 Task: Search for 'best sellers products' on Amazon and explore the results.
Action: Mouse moved to (219, 56)
Screenshot: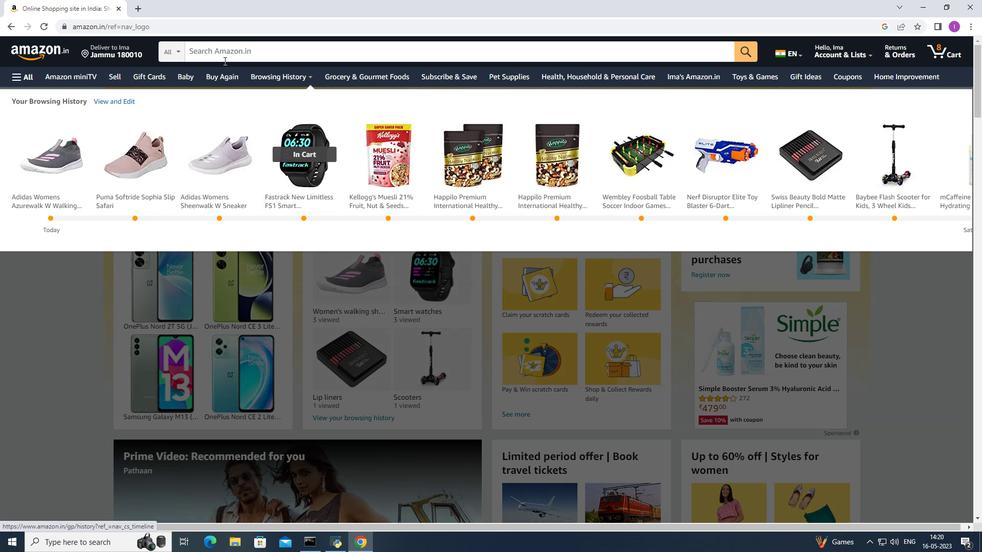 
Action: Mouse pressed left at (219, 56)
Screenshot: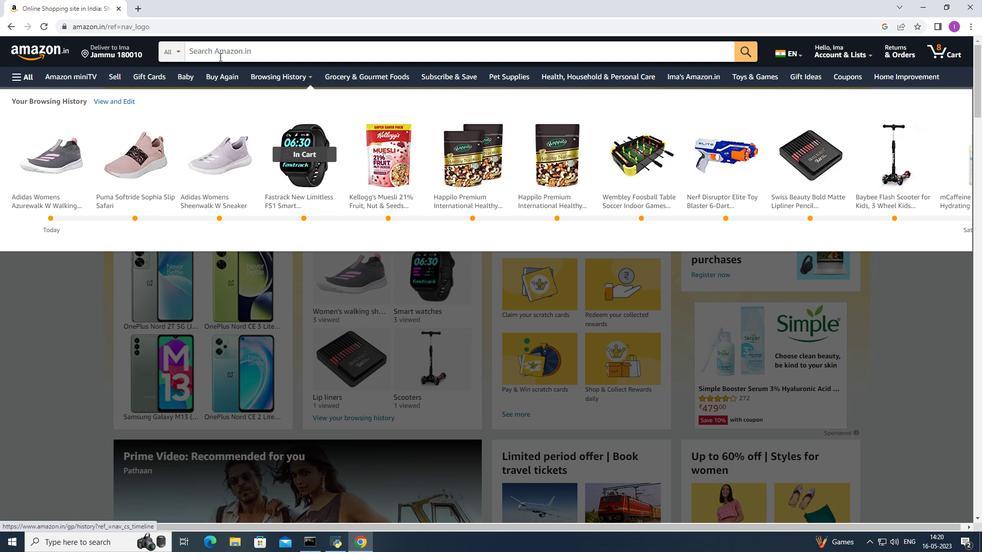 
Action: Mouse moved to (109, 104)
Screenshot: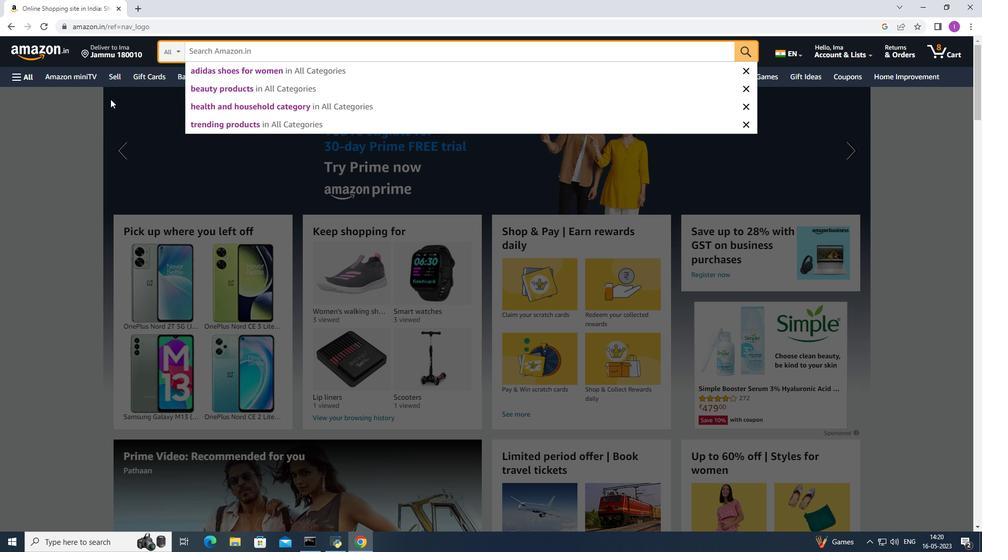 
Action: Mouse scrolled (109, 103) with delta (0, 0)
Screenshot: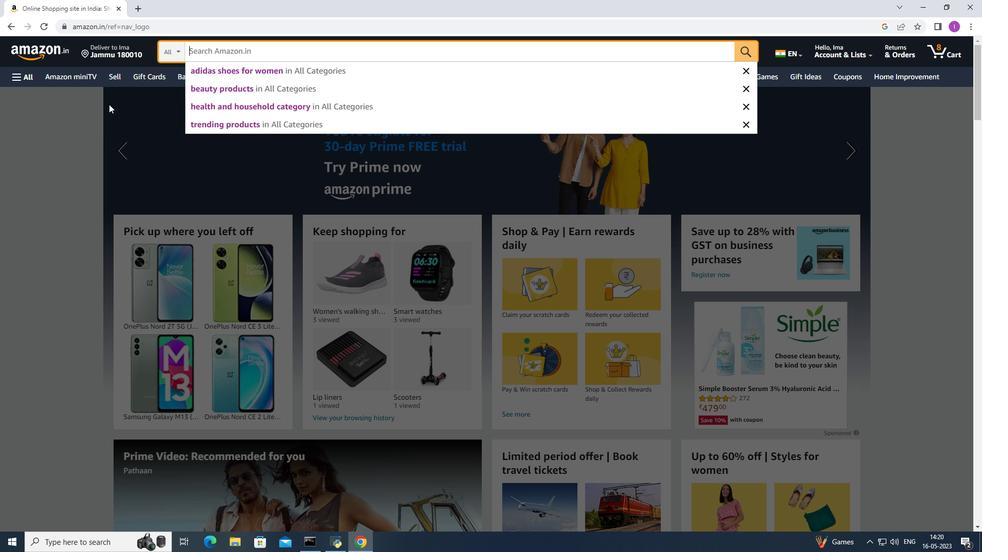 
Action: Mouse scrolled (109, 104) with delta (0, 0)
Screenshot: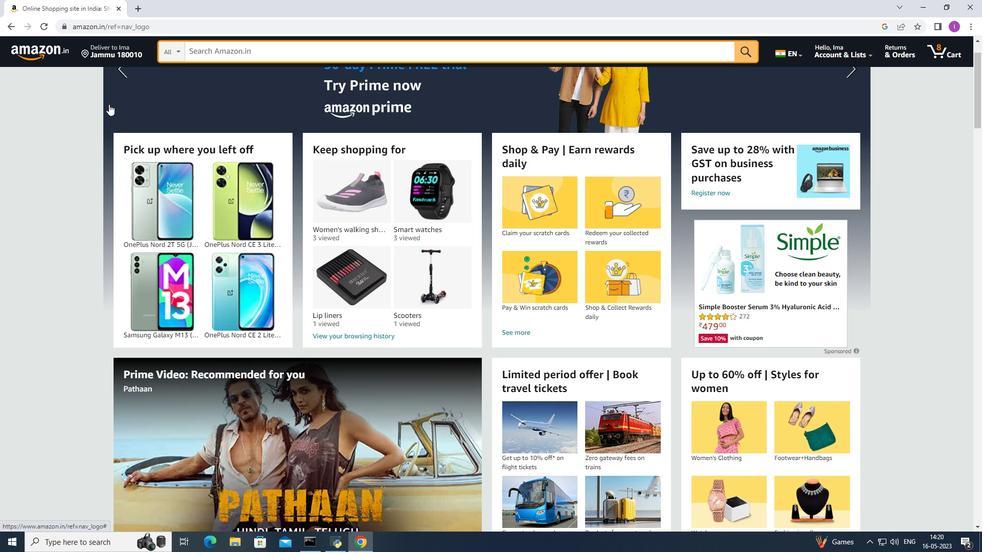 
Action: Mouse scrolled (109, 104) with delta (0, 0)
Screenshot: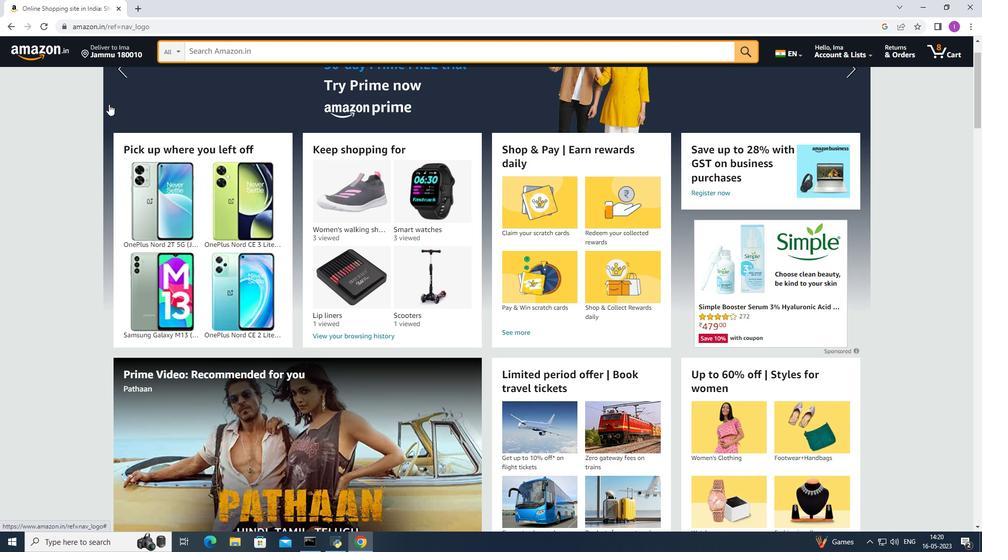 
Action: Mouse scrolled (109, 104) with delta (0, 0)
Screenshot: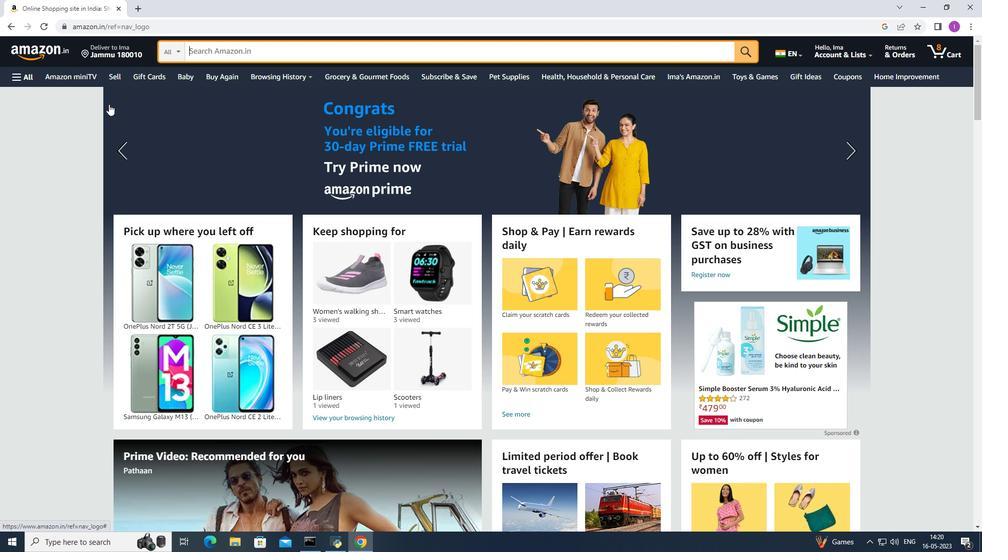
Action: Mouse moved to (221, 46)
Screenshot: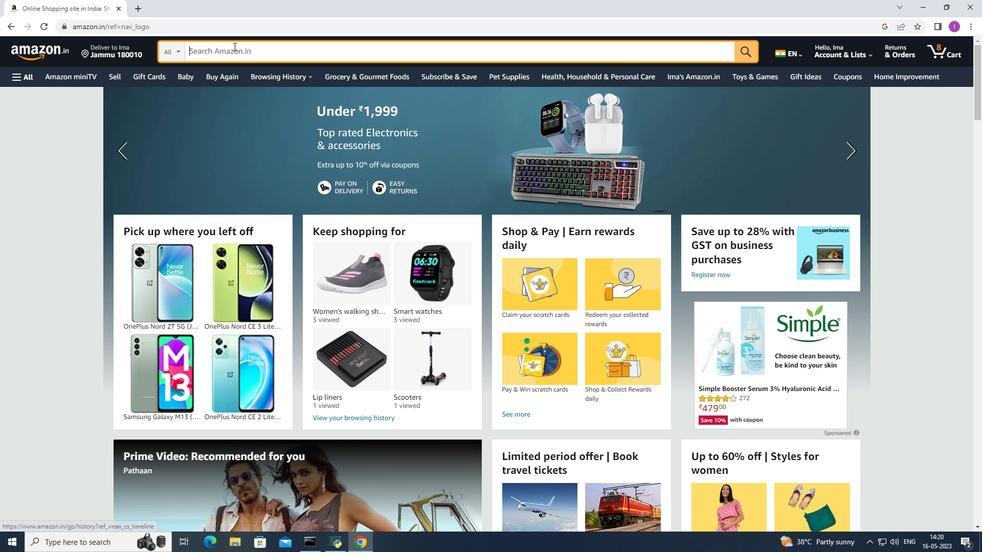 
Action: Key pressed best<Key.space>sellers<Key.space>
Screenshot: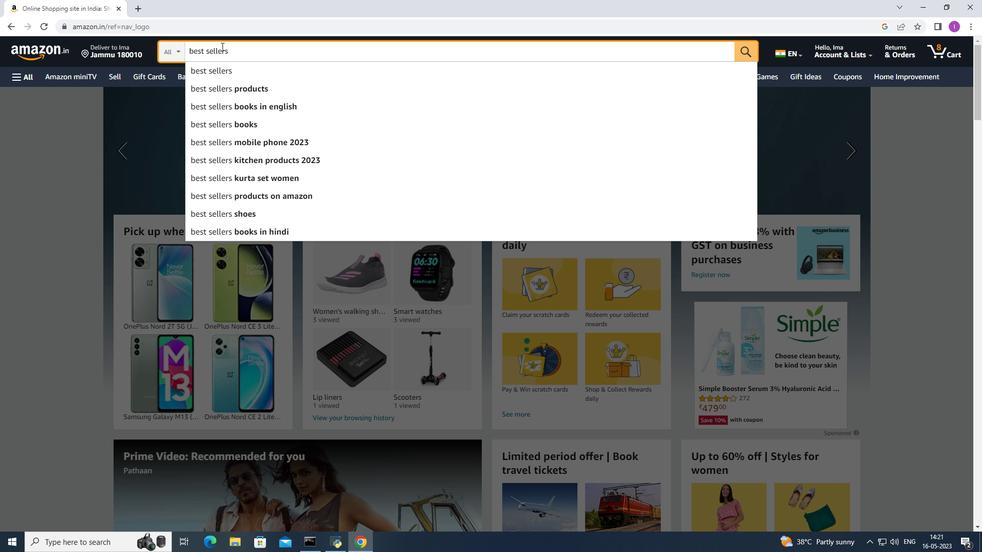 
Action: Mouse moved to (221, 73)
Screenshot: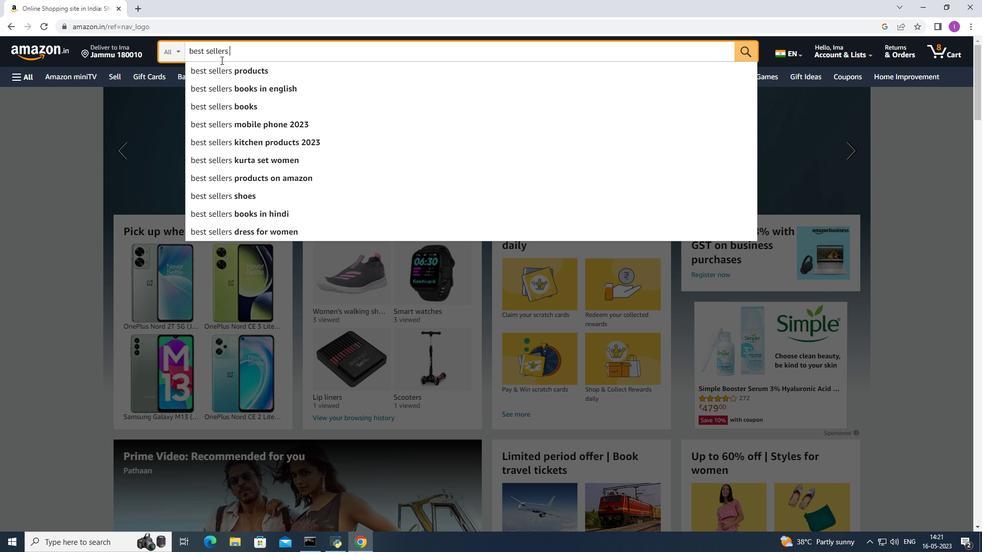 
Action: Mouse pressed left at (221, 73)
Screenshot: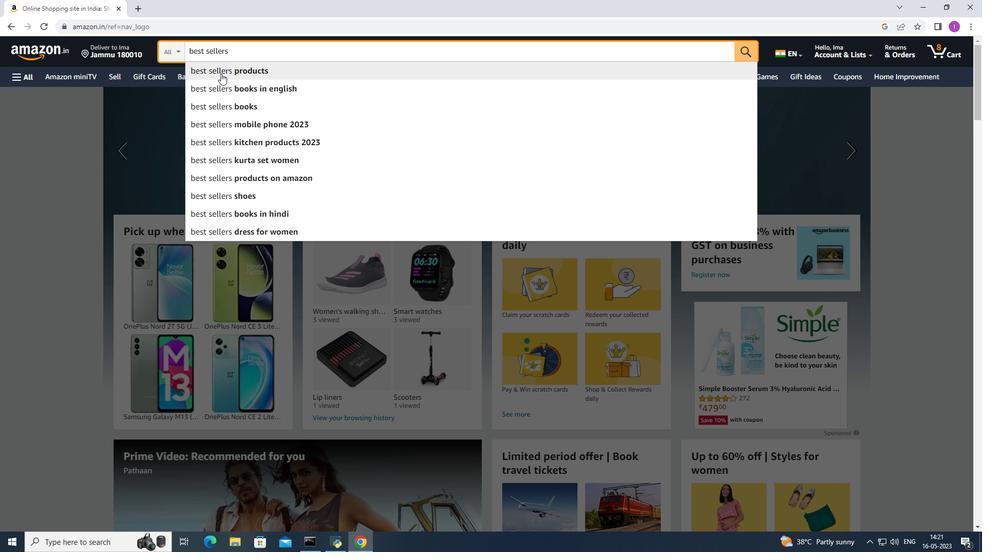 
Action: Mouse moved to (859, 97)
Screenshot: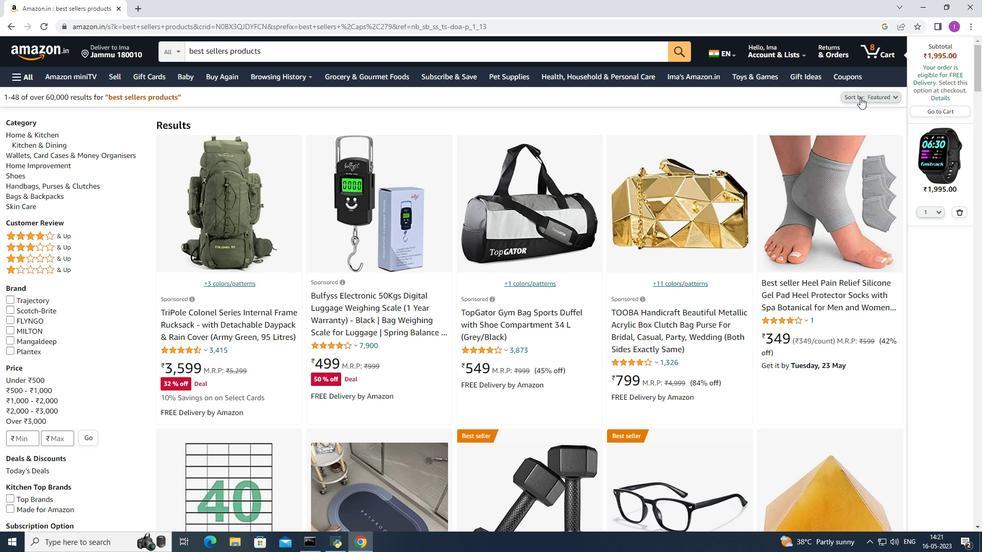 
Action: Mouse pressed left at (859, 97)
Screenshot: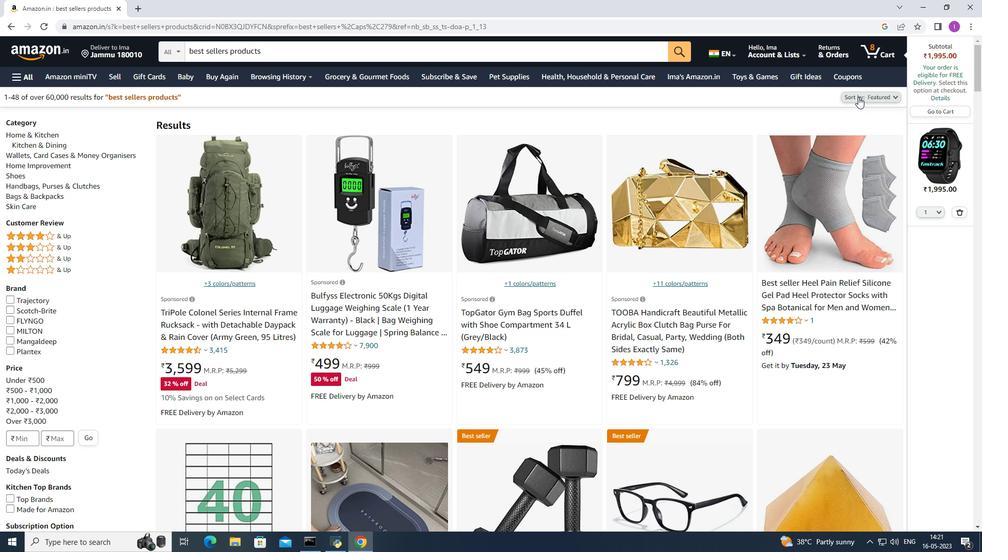 
Action: Mouse moved to (887, 142)
Screenshot: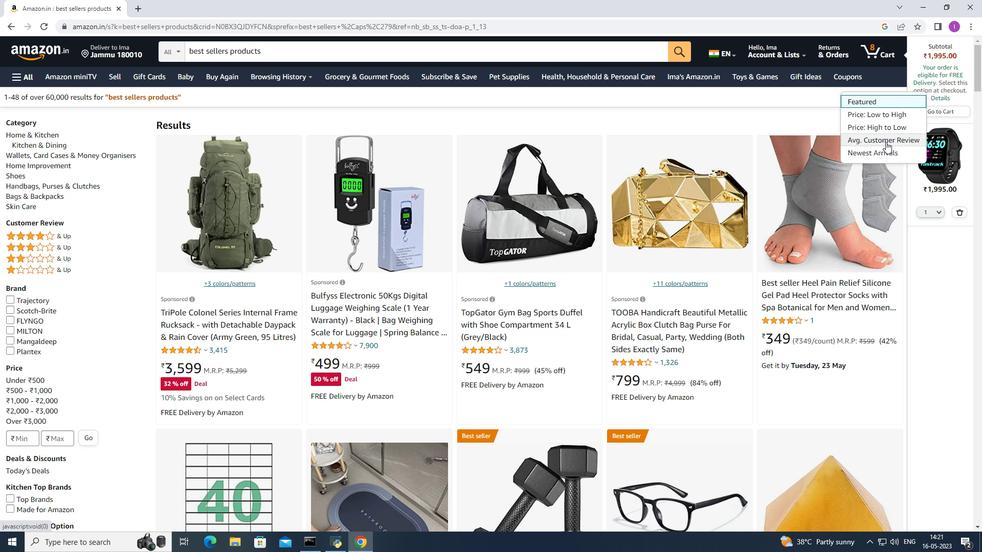
Action: Mouse pressed left at (887, 142)
Screenshot: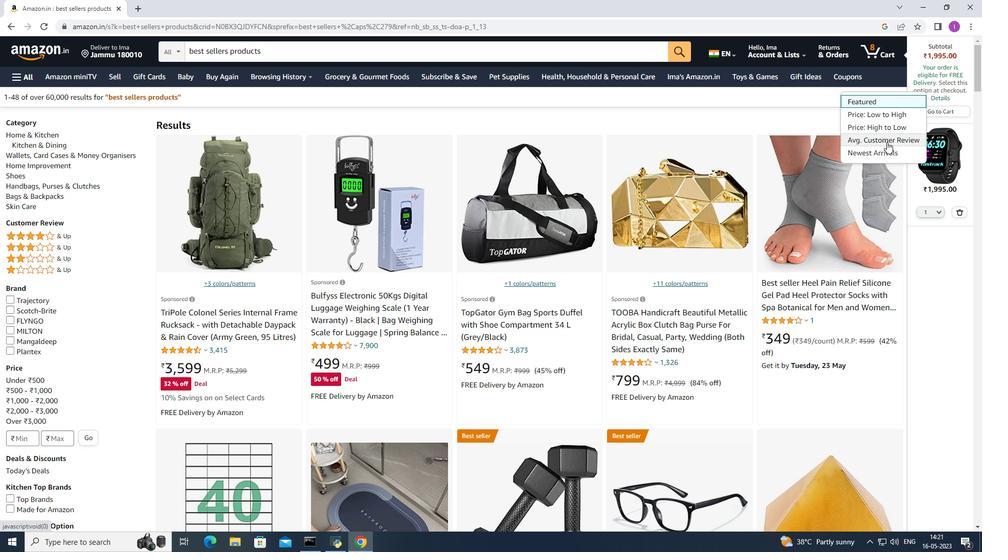
Action: Mouse moved to (895, 96)
Screenshot: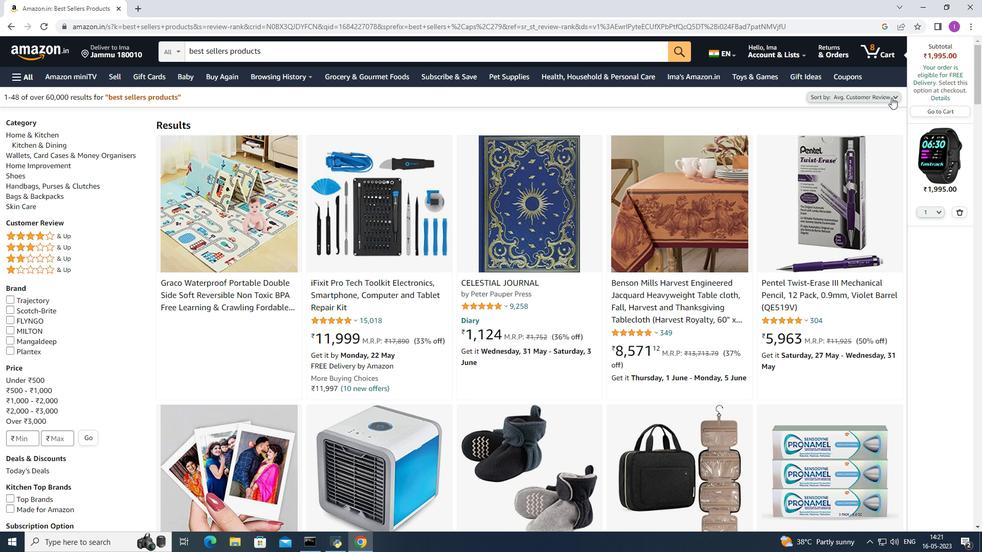 
Action: Mouse pressed left at (895, 96)
Screenshot: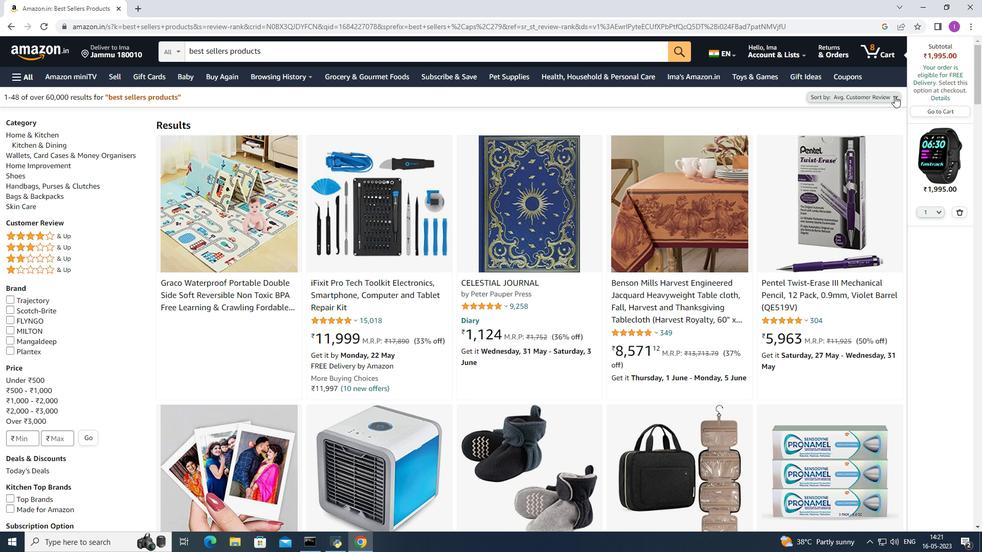 
Action: Mouse moved to (884, 211)
Screenshot: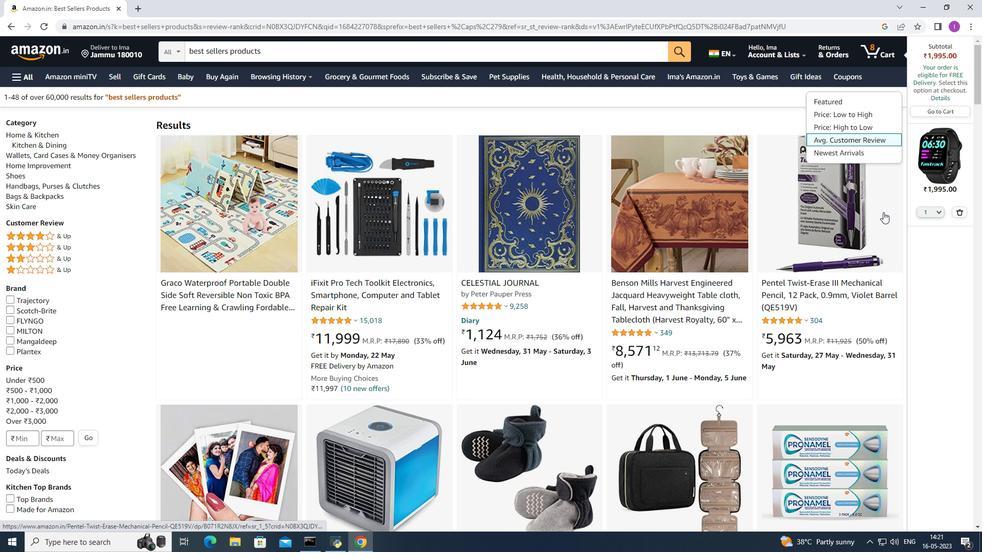 
Action: Mouse pressed left at (884, 211)
Screenshot: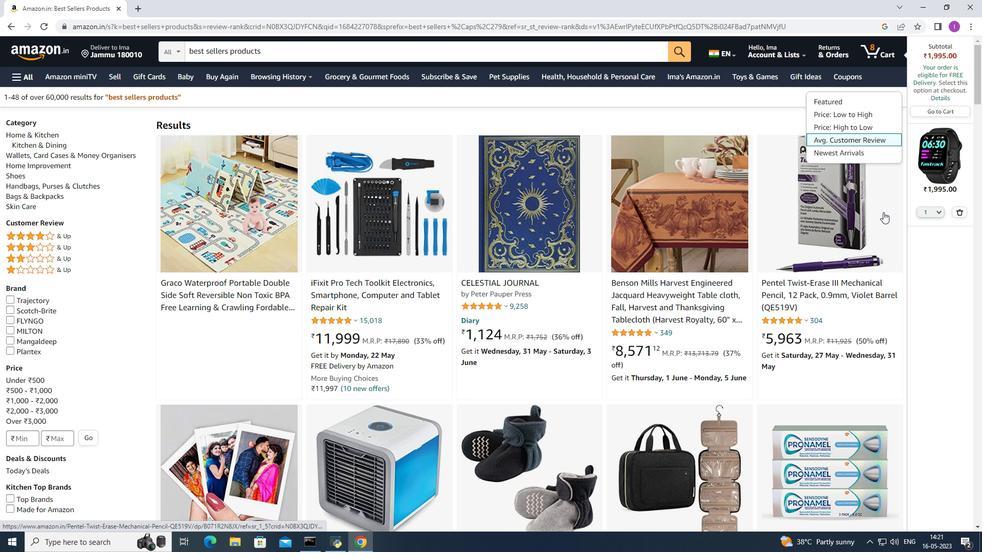 
Action: Mouse moved to (462, 250)
Screenshot: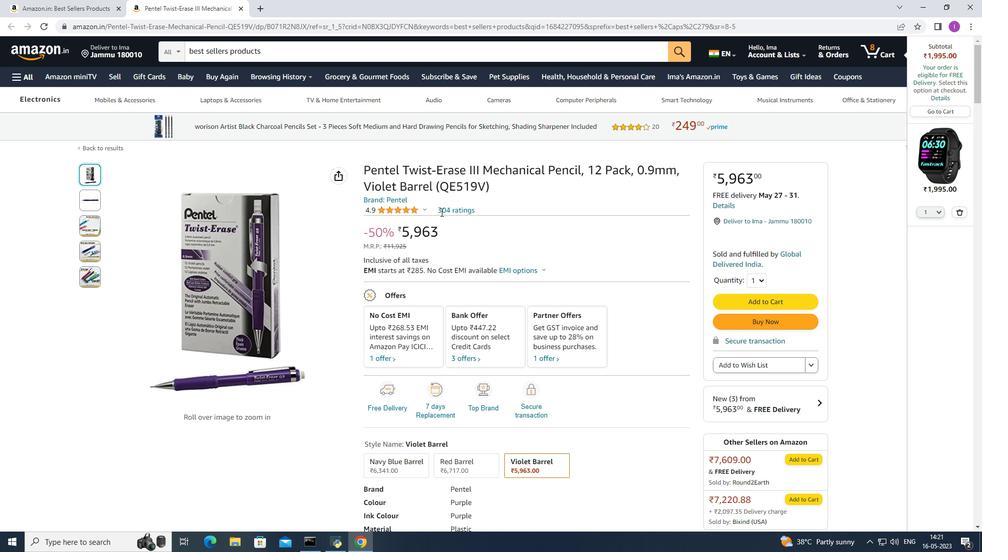 
Action: Mouse scrolled (462, 251) with delta (0, 0)
Screenshot: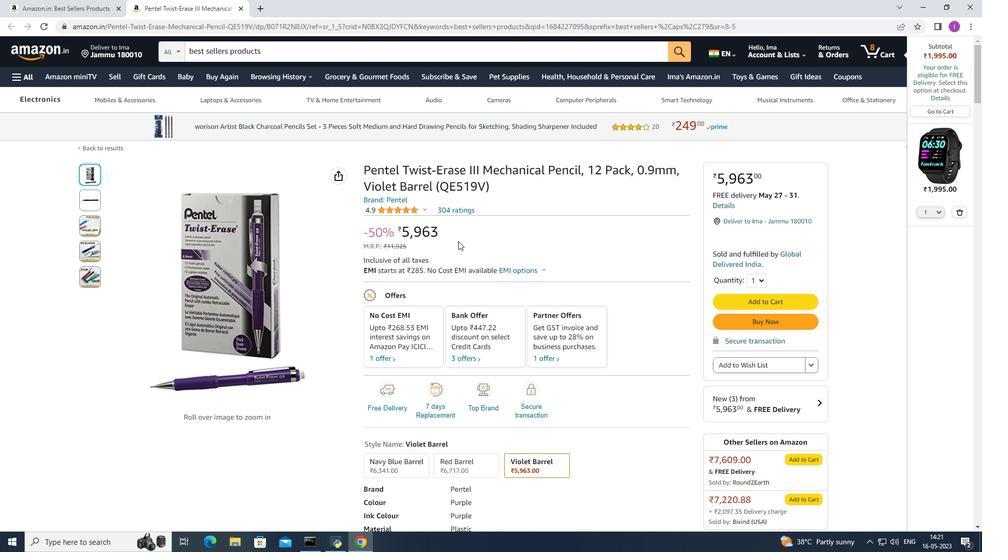 
Action: Mouse scrolled (462, 251) with delta (0, 0)
Screenshot: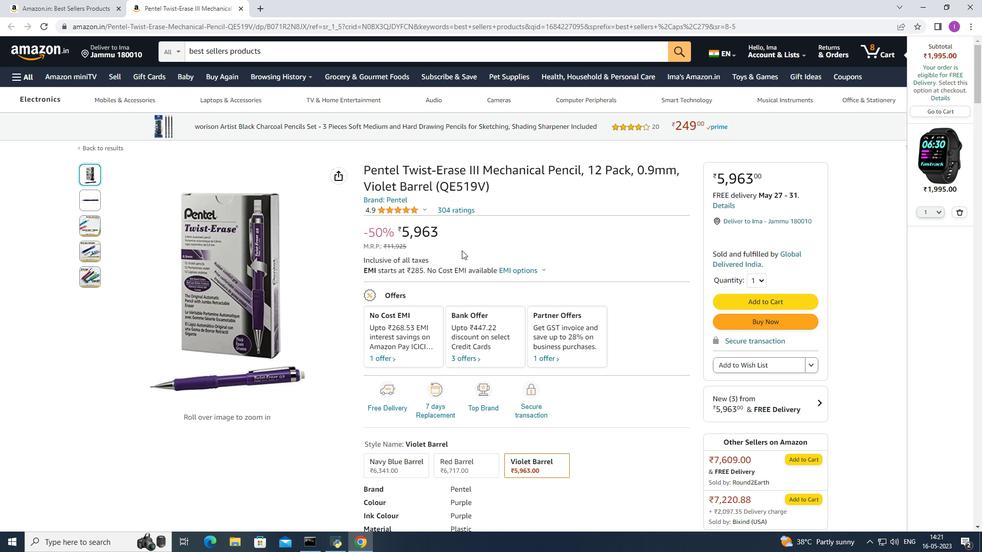 
Action: Mouse scrolled (462, 251) with delta (0, 0)
Screenshot: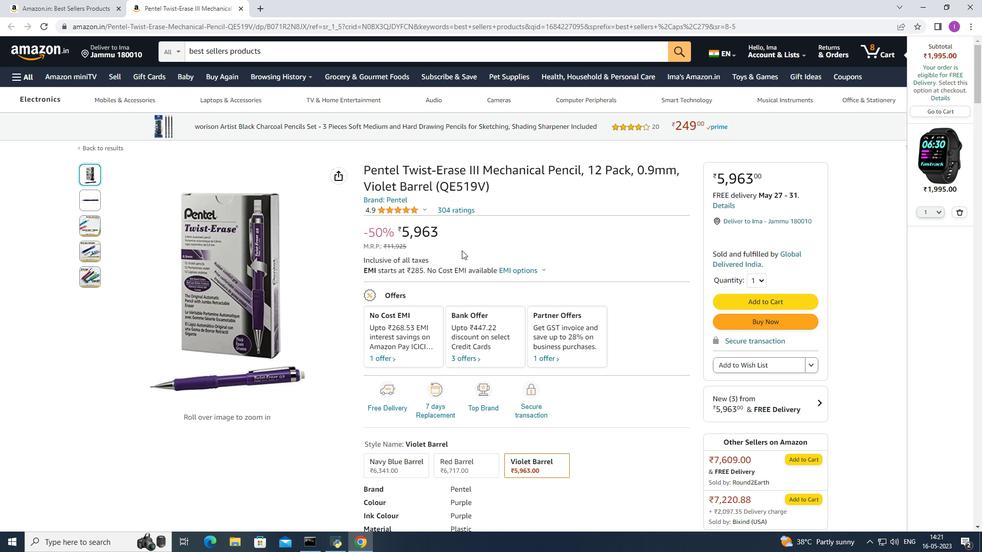 
Action: Mouse scrolled (462, 251) with delta (0, 0)
Screenshot: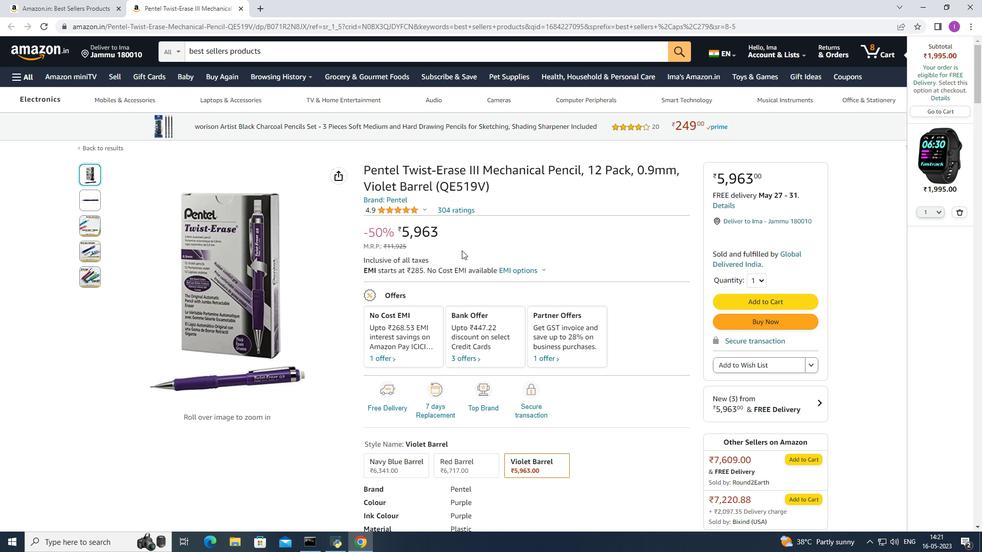 
Action: Mouse moved to (752, 91)
Screenshot: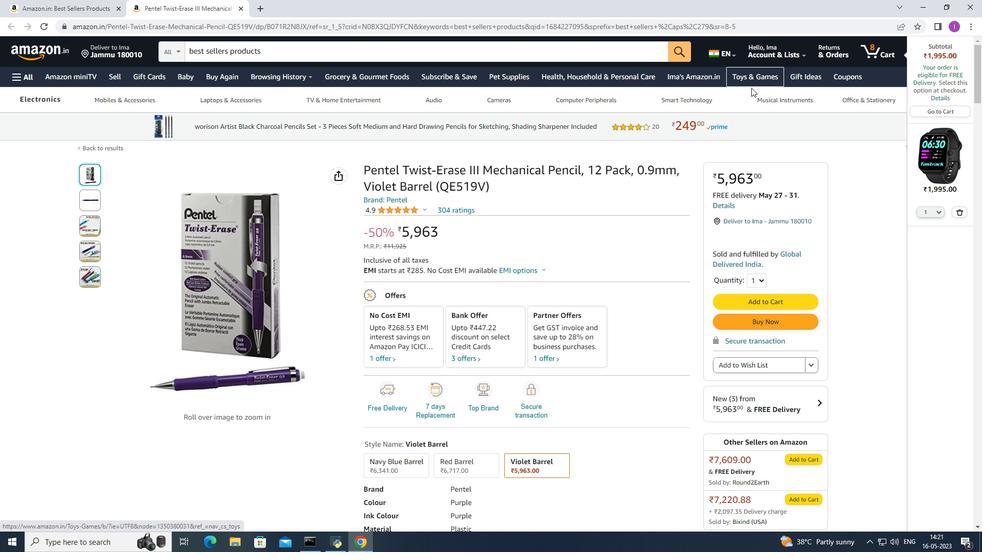 
Action: Mouse scrolled (752, 91) with delta (0, 0)
Screenshot: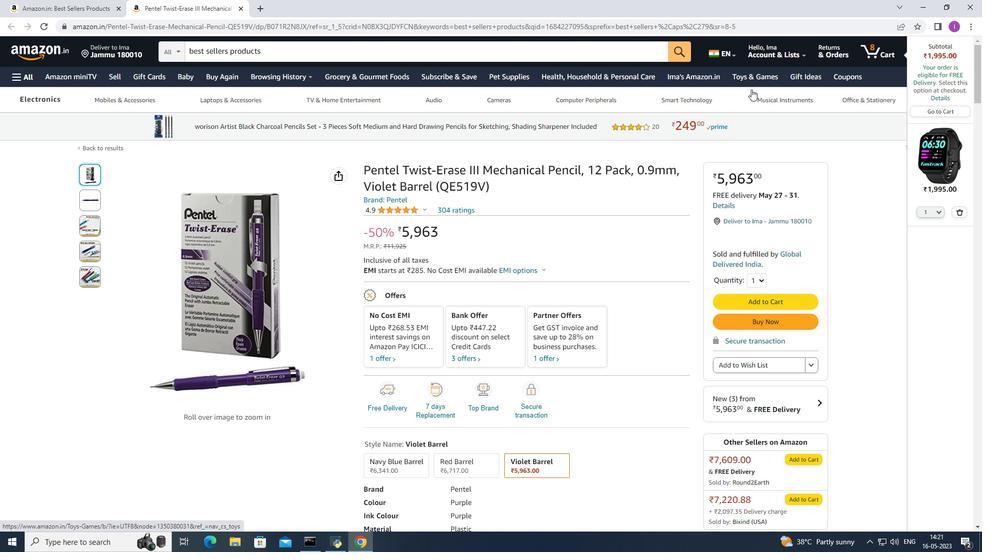 
Action: Mouse moved to (752, 91)
Screenshot: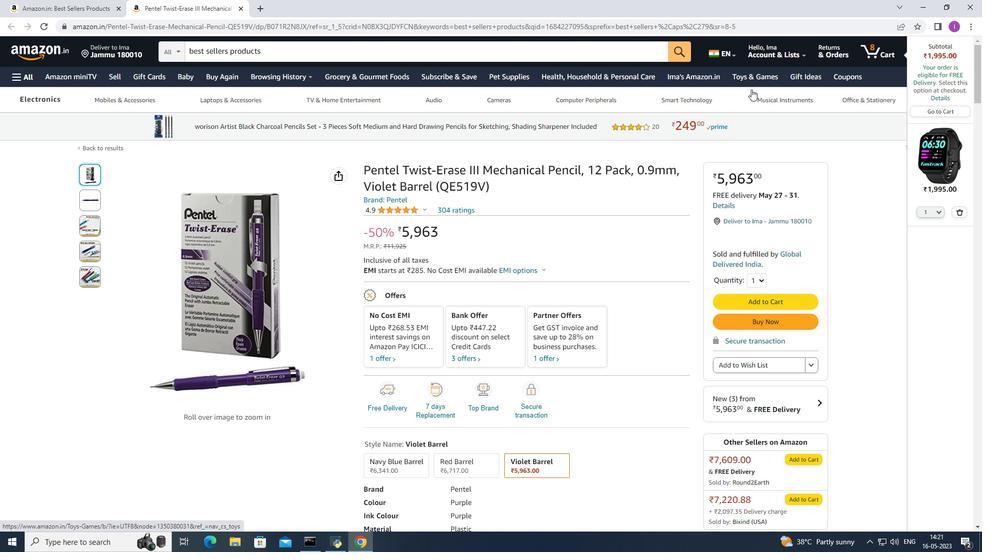 
Action: Mouse scrolled (752, 92) with delta (0, 0)
Screenshot: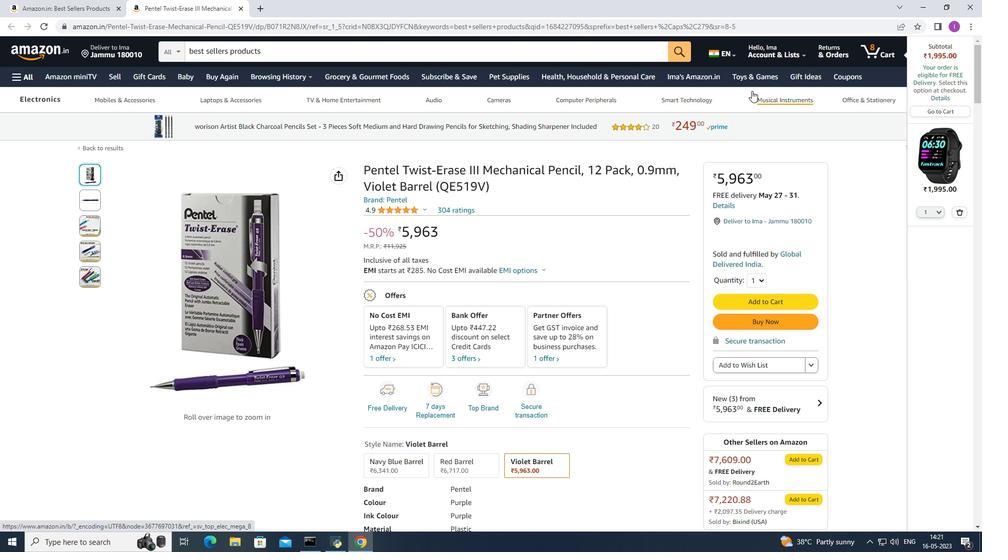
Action: Mouse moved to (752, 92)
Screenshot: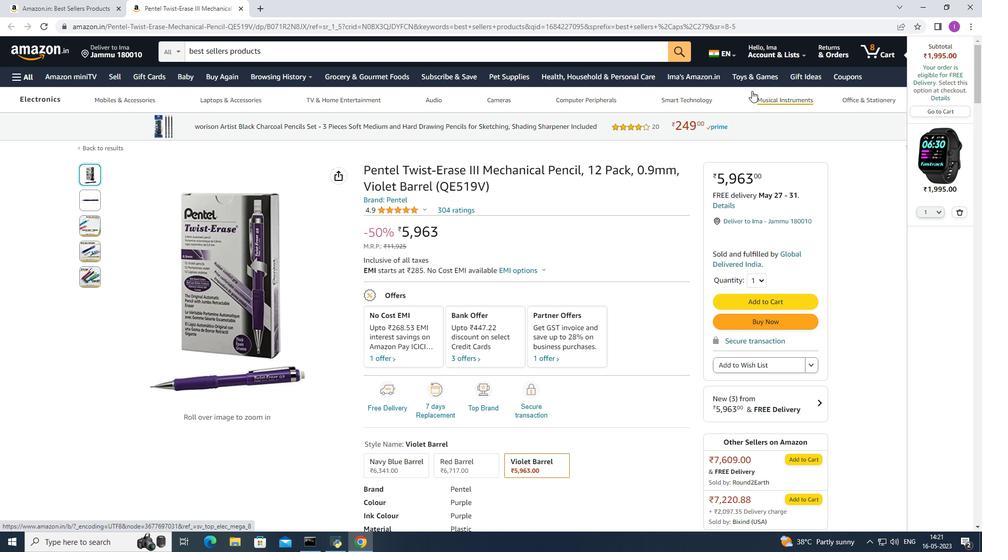 
Action: Mouse scrolled (752, 93) with delta (0, 0)
Screenshot: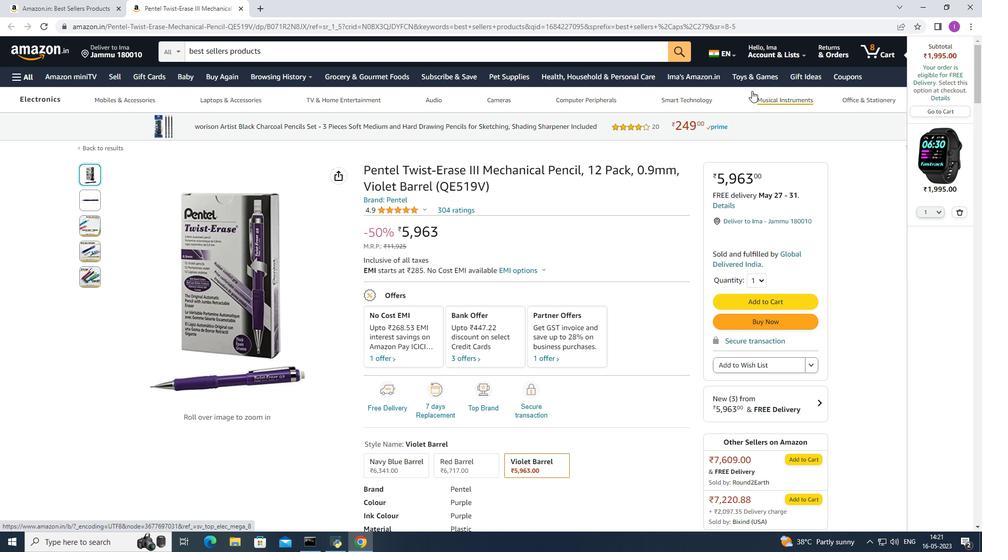 
Action: Mouse moved to (747, 106)
Screenshot: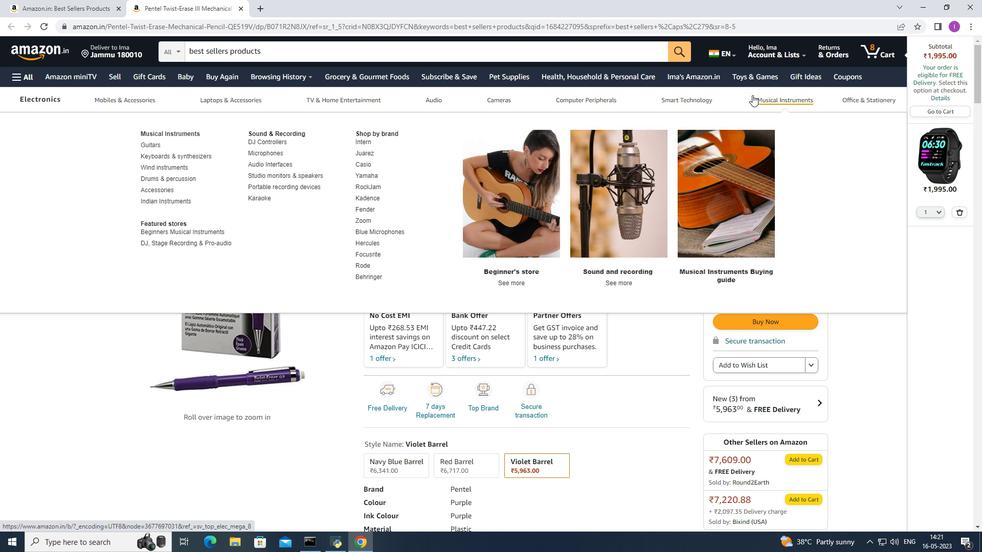 
Action: Mouse scrolled (747, 106) with delta (0, 0)
Screenshot: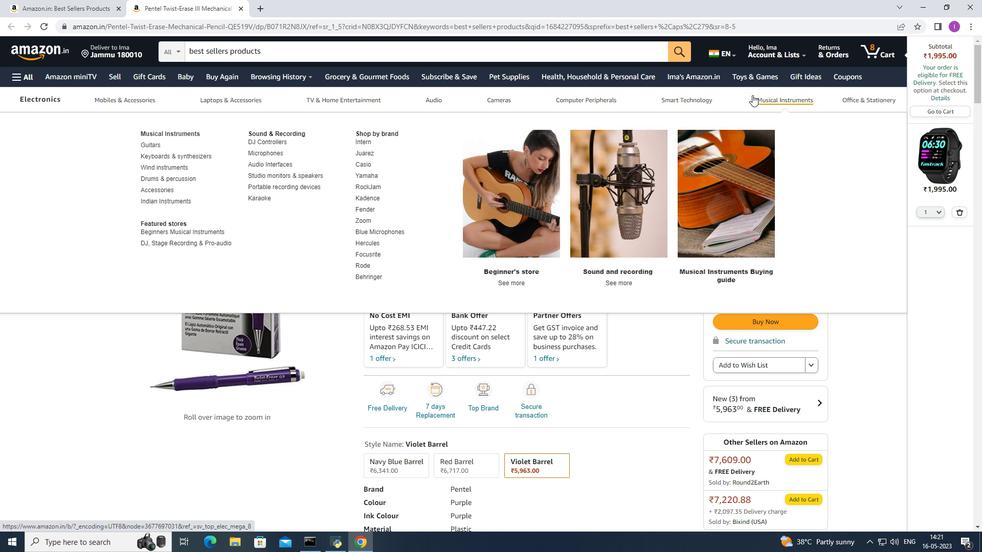 
Action: Mouse moved to (746, 110)
Screenshot: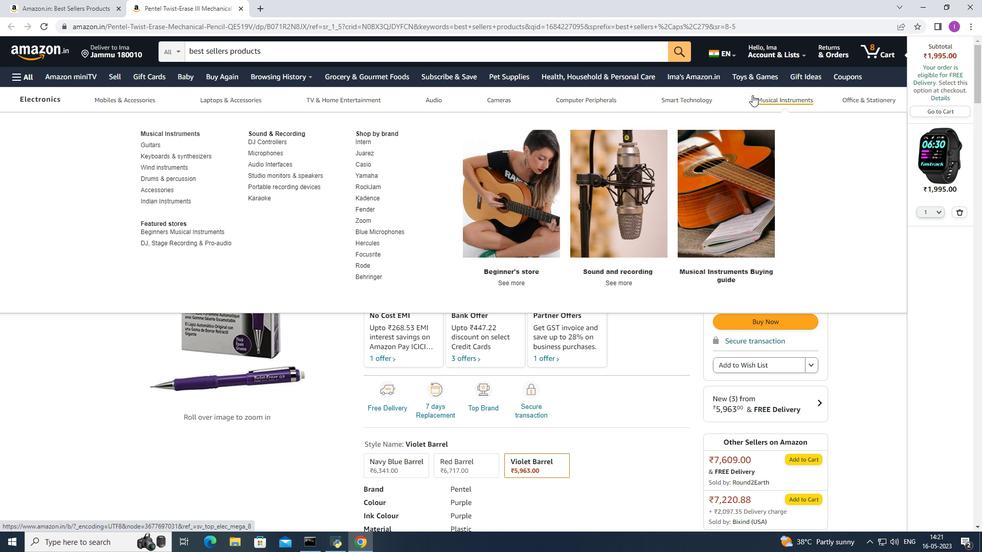 
Action: Mouse scrolled (746, 109) with delta (0, 0)
Screenshot: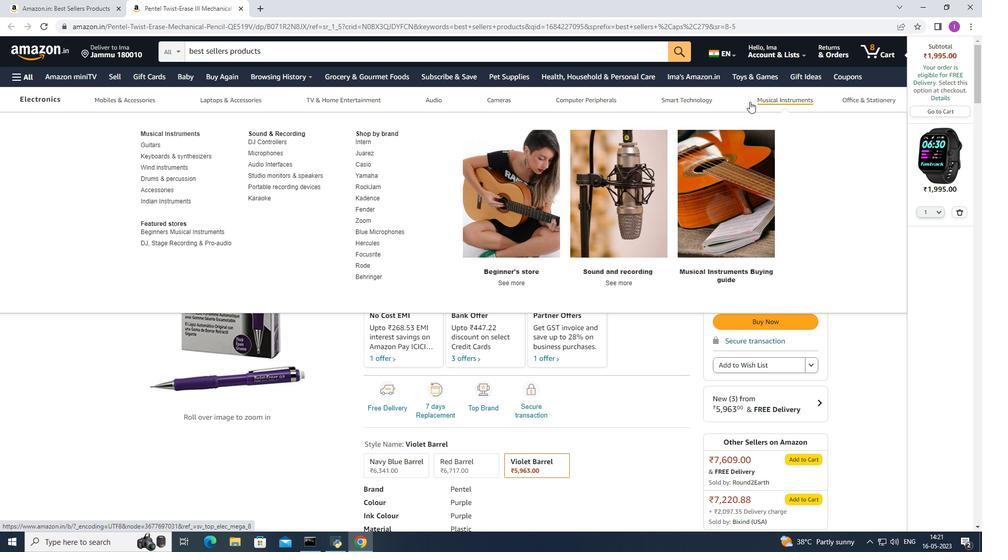 
Action: Mouse moved to (744, 114)
Screenshot: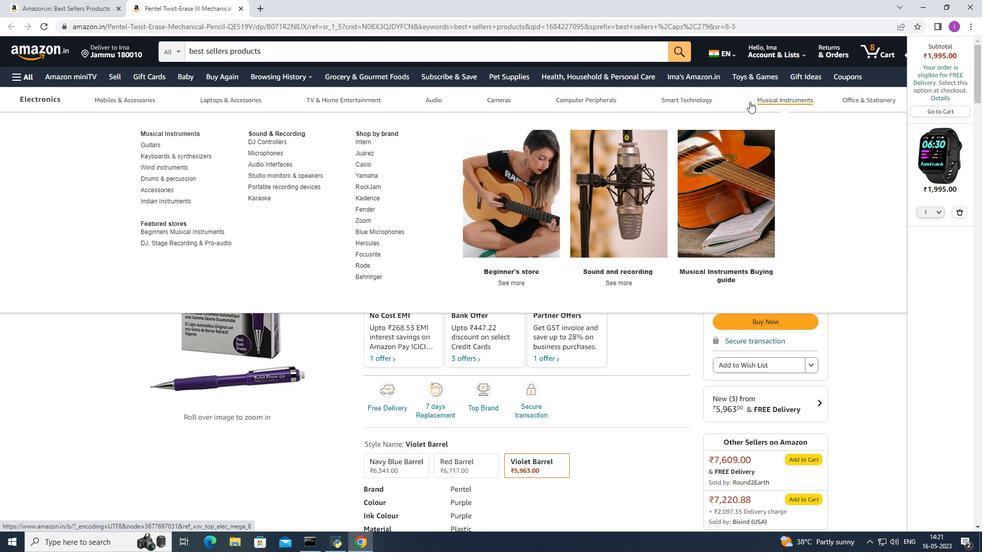 
Action: Mouse scrolled (745, 112) with delta (0, 0)
Screenshot: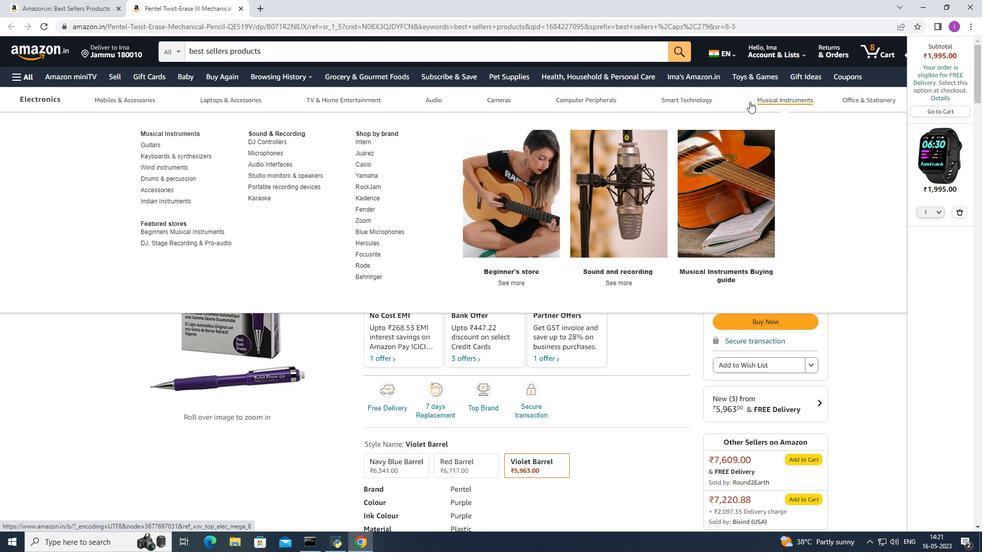 
Action: Mouse moved to (742, 118)
Screenshot: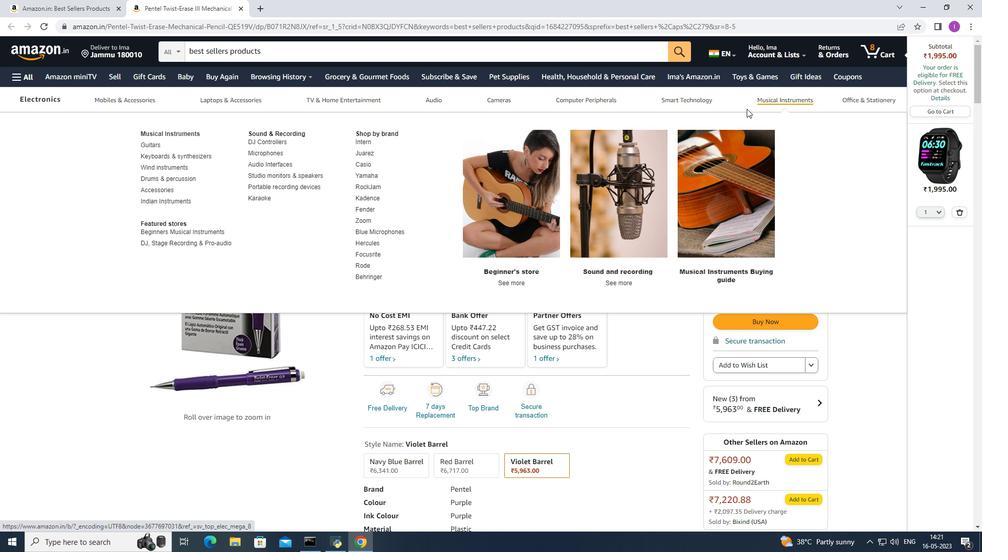 
Action: Mouse scrolled (742, 119) with delta (0, 0)
Screenshot: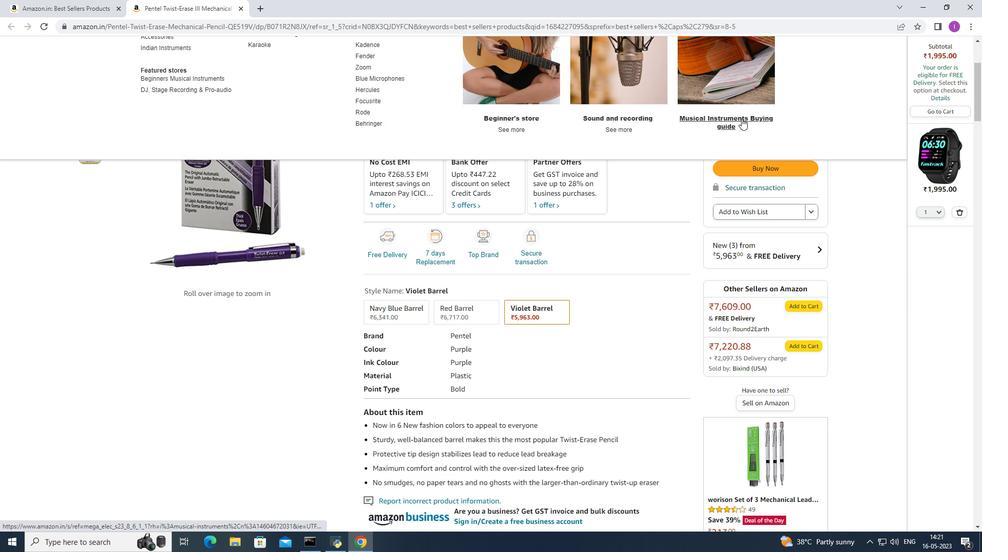 
Action: Mouse moved to (740, 119)
Screenshot: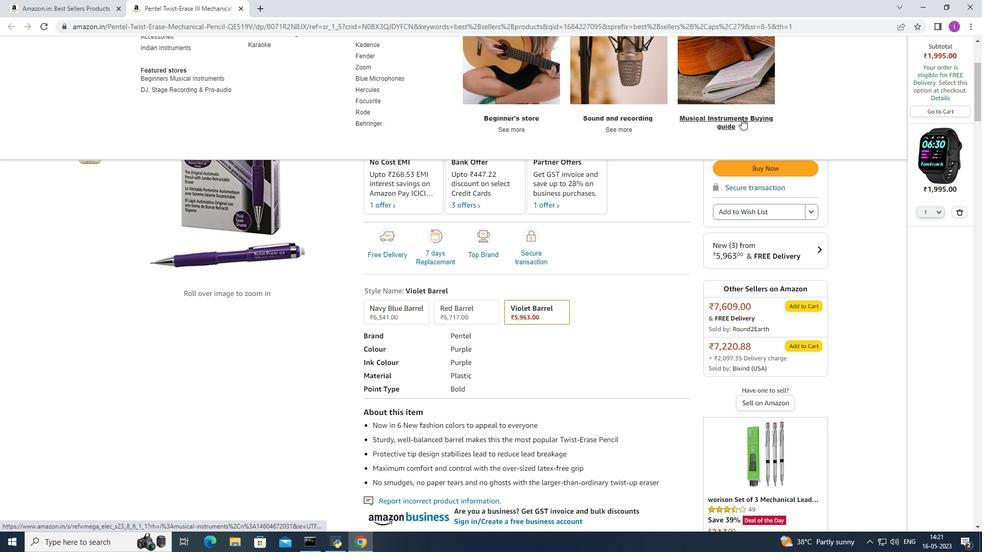 
Action: Mouse scrolled (742, 119) with delta (0, 0)
Screenshot: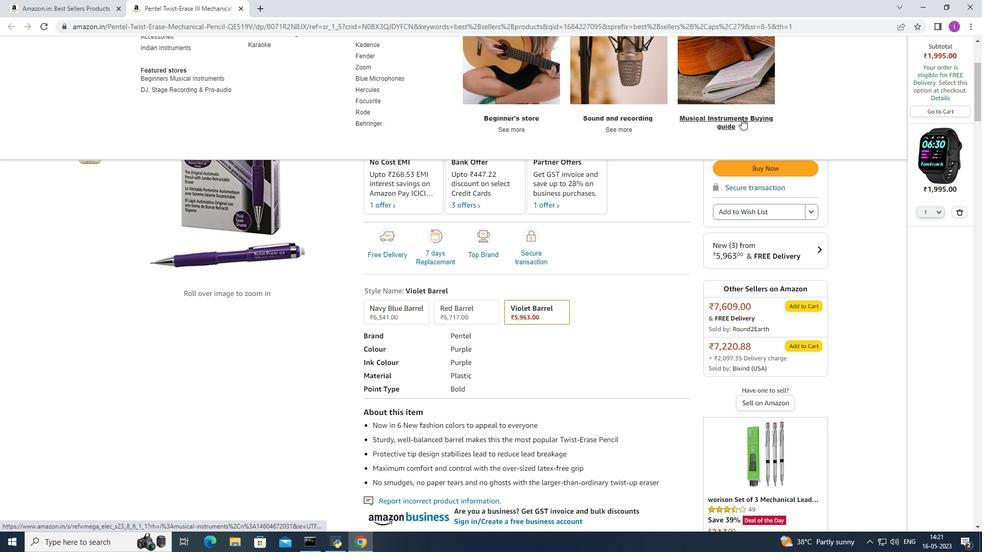 
Action: Mouse moved to (4, 24)
Screenshot: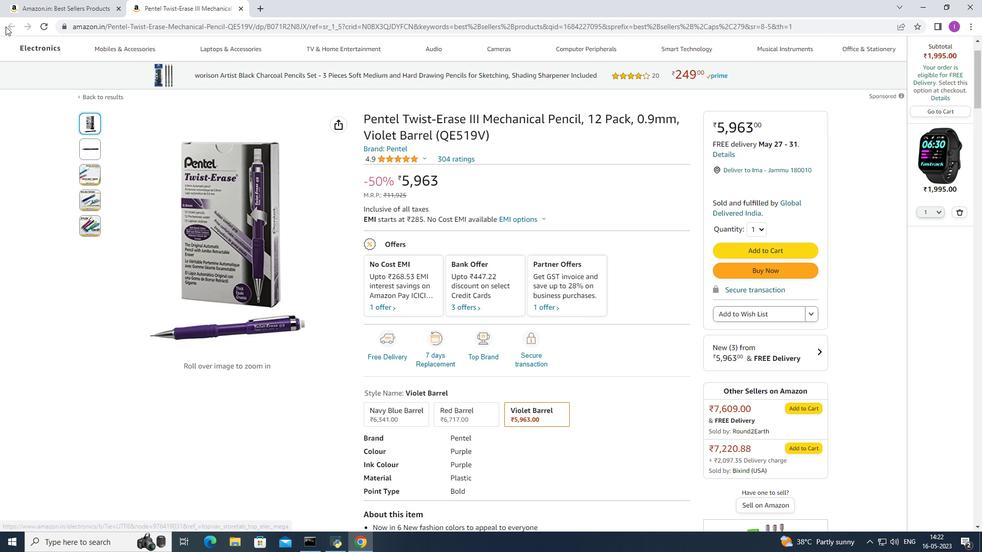 
Action: Mouse pressed left at (4, 24)
Screenshot: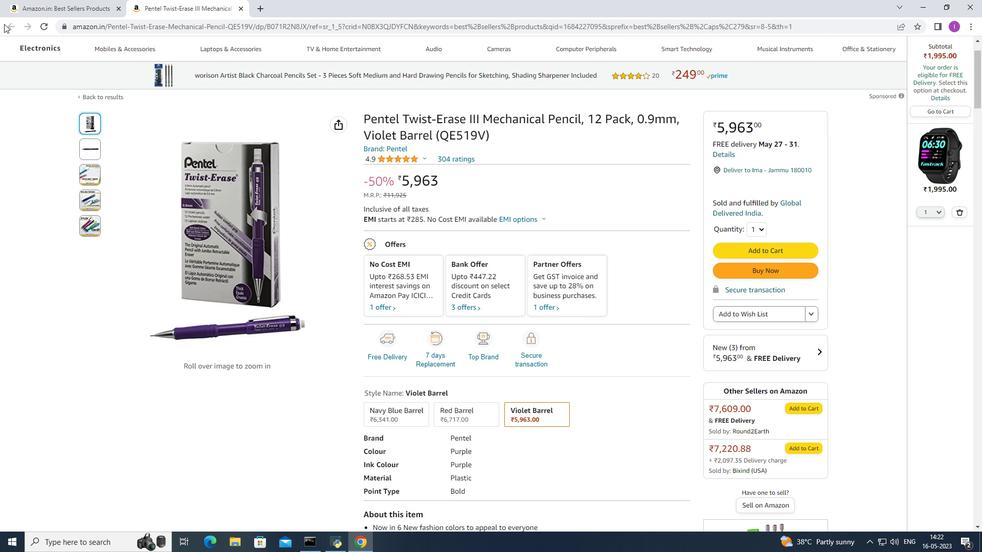 
Action: Mouse moved to (158, 4)
Screenshot: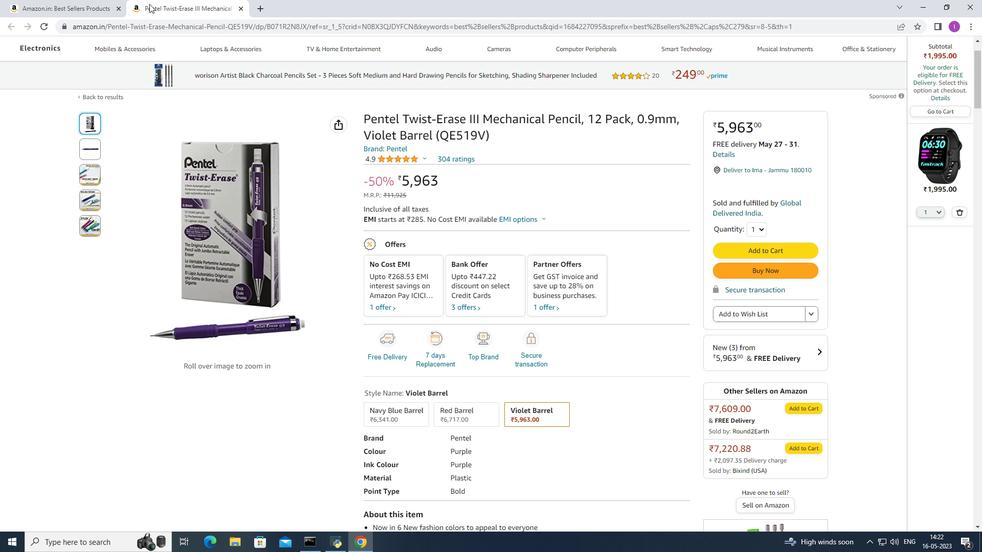 
Action: Mouse pressed left at (158, 4)
Screenshot: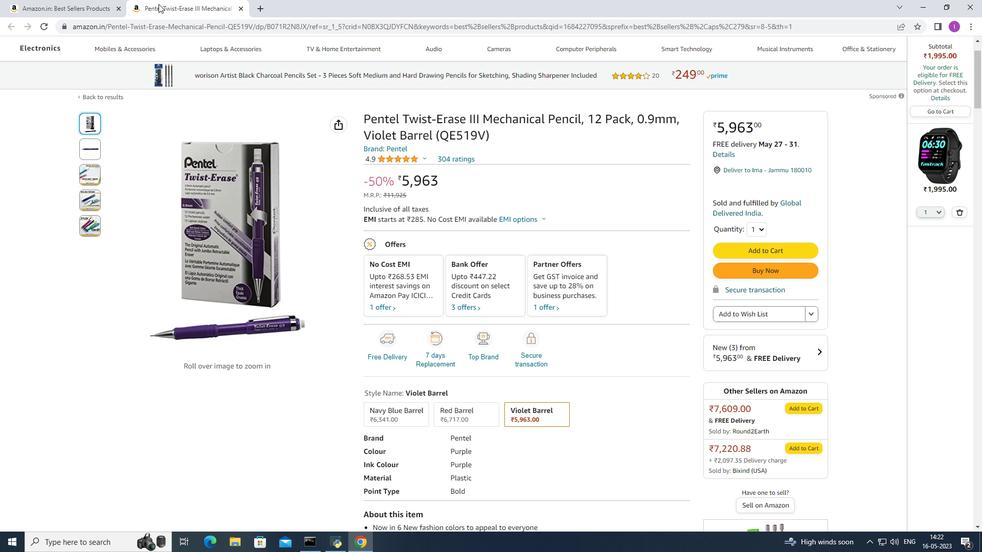
Action: Mouse moved to (164, 11)
Screenshot: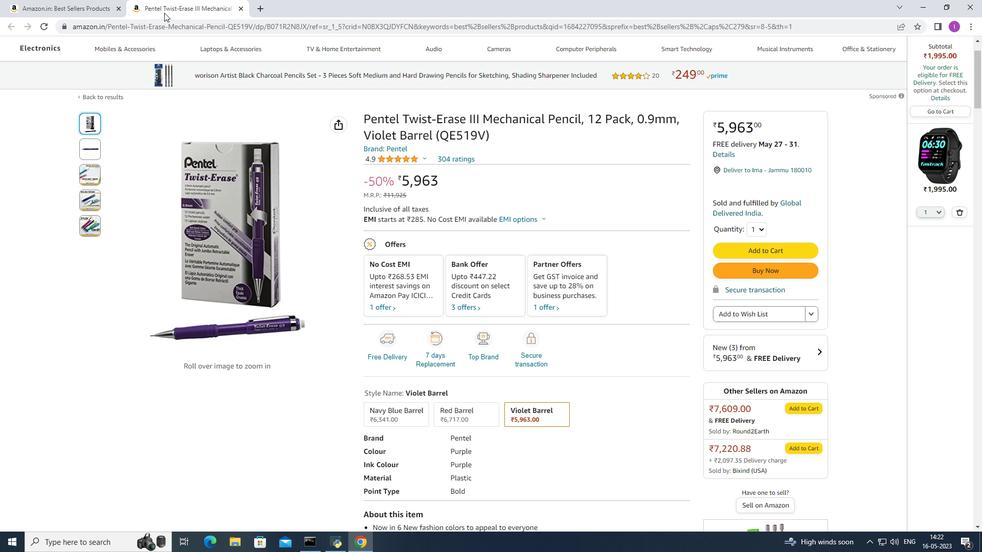 
Action: Mouse pressed left at (164, 11)
Screenshot: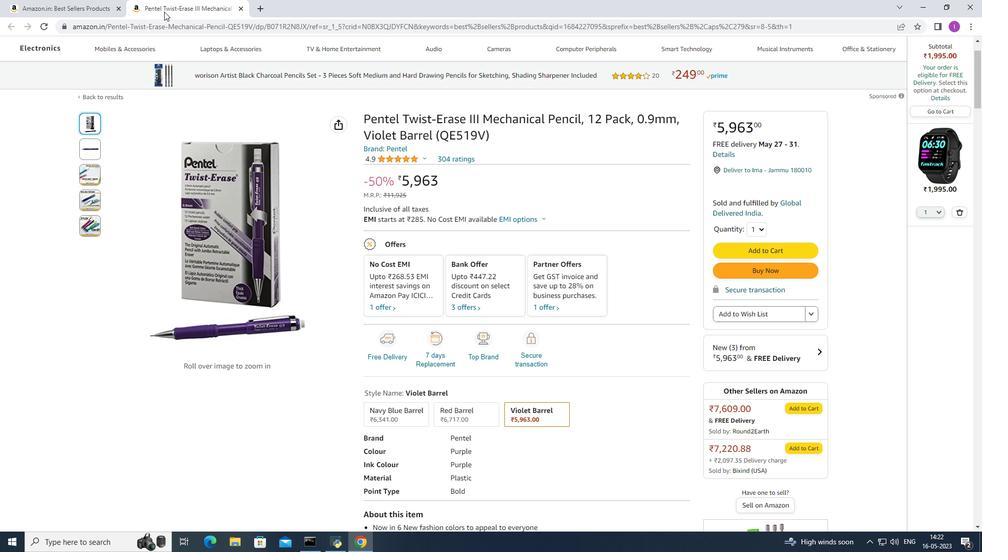 
Action: Mouse moved to (79, 7)
Screenshot: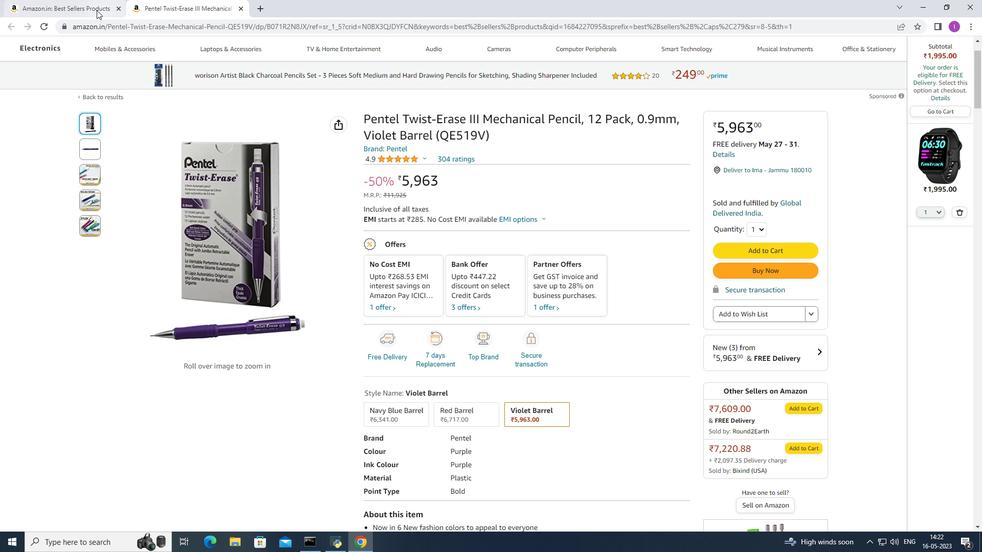 
Action: Mouse pressed left at (79, 7)
Screenshot: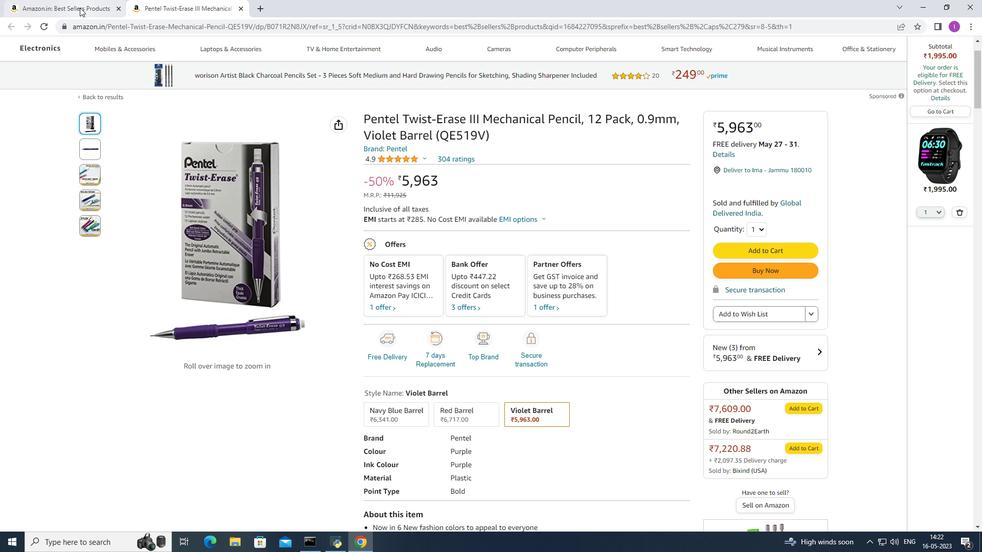 
Action: Mouse moved to (301, 305)
Screenshot: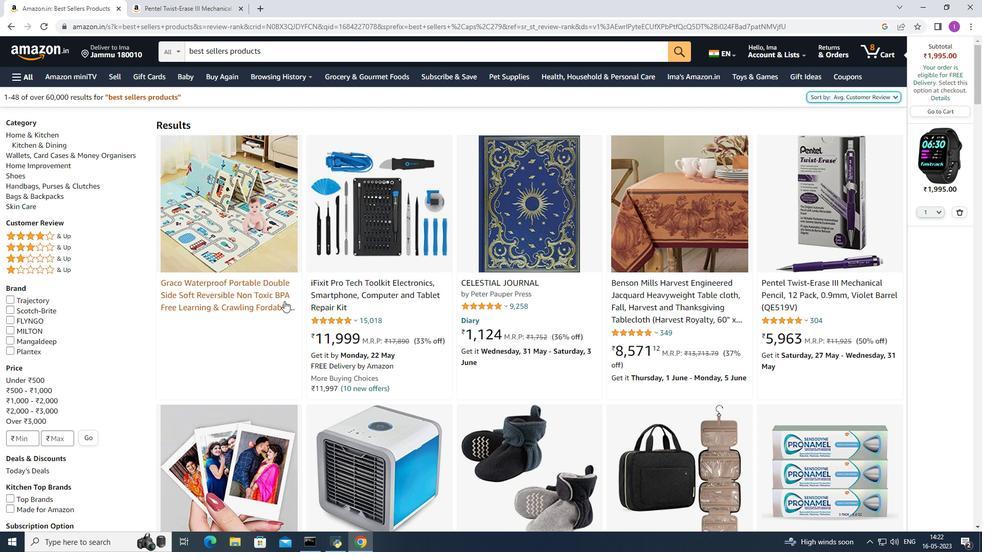 
Action: Mouse scrolled (301, 306) with delta (0, 0)
Screenshot: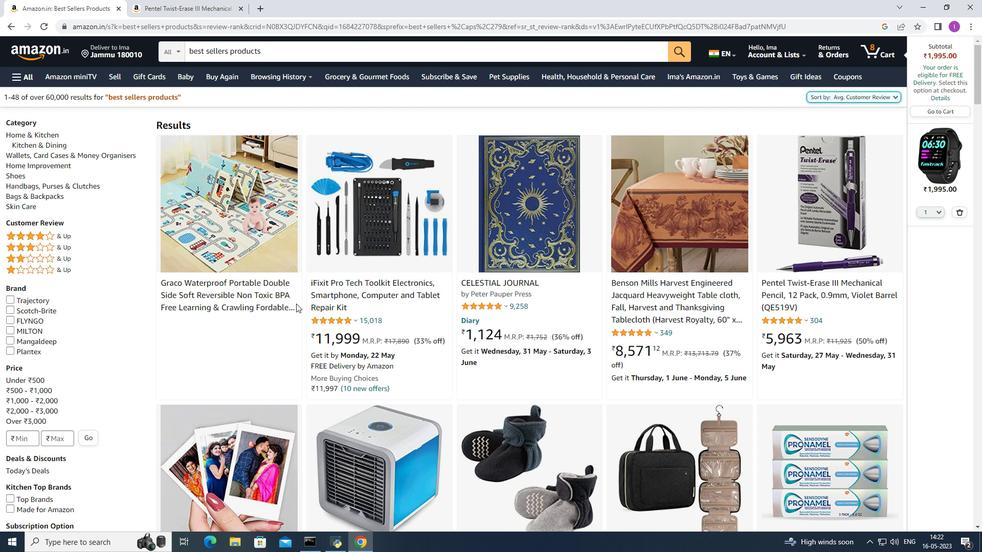 
Action: Mouse scrolled (301, 306) with delta (0, 0)
Screenshot: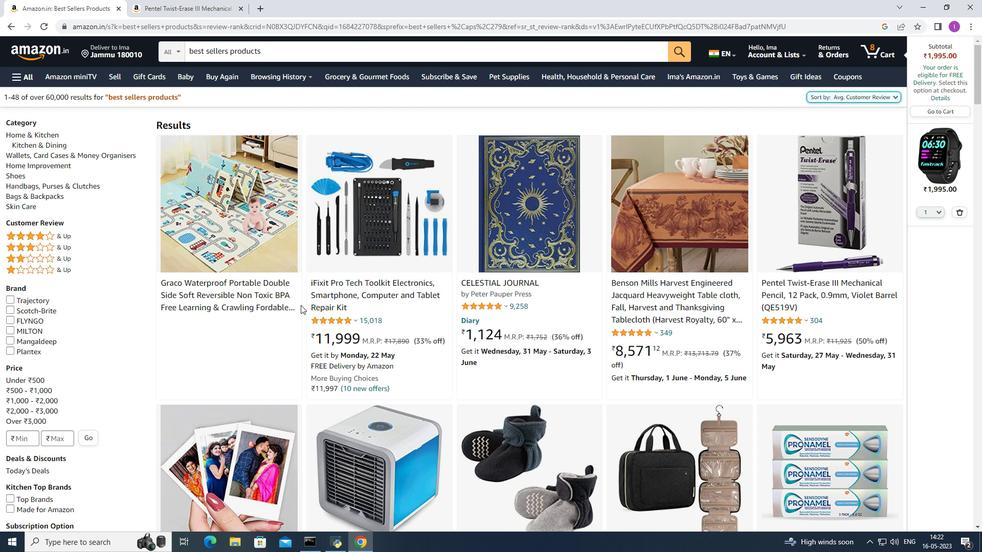 
Action: Mouse scrolled (301, 306) with delta (0, 0)
Screenshot: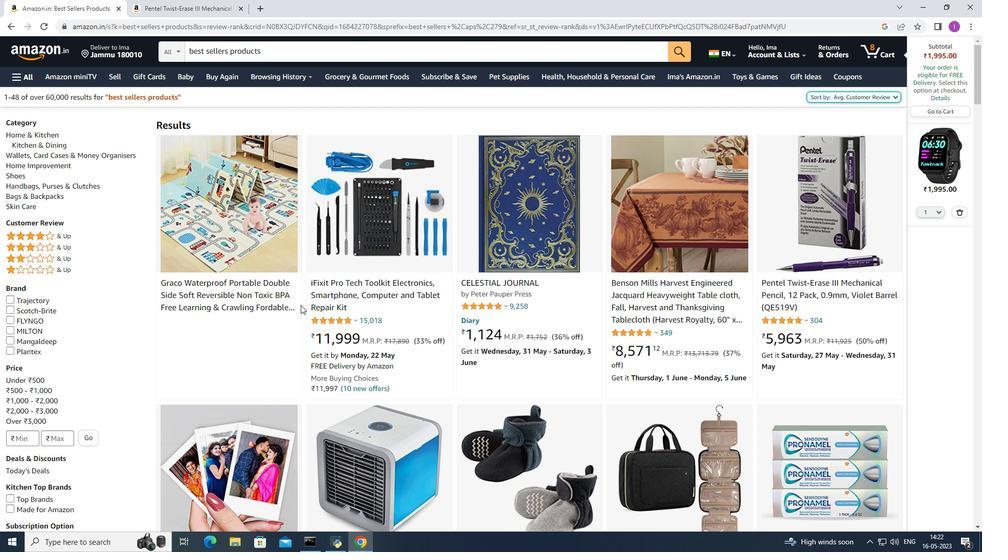 
Action: Mouse scrolled (301, 306) with delta (0, 0)
Screenshot: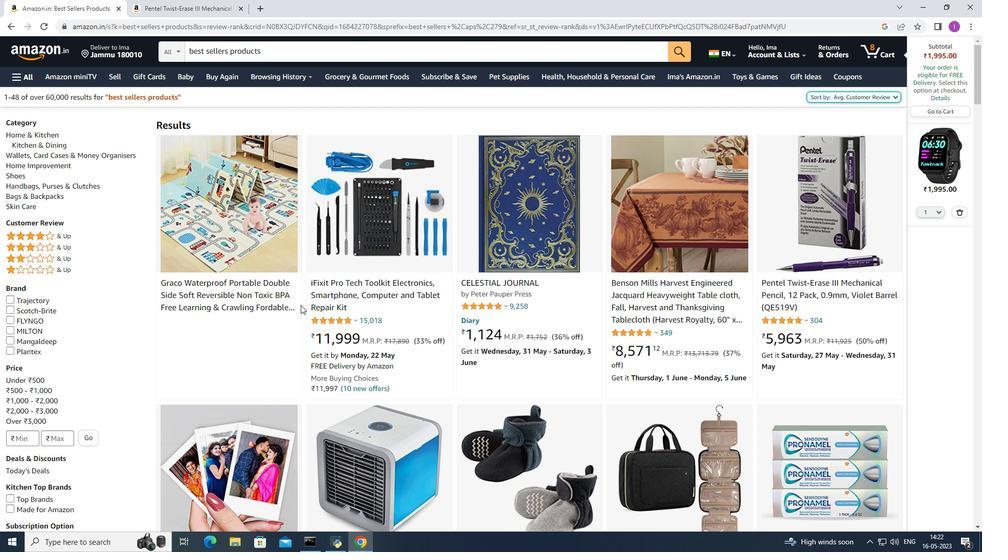
Action: Mouse scrolled (301, 305) with delta (0, 0)
Screenshot: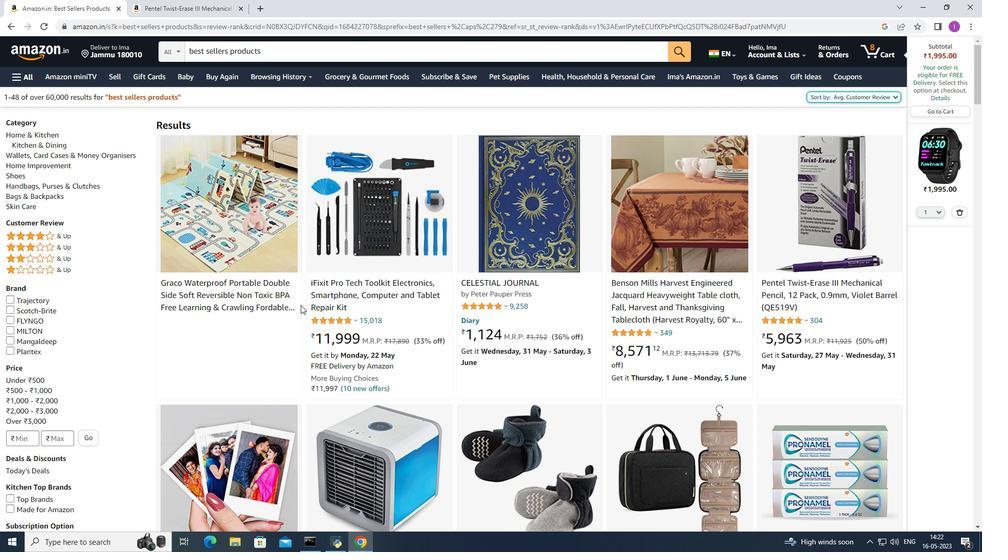 
Action: Mouse scrolled (301, 305) with delta (0, 0)
Screenshot: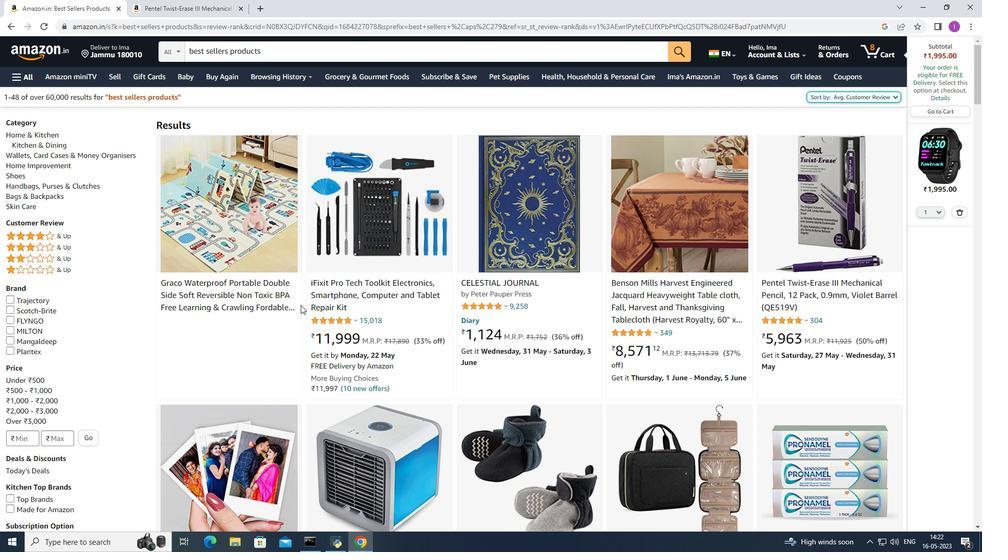 
Action: Mouse scrolled (301, 306) with delta (0, 0)
Screenshot: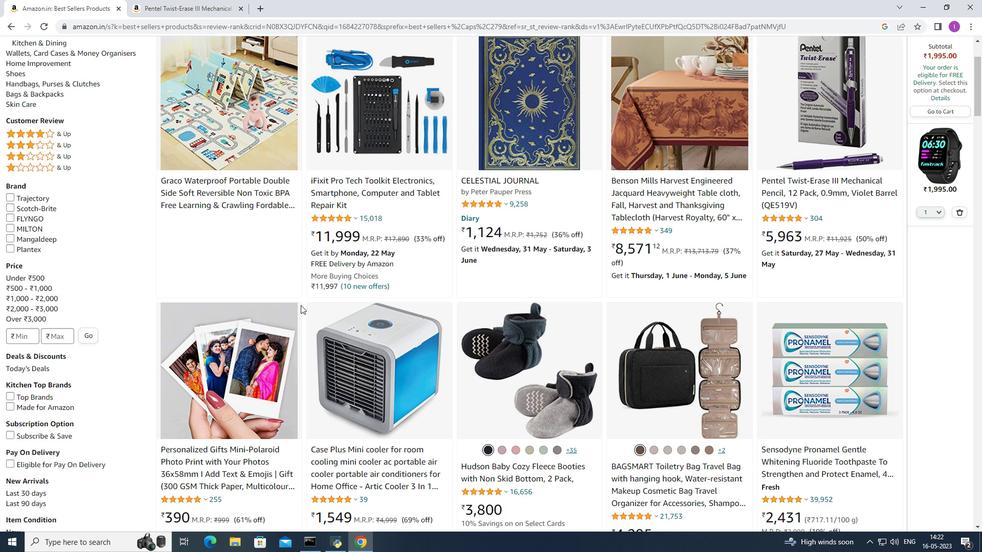 
Action: Mouse scrolled (301, 306) with delta (0, 0)
Screenshot: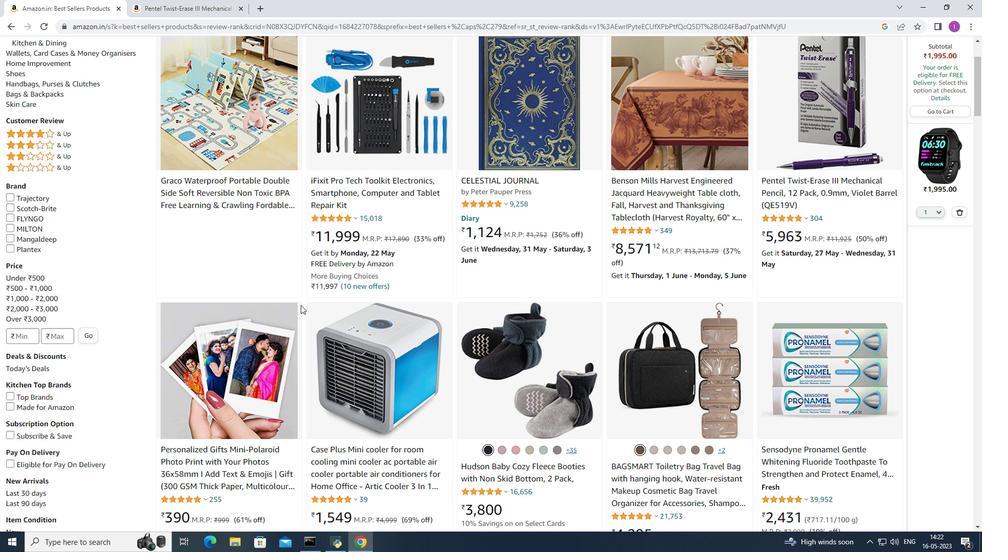 
Action: Mouse scrolled (301, 306) with delta (0, 0)
Screenshot: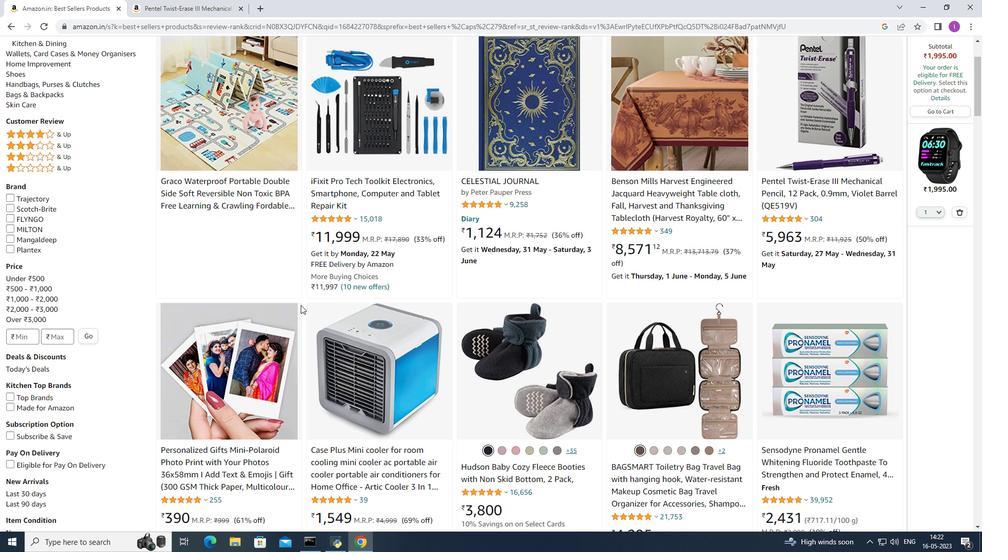 
Action: Mouse scrolled (301, 306) with delta (0, 0)
Screenshot: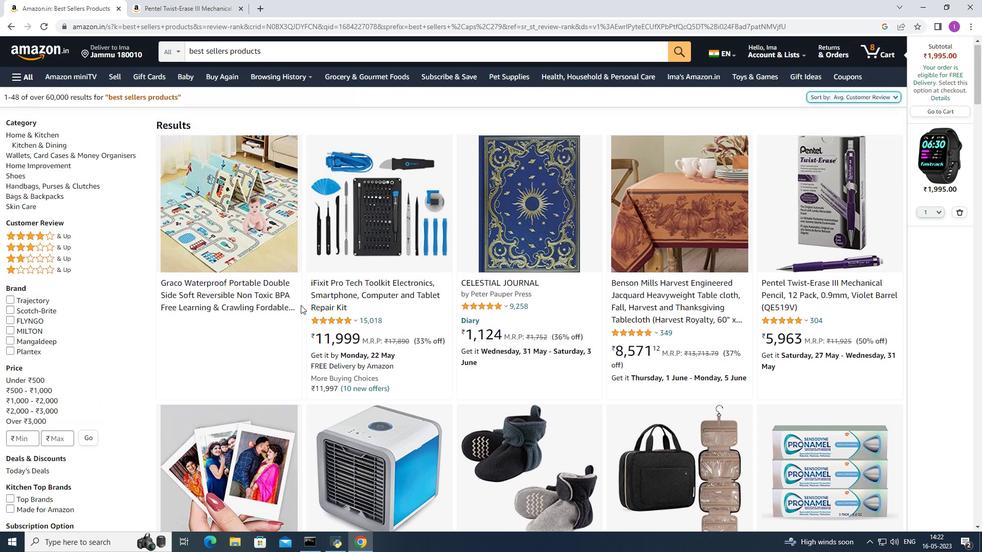 
Action: Mouse moved to (861, 95)
Screenshot: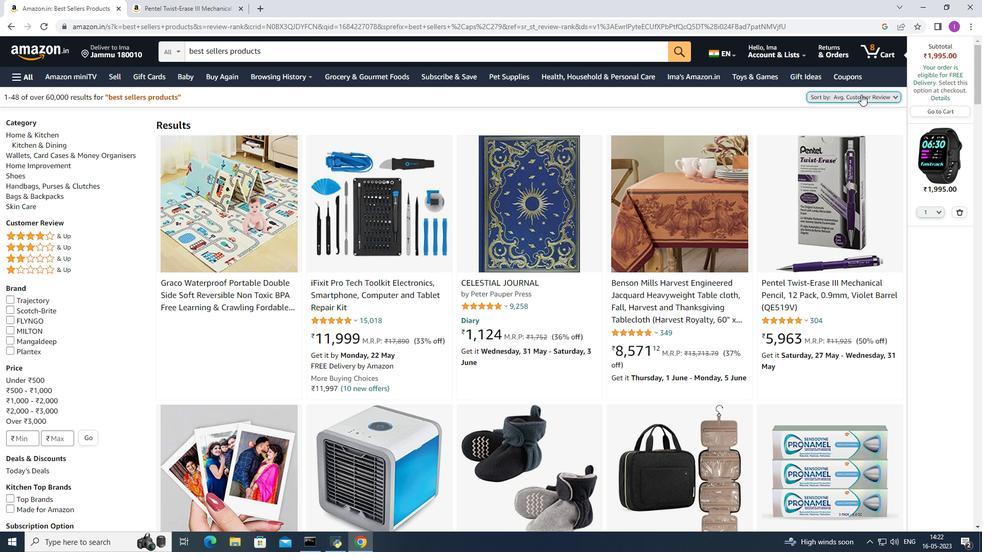
Action: Mouse pressed left at (861, 95)
Screenshot: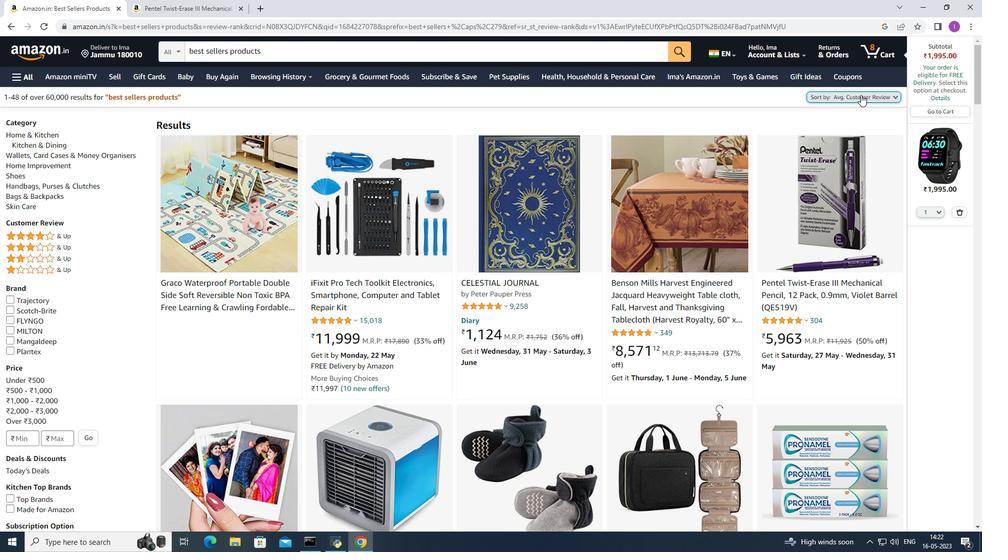 
Action: Mouse moved to (833, 136)
Screenshot: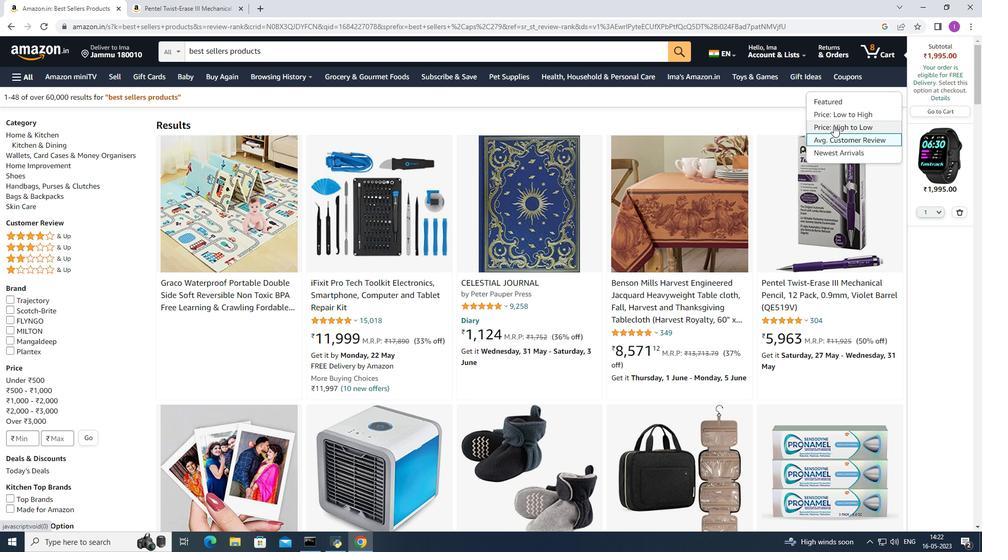 
Action: Mouse pressed left at (833, 136)
Screenshot: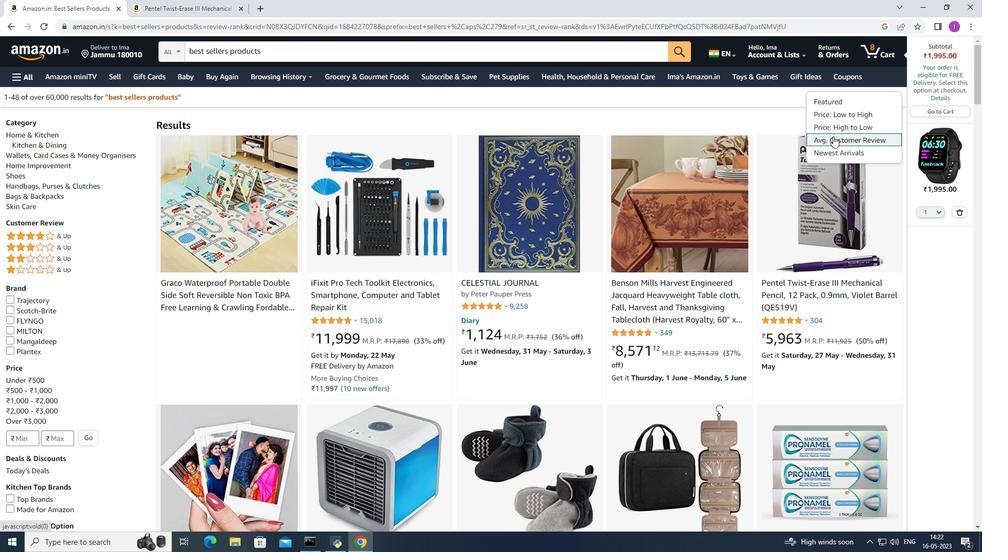 
Action: Mouse moved to (650, 294)
Screenshot: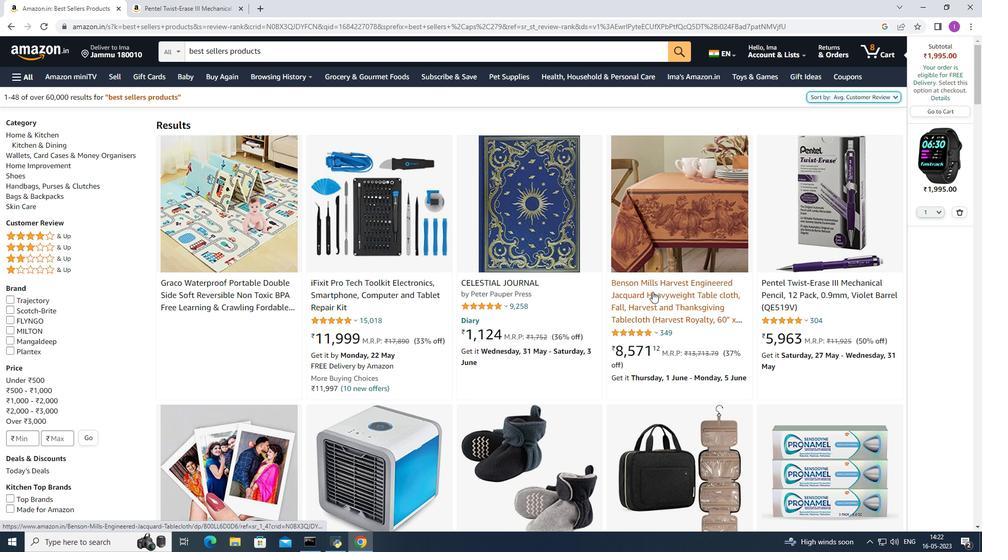 
Action: Mouse scrolled (650, 294) with delta (0, 0)
Screenshot: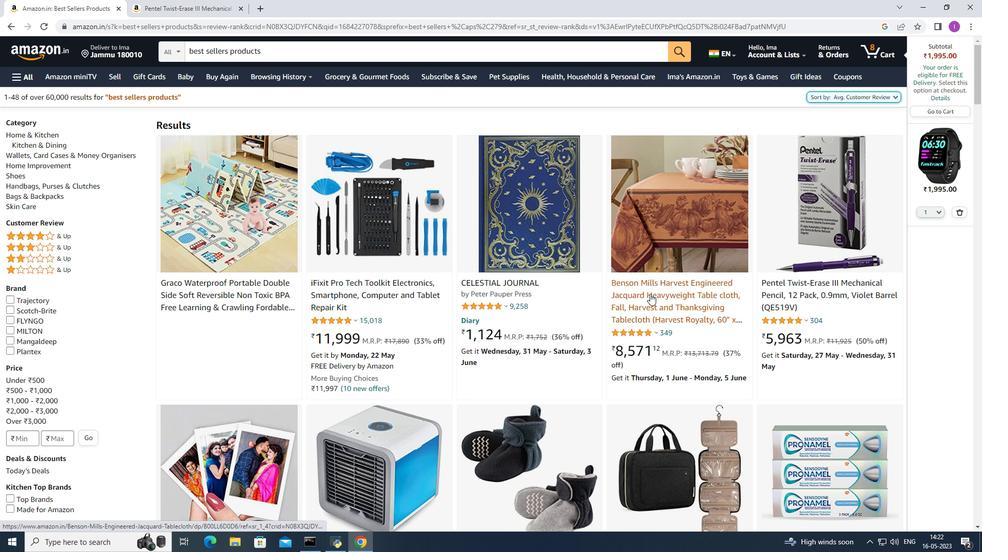 
Action: Mouse scrolled (650, 294) with delta (0, 0)
Screenshot: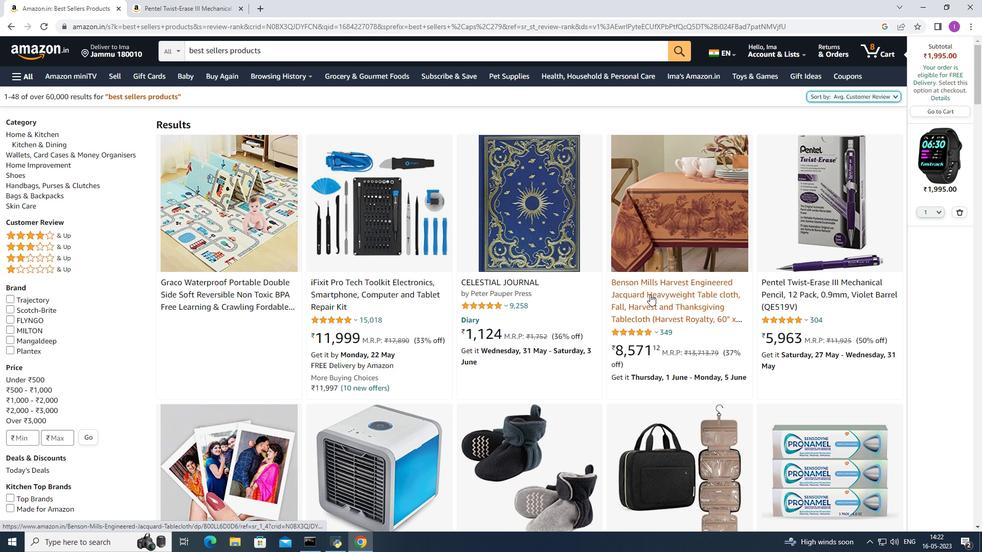 
Action: Mouse scrolled (650, 294) with delta (0, 0)
Screenshot: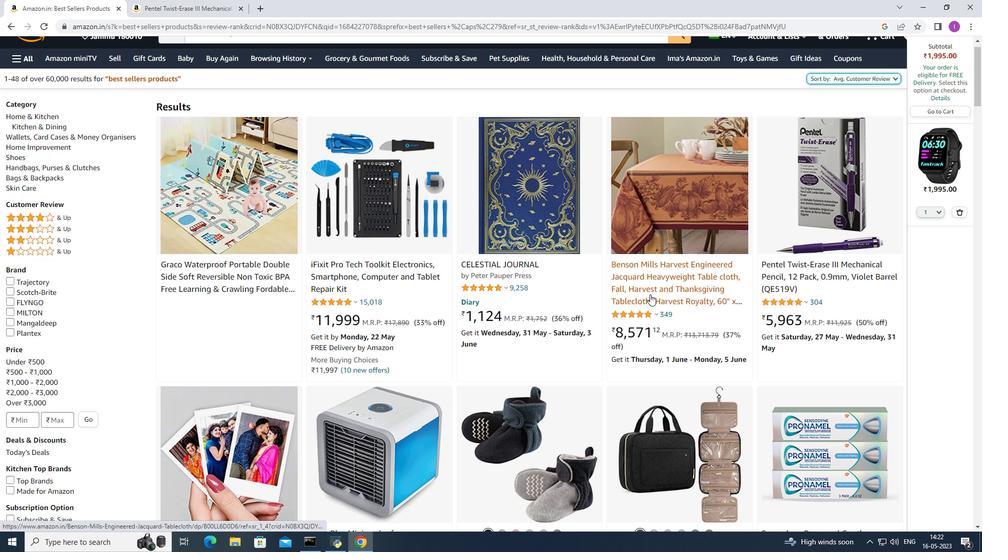 
Action: Mouse scrolled (650, 294) with delta (0, 0)
Screenshot: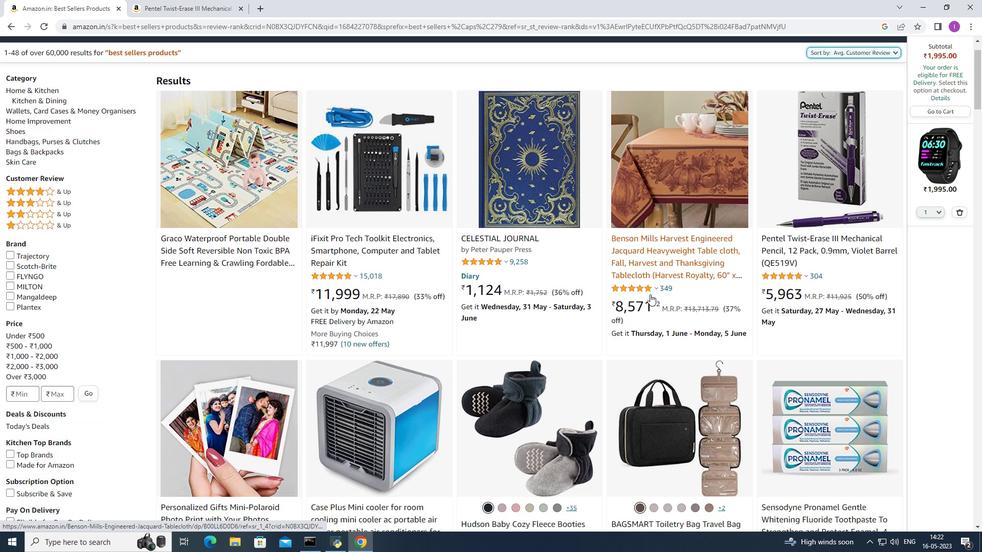 
Action: Mouse scrolled (650, 294) with delta (0, 0)
Screenshot: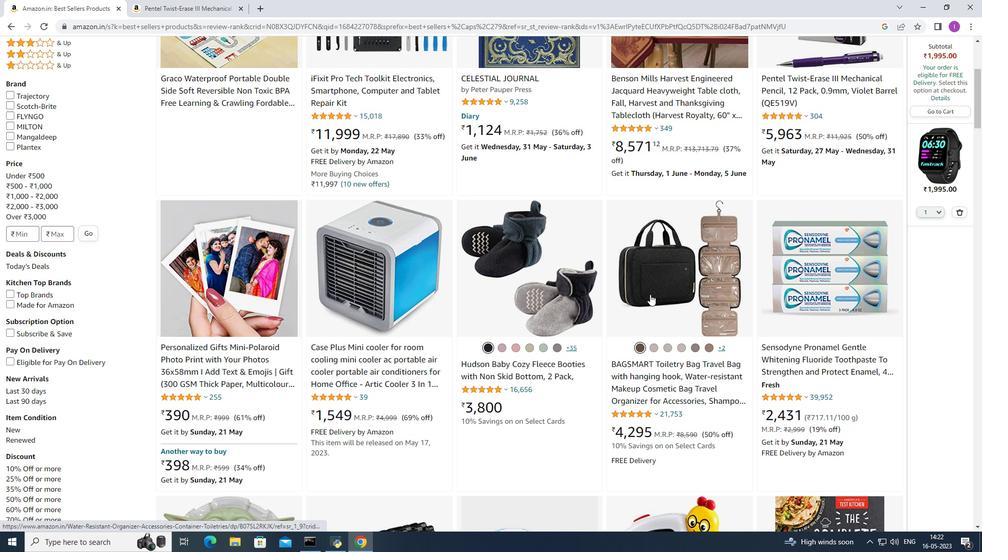 
Action: Mouse moved to (356, 256)
Screenshot: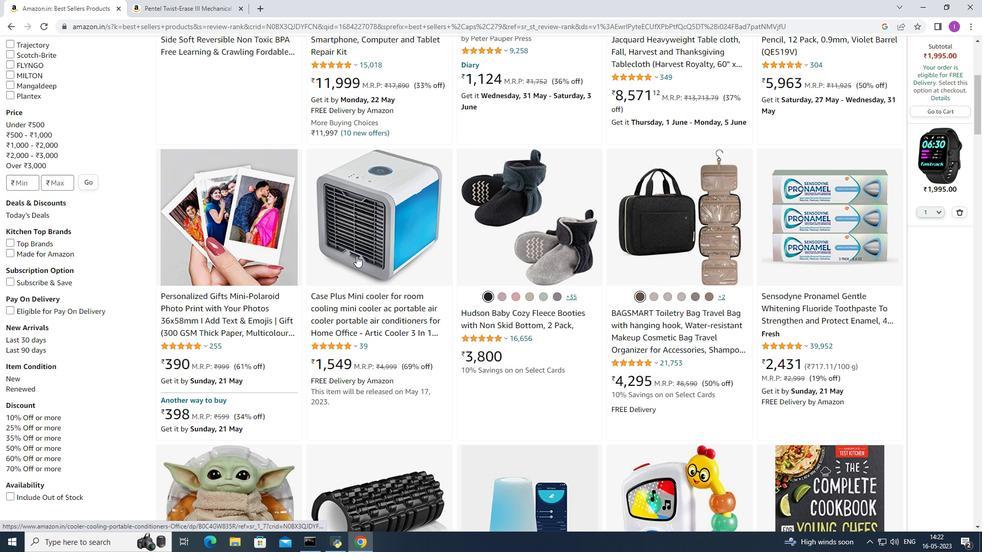 
Action: Mouse scrolled (356, 256) with delta (0, 0)
Screenshot: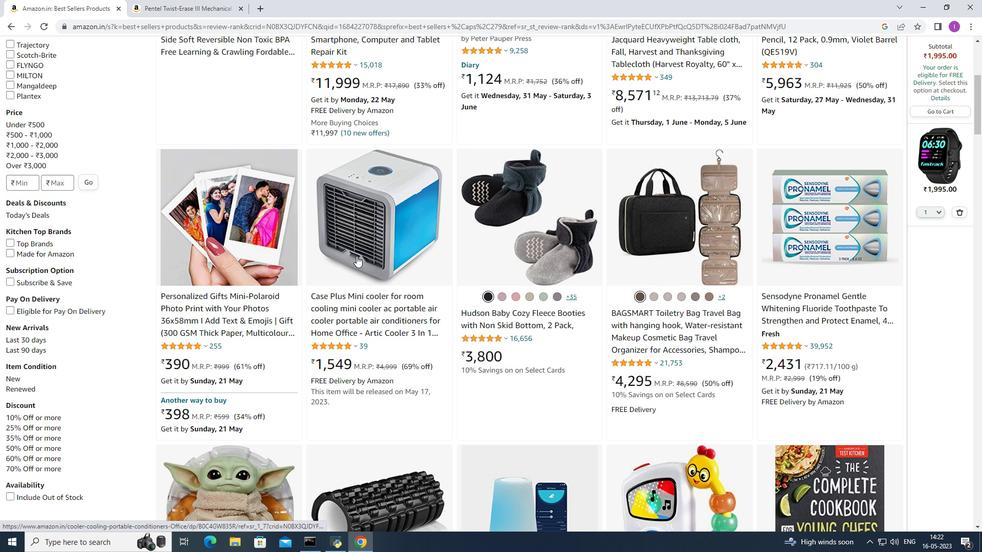 
Action: Mouse scrolled (356, 256) with delta (0, 0)
Screenshot: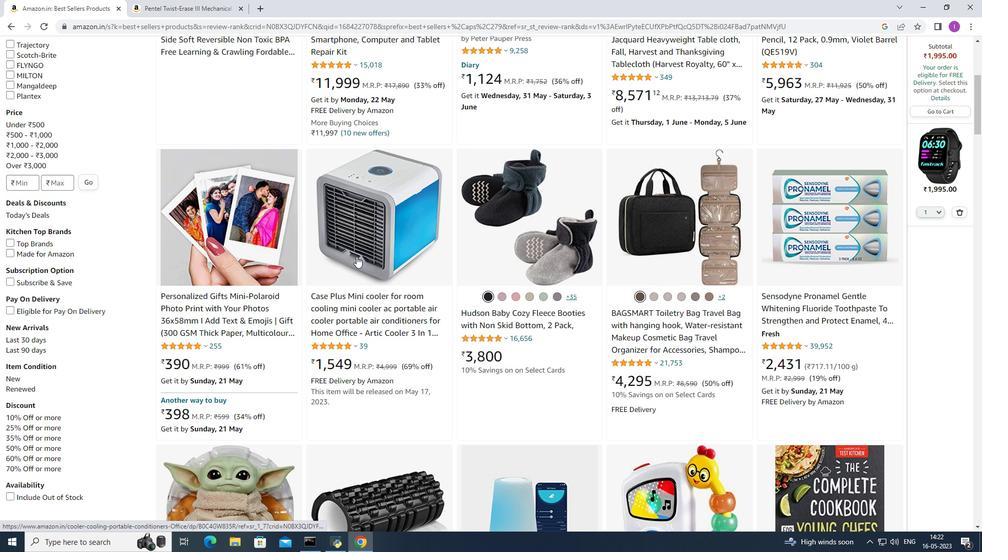 
Action: Mouse scrolled (356, 256) with delta (0, 0)
Screenshot: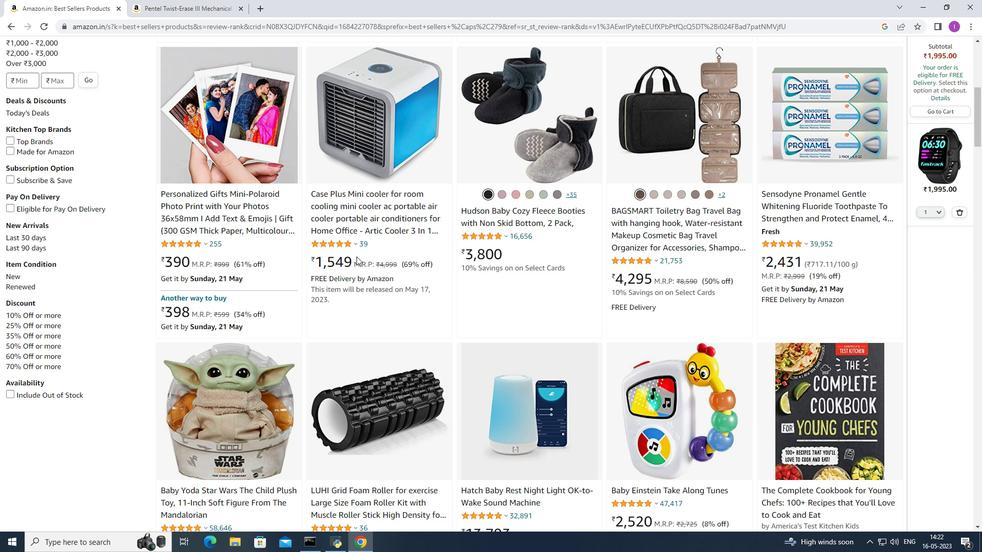 
Action: Mouse scrolled (356, 256) with delta (0, 0)
Screenshot: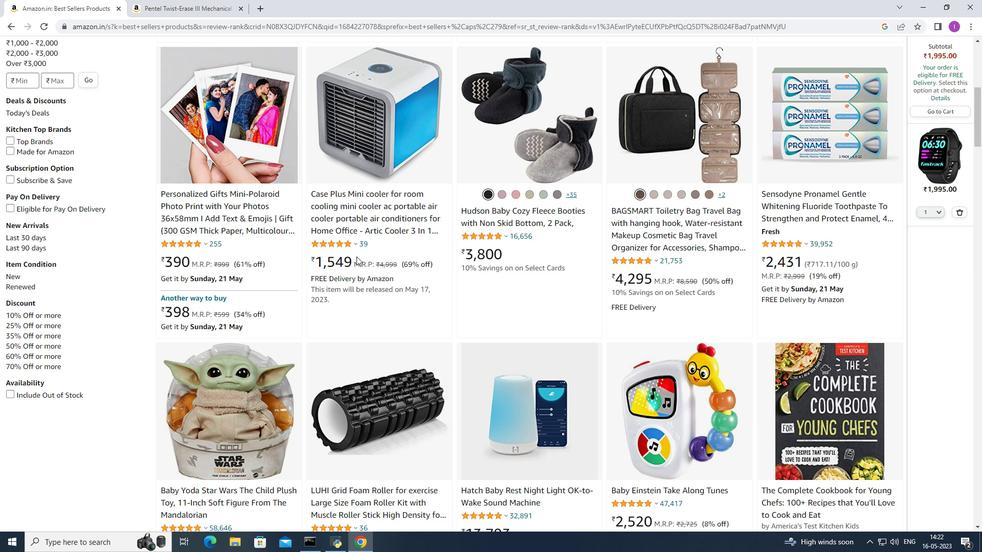 
Action: Mouse scrolled (356, 256) with delta (0, 0)
Screenshot: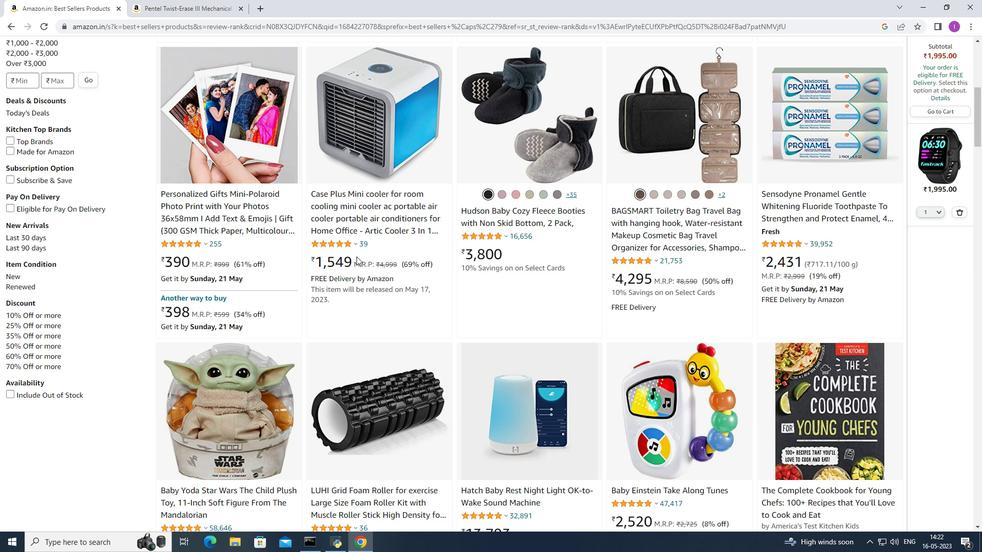 
Action: Mouse scrolled (356, 256) with delta (0, 0)
Screenshot: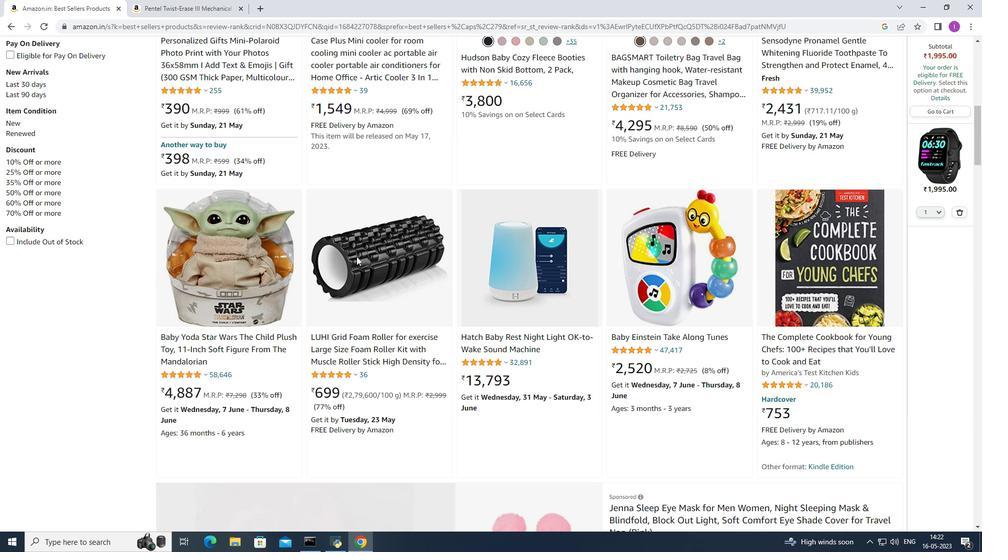 
Action: Mouse scrolled (356, 256) with delta (0, 0)
Screenshot: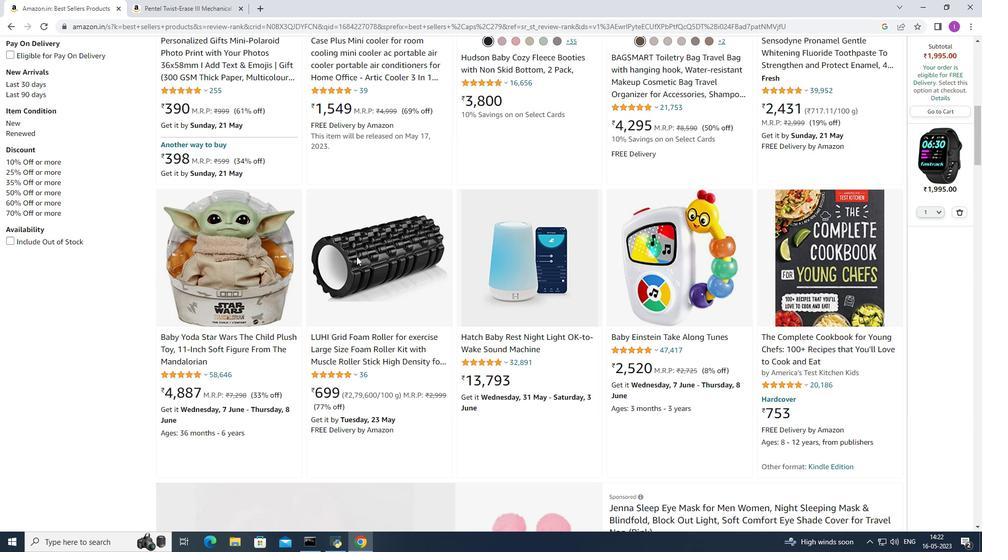 
Action: Mouse scrolled (356, 256) with delta (0, 0)
Screenshot: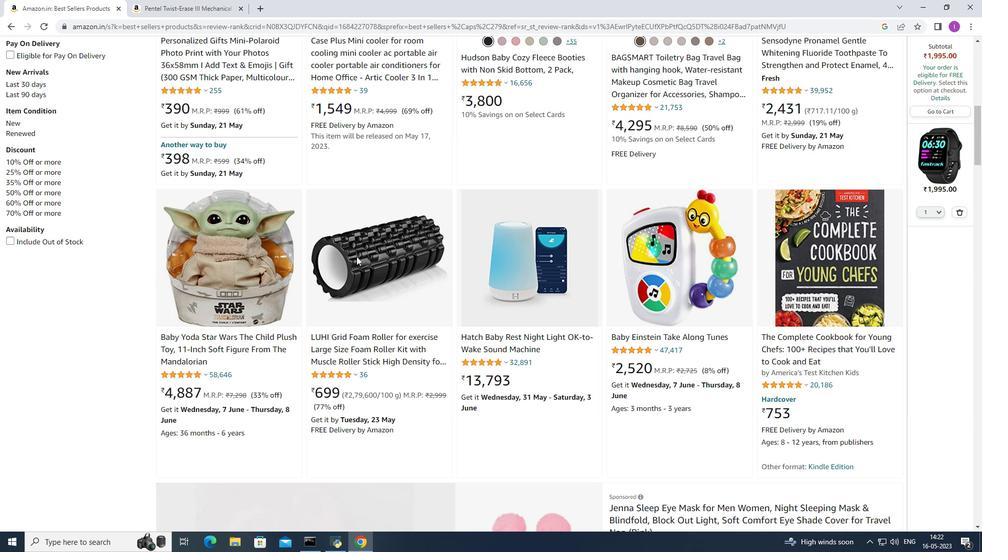 
Action: Mouse scrolled (356, 256) with delta (0, 0)
Screenshot: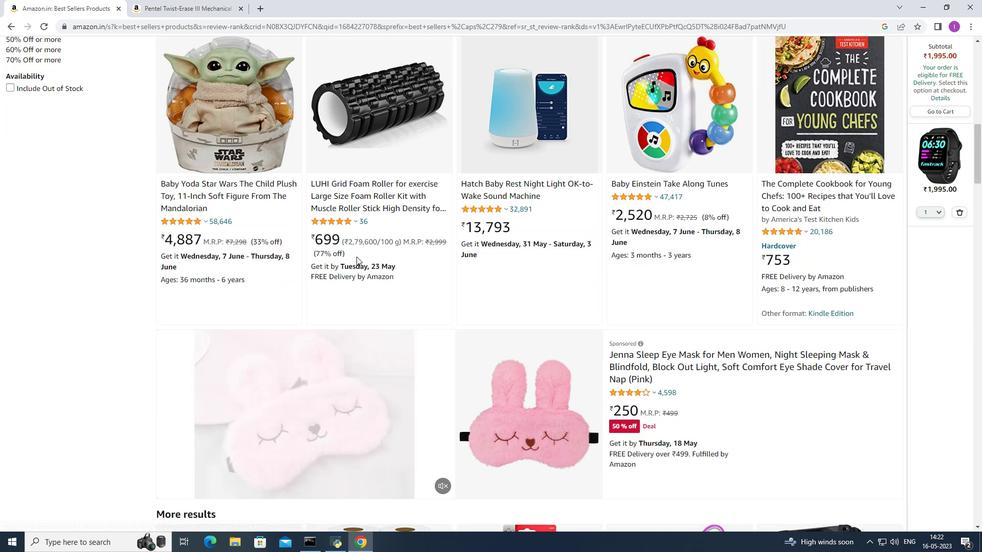 
Action: Mouse scrolled (356, 256) with delta (0, 0)
Screenshot: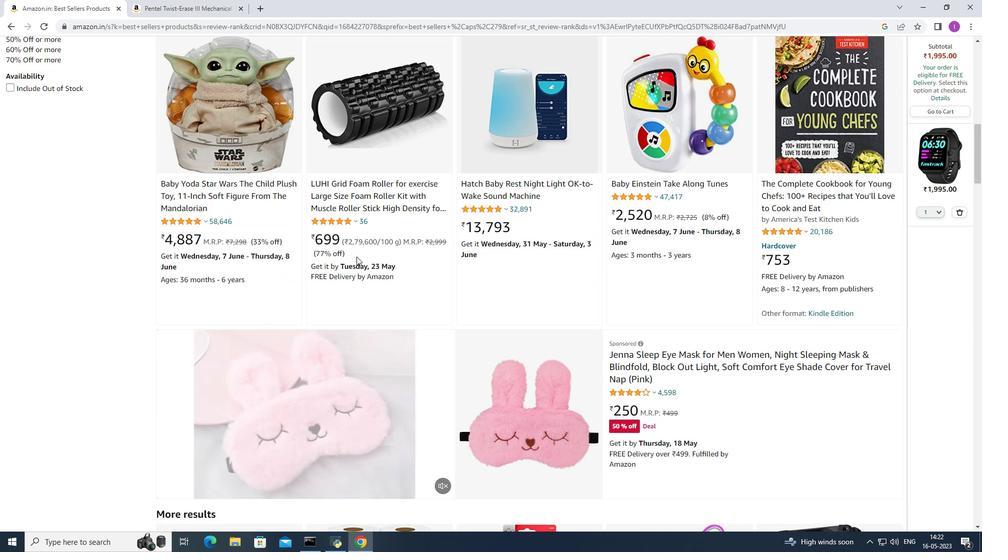 
Action: Mouse scrolled (356, 256) with delta (0, 0)
Screenshot: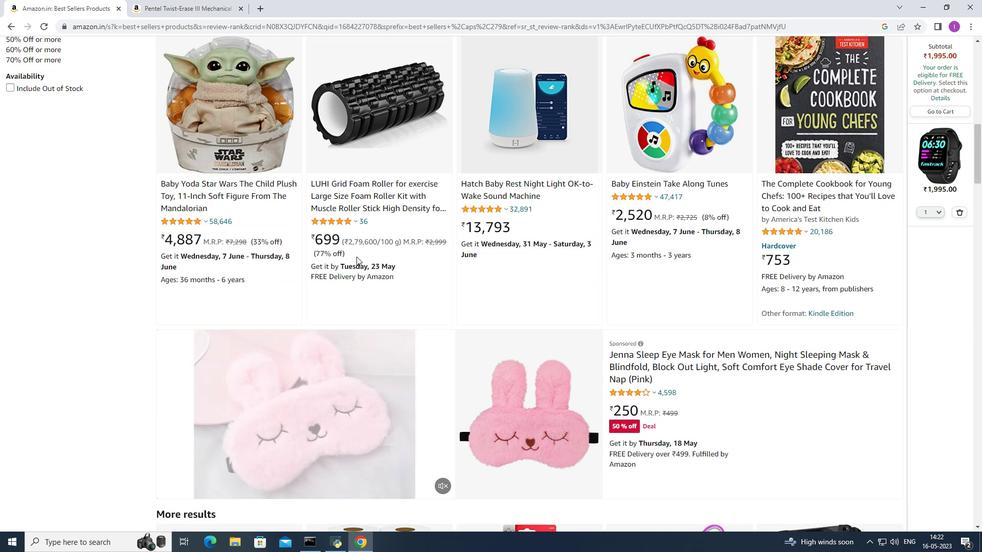 
Action: Mouse scrolled (356, 256) with delta (0, 0)
Screenshot: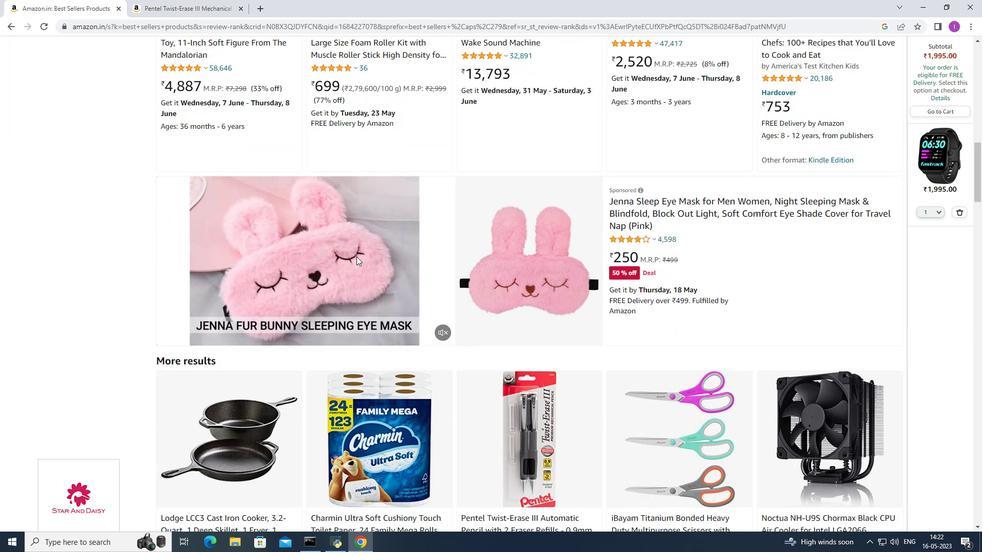 
Action: Mouse scrolled (356, 256) with delta (0, 0)
Screenshot: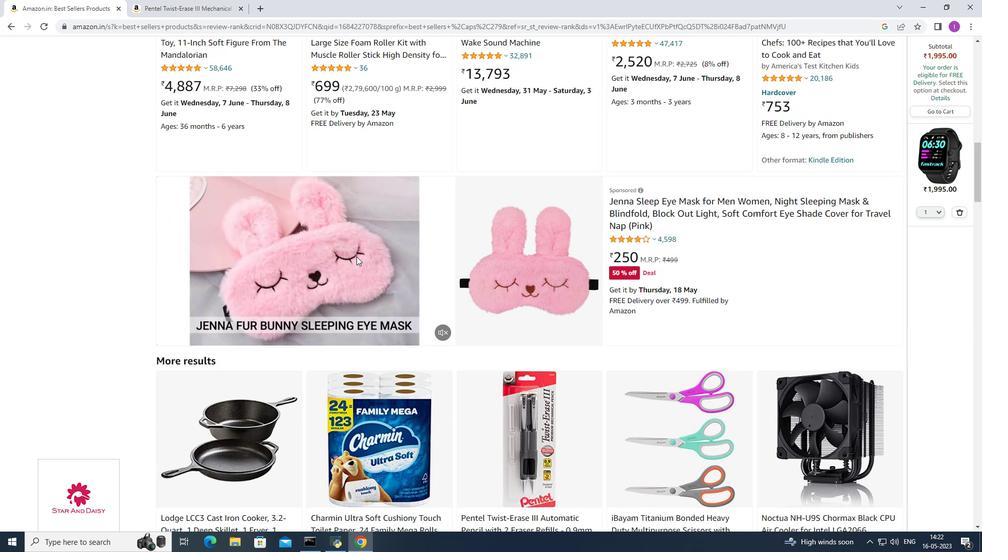 
Action: Mouse scrolled (356, 256) with delta (0, 0)
Screenshot: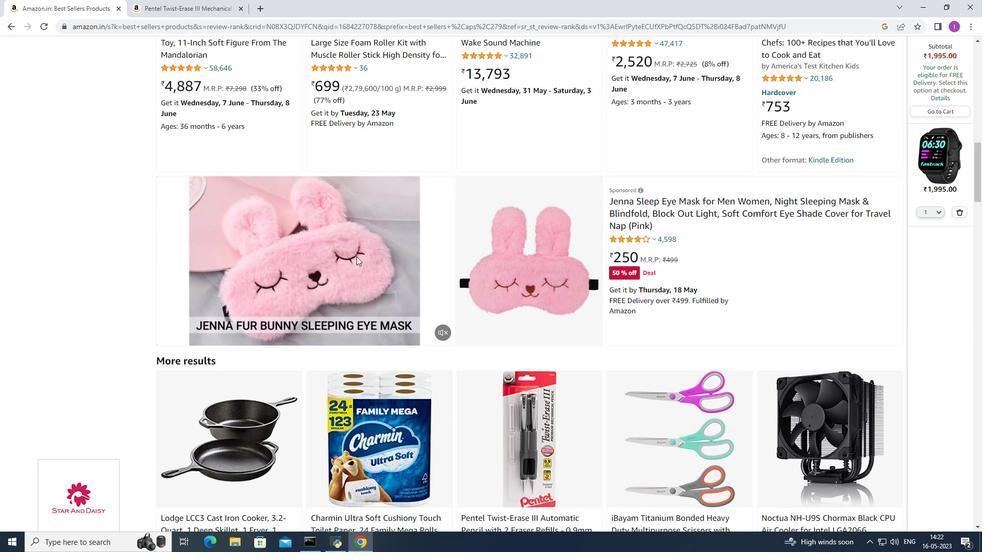
Action: Mouse scrolled (356, 256) with delta (0, 0)
Screenshot: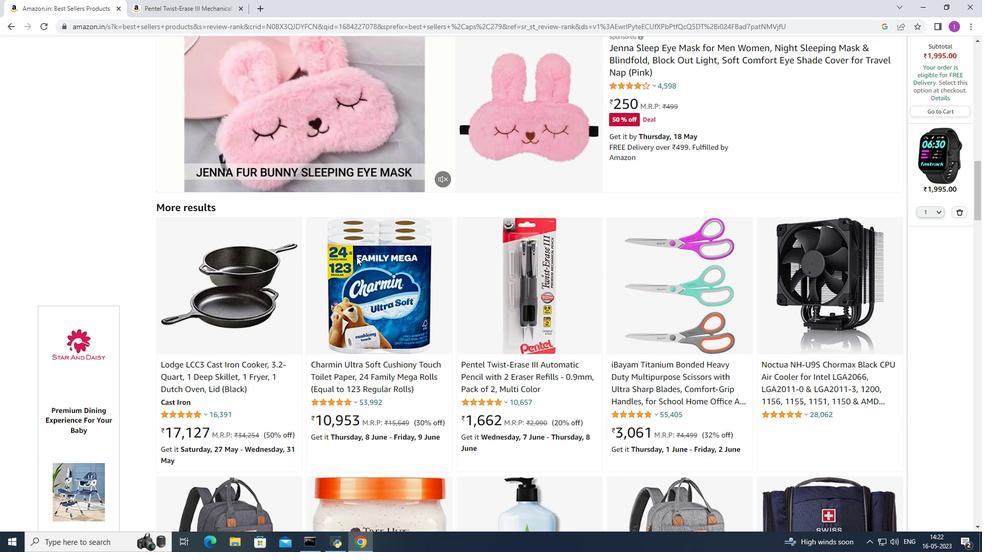 
Action: Mouse scrolled (356, 256) with delta (0, 0)
Screenshot: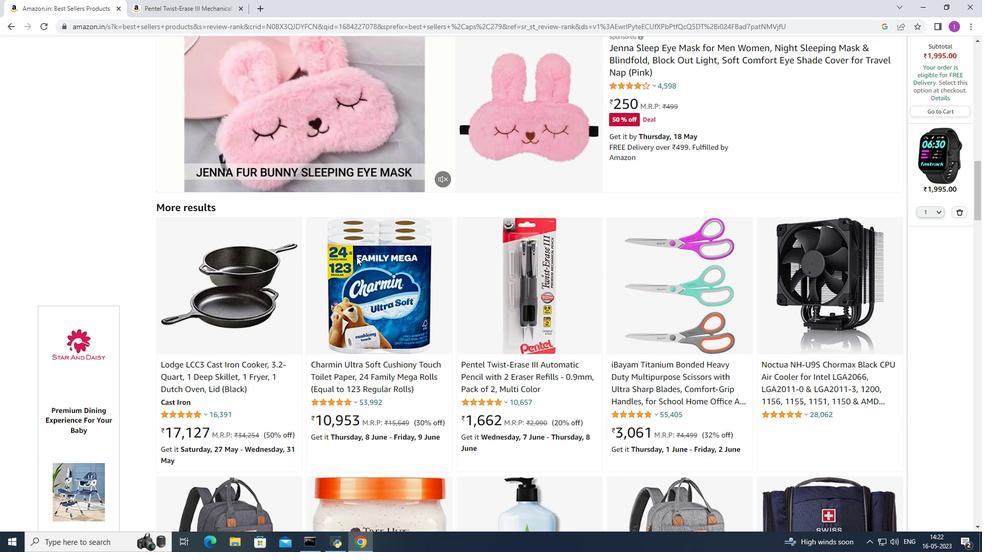 
Action: Mouse scrolled (356, 256) with delta (0, 0)
Screenshot: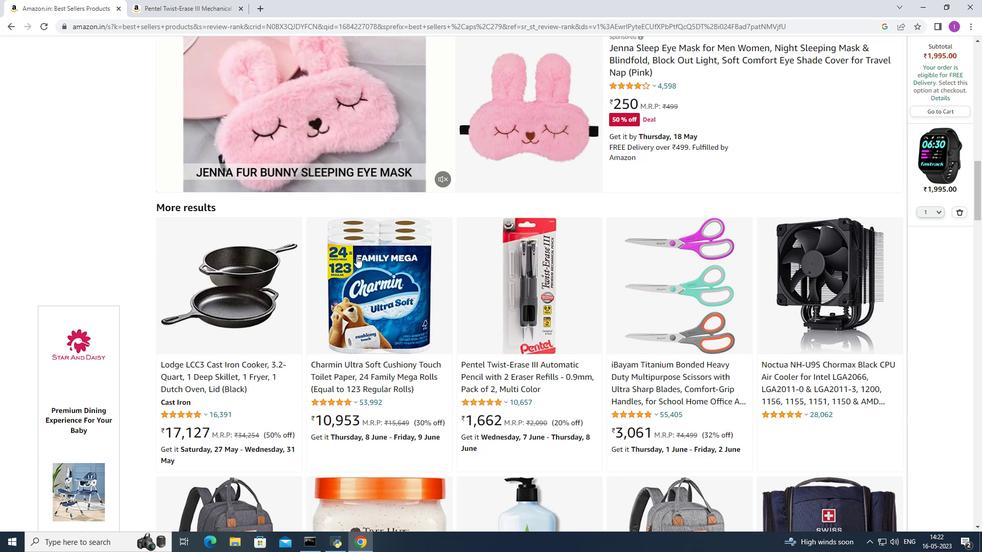 
Action: Mouse scrolled (356, 256) with delta (0, 0)
Screenshot: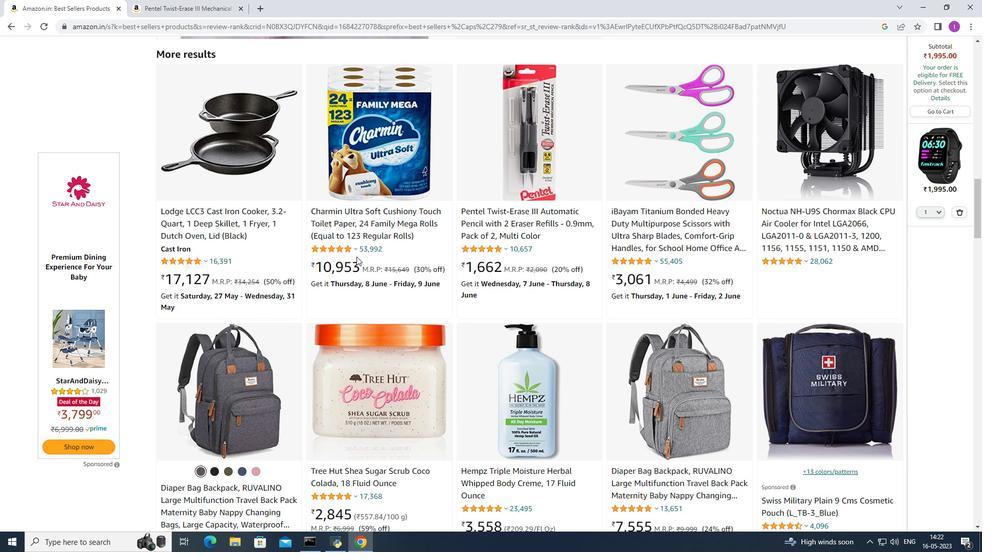 
Action: Mouse scrolled (356, 256) with delta (0, 0)
Screenshot: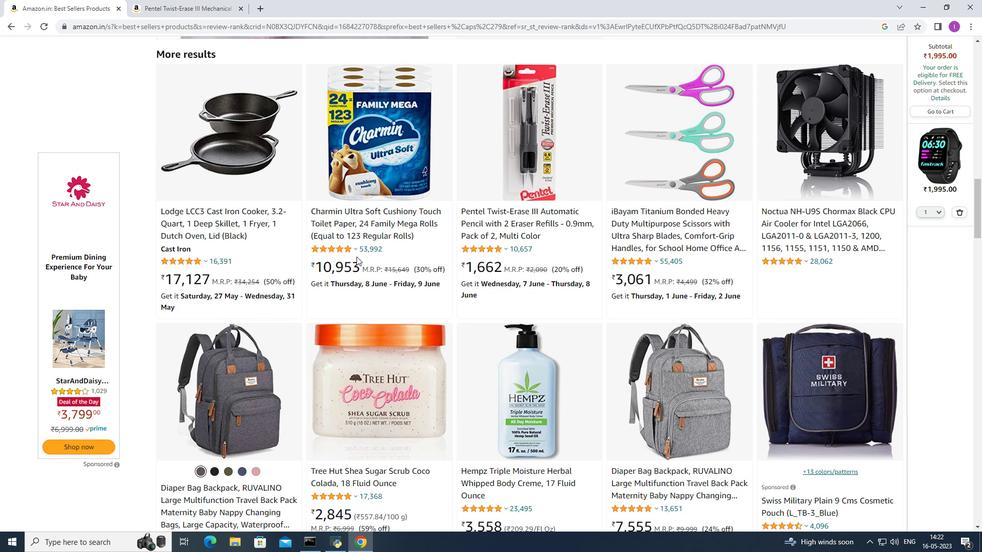 
Action: Mouse scrolled (356, 256) with delta (0, 0)
Screenshot: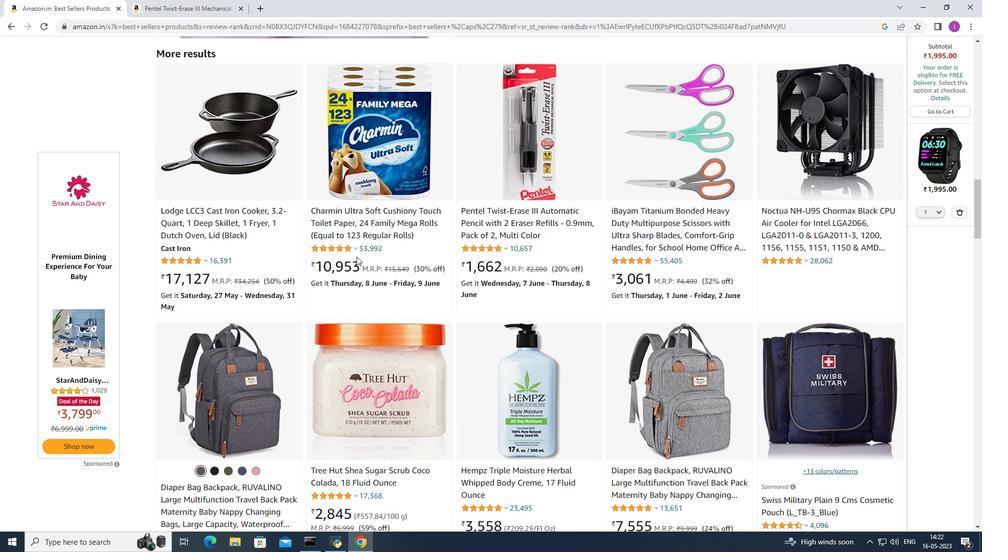
Action: Mouse scrolled (356, 256) with delta (0, 0)
Screenshot: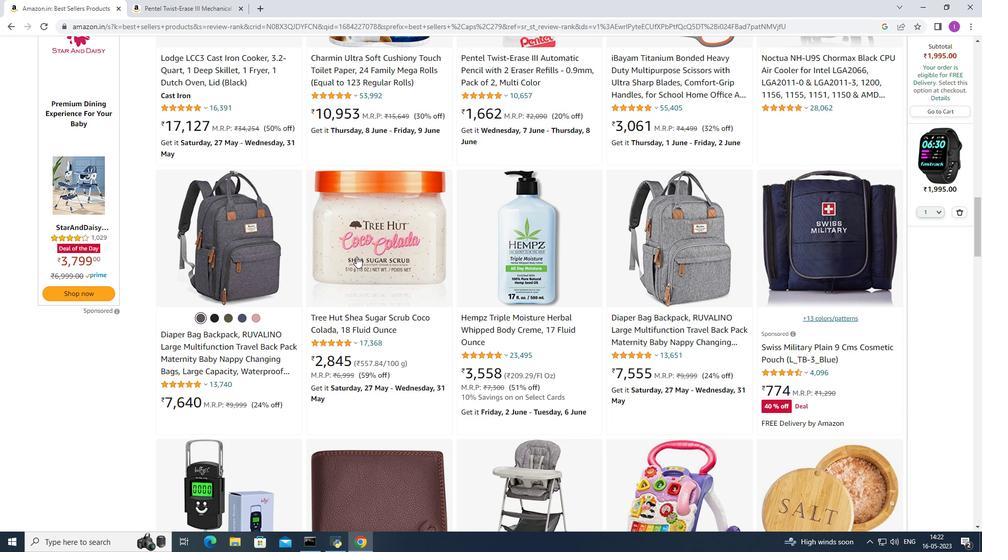 
Action: Mouse scrolled (356, 256) with delta (0, 0)
Screenshot: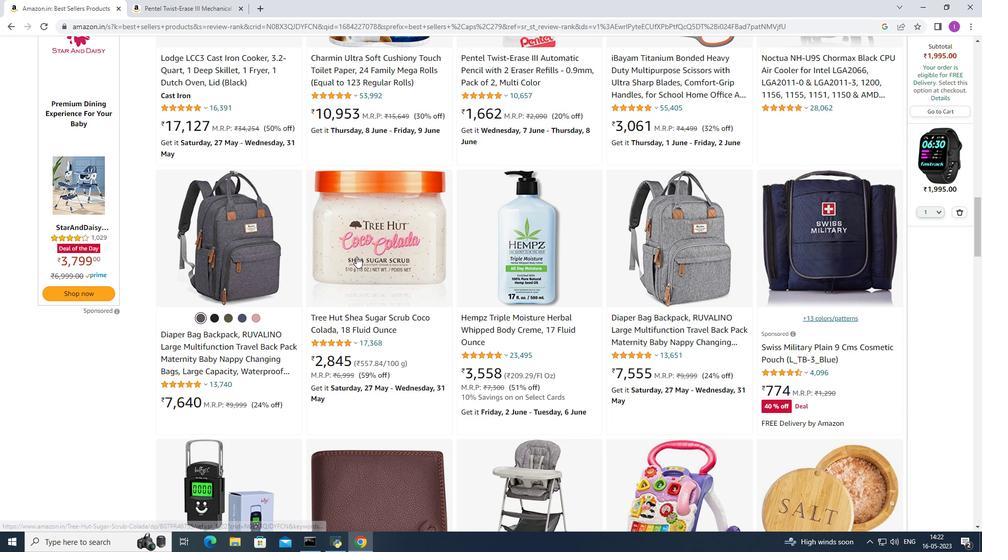 
Action: Mouse scrolled (356, 256) with delta (0, 0)
Screenshot: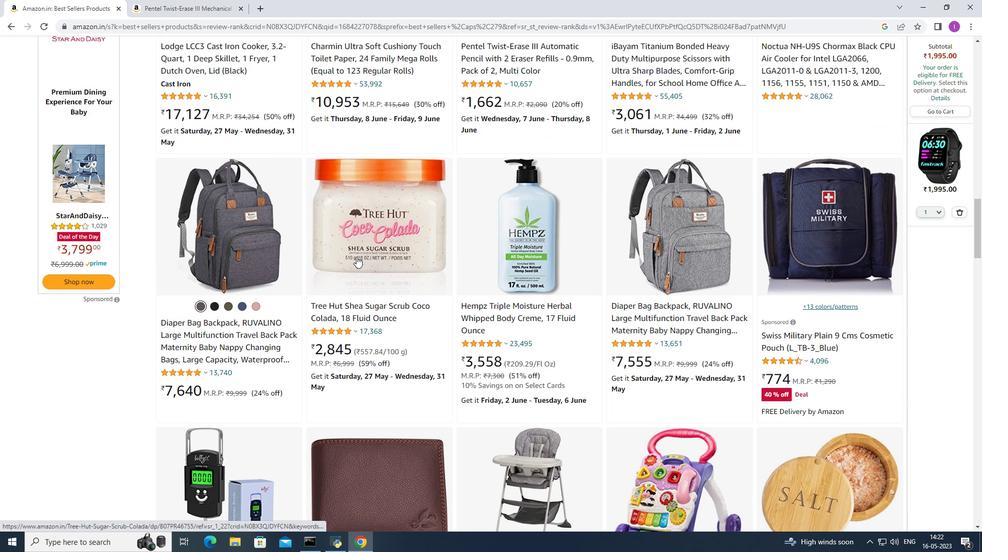 
Action: Mouse scrolled (356, 256) with delta (0, 0)
Screenshot: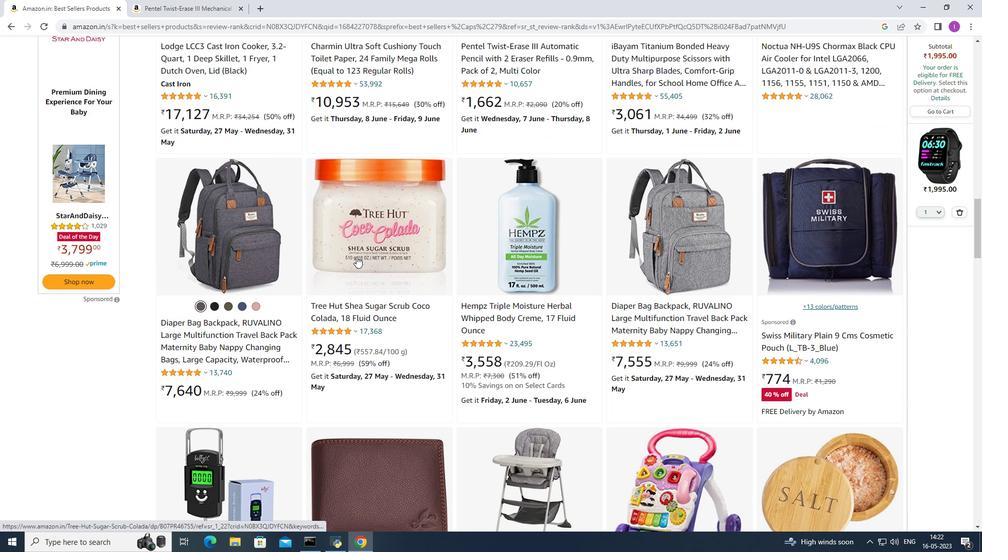
Action: Mouse moved to (323, 303)
Screenshot: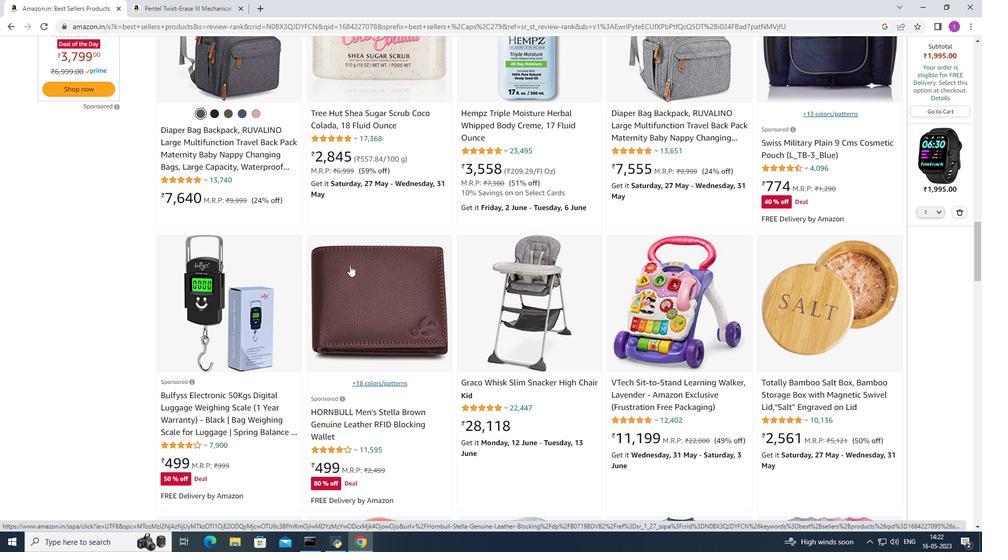 
Action: Mouse scrolled (323, 303) with delta (0, 0)
Screenshot: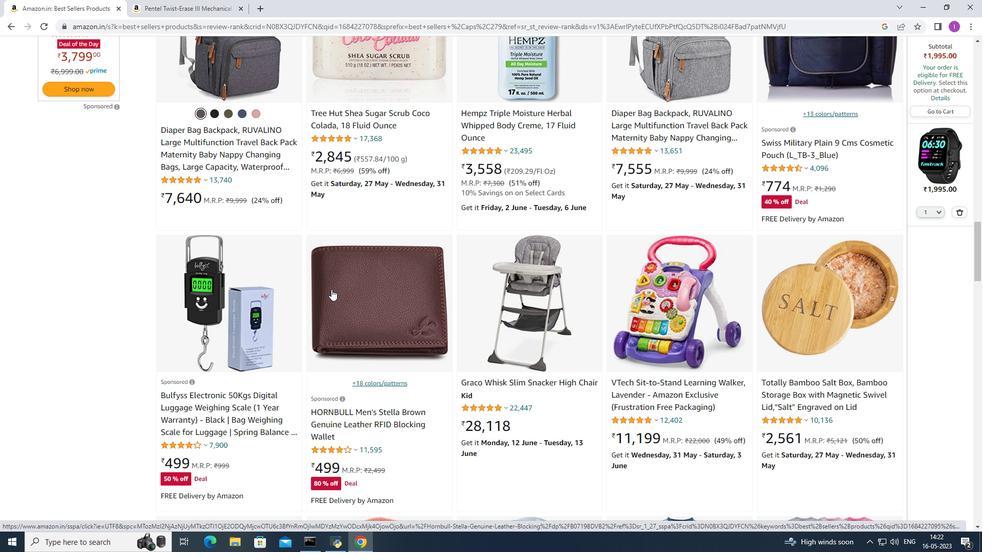 
Action: Mouse scrolled (323, 303) with delta (0, 0)
Screenshot: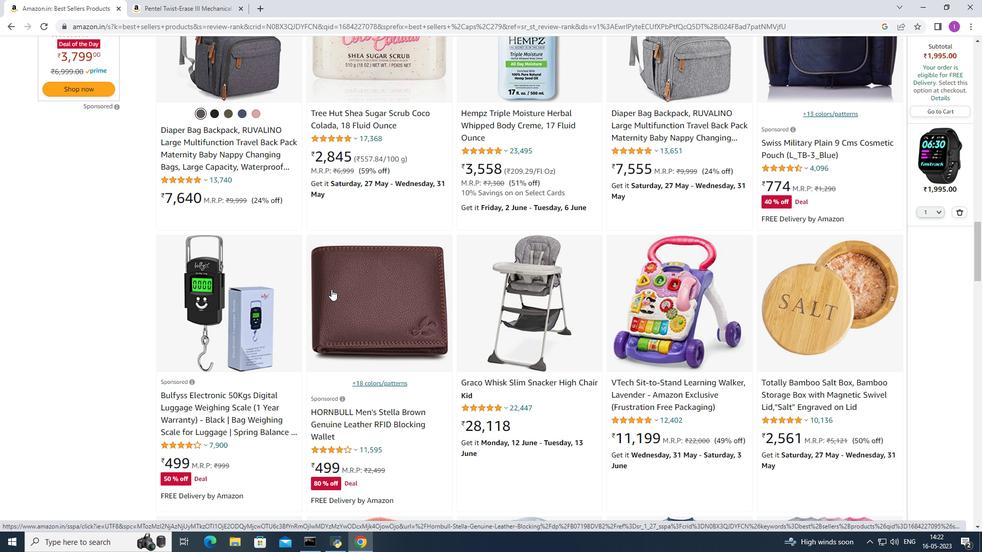 
Action: Mouse scrolled (323, 303) with delta (0, 0)
Screenshot: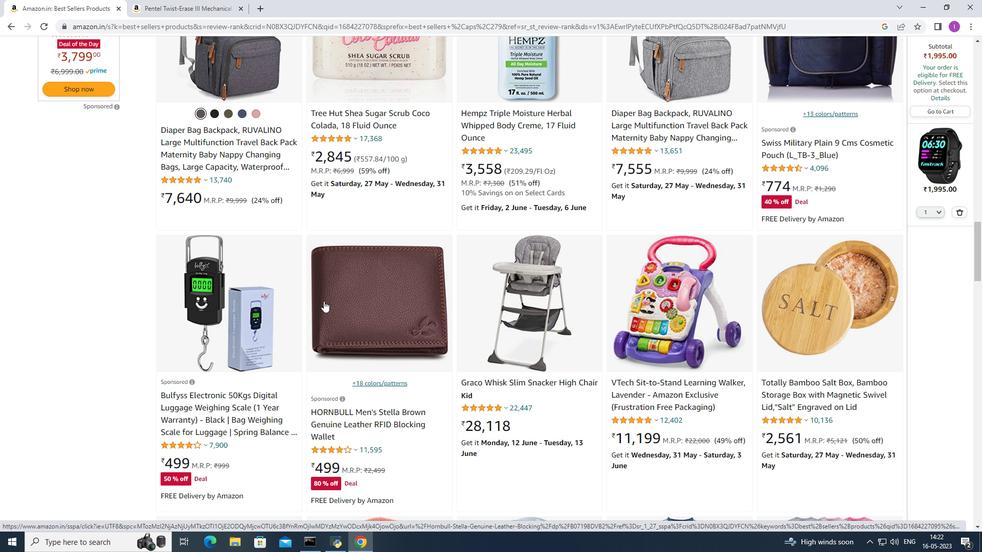 
Action: Mouse moved to (323, 304)
Screenshot: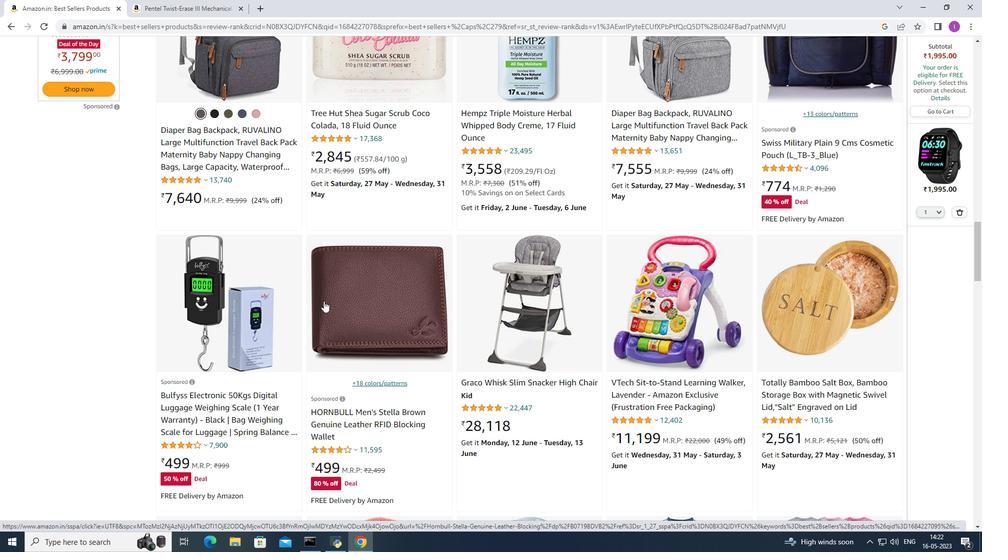 
Action: Mouse scrolled (323, 304) with delta (0, 0)
Screenshot: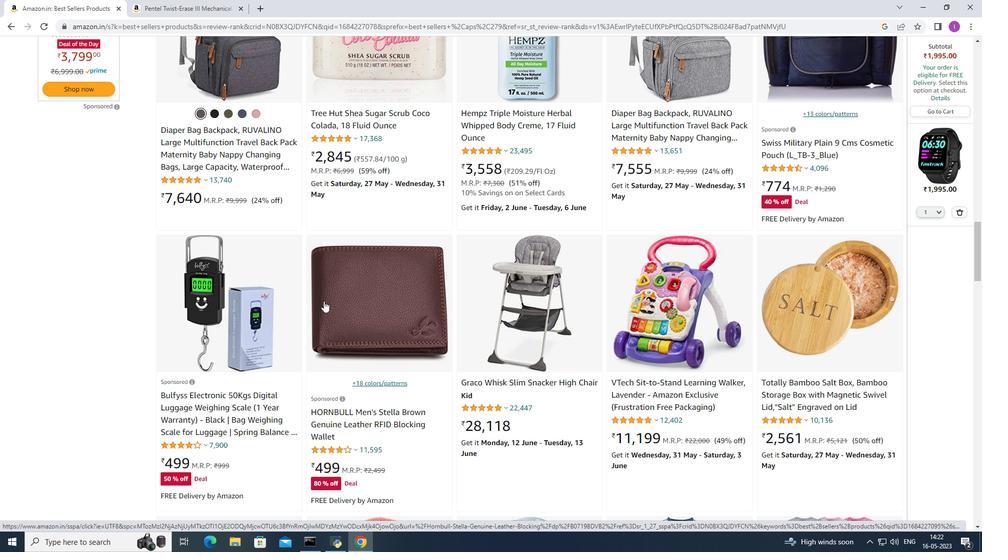 
Action: Mouse moved to (322, 305)
Screenshot: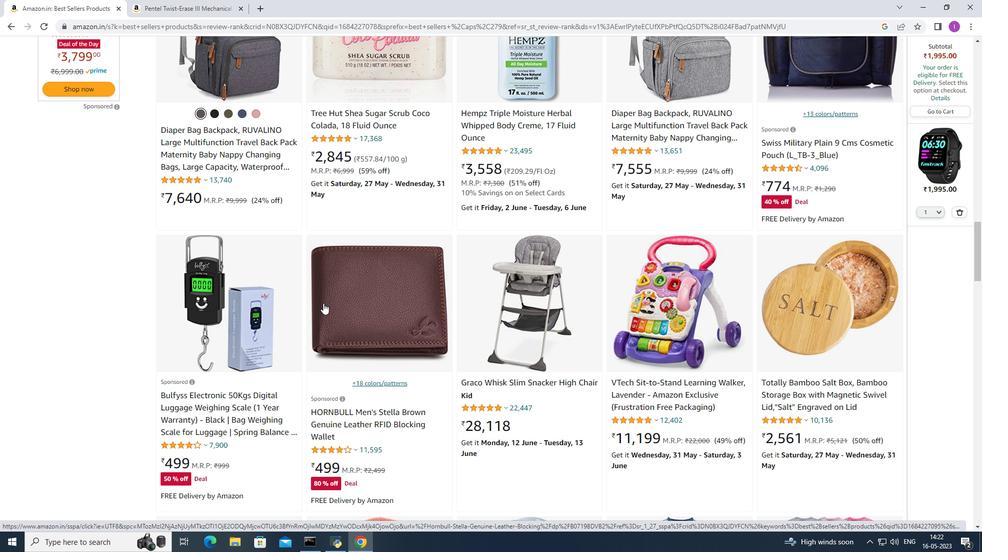 
Action: Mouse scrolled (322, 305) with delta (0, 0)
Screenshot: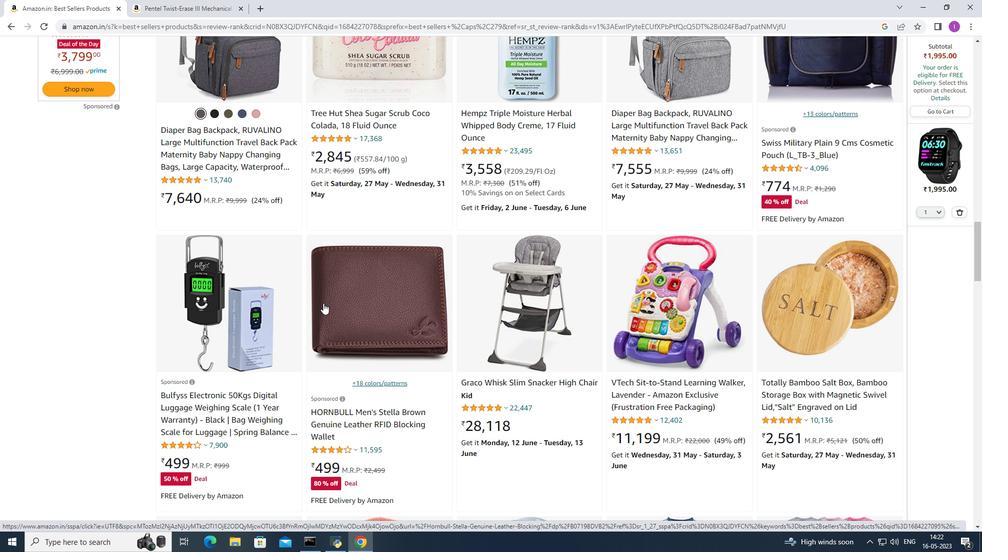 
Action: Mouse moved to (316, 309)
Screenshot: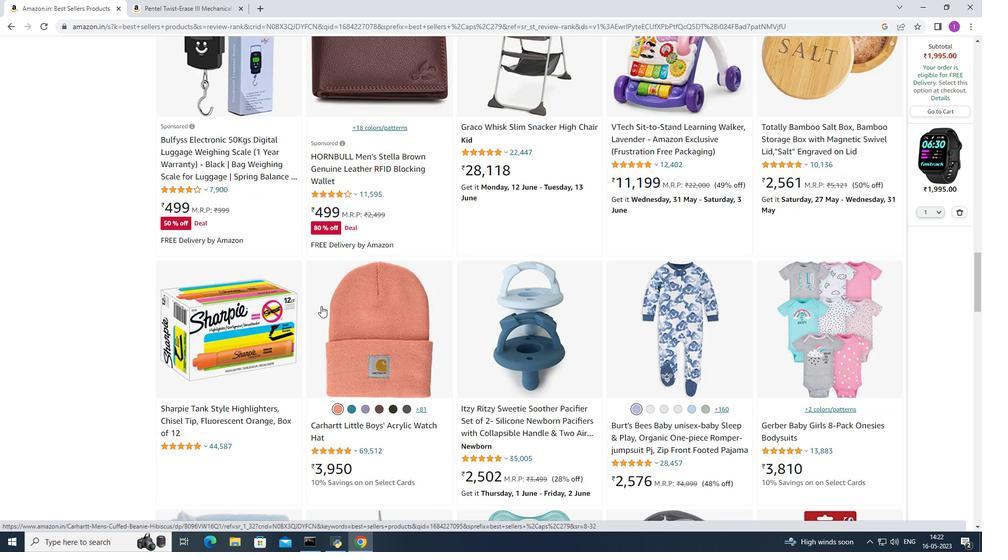 
Action: Mouse scrolled (316, 308) with delta (0, 0)
Screenshot: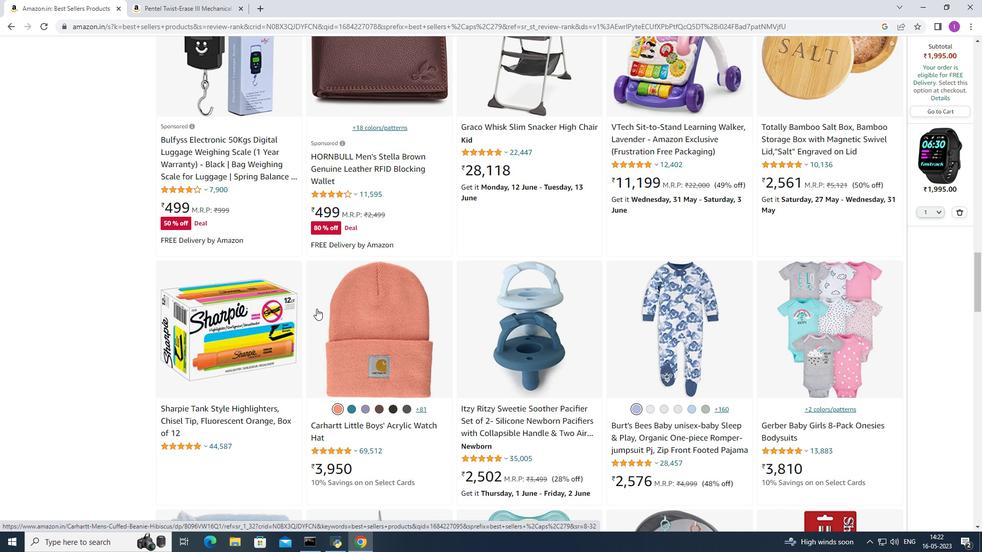 
Action: Mouse scrolled (316, 308) with delta (0, 0)
Screenshot: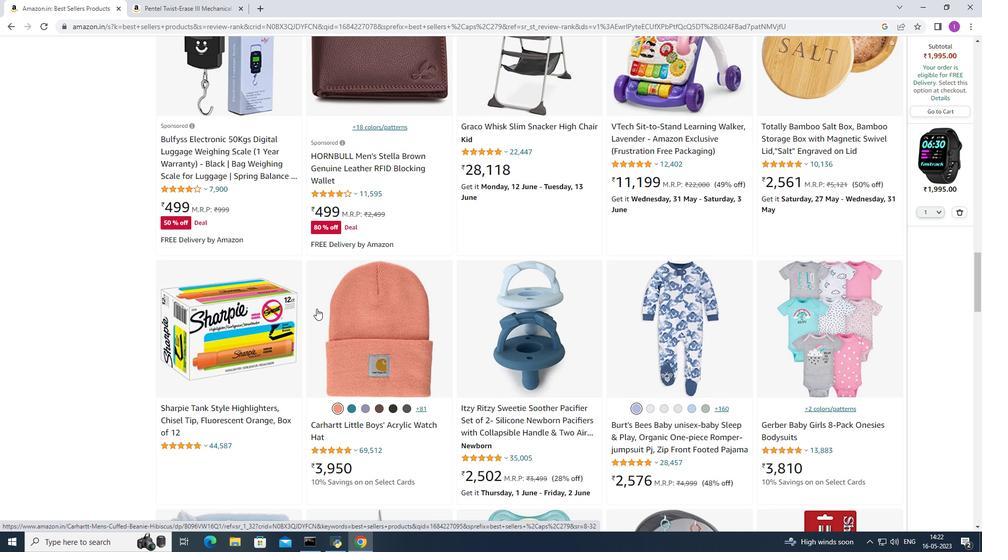 
Action: Mouse scrolled (316, 308) with delta (0, 0)
Screenshot: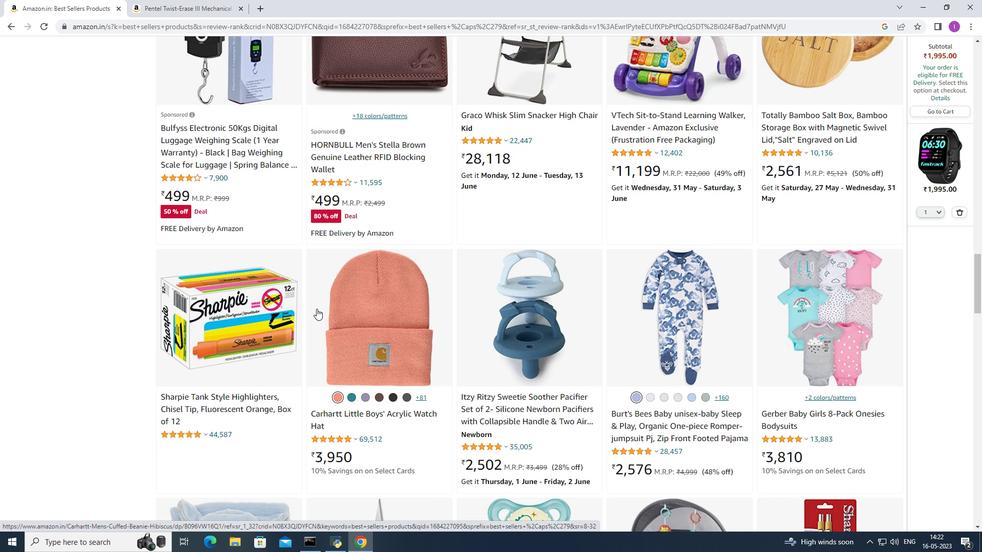 
Action: Mouse moved to (316, 308)
Screenshot: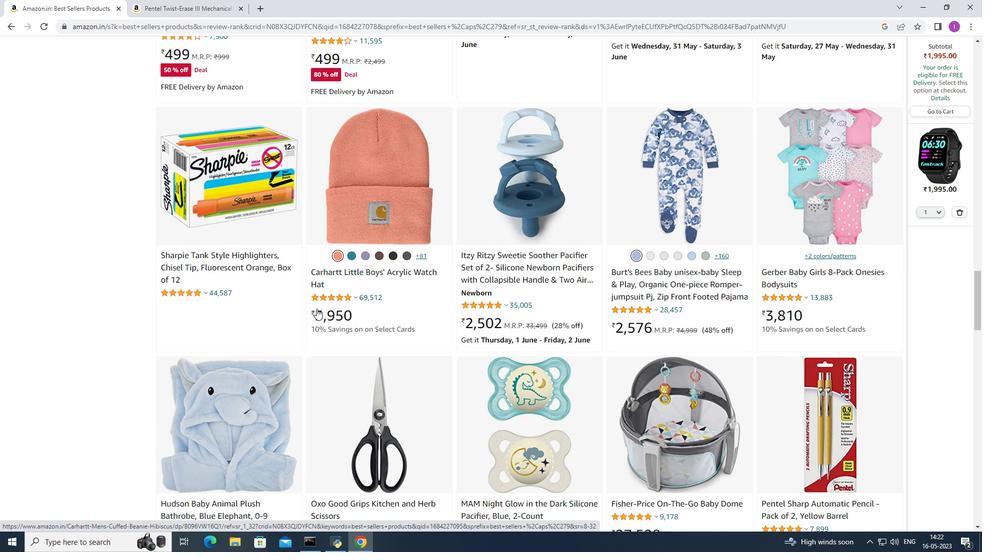 
Action: Mouse scrolled (316, 307) with delta (0, 0)
Screenshot: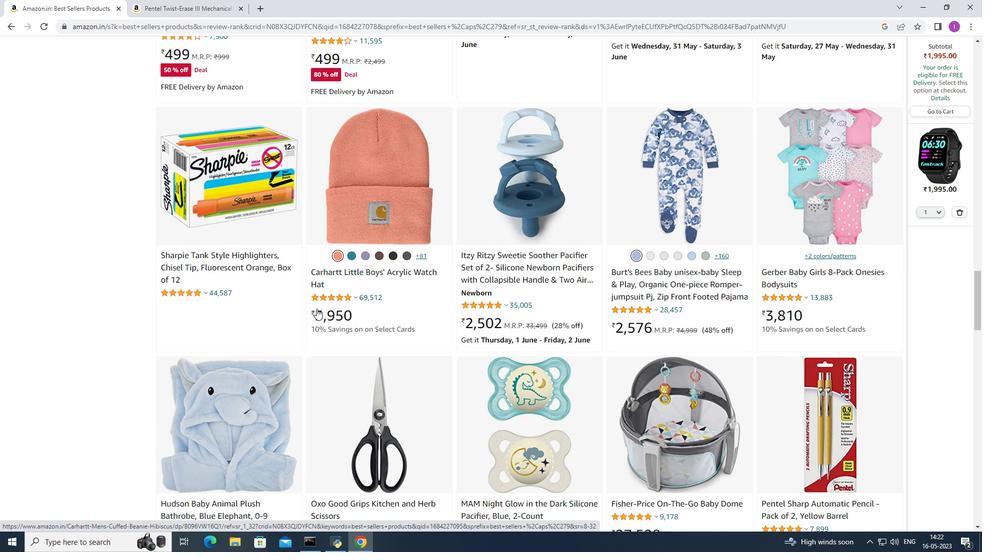 
Action: Mouse scrolled (316, 307) with delta (0, 0)
Screenshot: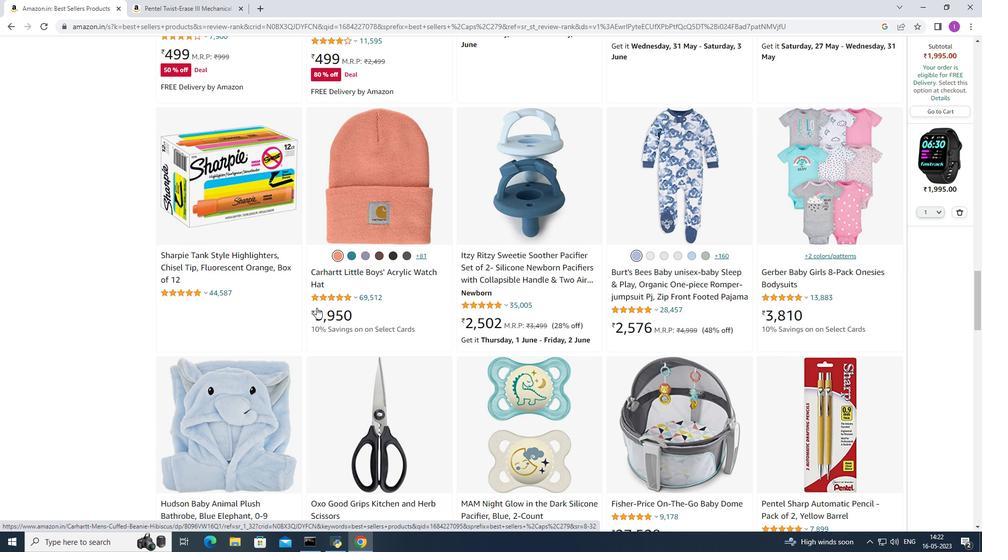 
Action: Mouse scrolled (316, 307) with delta (0, 0)
Screenshot: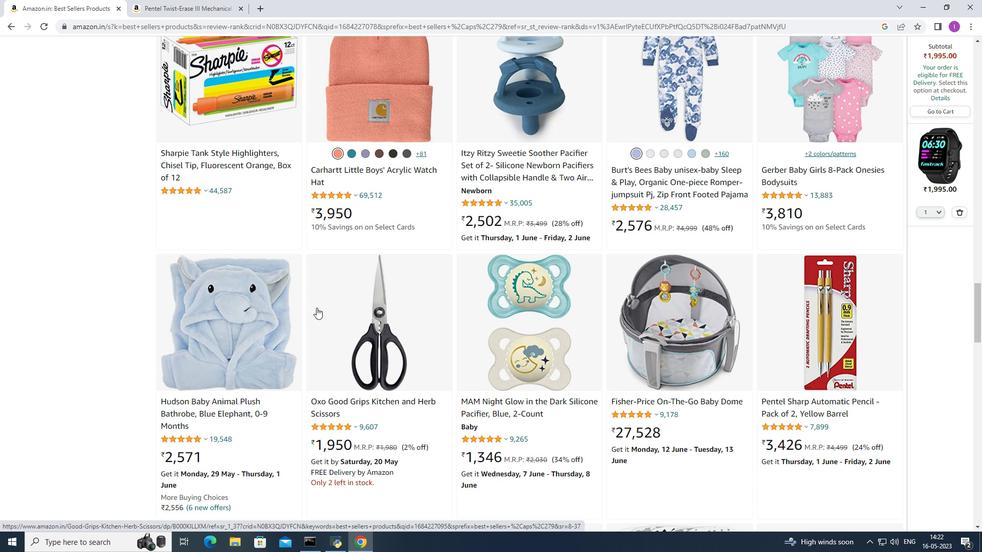 
Action: Mouse scrolled (316, 307) with delta (0, 0)
Screenshot: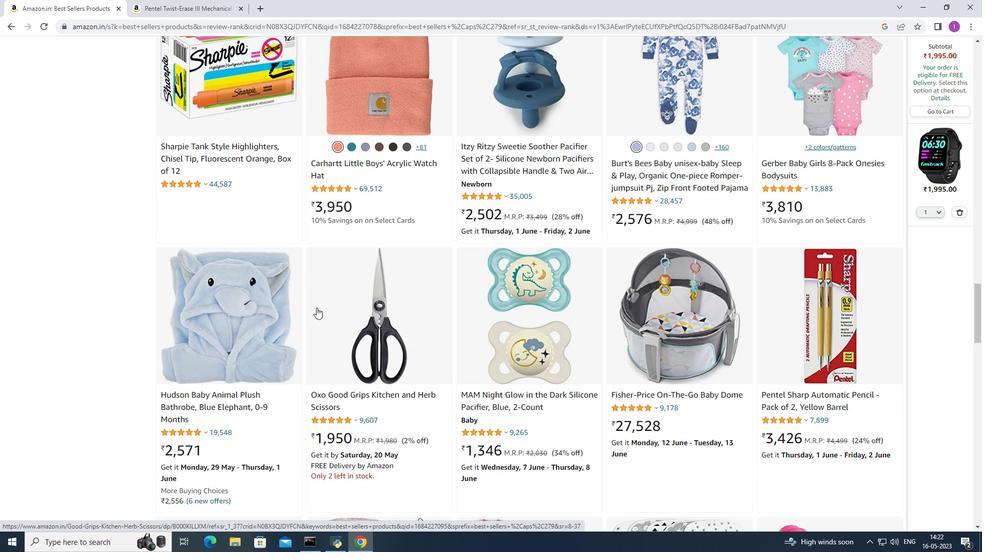 
Action: Mouse scrolled (316, 307) with delta (0, 0)
Screenshot: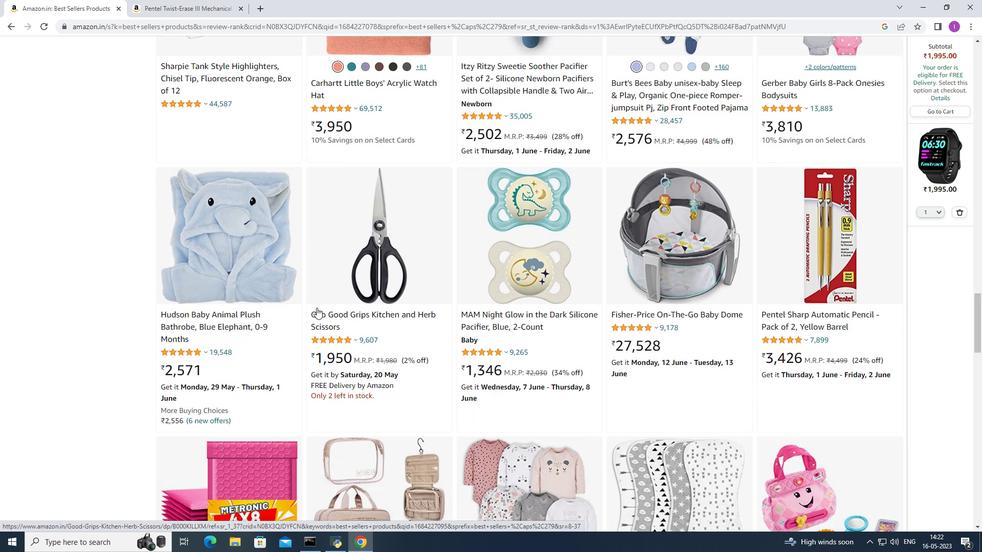 
Action: Mouse scrolled (316, 307) with delta (0, 0)
Screenshot: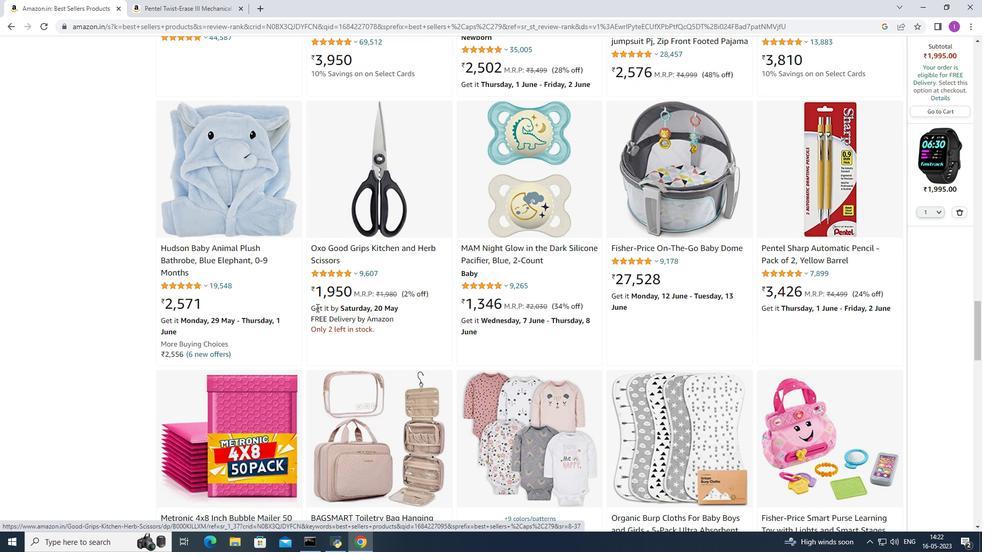 
Action: Mouse scrolled (316, 307) with delta (0, 0)
Screenshot: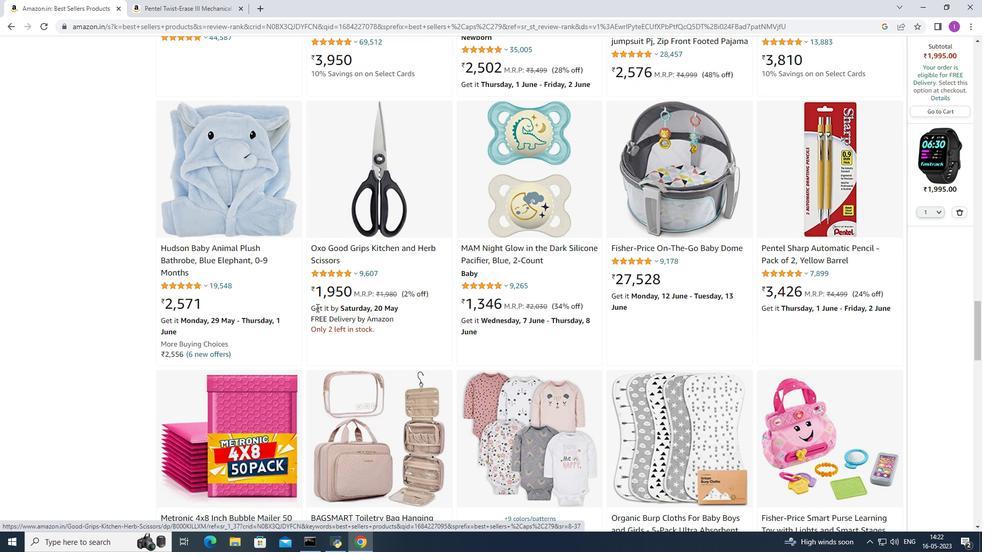 
Action: Mouse scrolled (316, 307) with delta (0, 0)
Screenshot: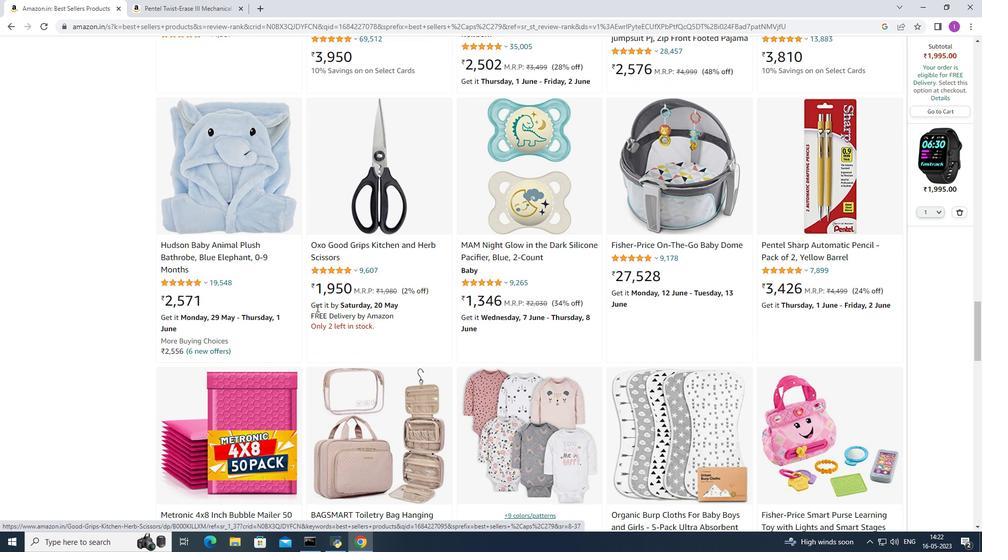 
Action: Mouse scrolled (316, 307) with delta (0, 0)
Screenshot: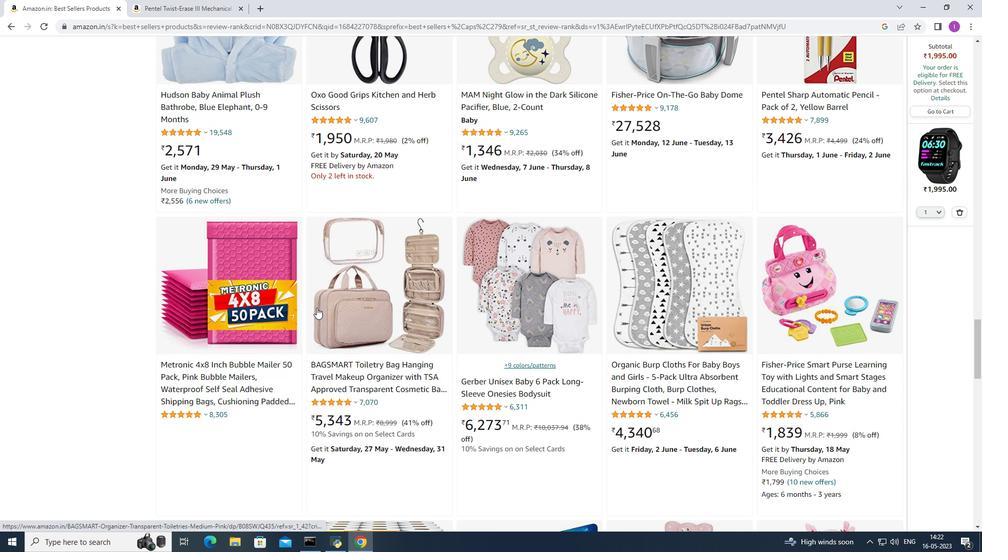 
Action: Mouse scrolled (316, 307) with delta (0, 0)
Screenshot: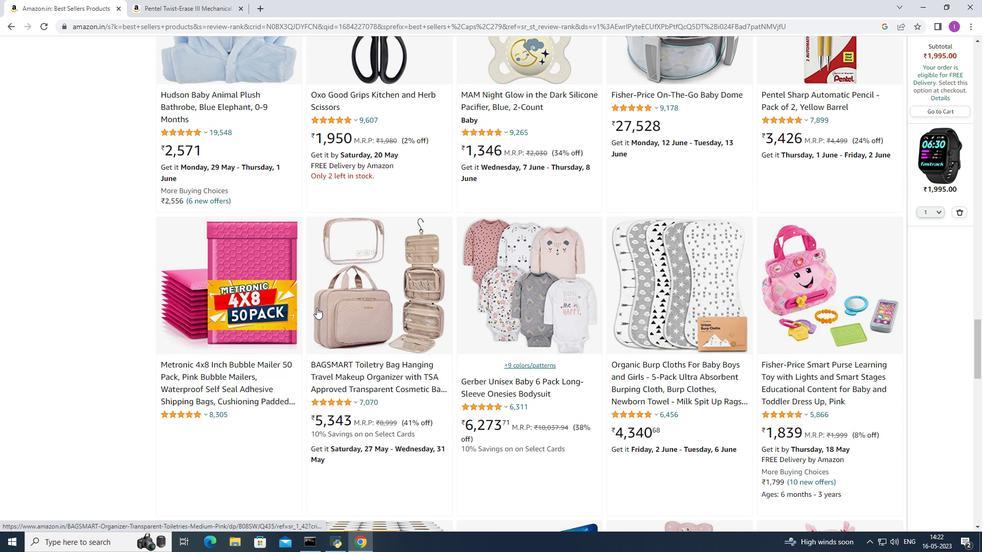 
Action: Mouse scrolled (316, 307) with delta (0, 0)
Screenshot: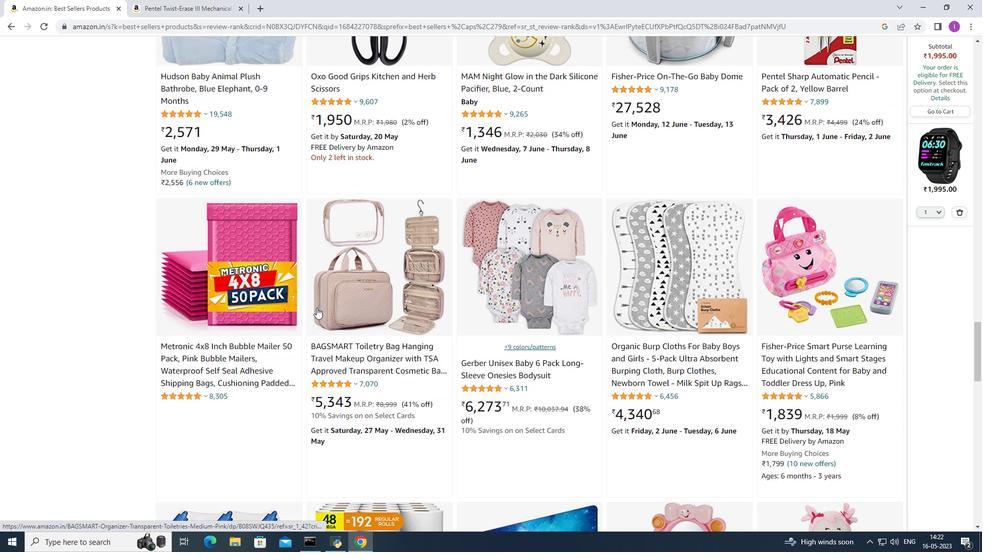 
Action: Mouse scrolled (316, 307) with delta (0, 0)
Screenshot: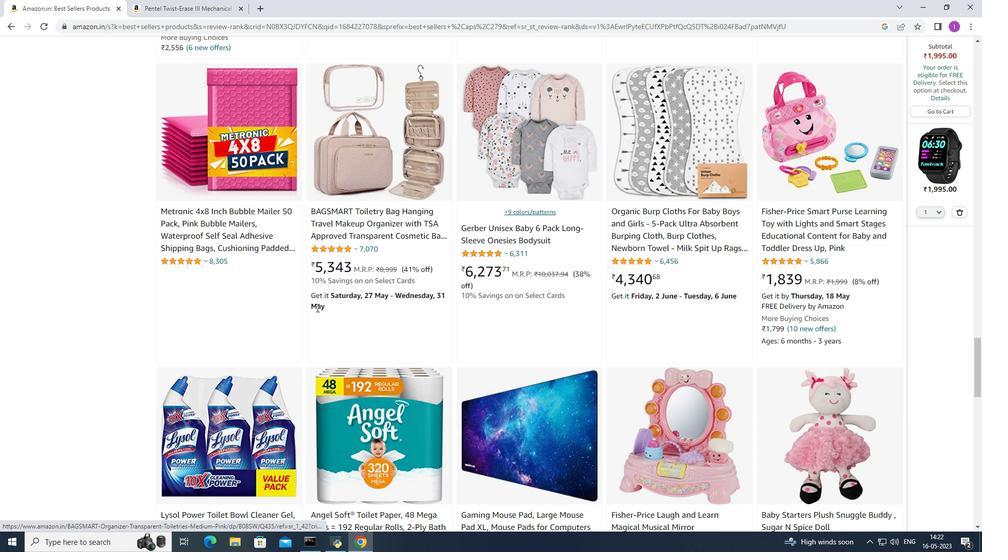 
Action: Mouse scrolled (316, 307) with delta (0, 0)
Screenshot: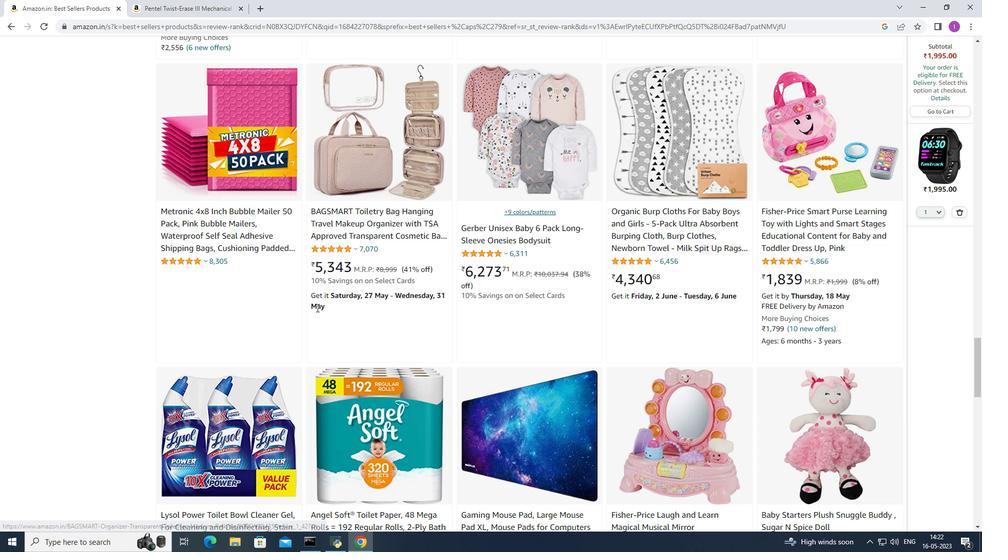 
Action: Mouse scrolled (316, 307) with delta (0, 0)
Screenshot: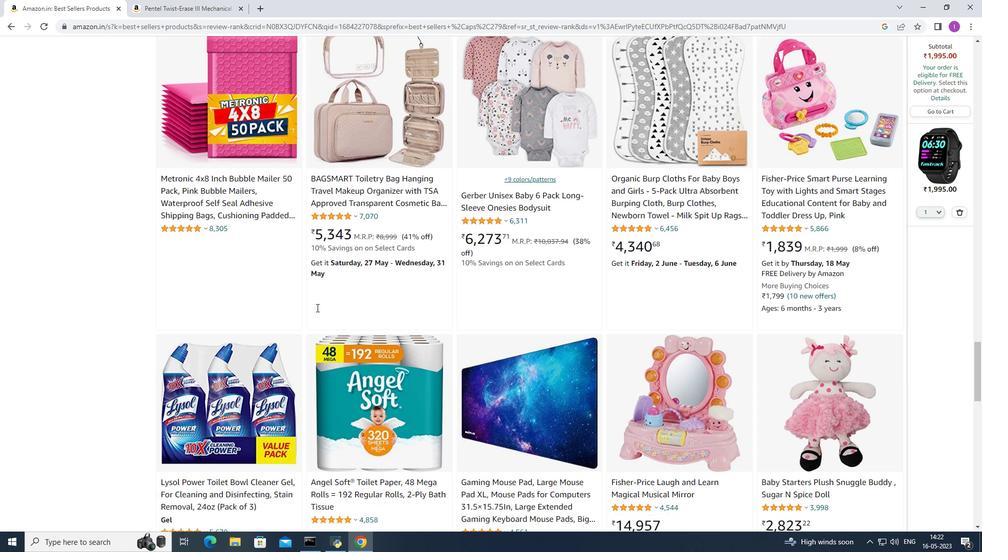 
Action: Mouse scrolled (316, 307) with delta (0, 0)
Screenshot: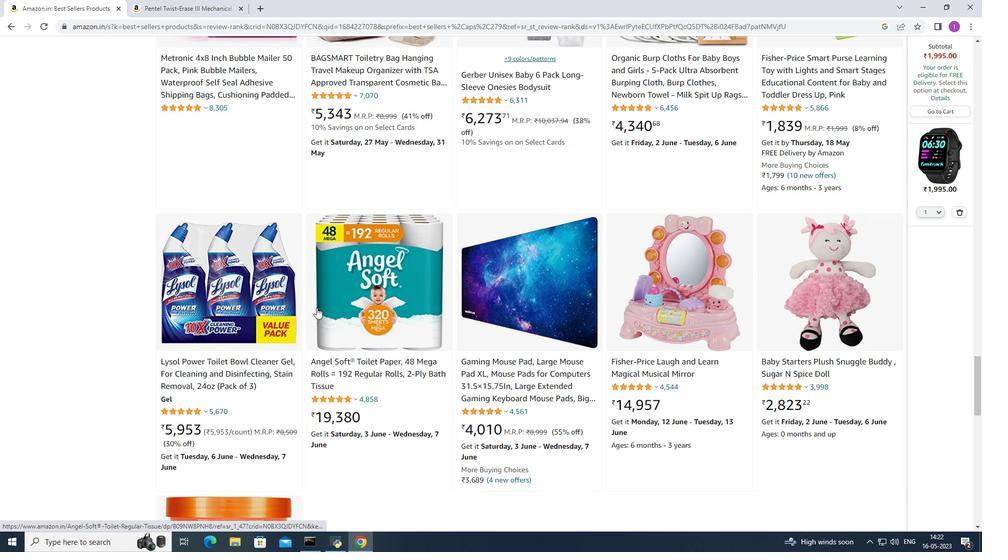 
Action: Mouse scrolled (316, 307) with delta (0, 0)
Screenshot: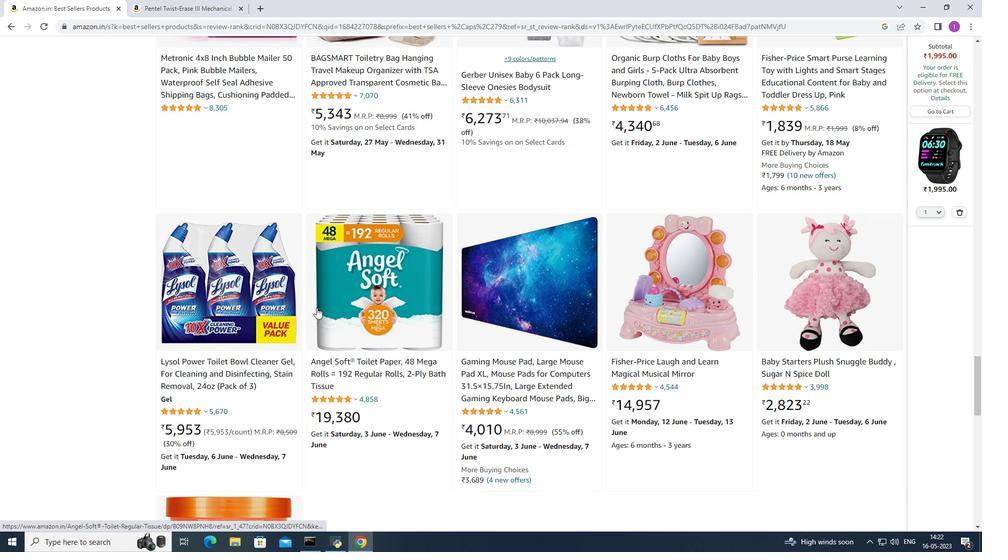 
Action: Mouse scrolled (316, 307) with delta (0, 0)
Screenshot: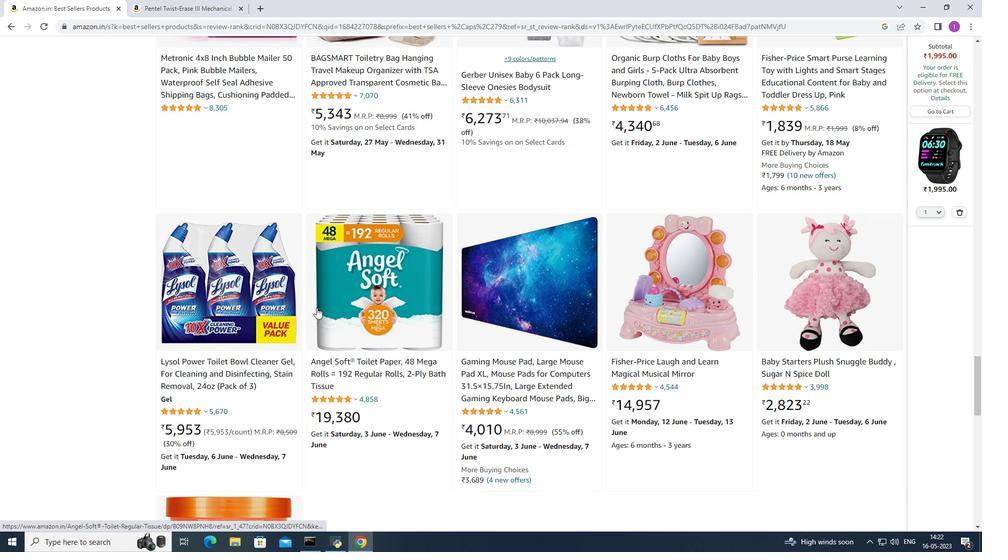 
Action: Mouse scrolled (316, 307) with delta (0, 0)
Screenshot: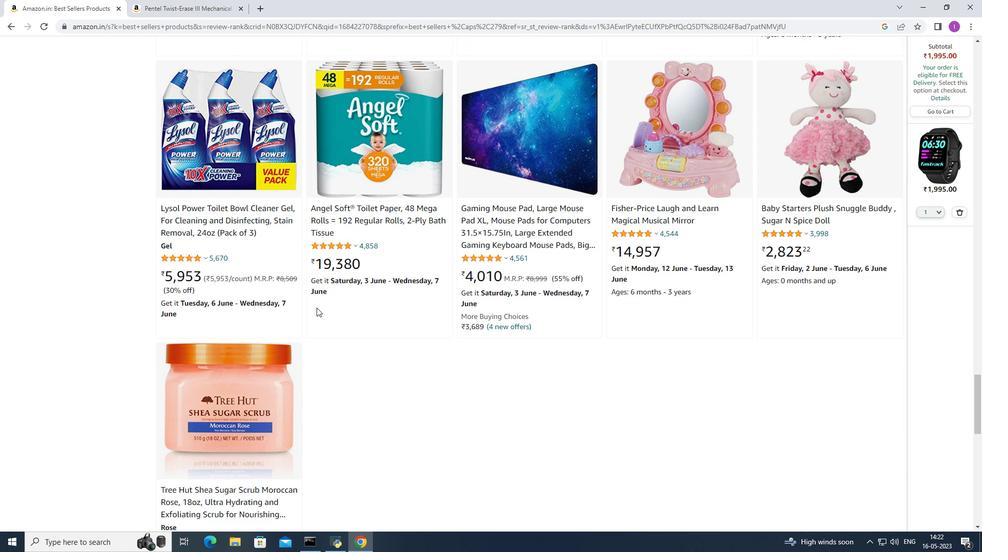 
Action: Mouse scrolled (316, 307) with delta (0, 0)
Screenshot: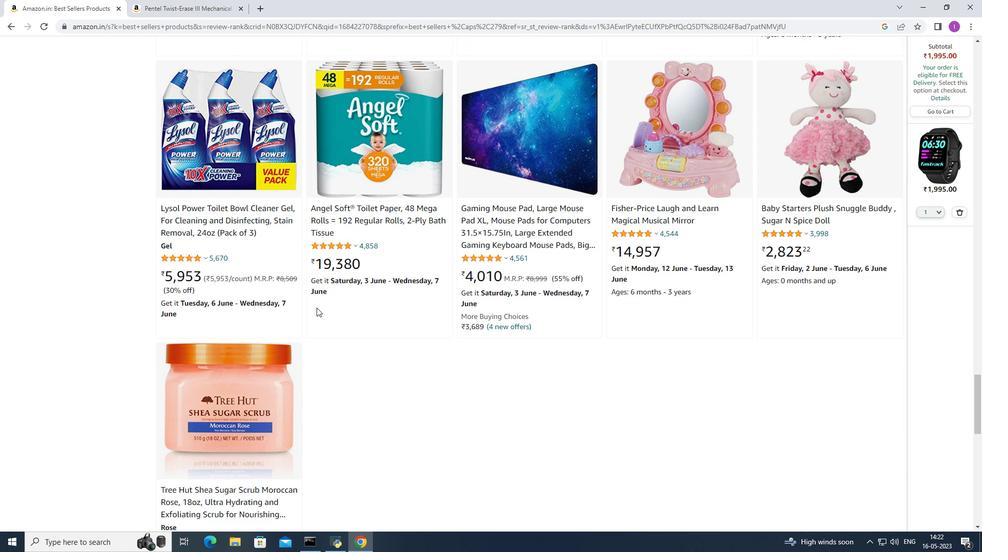 
Action: Mouse scrolled (316, 307) with delta (0, 0)
Screenshot: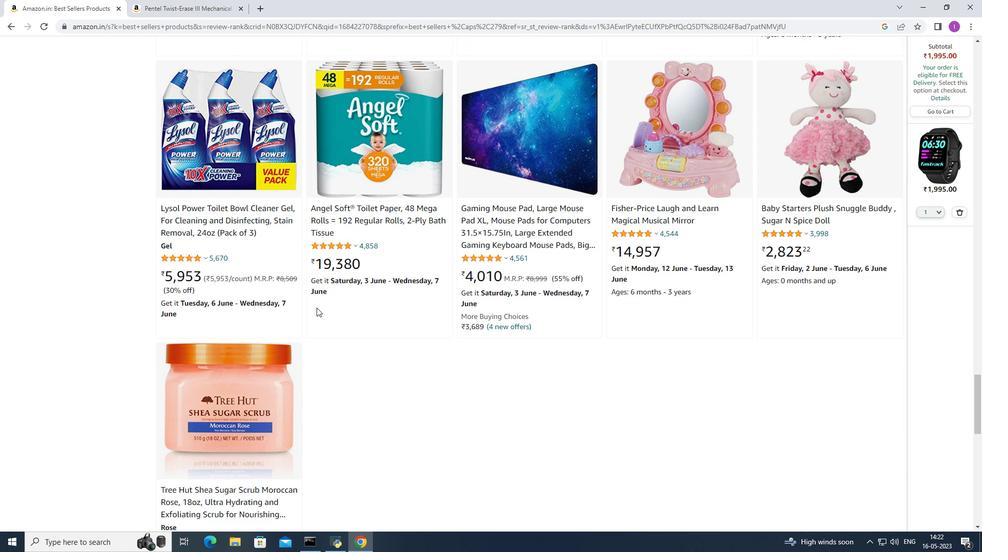 
Action: Mouse moved to (316, 301)
Screenshot: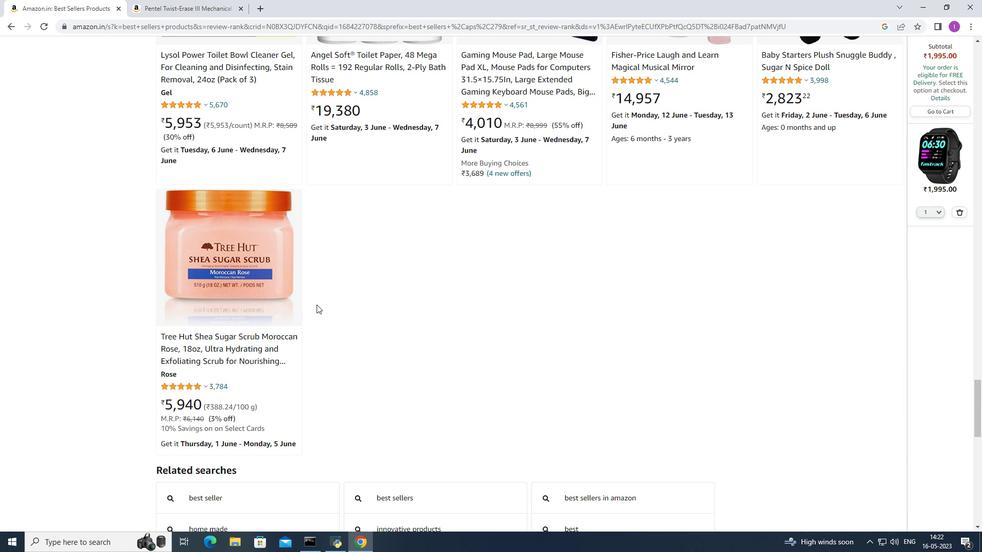 
Action: Mouse scrolled (316, 300) with delta (0, 0)
Screenshot: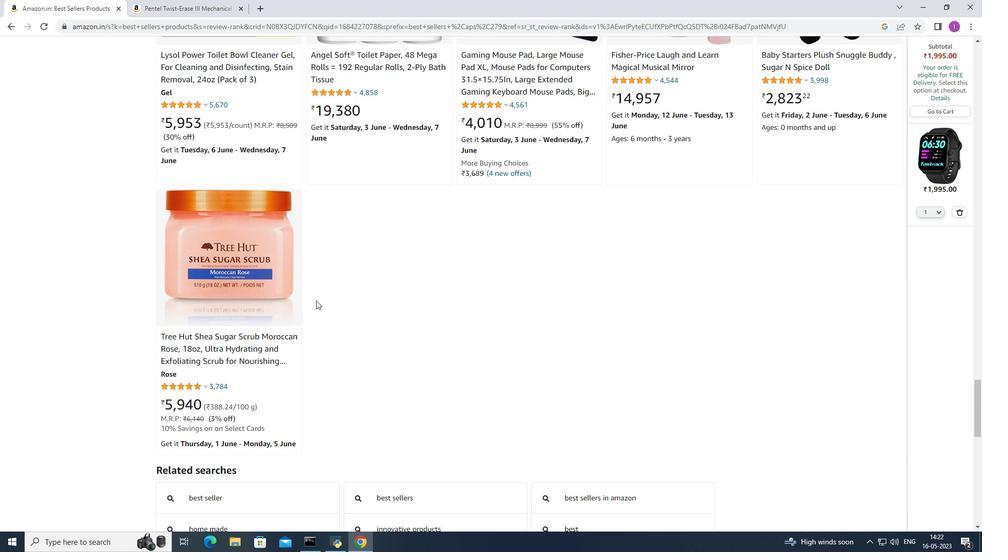 
Action: Mouse scrolled (316, 300) with delta (0, 0)
Screenshot: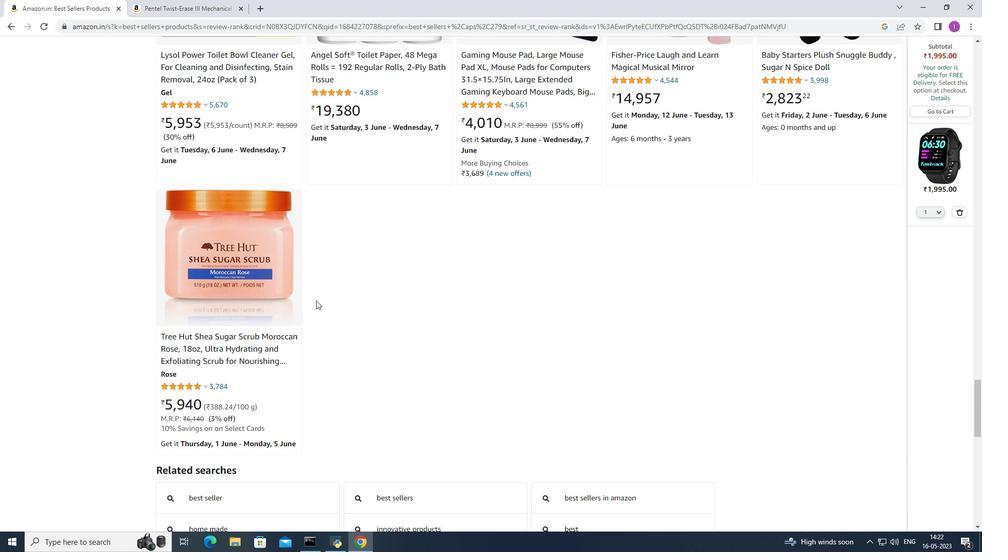 
Action: Mouse scrolled (316, 300) with delta (0, 0)
Screenshot: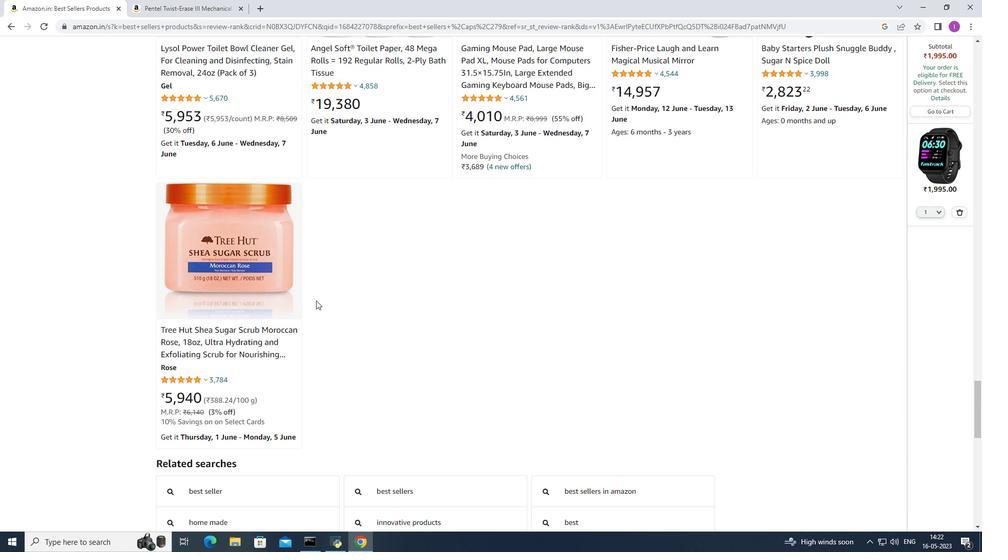 
Action: Mouse scrolled (316, 300) with delta (0, 0)
Screenshot: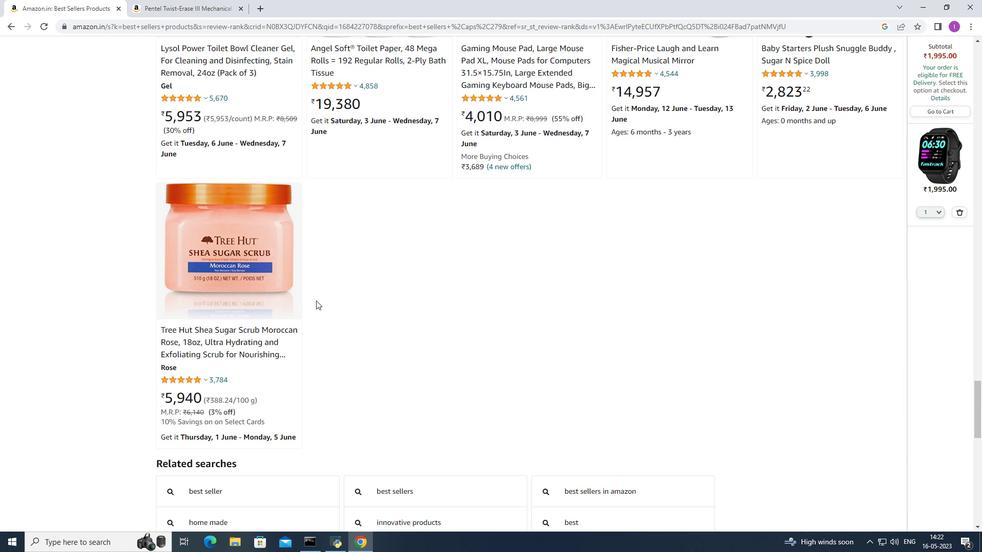 
Action: Mouse scrolled (316, 300) with delta (0, 0)
Screenshot: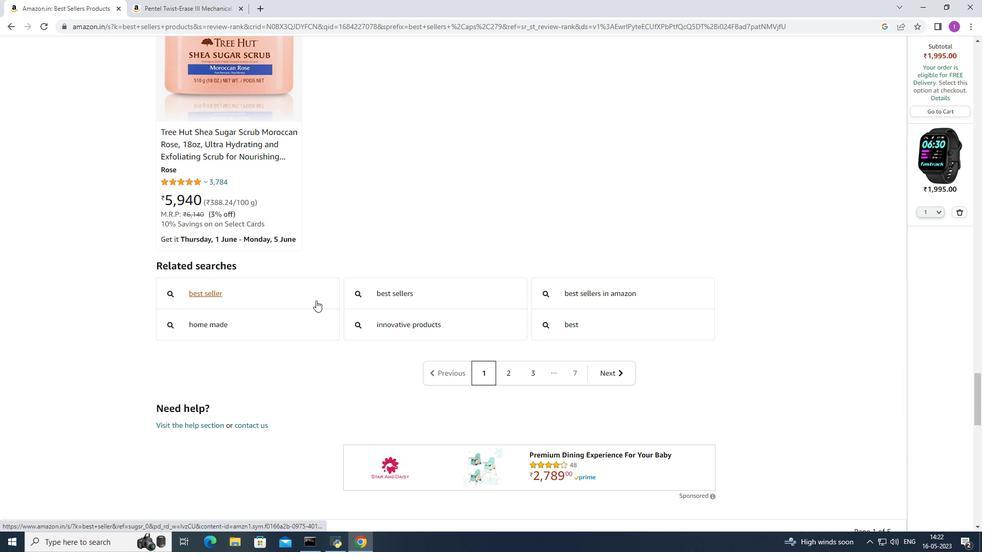 
Action: Mouse scrolled (316, 300) with delta (0, 0)
Screenshot: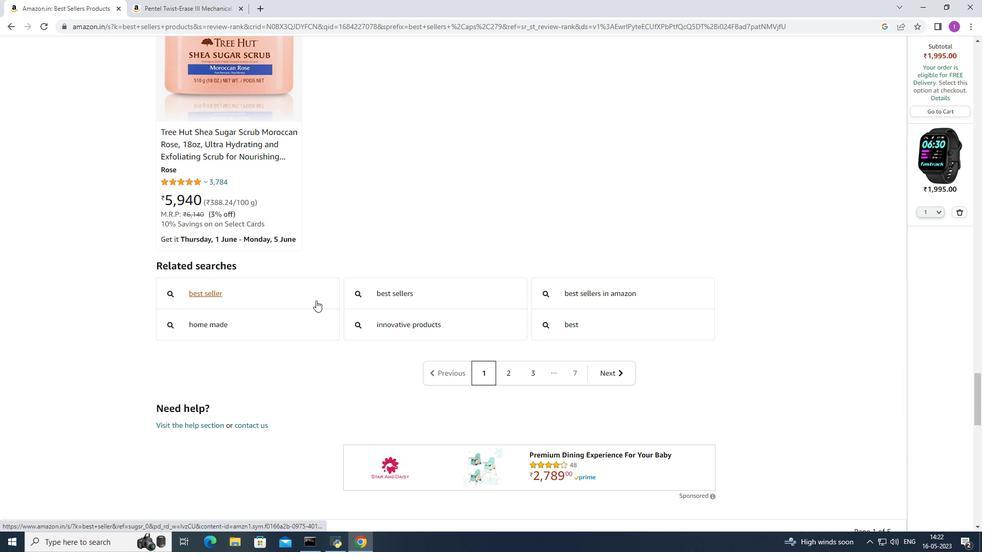 
Action: Mouse moved to (500, 272)
Screenshot: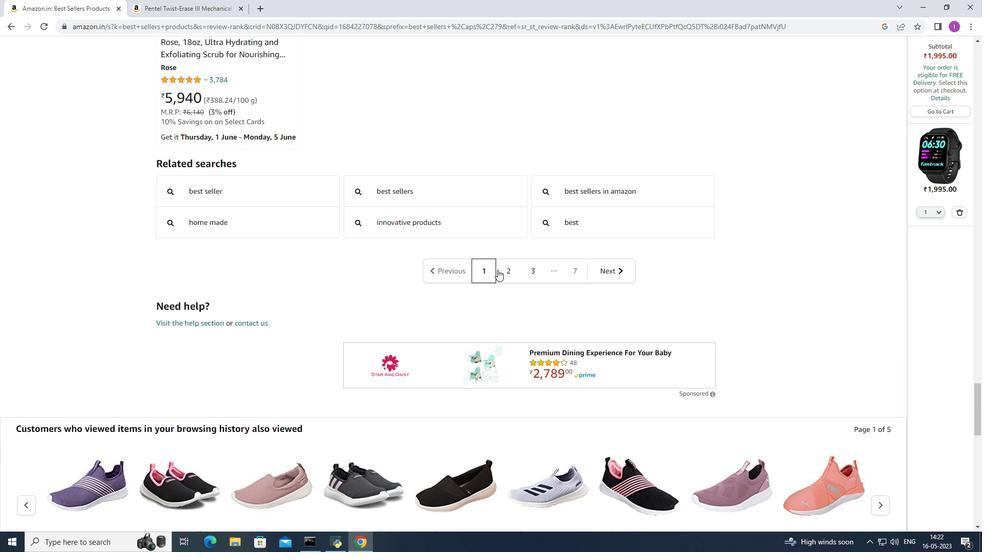 
Action: Mouse pressed left at (500, 272)
Screenshot: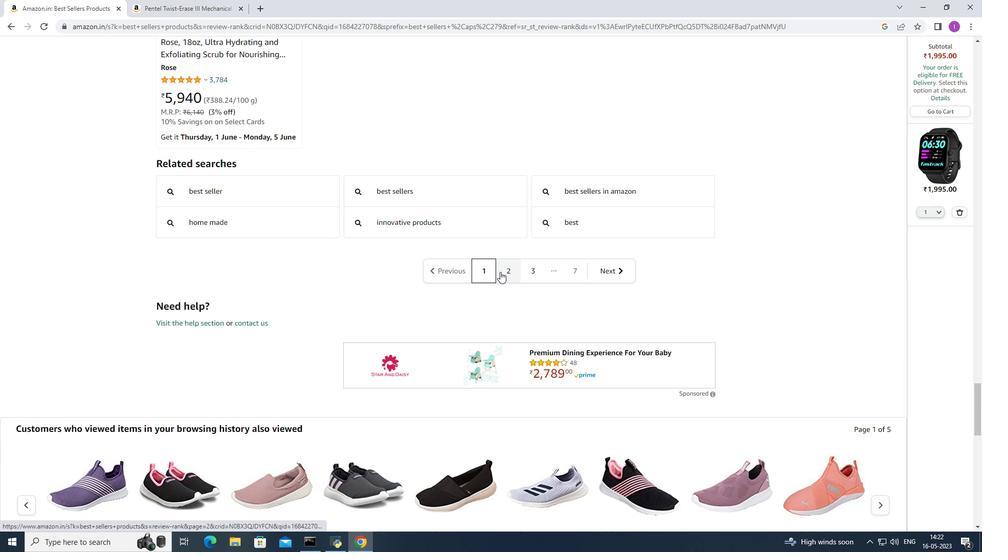 
Action: Mouse moved to (476, 259)
Screenshot: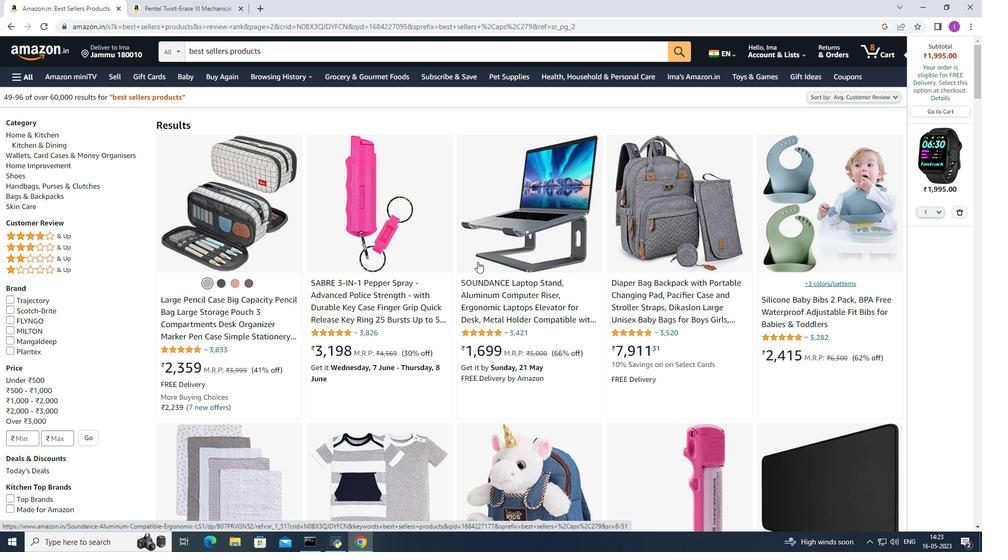 
Action: Mouse scrolled (476, 258) with delta (0, 0)
Screenshot: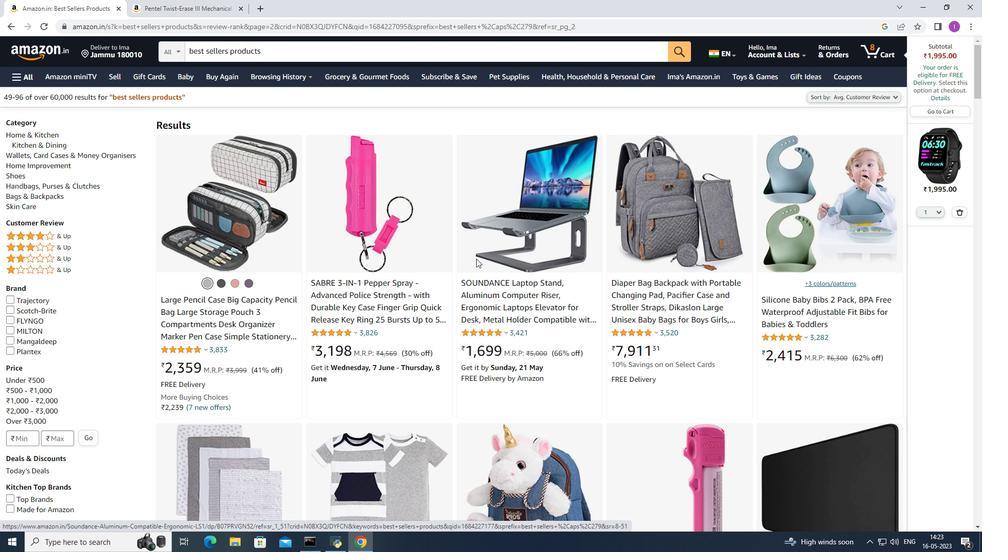 
Action: Mouse scrolled (476, 258) with delta (0, 0)
Screenshot: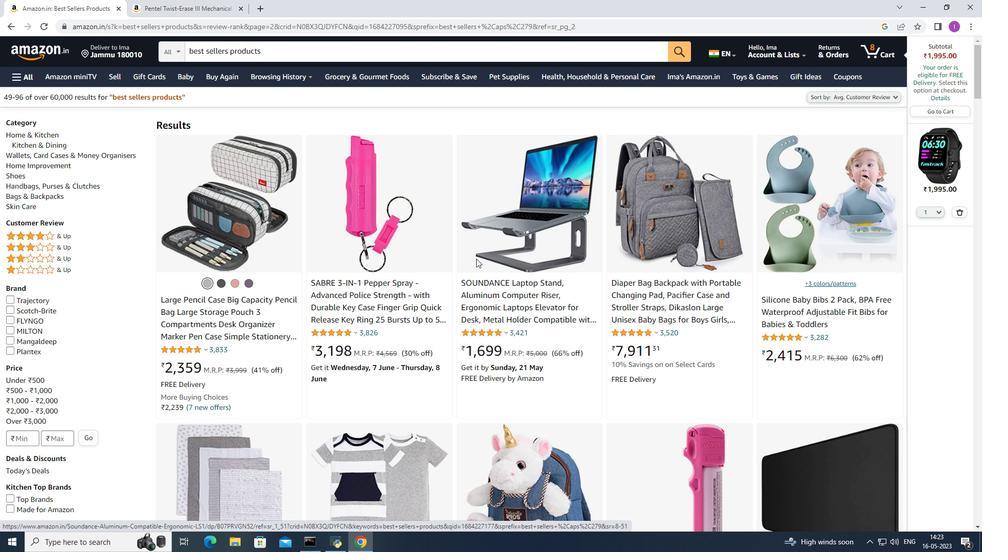 
Action: Mouse scrolled (476, 258) with delta (0, 0)
Screenshot: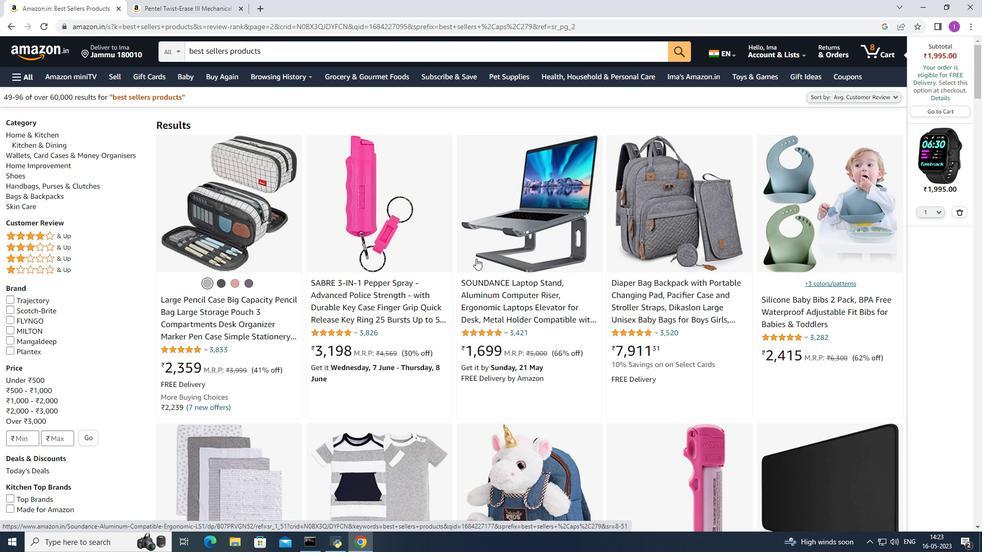 
Action: Mouse scrolled (476, 258) with delta (0, 0)
Screenshot: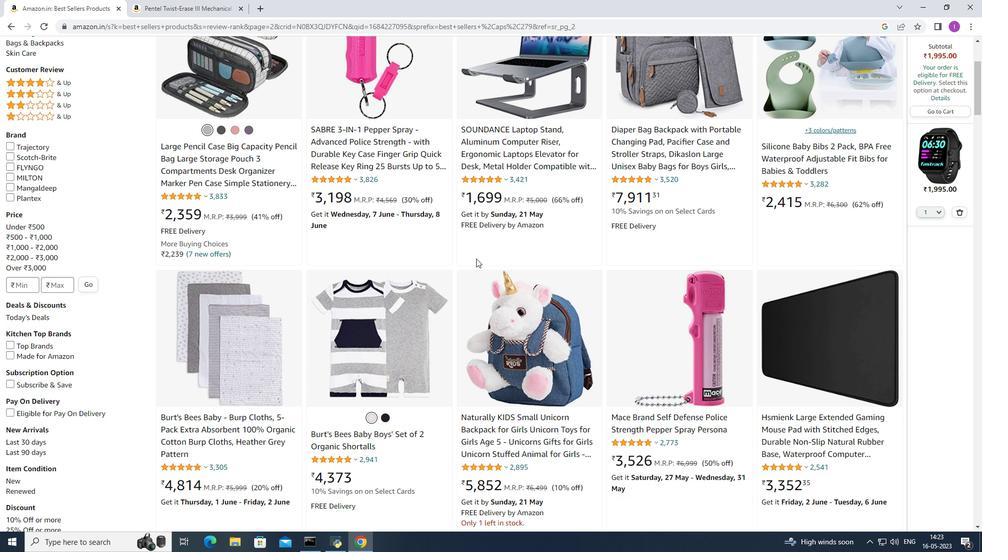 
Action: Mouse scrolled (476, 258) with delta (0, 0)
Screenshot: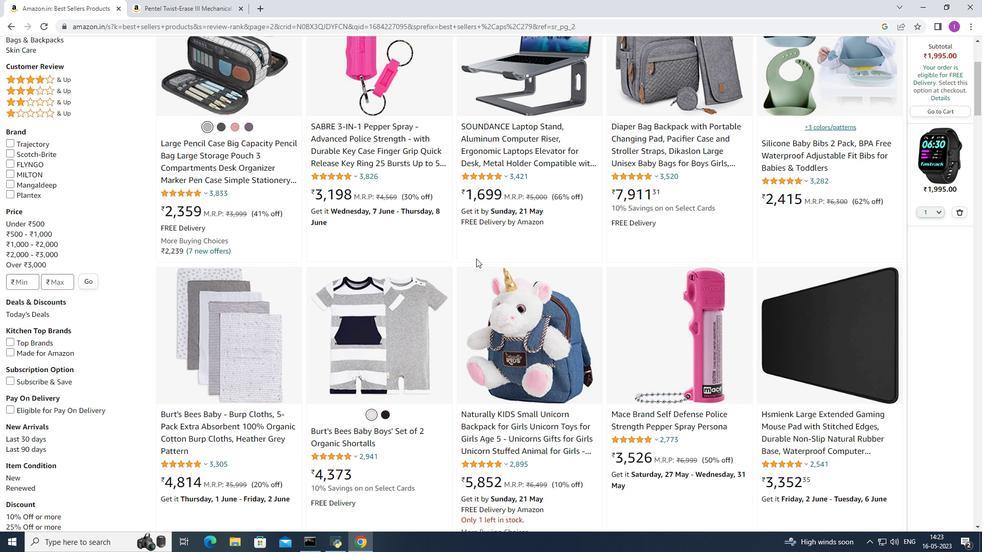 
Action: Mouse scrolled (476, 258) with delta (0, 0)
Screenshot: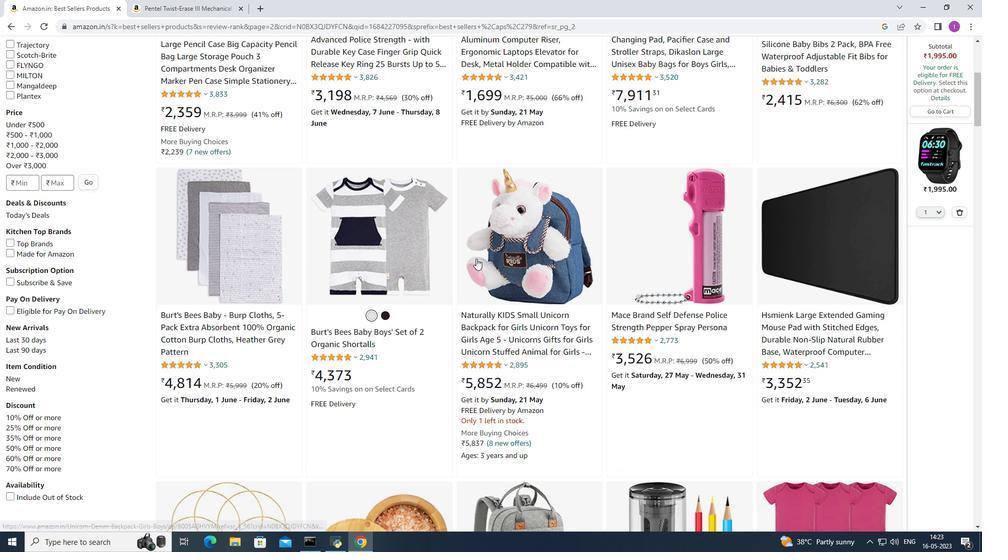 
Action: Mouse scrolled (476, 258) with delta (0, 0)
Screenshot: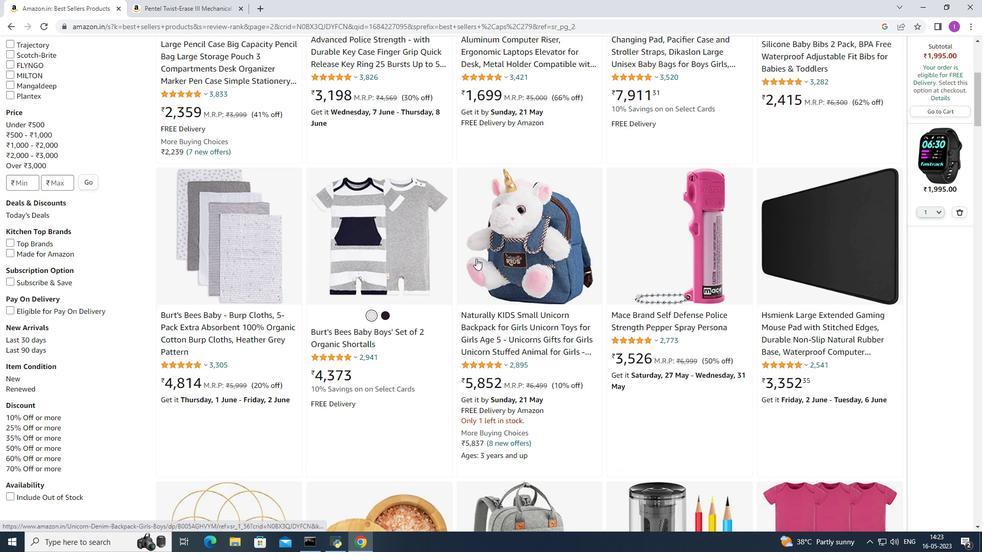 
Action: Mouse scrolled (476, 258) with delta (0, 0)
Screenshot: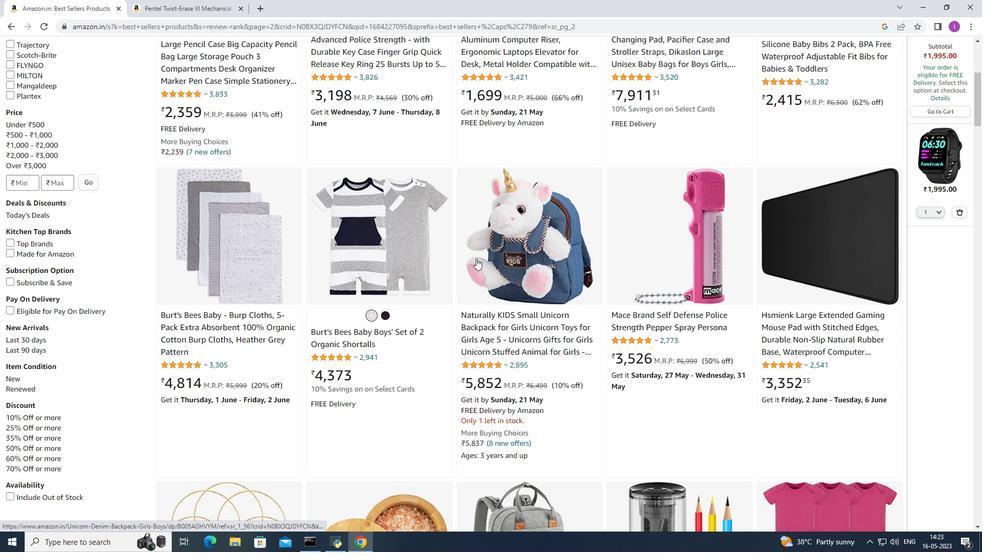 
Action: Mouse scrolled (476, 258) with delta (0, 0)
Screenshot: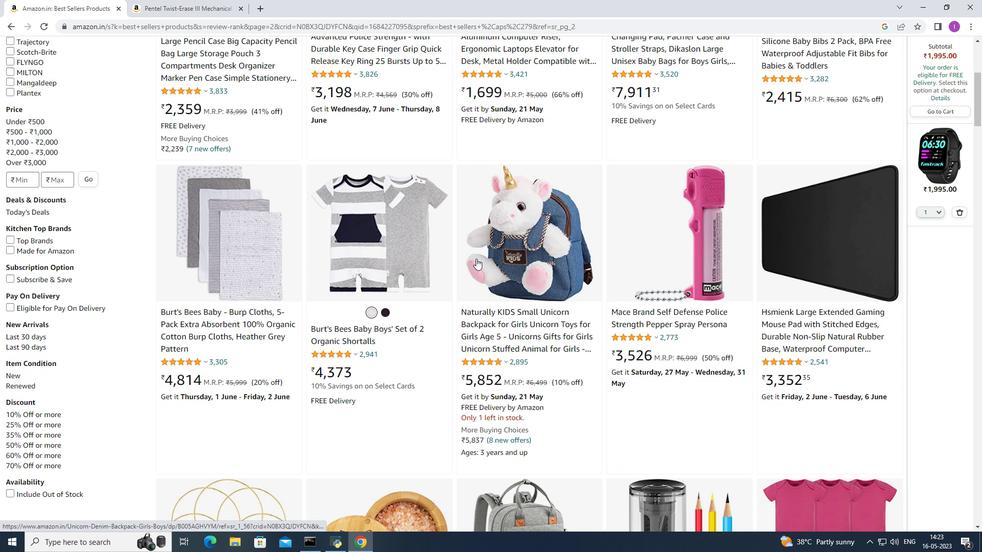 
Action: Mouse scrolled (476, 258) with delta (0, 0)
Screenshot: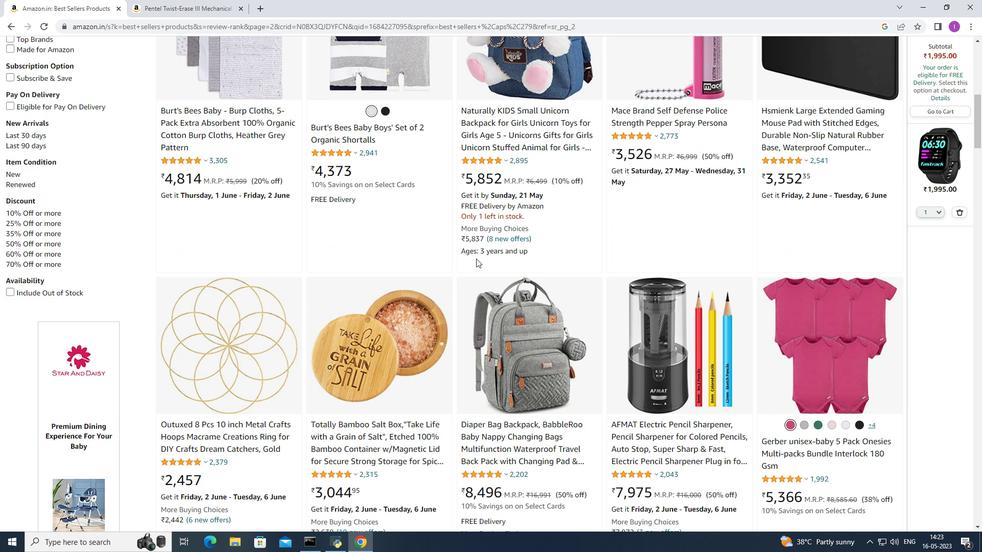
Action: Mouse scrolled (476, 258) with delta (0, 0)
Screenshot: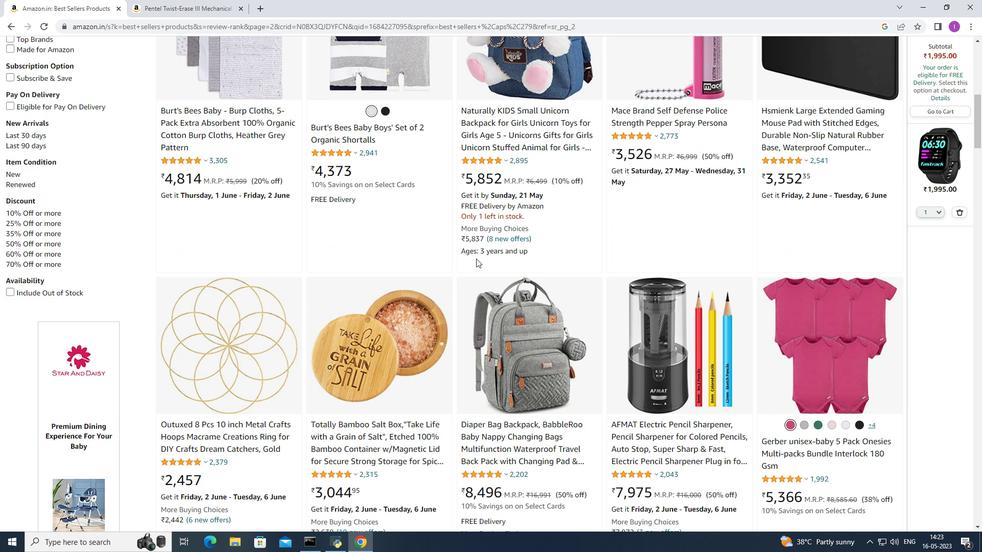 
Action: Mouse scrolled (476, 258) with delta (0, 0)
Screenshot: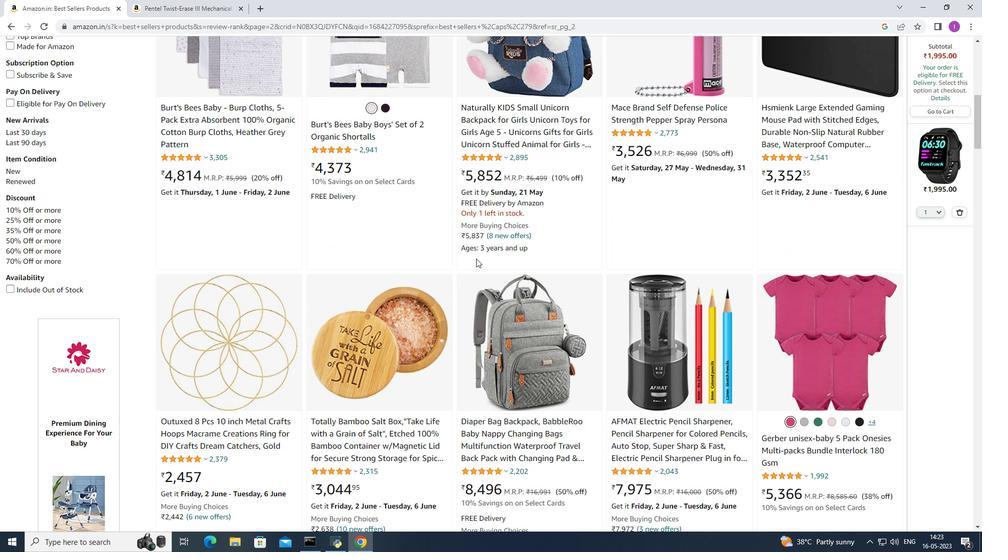 
Action: Mouse scrolled (476, 258) with delta (0, 0)
Screenshot: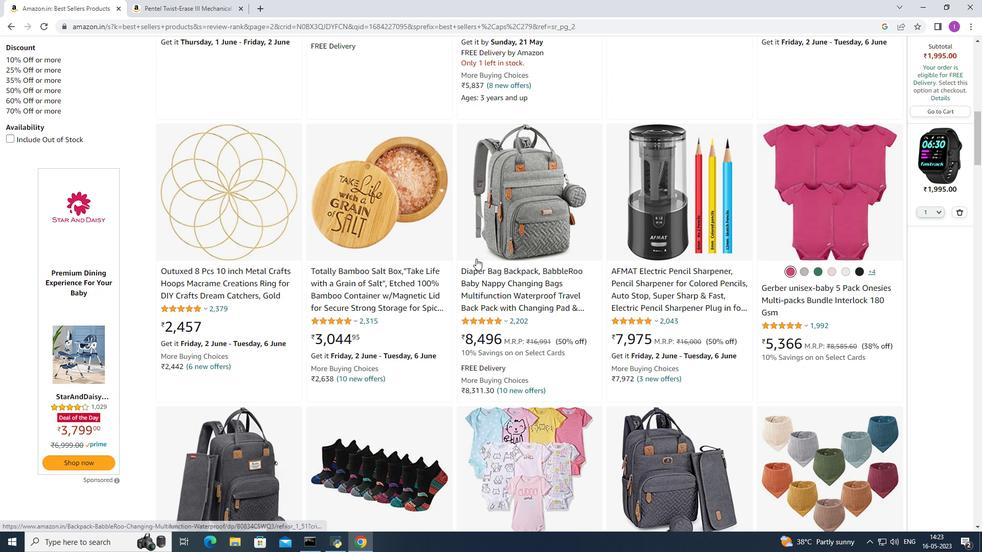 
Action: Mouse scrolled (476, 258) with delta (0, 0)
Screenshot: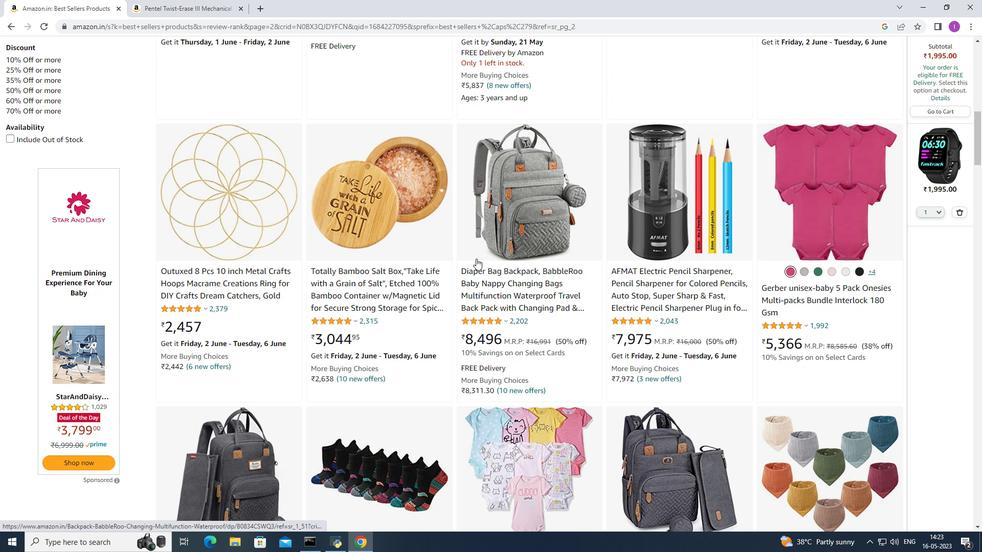 
Action: Mouse scrolled (476, 258) with delta (0, 0)
Screenshot: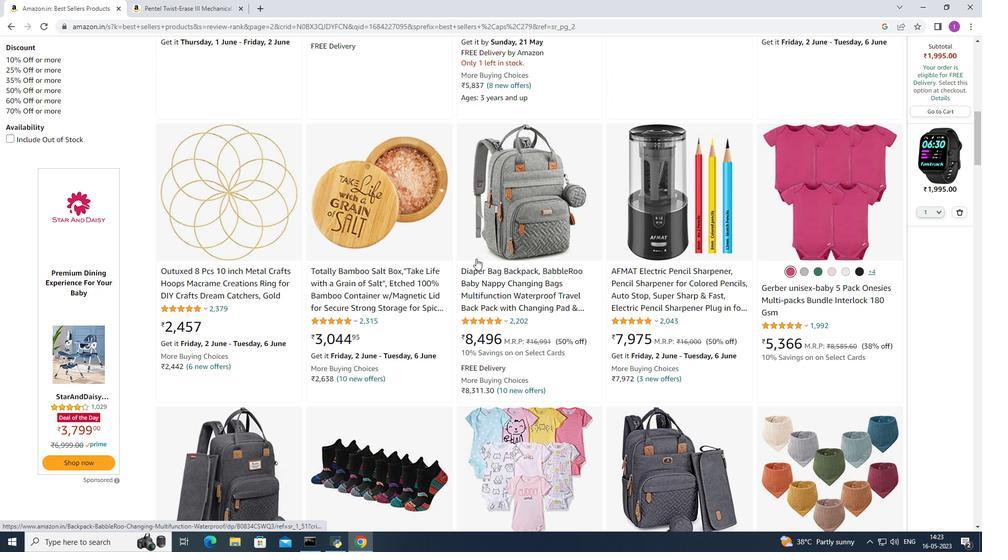 
Action: Mouse scrolled (476, 258) with delta (0, 0)
Screenshot: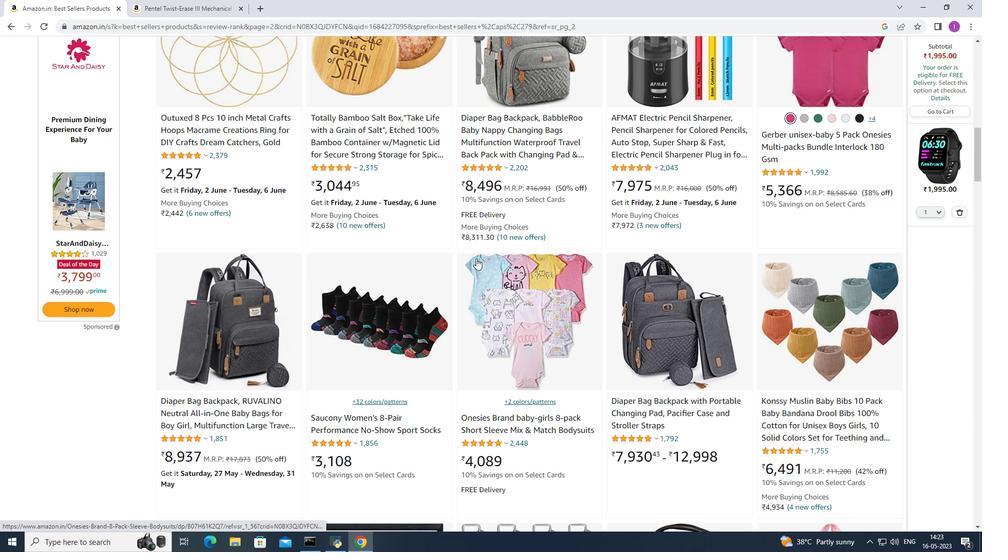 
Action: Mouse scrolled (476, 258) with delta (0, 0)
Screenshot: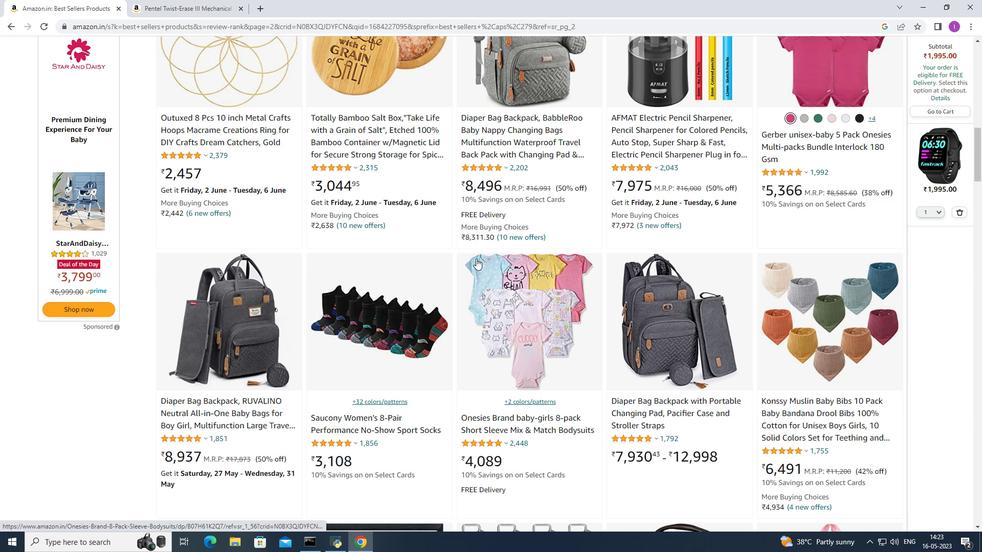 
Action: Mouse scrolled (476, 258) with delta (0, 0)
Screenshot: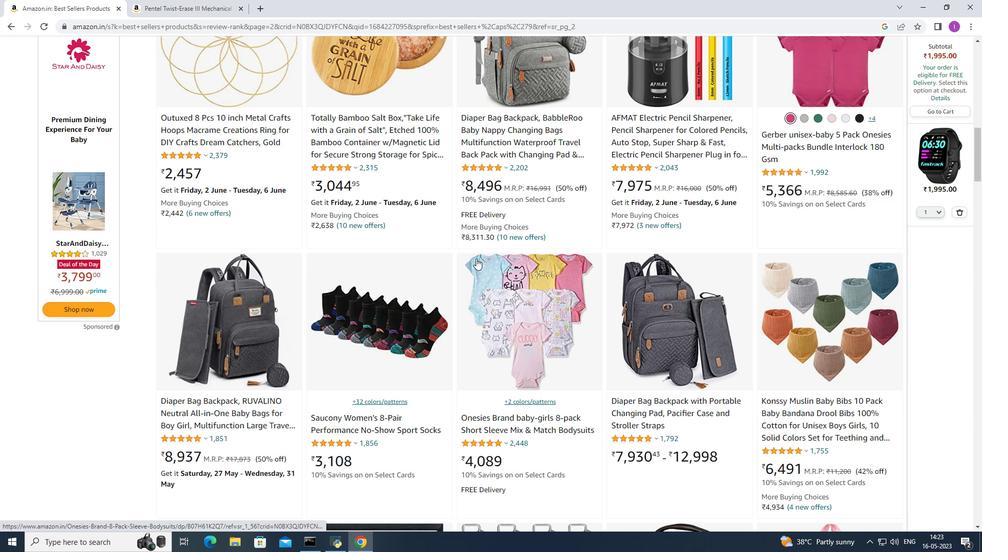 
Action: Mouse scrolled (476, 258) with delta (0, 0)
Screenshot: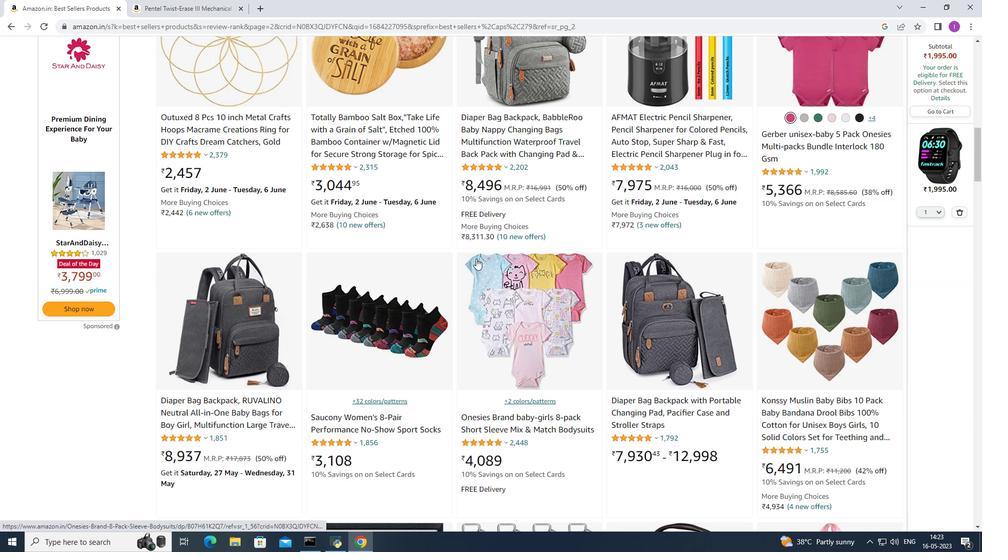 
Action: Mouse scrolled (476, 258) with delta (0, 0)
Screenshot: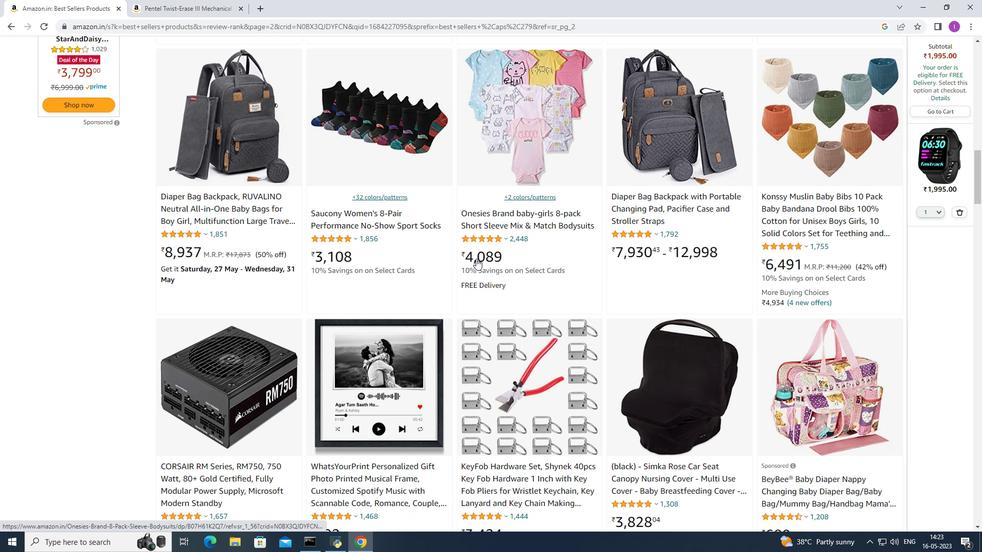
Action: Mouse scrolled (476, 258) with delta (0, 0)
Screenshot: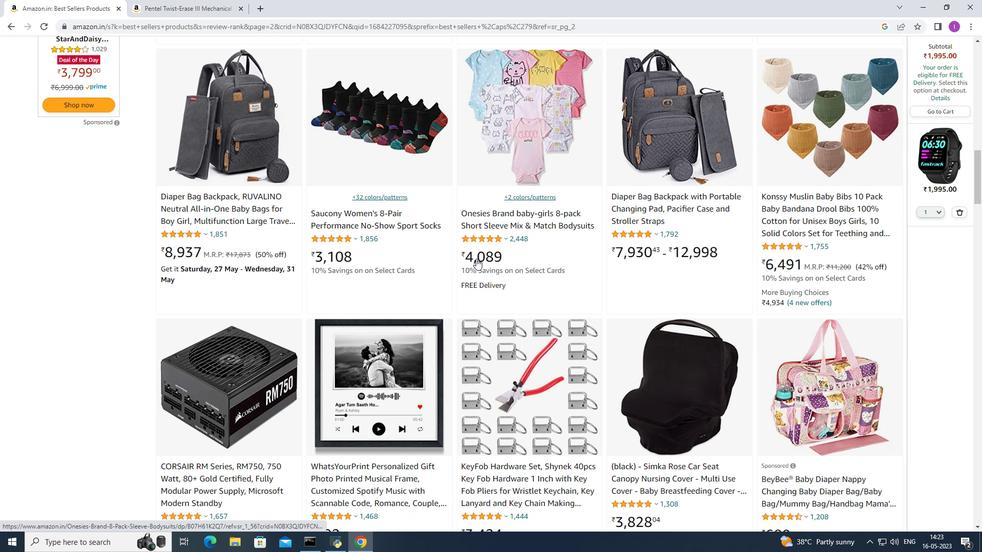 
Action: Mouse scrolled (476, 258) with delta (0, 0)
Screenshot: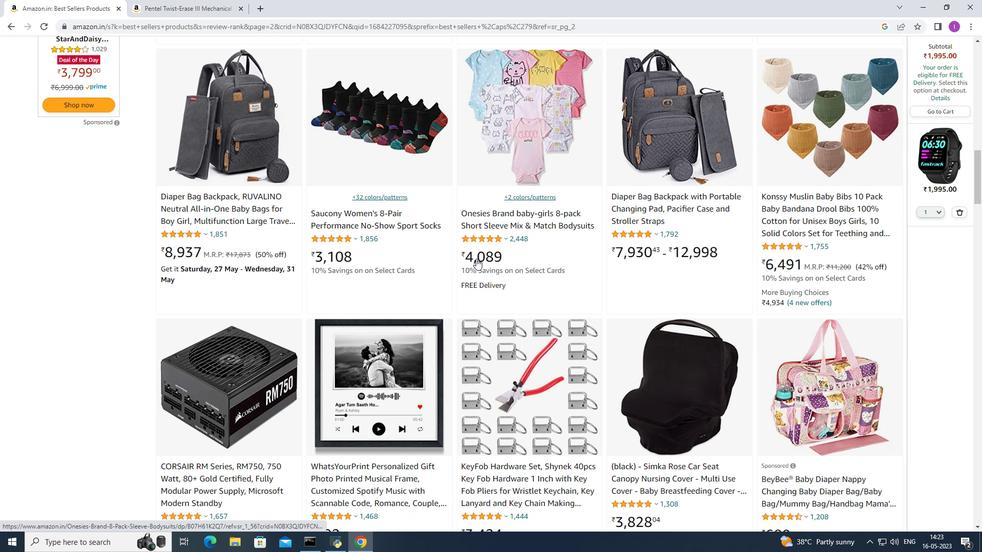 
Action: Mouse scrolled (476, 258) with delta (0, 0)
Screenshot: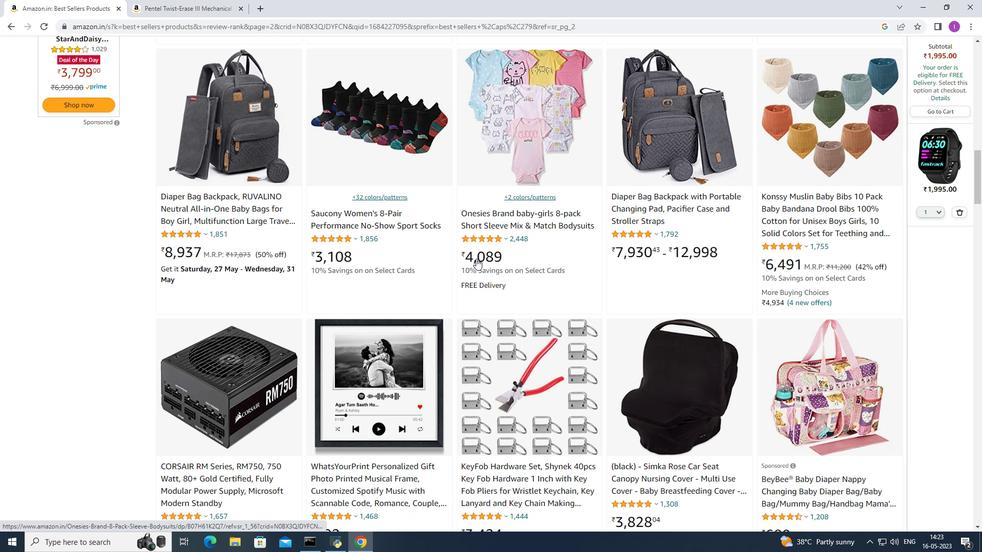 
Action: Mouse scrolled (476, 258) with delta (0, 0)
Screenshot: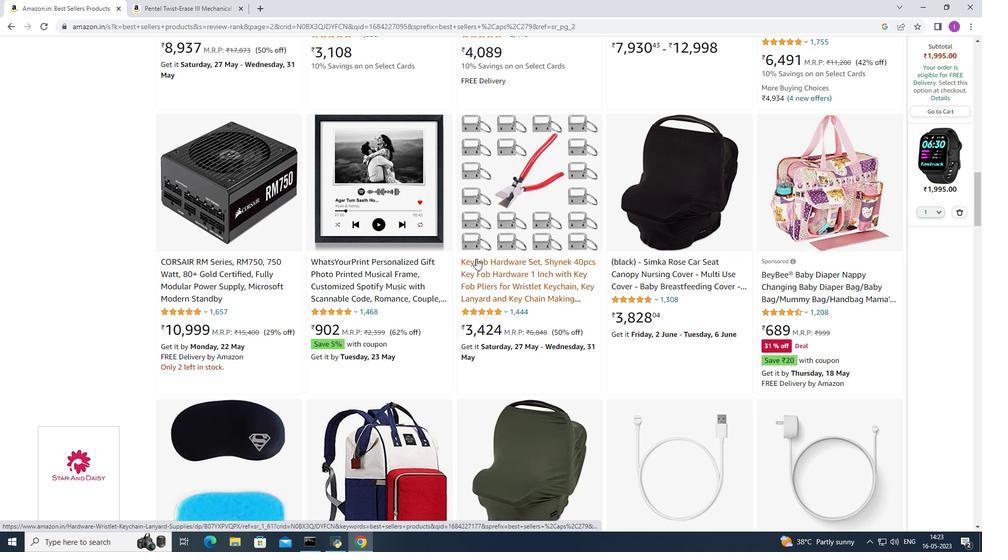 
Action: Mouse scrolled (476, 258) with delta (0, 0)
Screenshot: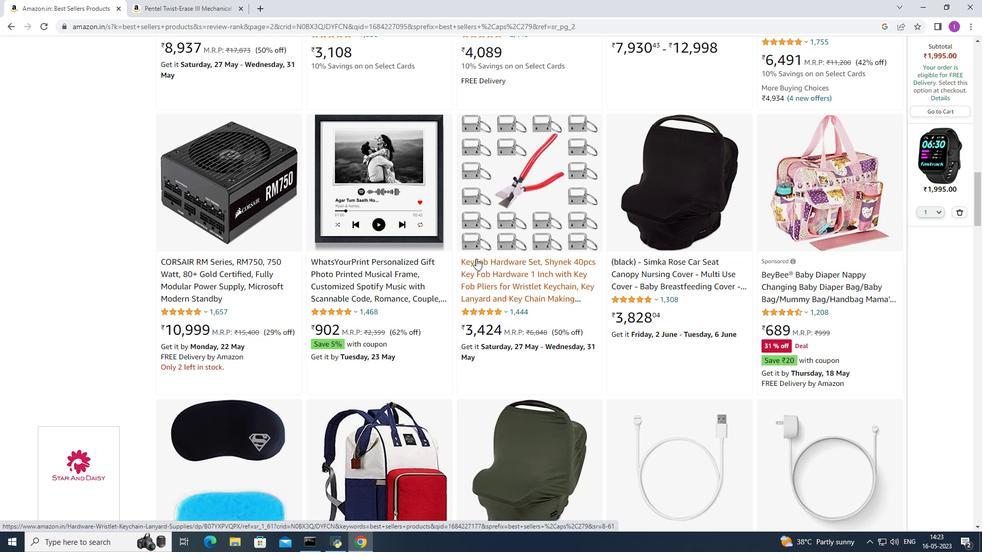 
Action: Mouse scrolled (476, 258) with delta (0, 0)
Screenshot: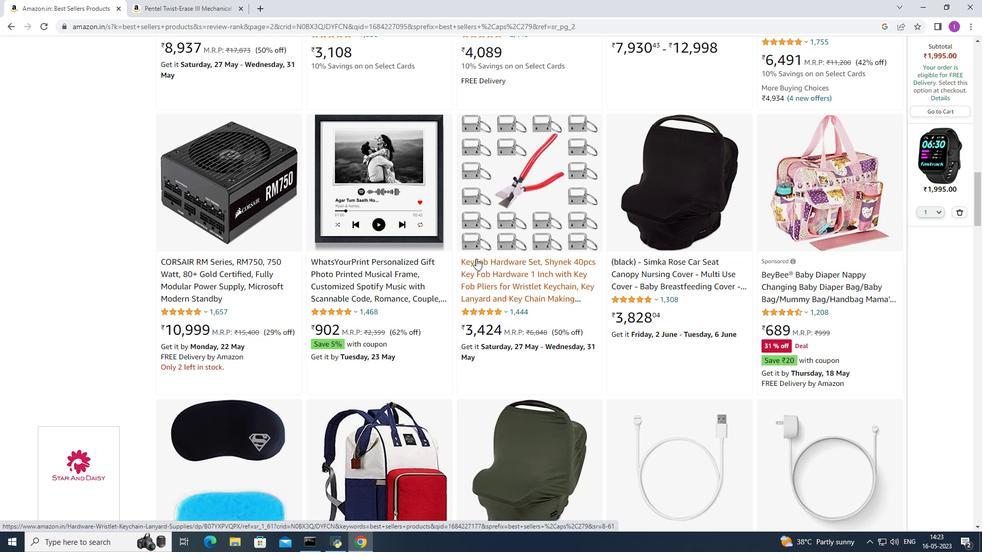 
Action: Mouse scrolled (476, 258) with delta (0, 0)
Screenshot: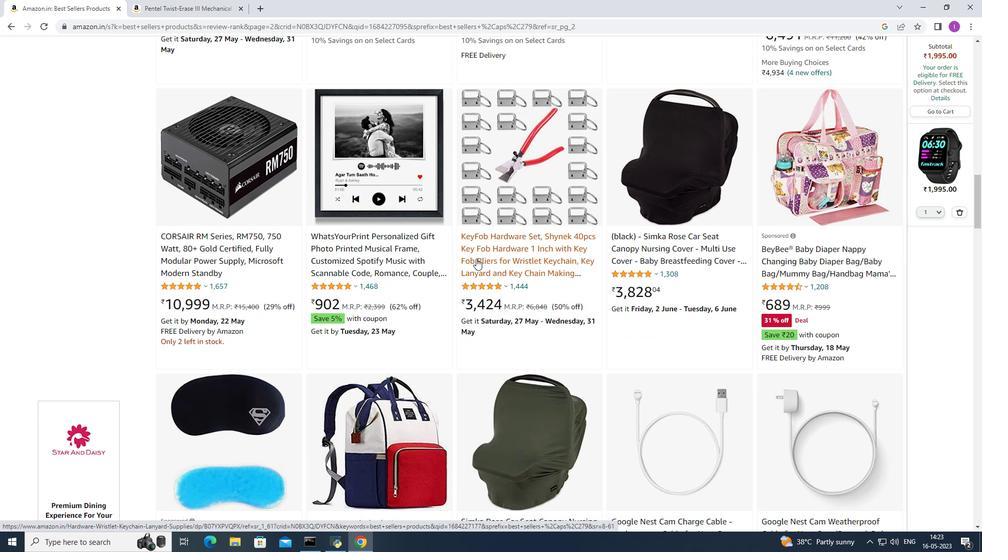 
Action: Mouse scrolled (476, 258) with delta (0, 0)
Screenshot: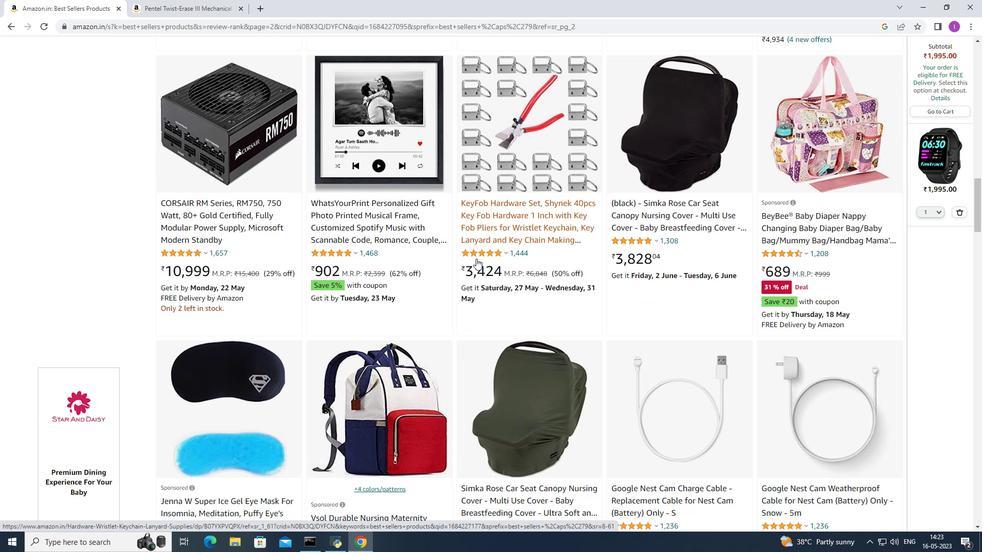 
Action: Mouse scrolled (476, 258) with delta (0, 0)
Screenshot: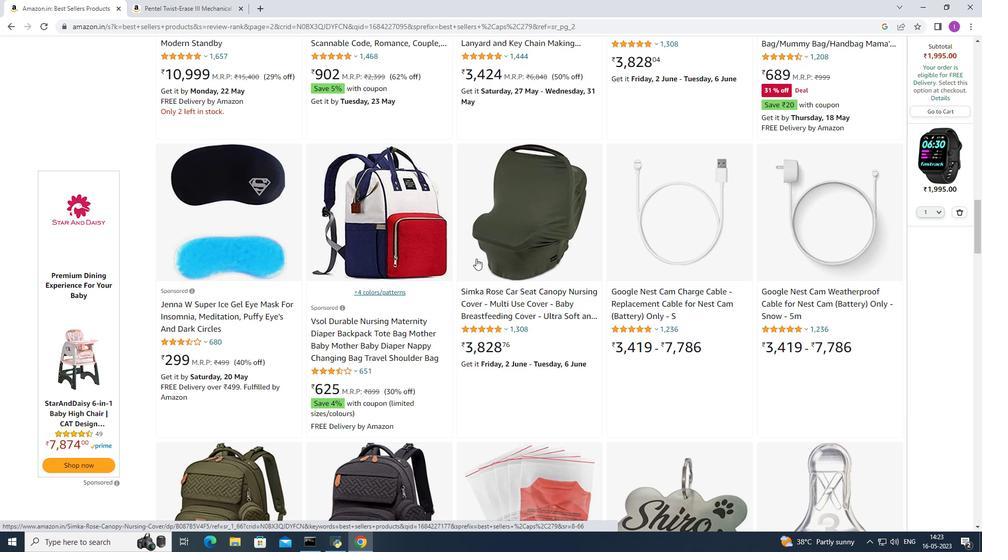 
Action: Mouse scrolled (476, 258) with delta (0, 0)
Screenshot: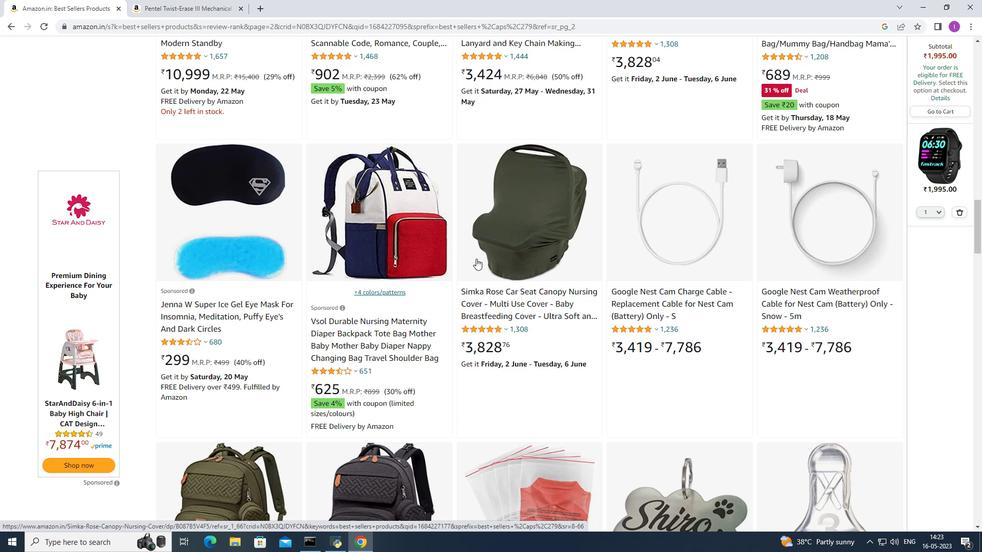 
Action: Mouse scrolled (476, 258) with delta (0, 0)
Screenshot: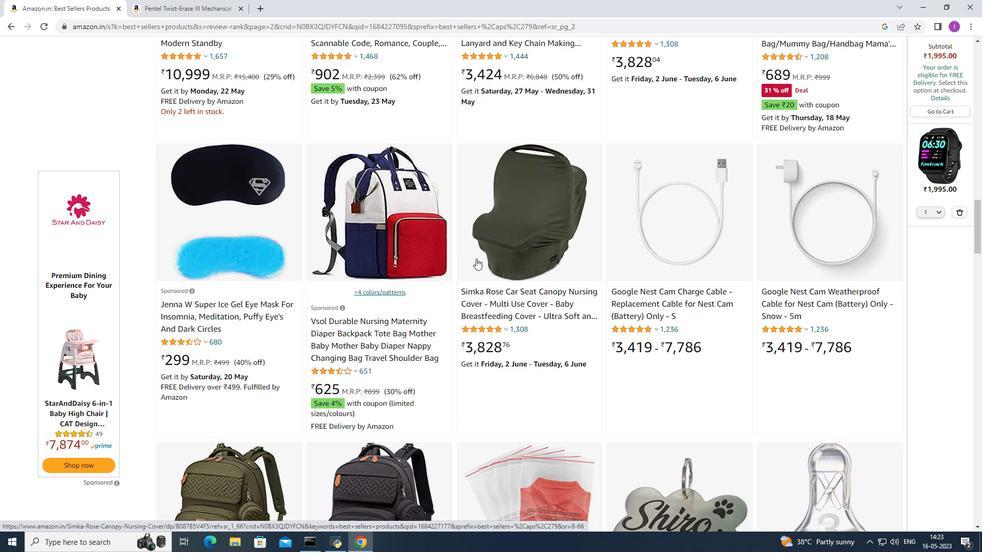 
Action: Mouse scrolled (476, 258) with delta (0, 0)
Screenshot: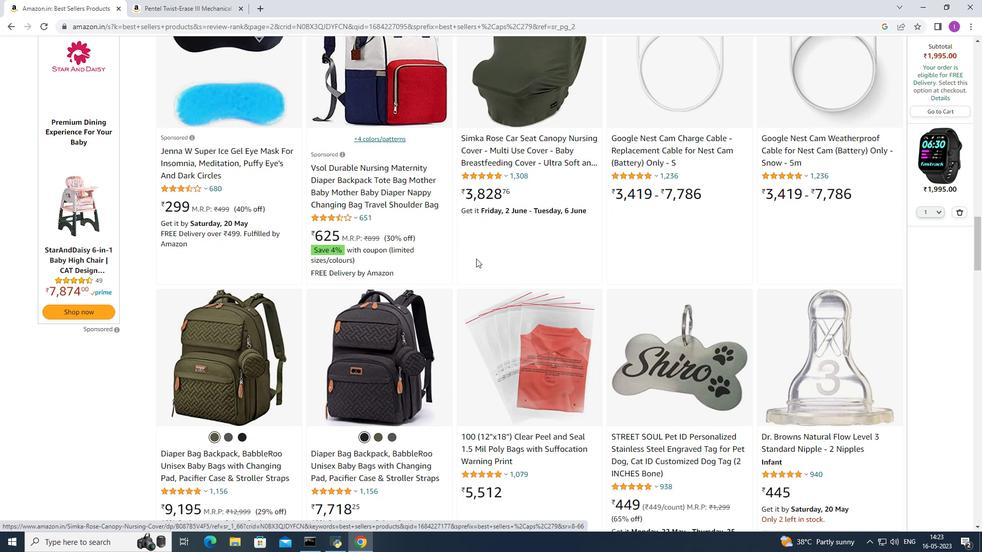
Action: Mouse scrolled (476, 258) with delta (0, 0)
Screenshot: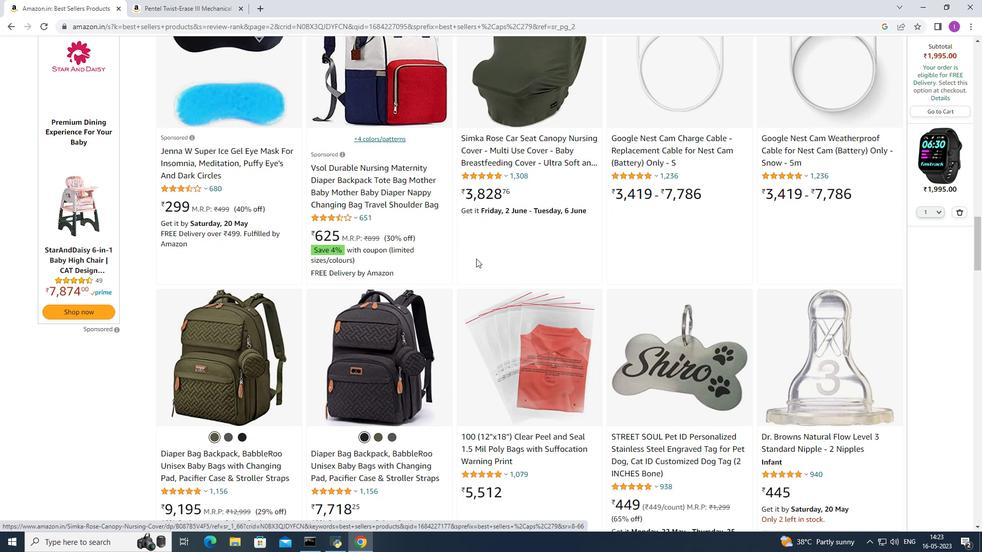 
Action: Mouse scrolled (476, 258) with delta (0, 0)
Screenshot: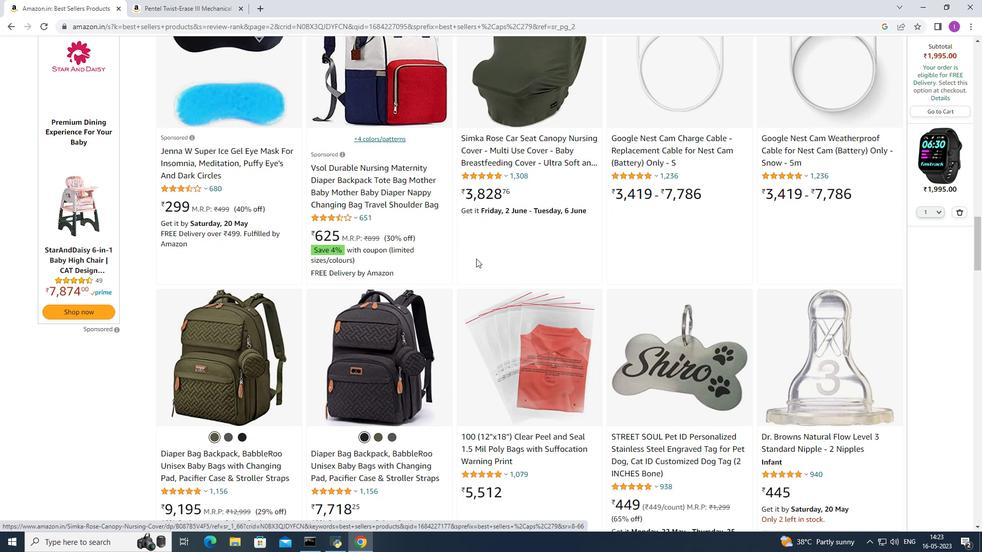 
Action: Mouse moved to (440, 261)
Screenshot: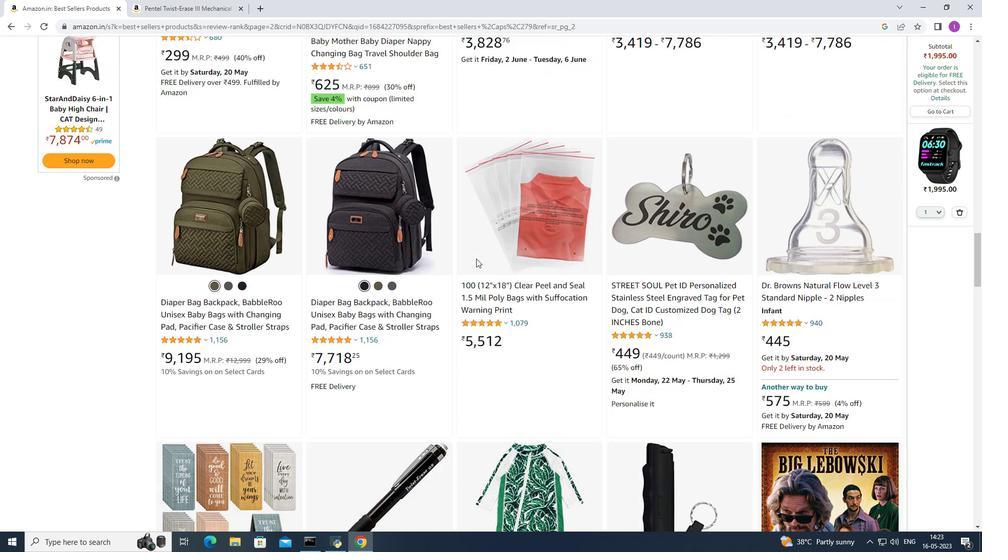
Action: Mouse scrolled (440, 261) with delta (0, 0)
Screenshot: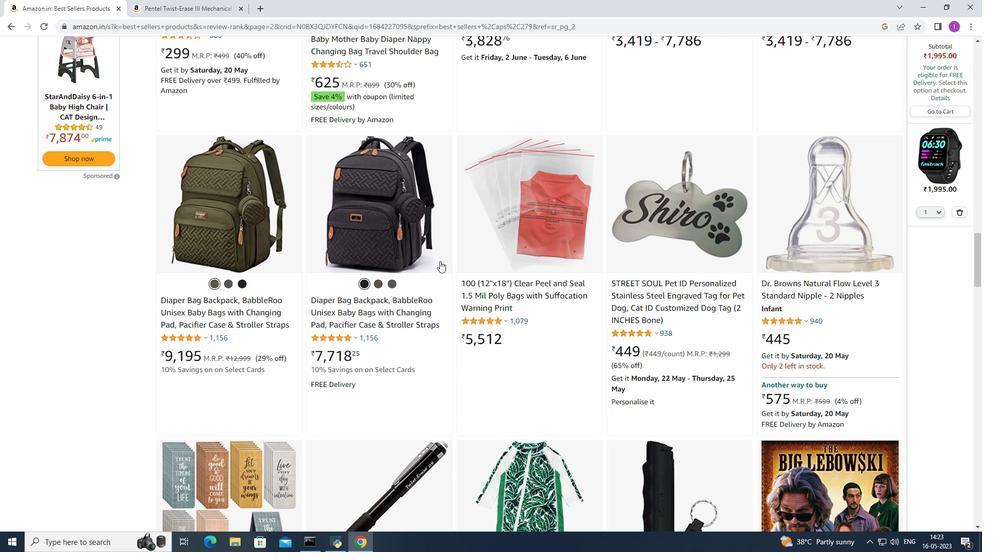 
Action: Mouse scrolled (440, 261) with delta (0, 0)
Screenshot: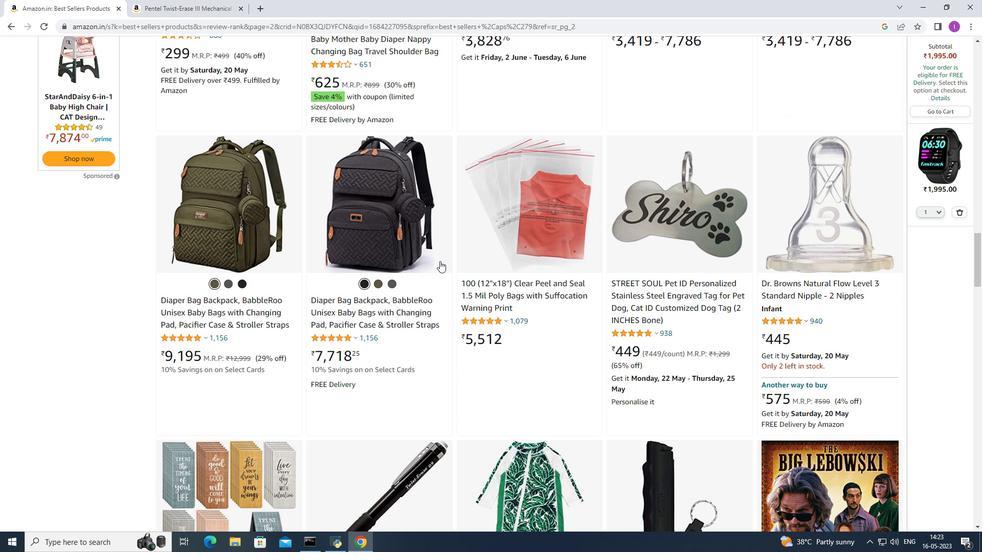 
Action: Mouse scrolled (440, 261) with delta (0, 0)
Screenshot: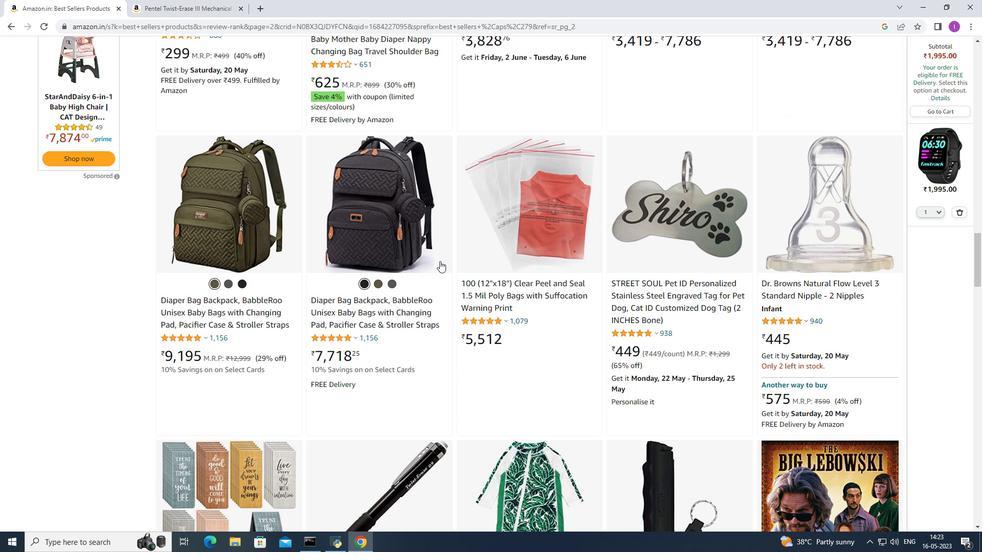 
Action: Mouse scrolled (440, 261) with delta (0, 0)
Screenshot: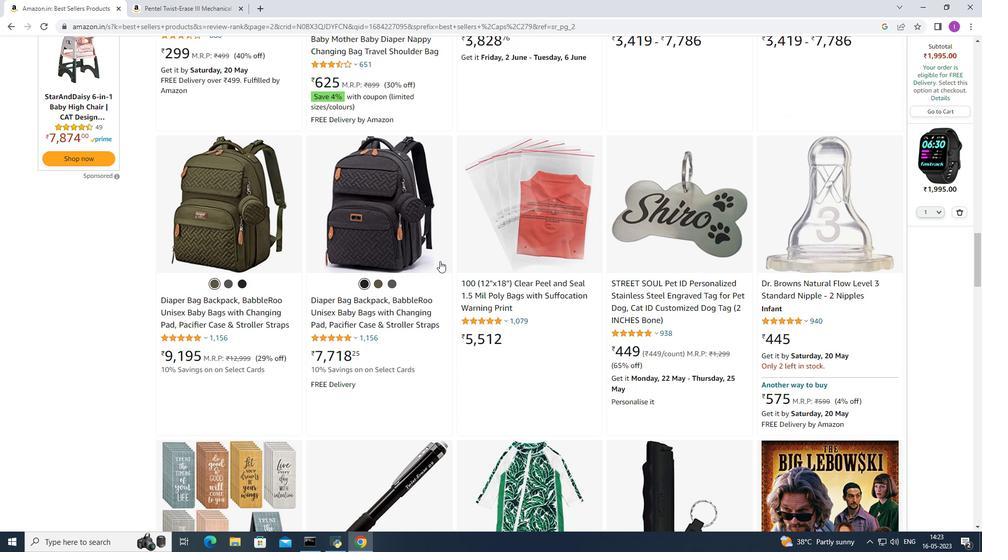 
Action: Mouse moved to (438, 262)
Screenshot: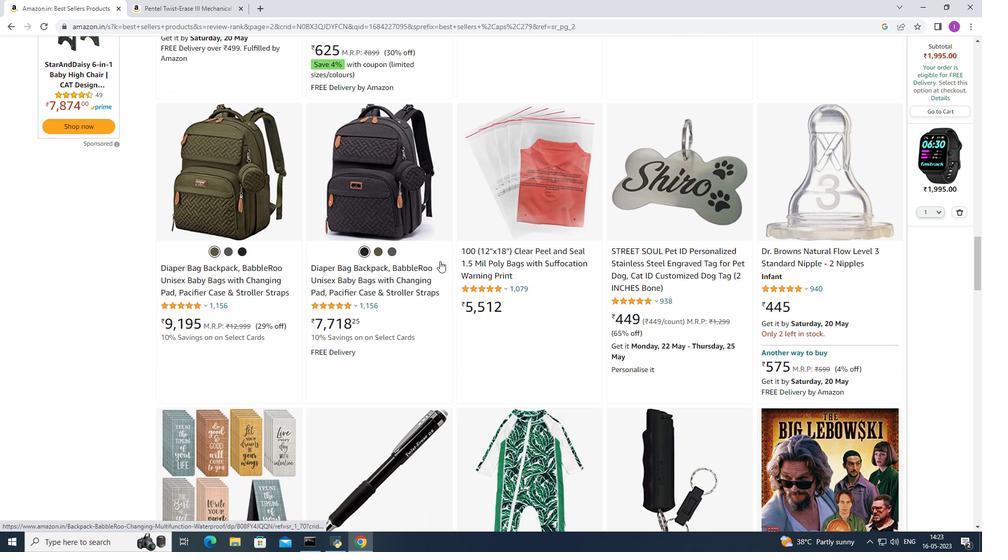
Action: Mouse scrolled (438, 261) with delta (0, 0)
Screenshot: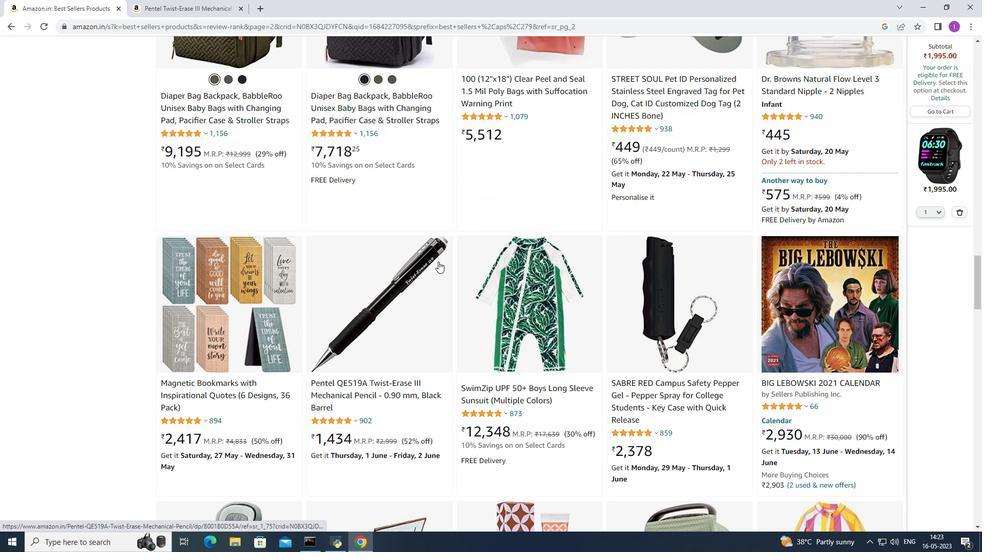 
Action: Mouse scrolled (438, 261) with delta (0, 0)
Screenshot: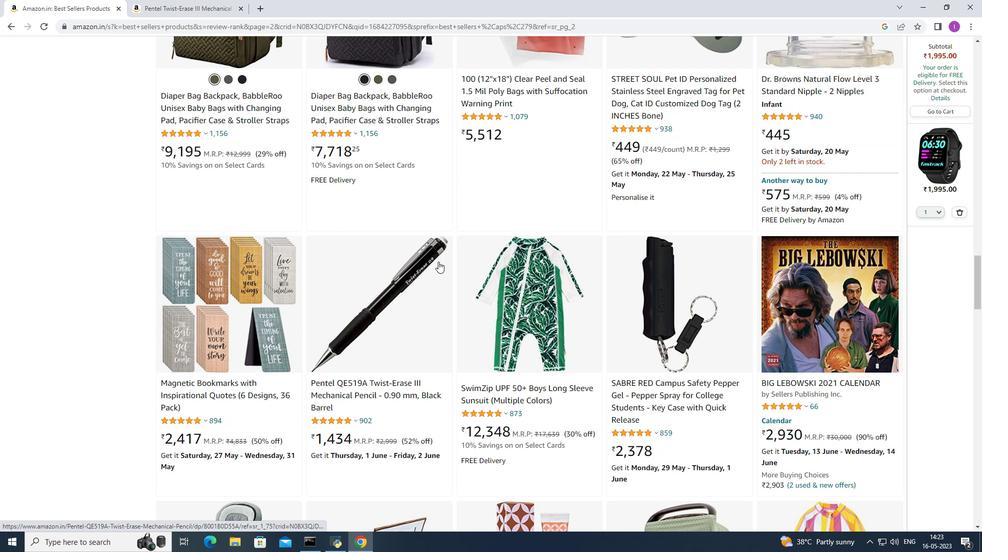 
Action: Mouse scrolled (438, 261) with delta (0, 0)
Screenshot: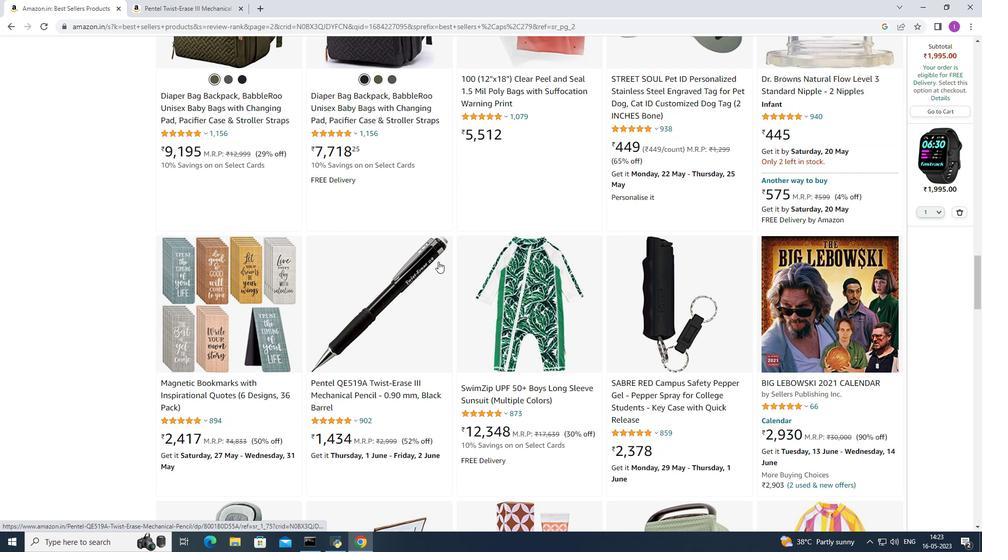
Action: Mouse scrolled (438, 261) with delta (0, 0)
Screenshot: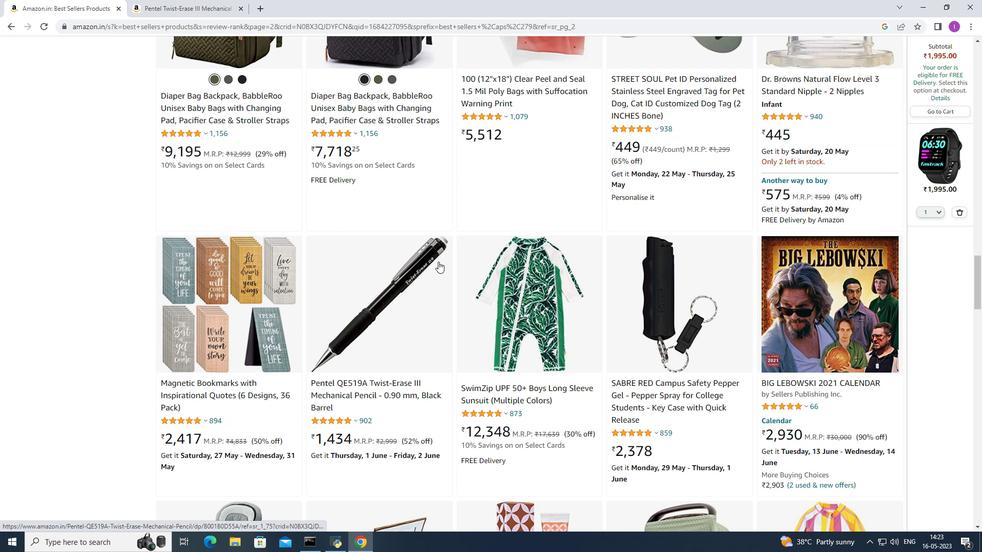 
Action: Mouse scrolled (438, 261) with delta (0, 0)
Screenshot: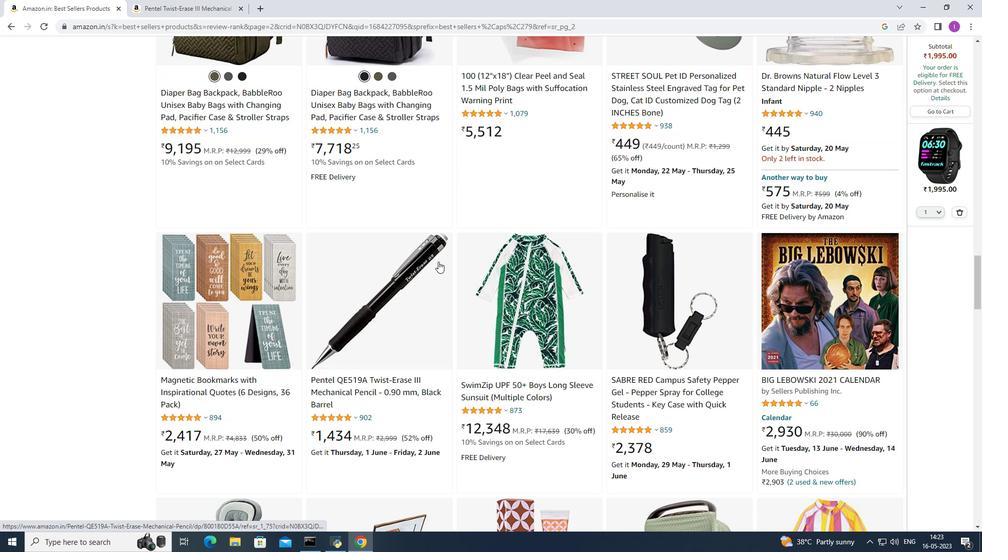 
Action: Mouse scrolled (438, 261) with delta (0, 0)
Screenshot: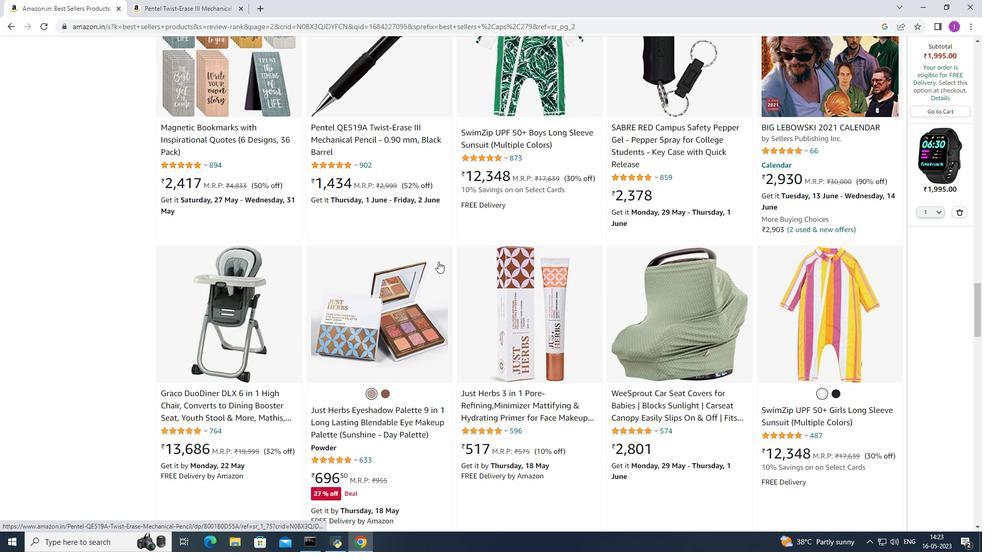 
Action: Mouse scrolled (438, 261) with delta (0, 0)
Screenshot: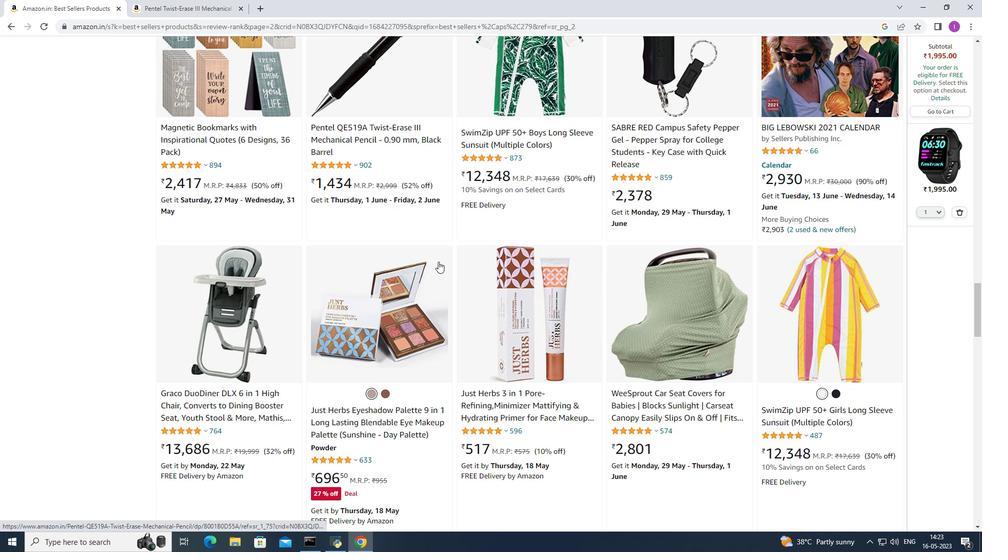 
Action: Mouse scrolled (438, 261) with delta (0, 0)
Screenshot: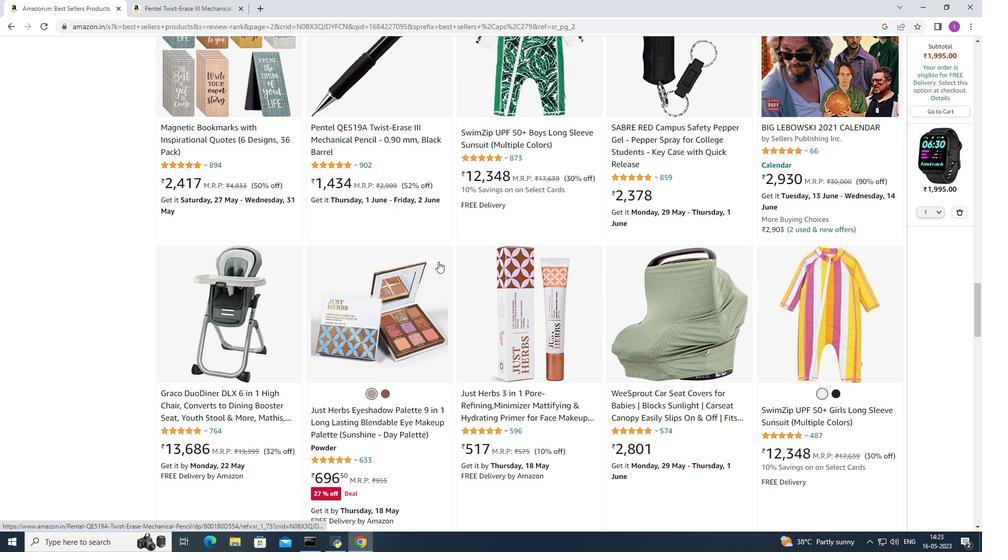 
Action: Mouse scrolled (438, 261) with delta (0, 0)
Screenshot: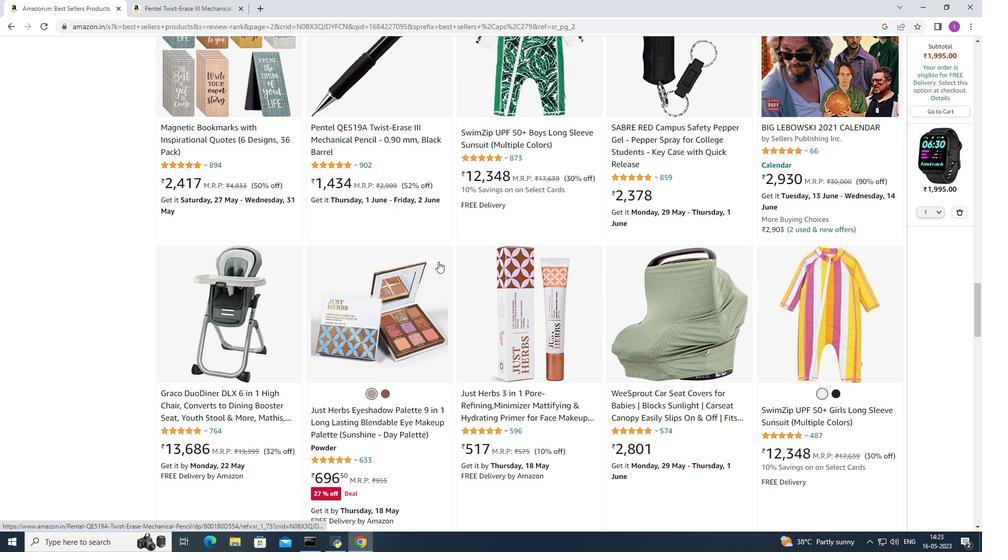 
Action: Mouse moved to (438, 262)
Screenshot: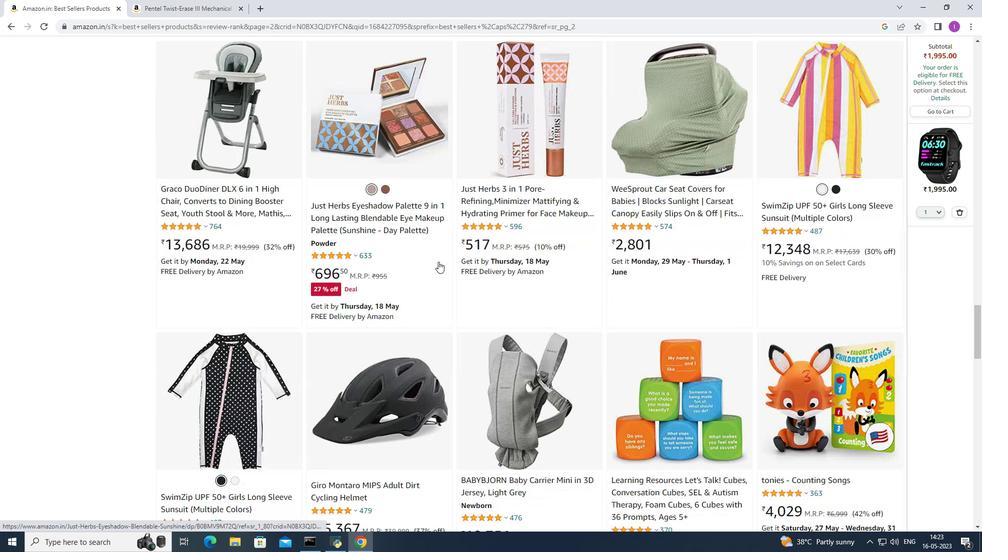 
Action: Mouse scrolled (438, 261) with delta (0, 0)
Screenshot: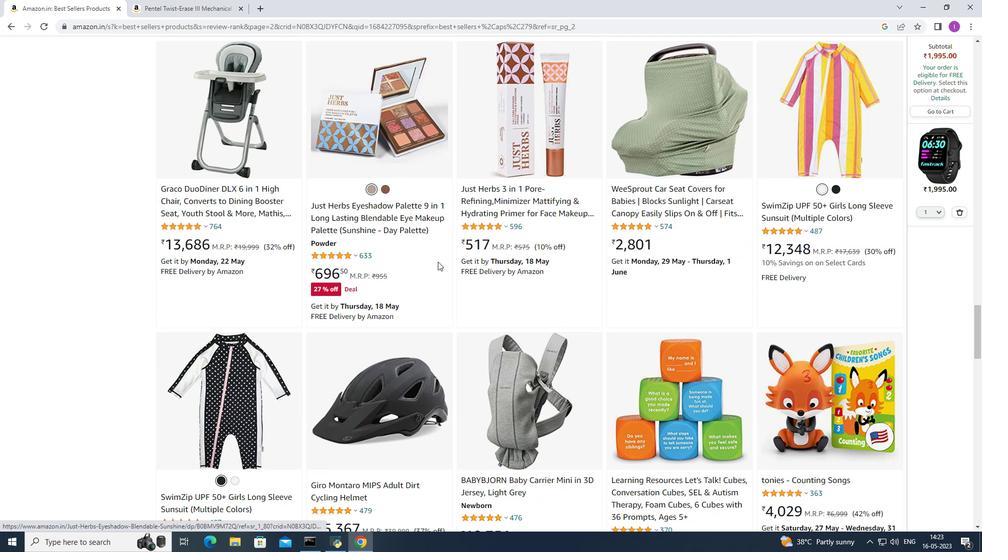 
Action: Mouse scrolled (438, 261) with delta (0, 0)
Screenshot: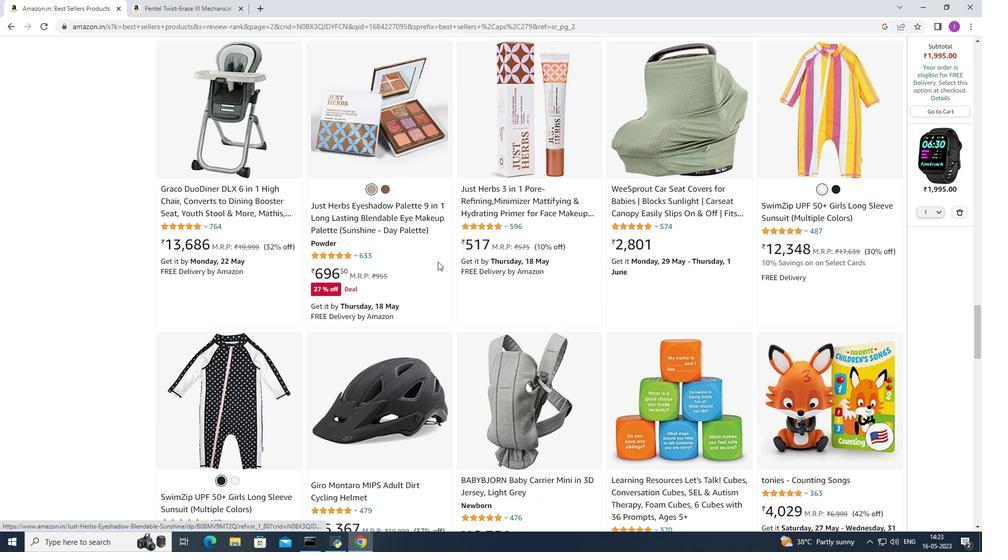 
Action: Mouse scrolled (438, 261) with delta (0, 0)
Screenshot: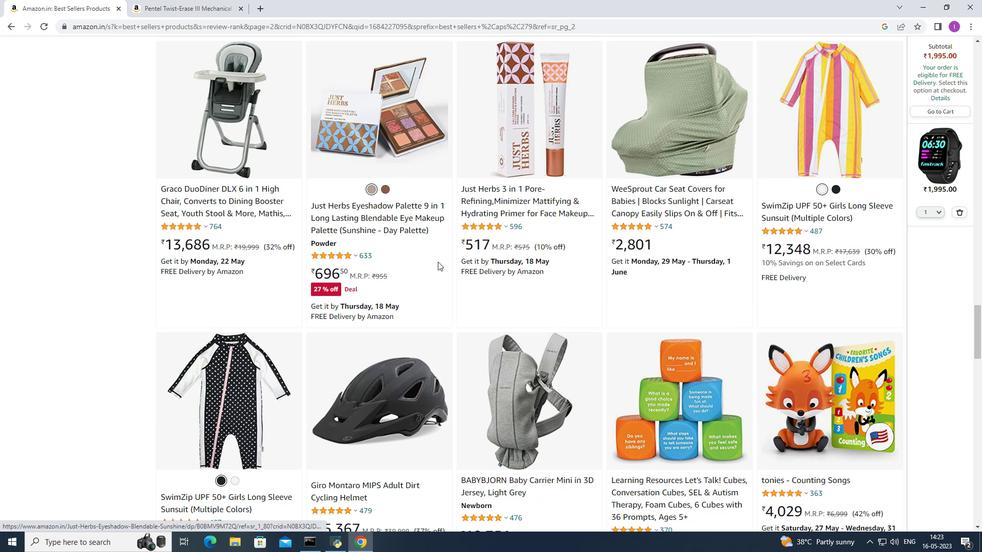 
Action: Mouse scrolled (438, 261) with delta (0, 0)
Screenshot: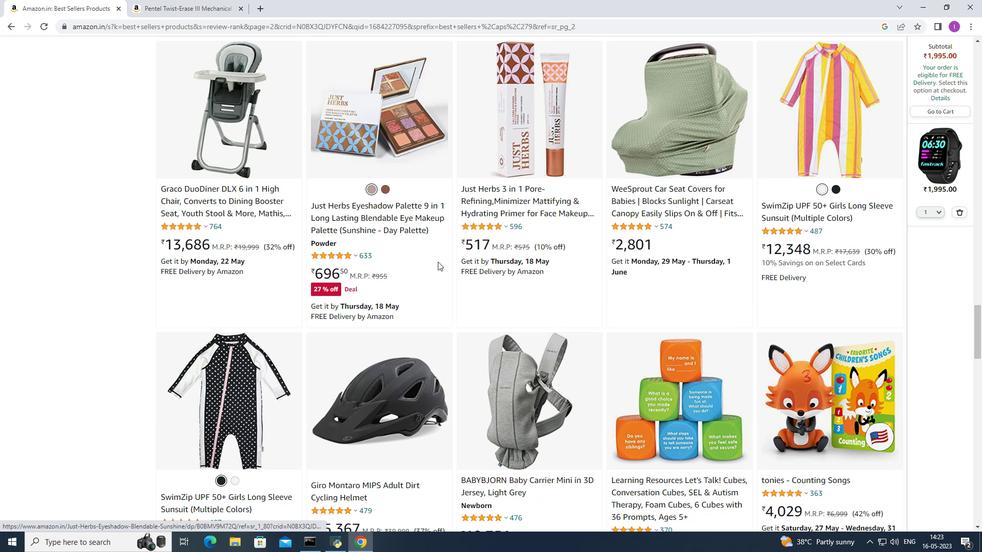 
Action: Mouse scrolled (438, 261) with delta (0, 0)
Screenshot: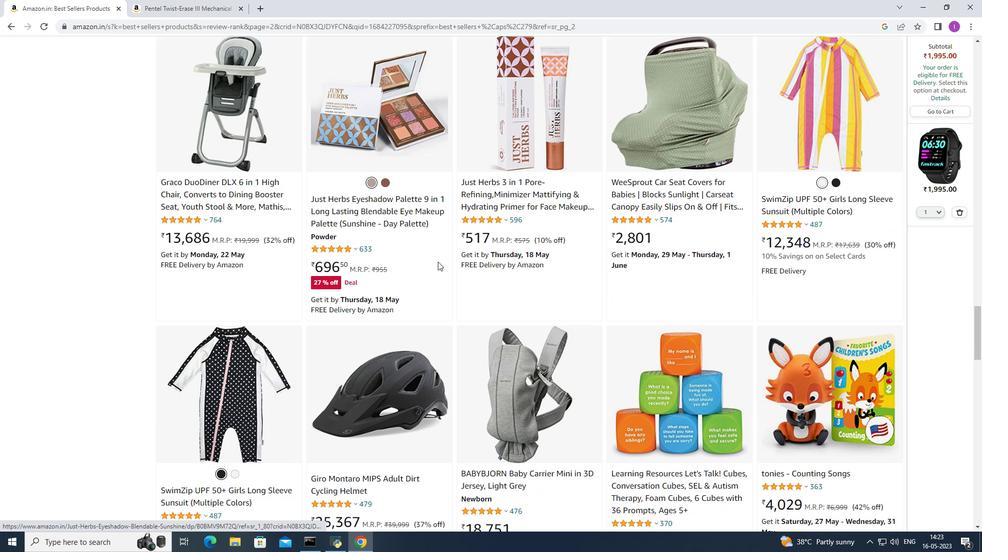 
Action: Mouse moved to (435, 263)
Screenshot: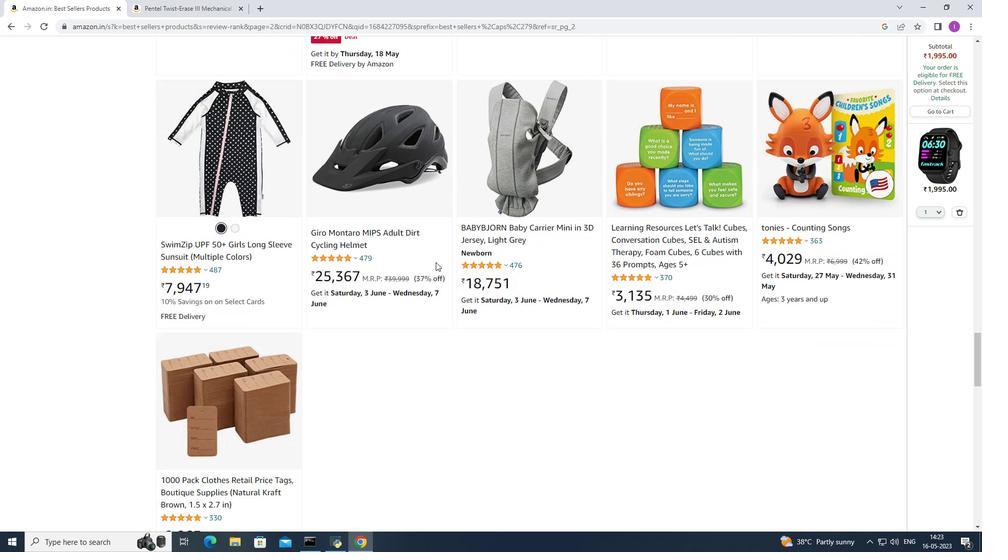 
Action: Mouse scrolled (435, 262) with delta (0, 0)
Screenshot: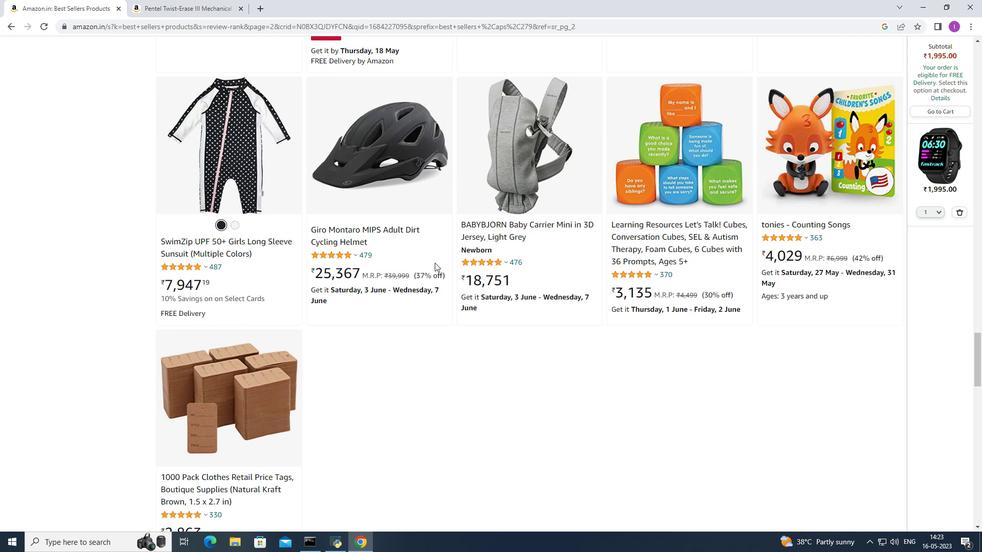
Action: Mouse scrolled (435, 262) with delta (0, 0)
Screenshot: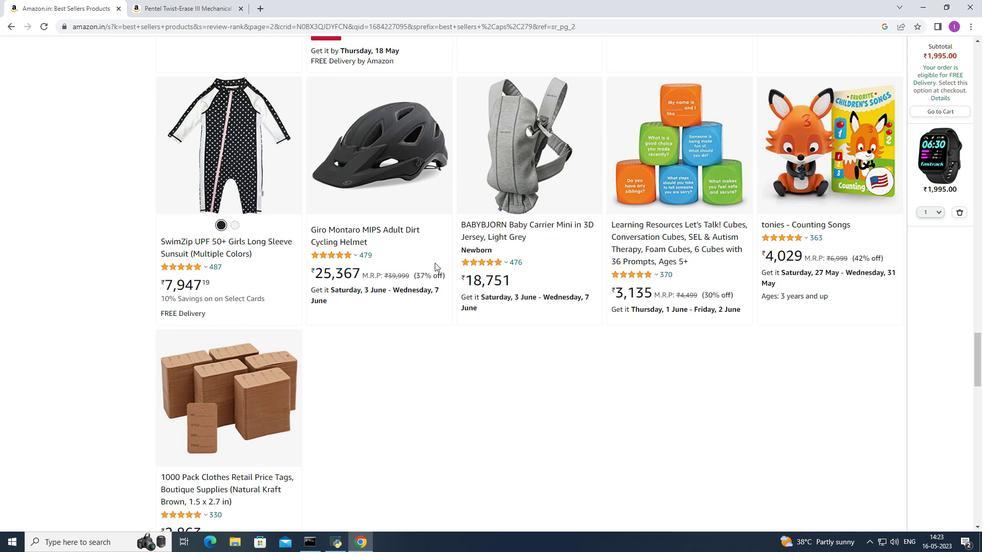 
Action: Mouse scrolled (435, 262) with delta (0, 0)
Screenshot: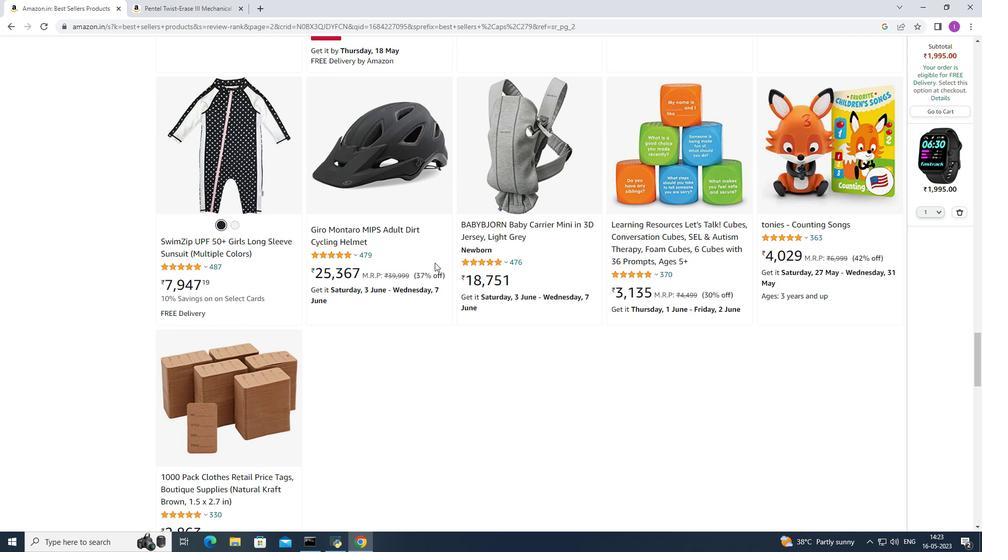 
Action: Mouse scrolled (435, 262) with delta (0, 0)
Screenshot: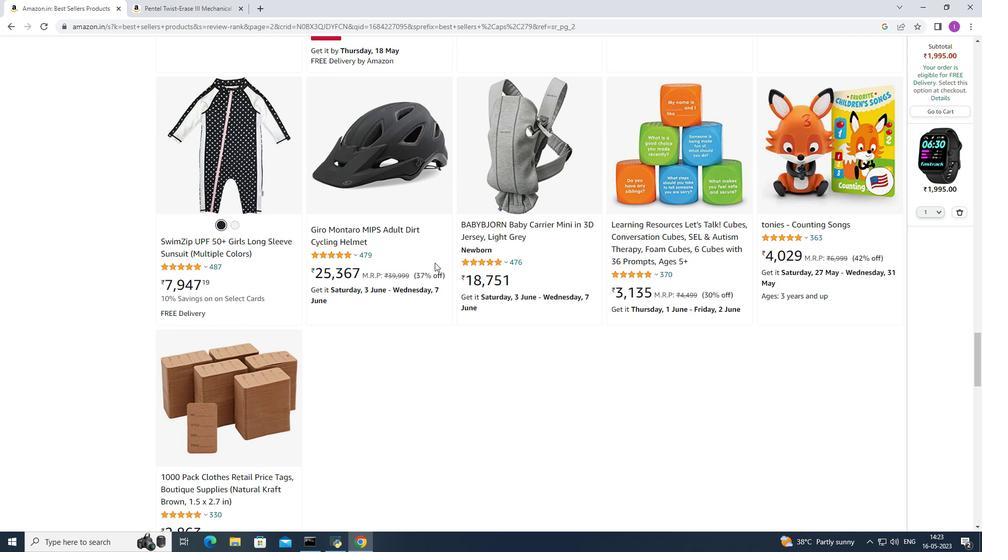 
Action: Mouse moved to (183, 321)
Screenshot: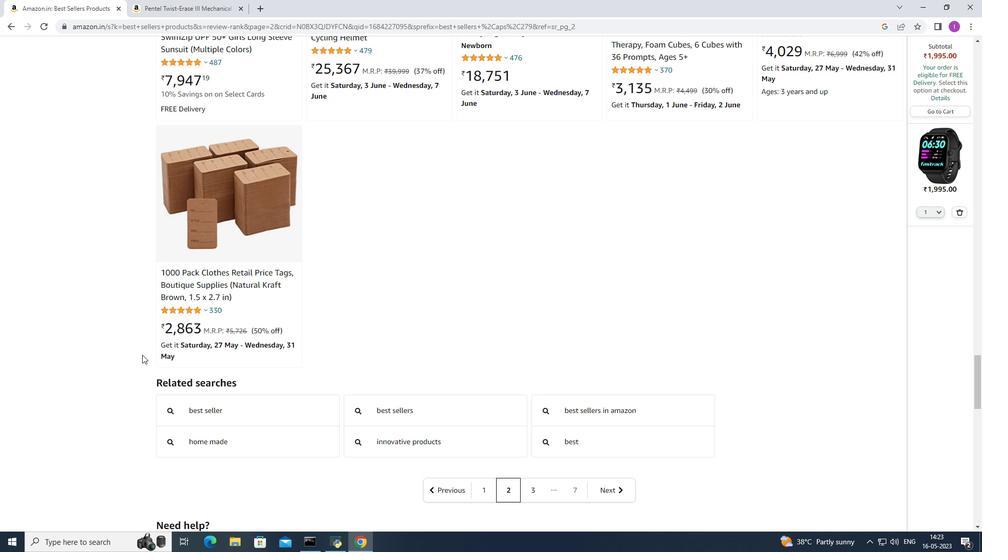 
Action: Mouse scrolled (183, 322) with delta (0, 0)
Screenshot: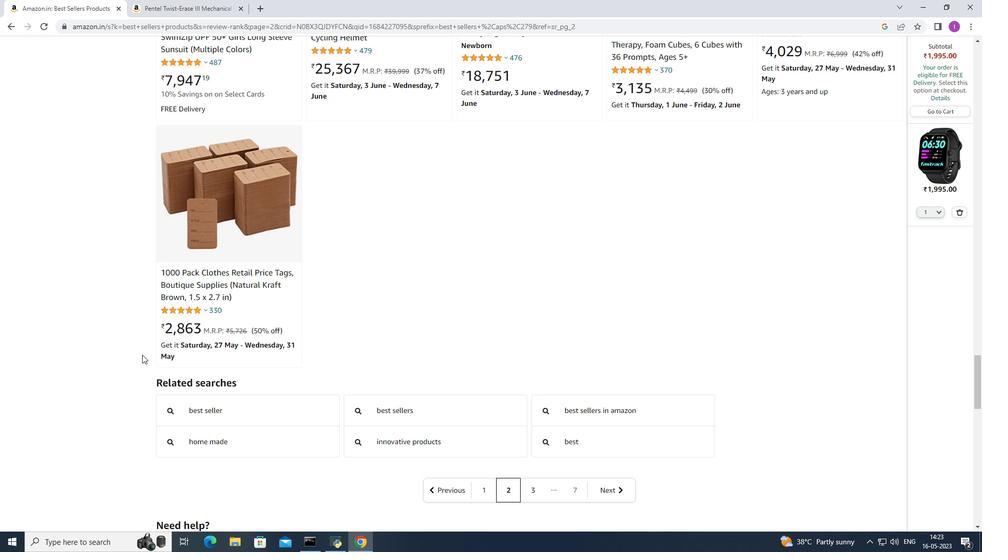 
Action: Mouse scrolled (183, 322) with delta (0, 0)
Screenshot: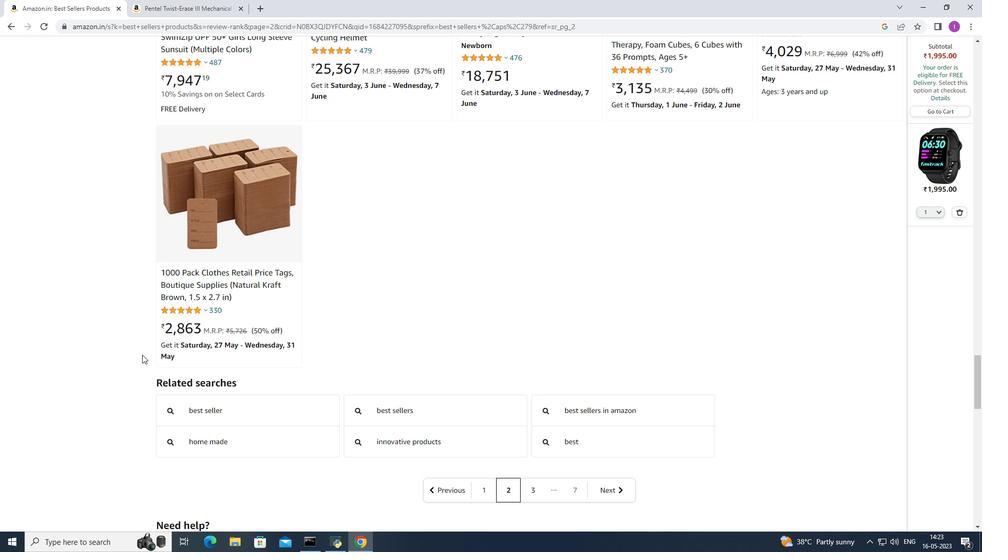 
Action: Mouse scrolled (183, 322) with delta (0, 0)
Screenshot: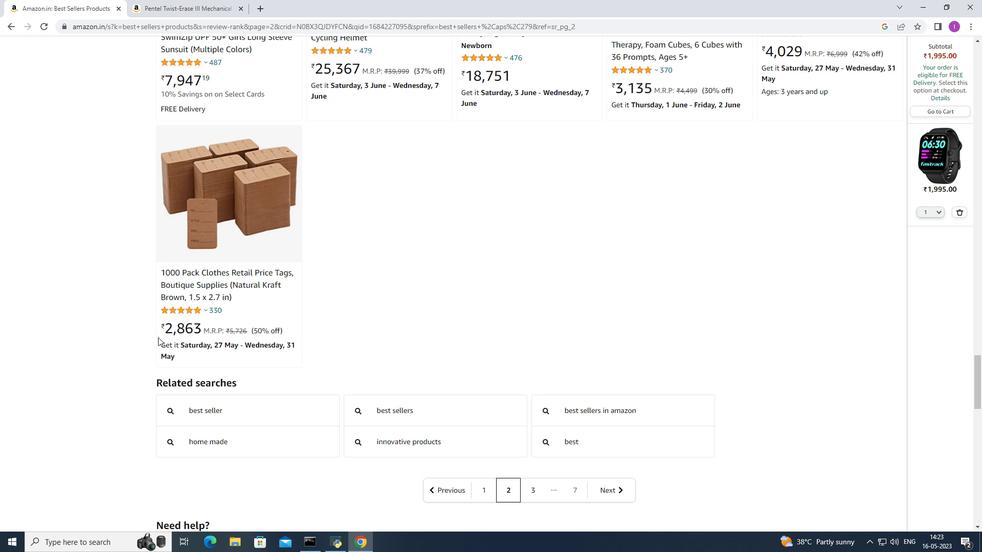 
Action: Mouse scrolled (183, 322) with delta (0, 0)
Screenshot: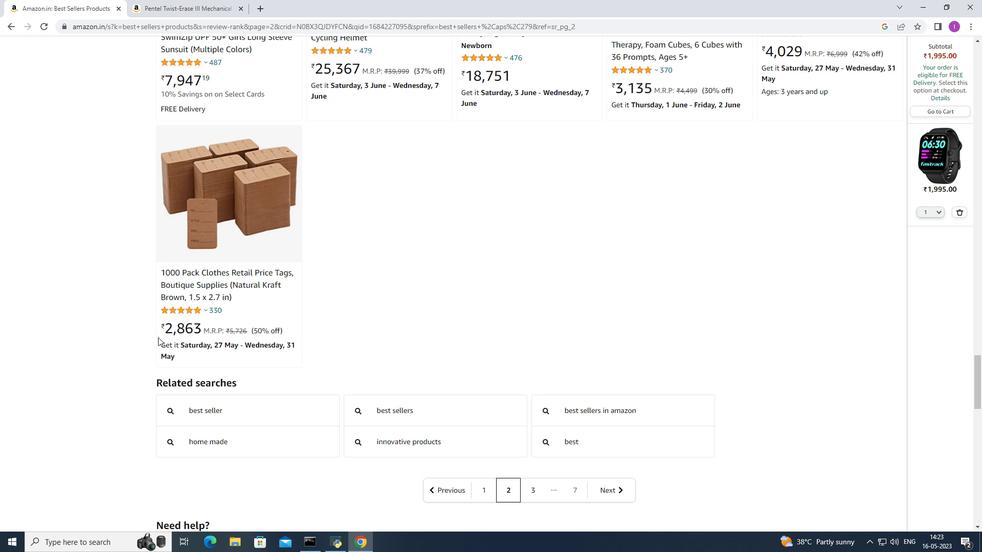 
Action: Mouse scrolled (183, 322) with delta (0, 0)
Screenshot: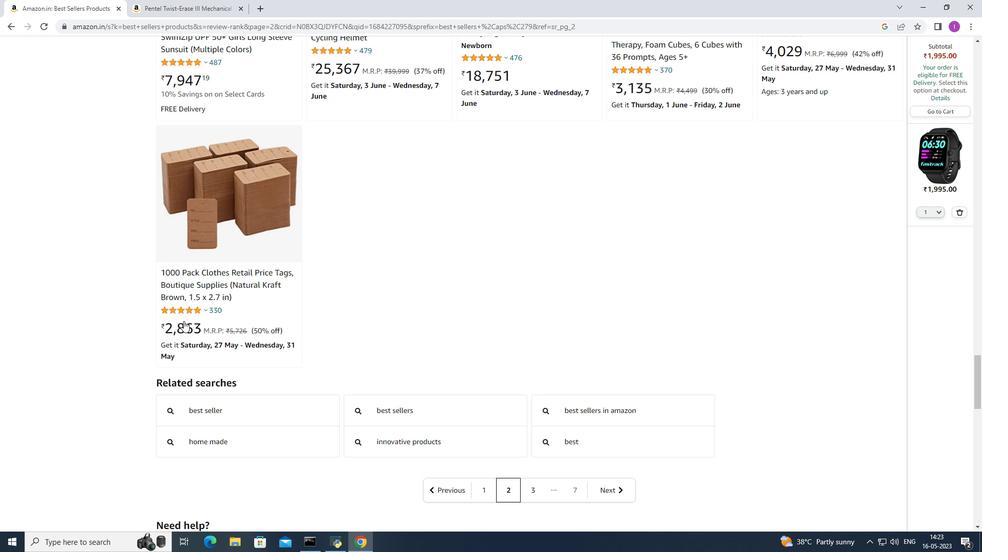 
Action: Mouse moved to (217, 338)
Screenshot: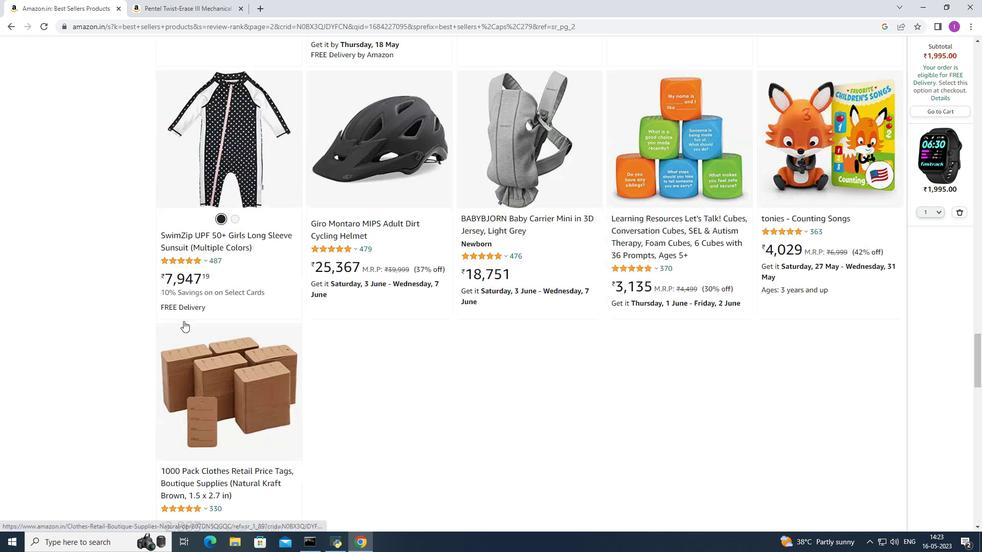 
Action: Mouse scrolled (217, 339) with delta (0, 0)
Screenshot: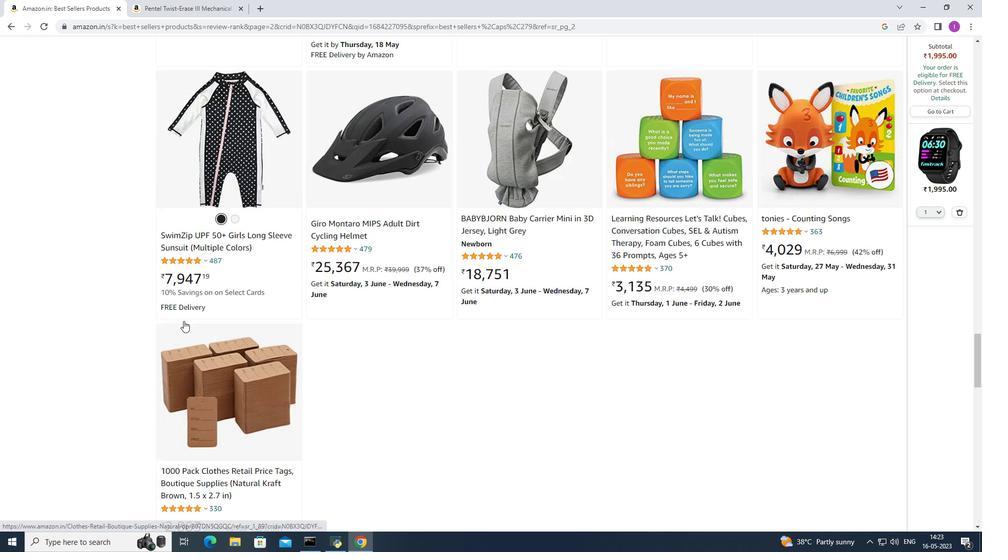 
Action: Mouse scrolled (217, 339) with delta (0, 0)
Screenshot: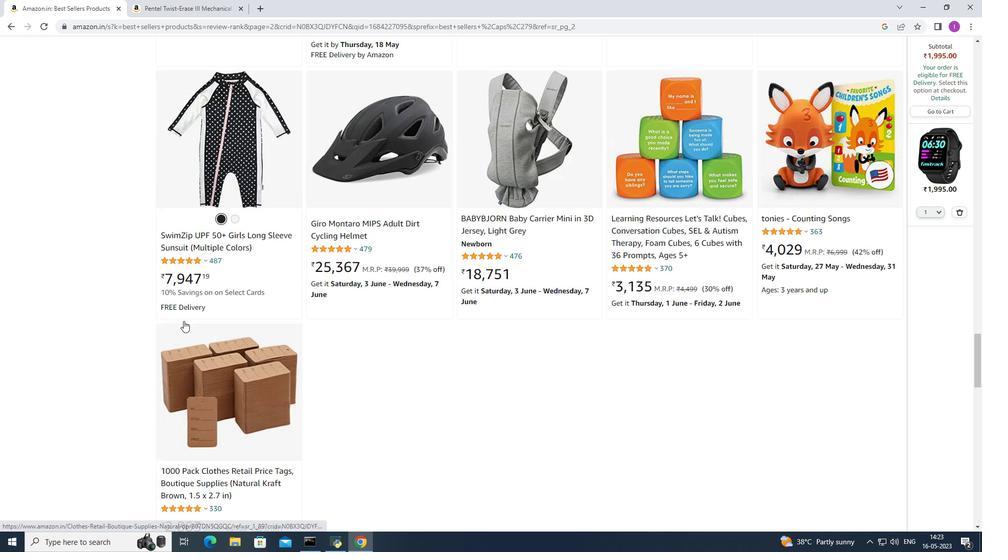 
Action: Mouse moved to (217, 338)
Screenshot: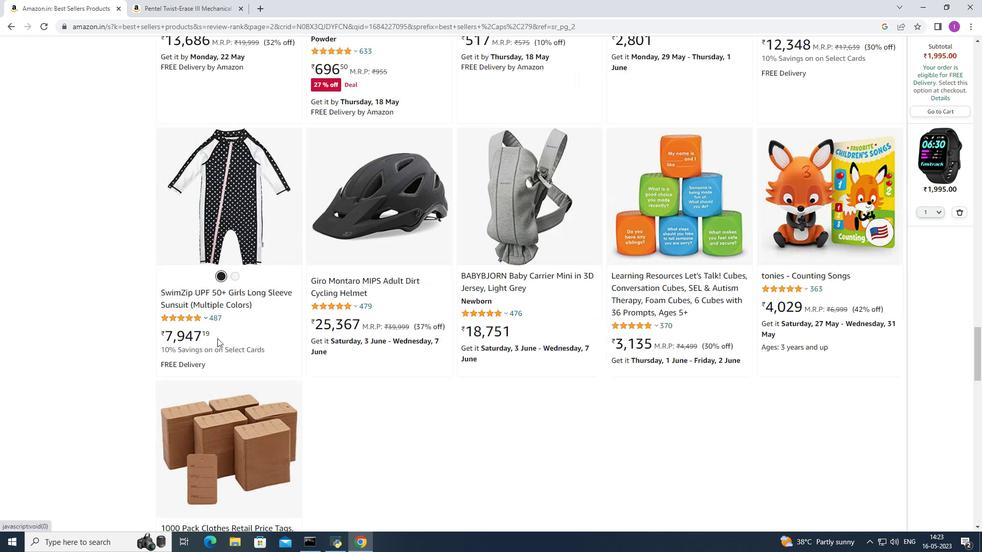 
Action: Mouse scrolled (217, 339) with delta (0, 0)
Screenshot: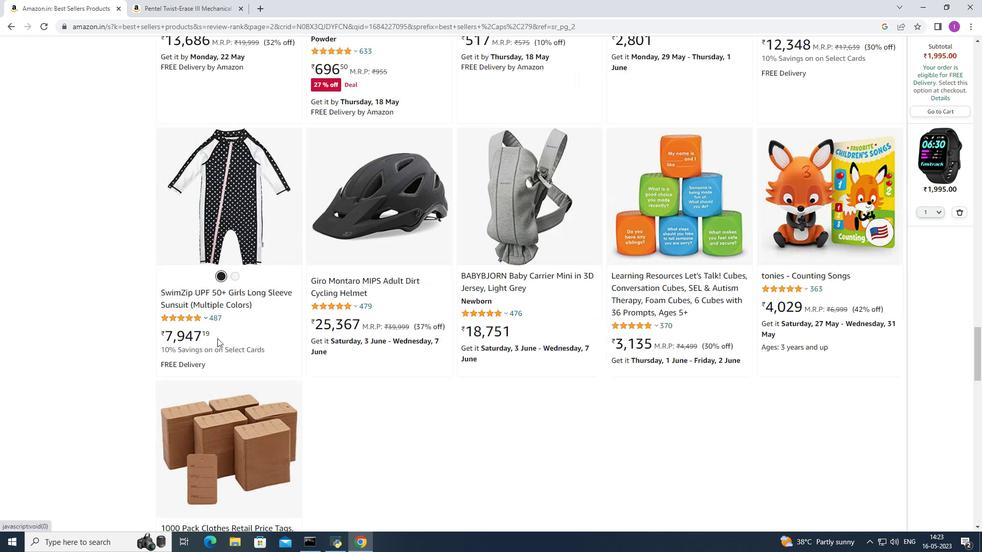 
Action: Mouse scrolled (217, 339) with delta (0, 0)
Screenshot: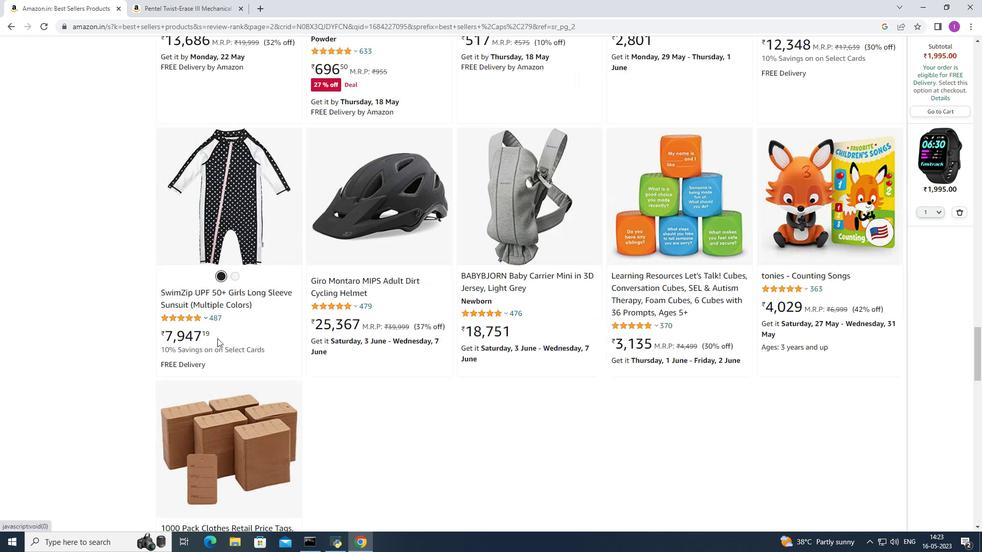 
Action: Mouse scrolled (217, 339) with delta (0, 0)
Screenshot: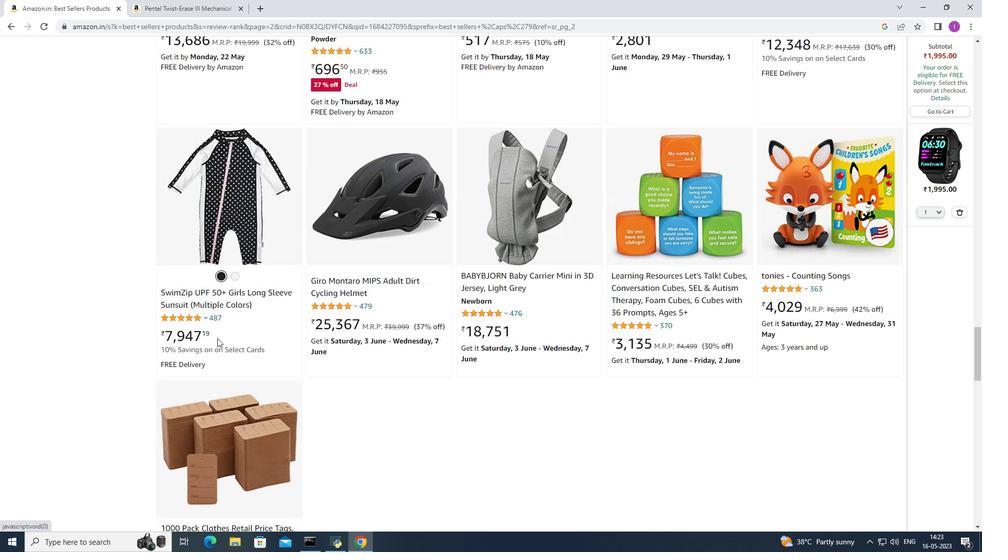 
Action: Mouse scrolled (217, 339) with delta (0, 0)
Screenshot: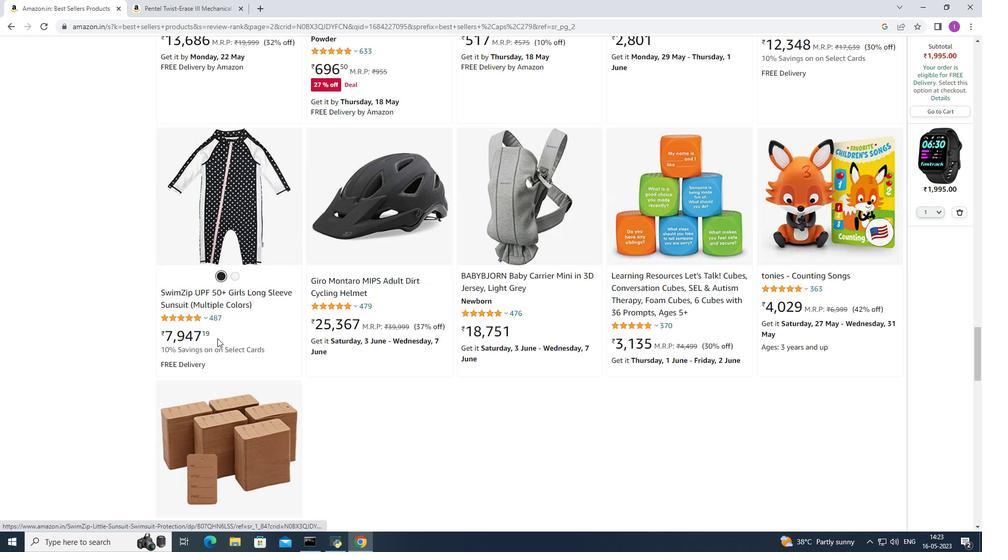 
Action: Mouse moved to (213, 326)
Screenshot: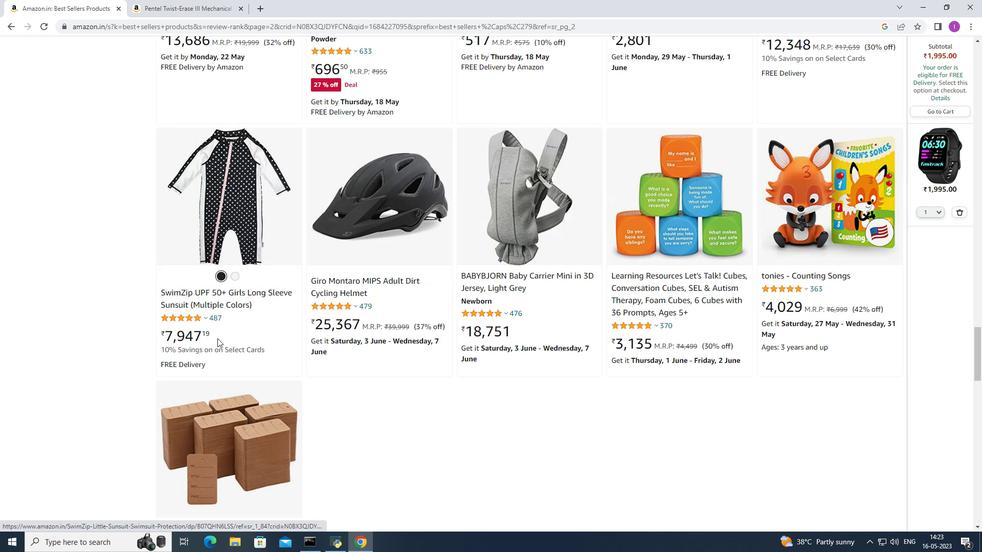 
Action: Mouse scrolled (213, 326) with delta (0, 0)
Screenshot: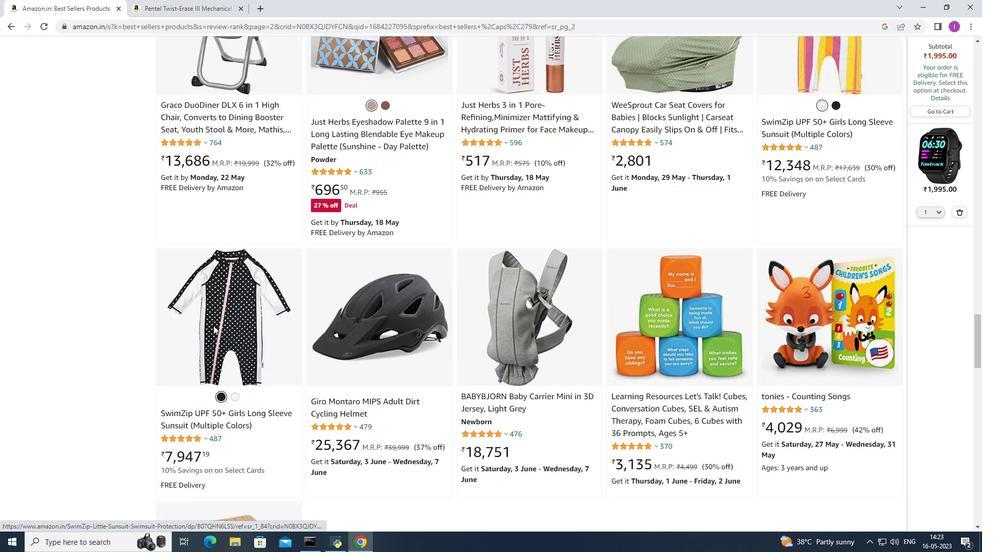 
Action: Mouse scrolled (213, 326) with delta (0, 0)
Screenshot: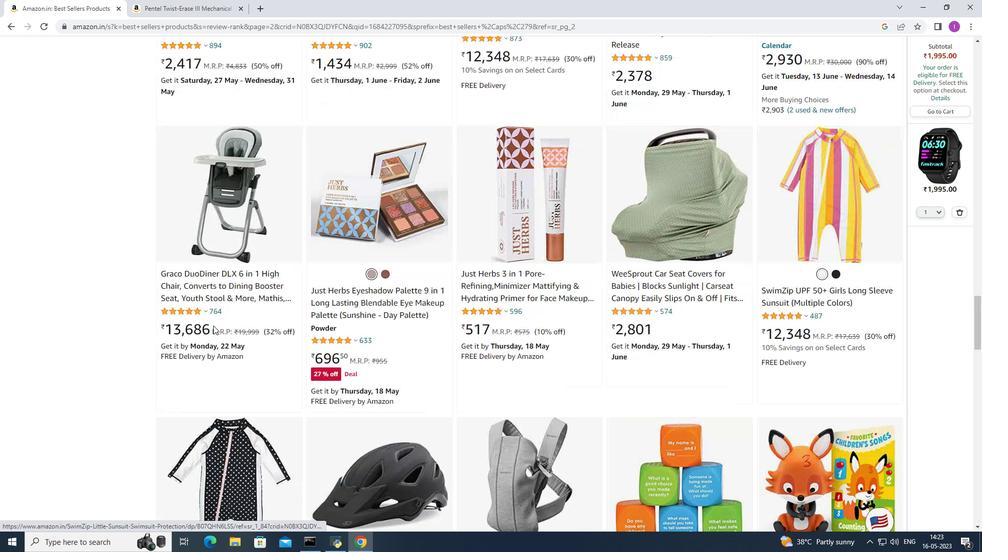 
Action: Mouse scrolled (213, 326) with delta (0, 0)
Screenshot: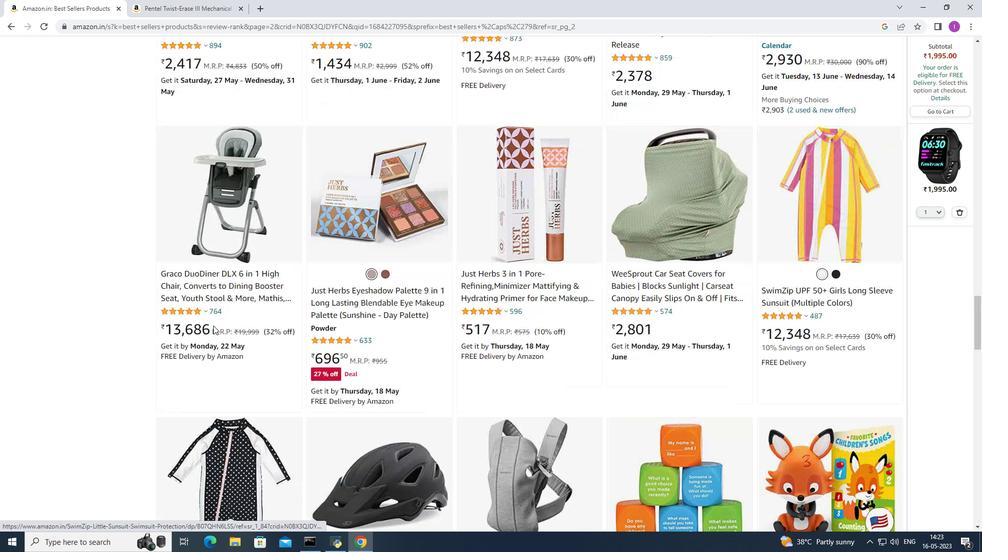 
Action: Mouse scrolled (213, 326) with delta (0, 0)
Screenshot: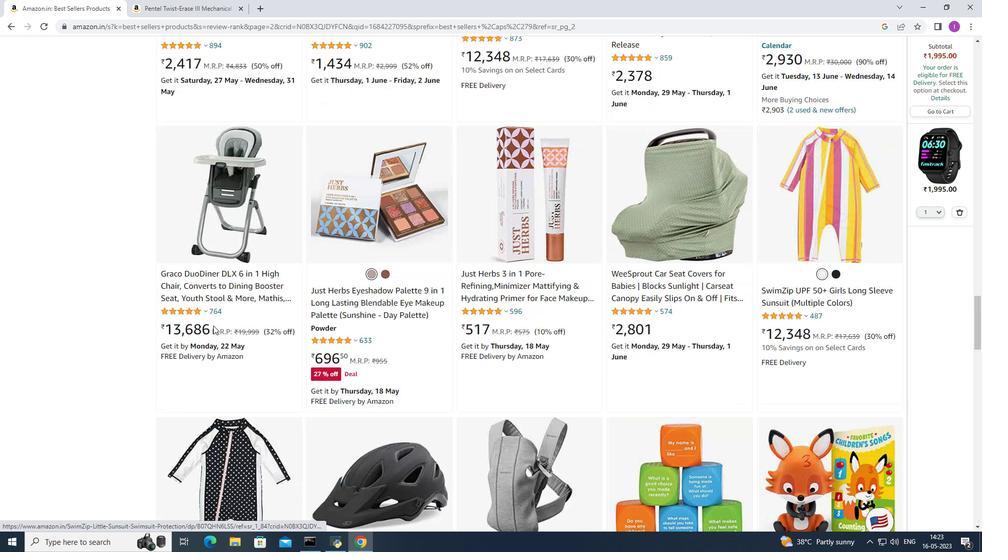 
Action: Mouse moved to (215, 316)
Screenshot: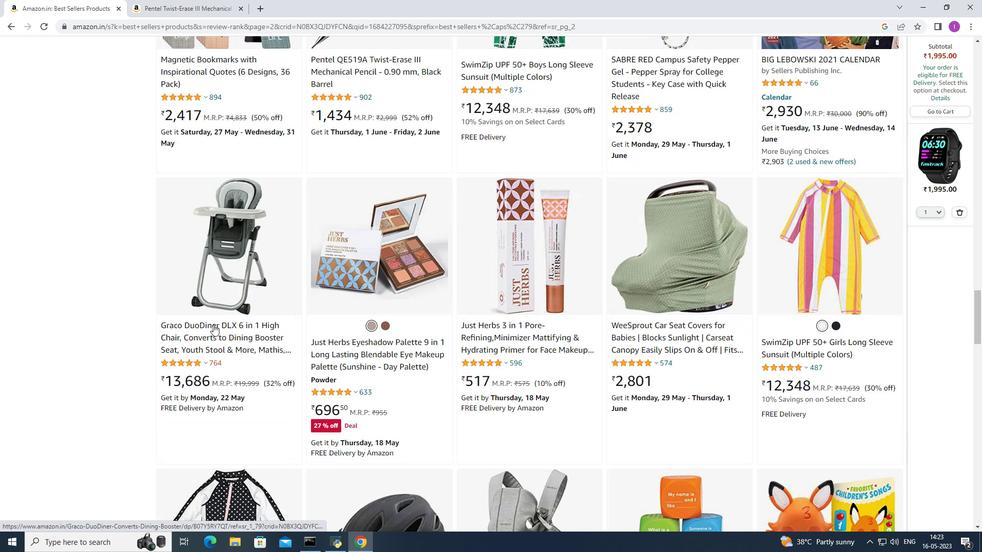 
Action: Mouse scrolled (215, 316) with delta (0, 0)
Screenshot: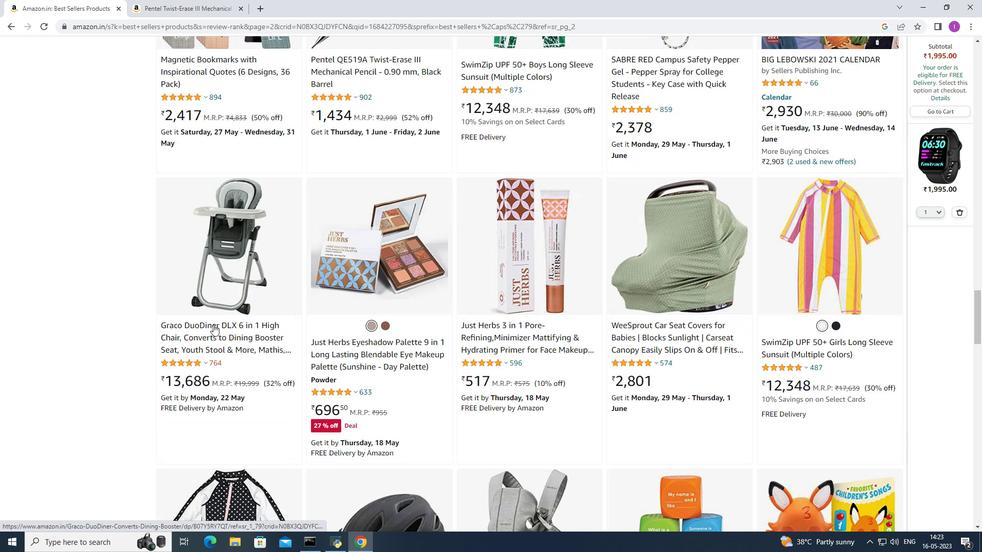 
Action: Mouse scrolled (215, 316) with delta (0, 0)
Screenshot: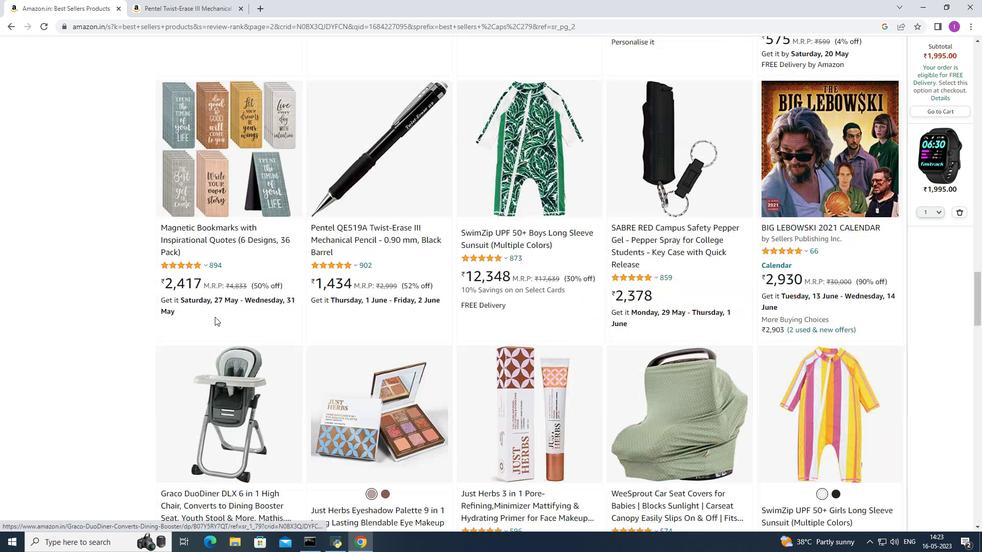 
Action: Mouse scrolled (215, 316) with delta (0, 0)
Screenshot: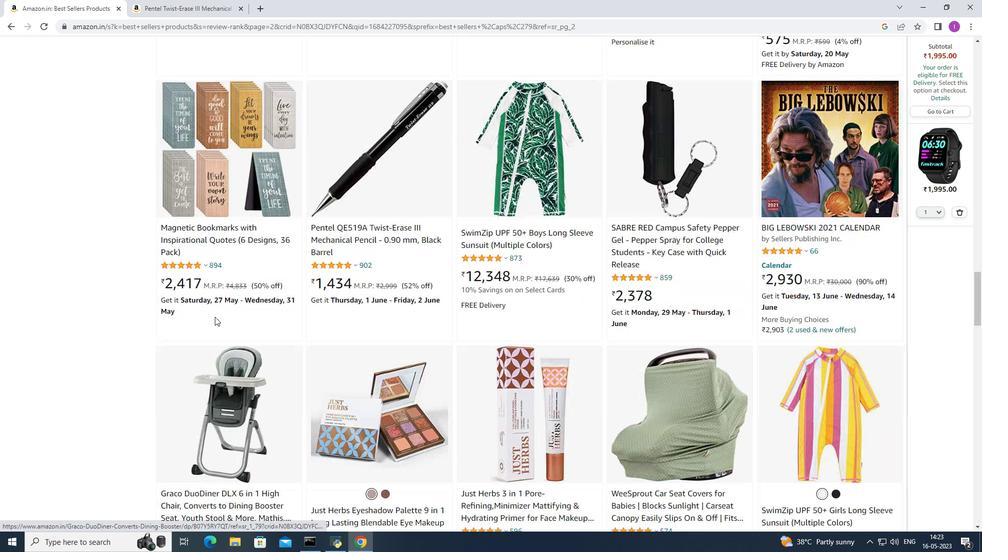 
Action: Mouse scrolled (215, 316) with delta (0, 0)
Screenshot: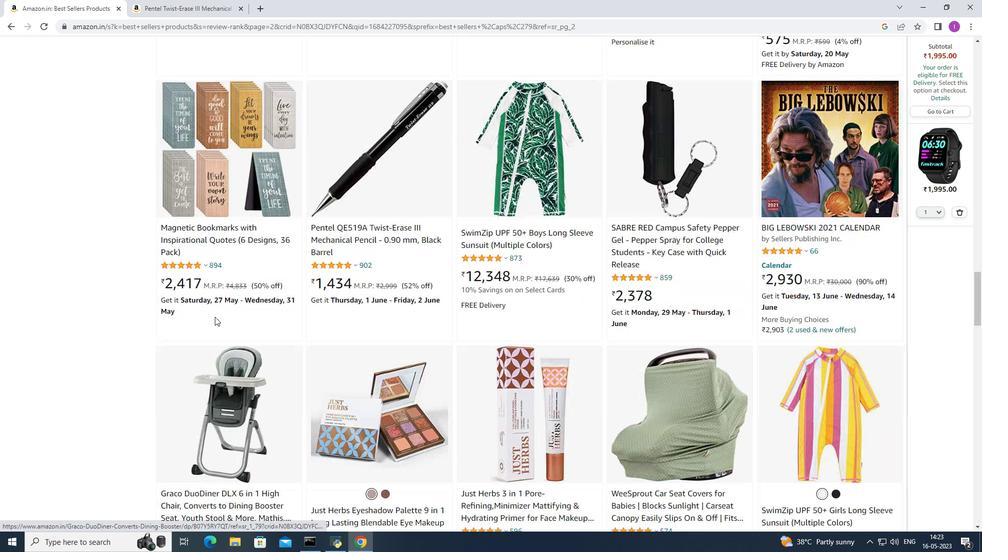 
Action: Mouse scrolled (215, 316) with delta (0, 0)
Screenshot: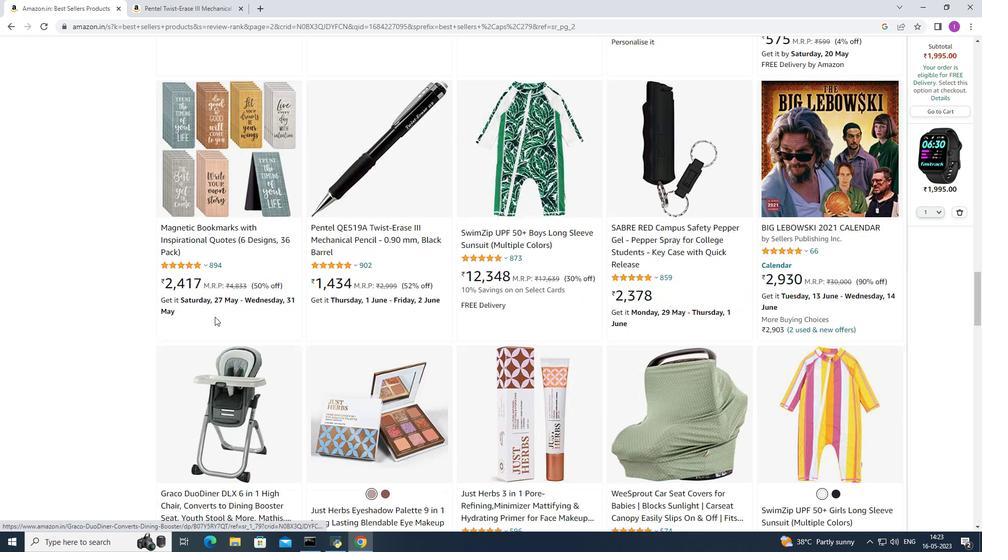 
Action: Mouse moved to (216, 315)
Screenshot: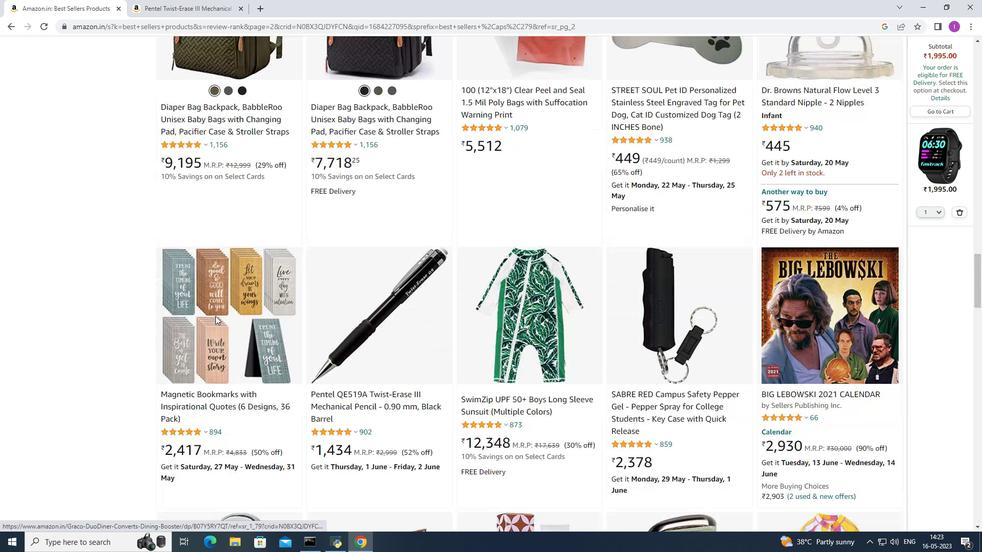 
Action: Mouse scrolled (216, 315) with delta (0, 0)
Screenshot: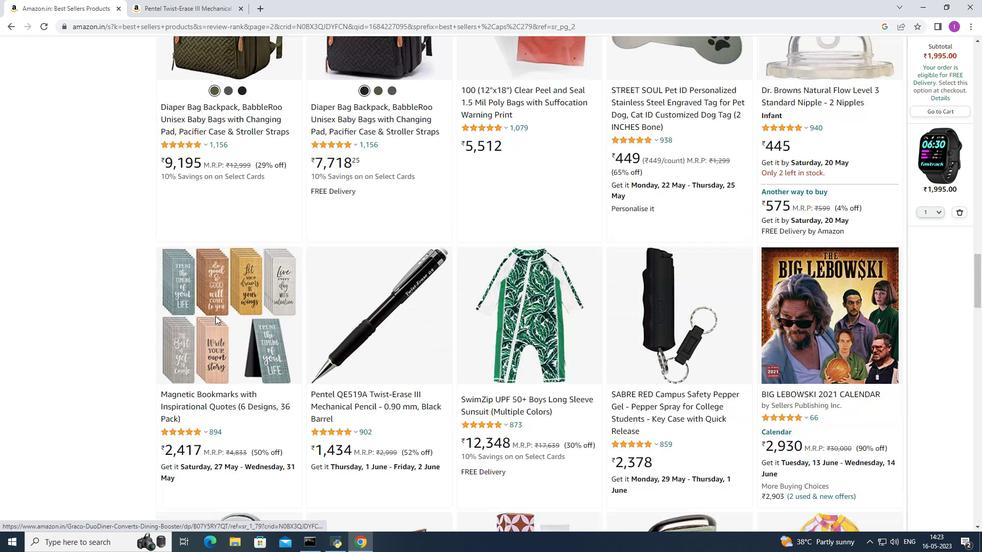 
Action: Mouse scrolled (216, 315) with delta (0, 0)
Screenshot: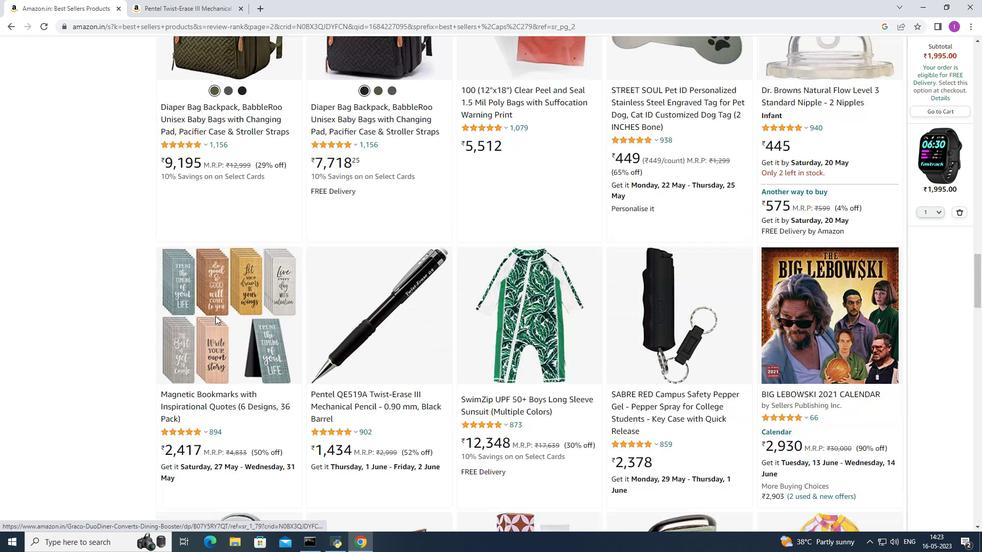 
Action: Mouse scrolled (216, 315) with delta (0, 0)
Screenshot: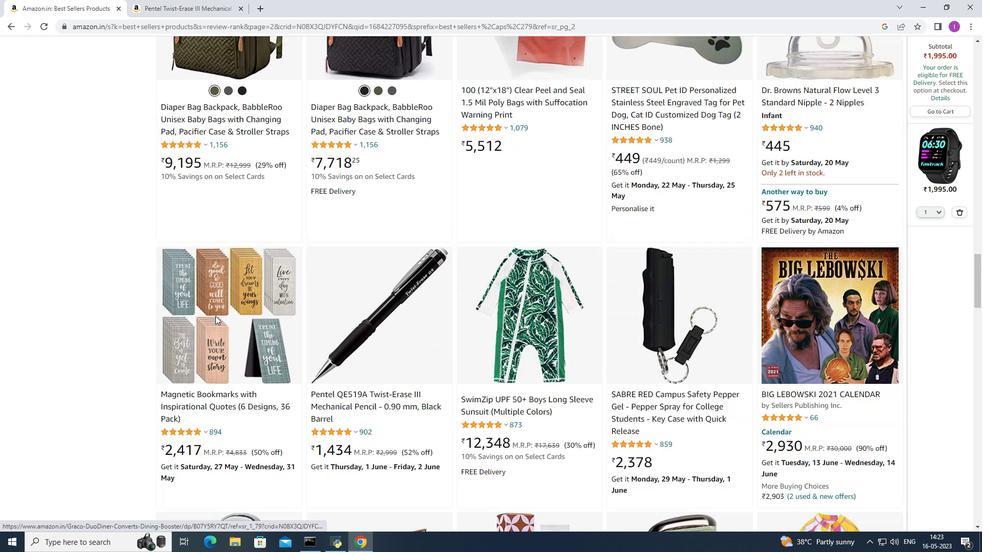 
Action: Mouse moved to (216, 315)
Screenshot: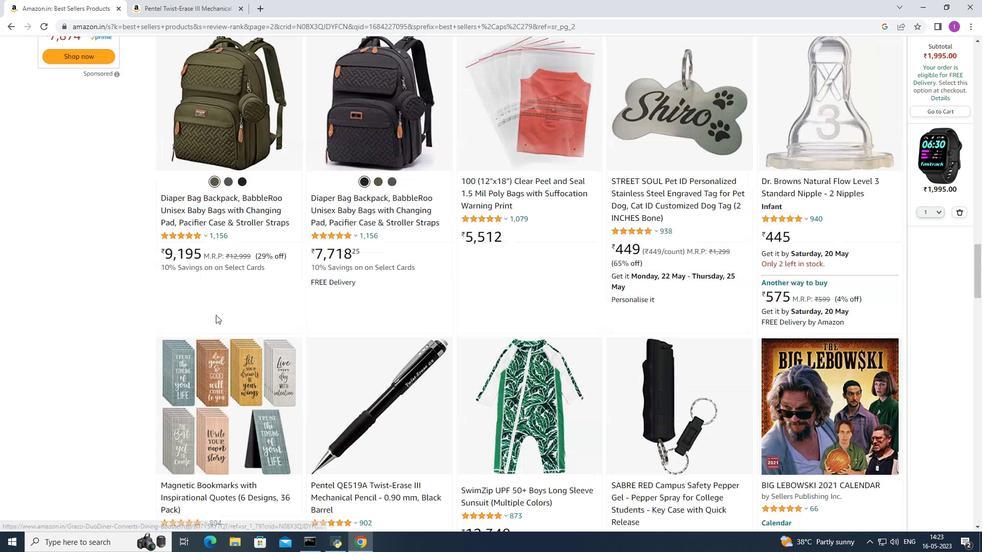 
Action: Mouse scrolled (216, 315) with delta (0, 0)
Screenshot: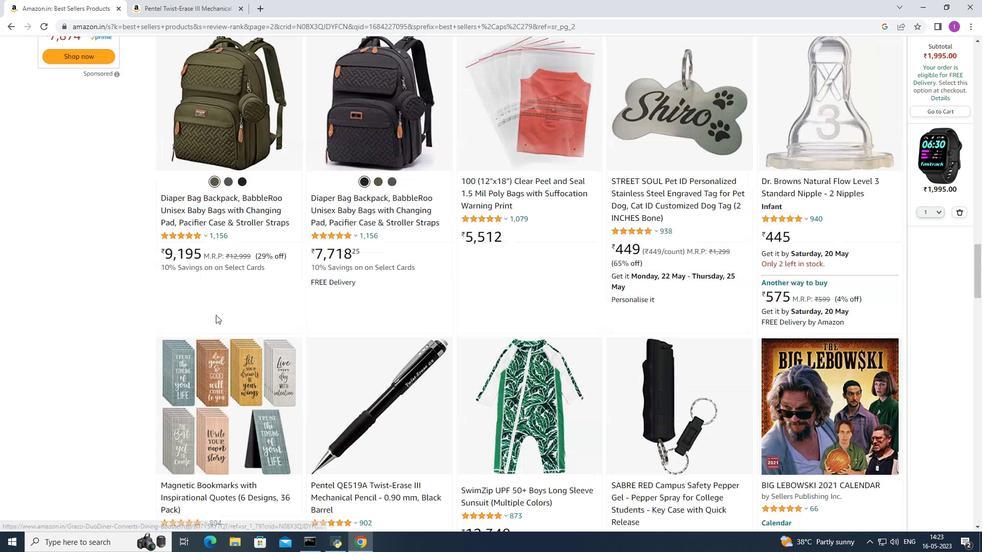 
Action: Mouse scrolled (216, 315) with delta (0, 0)
Screenshot: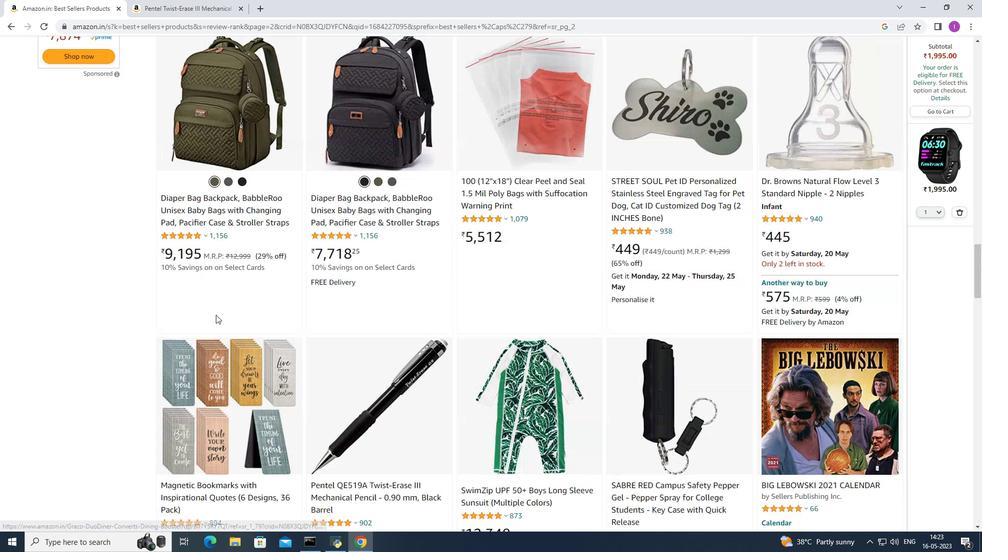 
Action: Mouse moved to (216, 315)
Screenshot: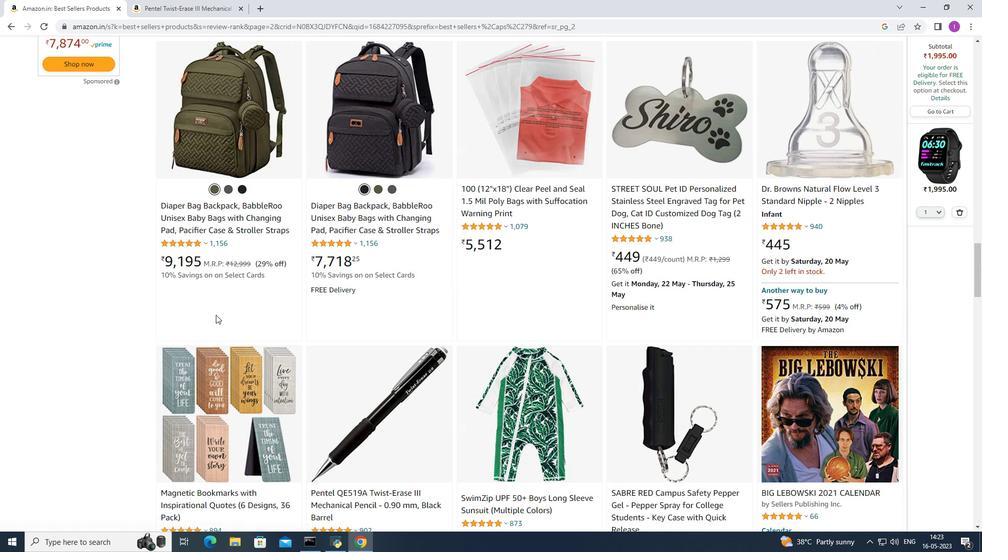 
Action: Mouse scrolled (216, 315) with delta (0, 0)
Screenshot: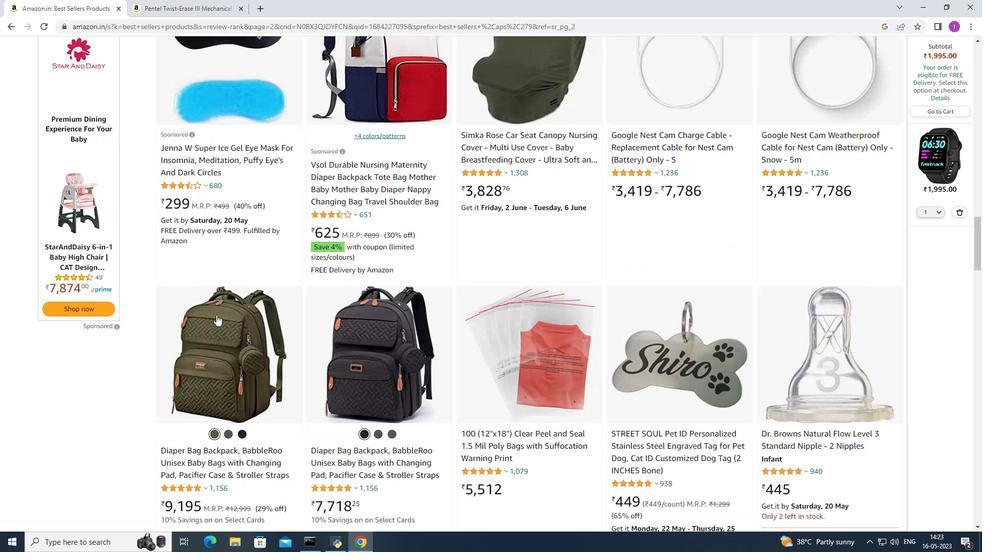 
Action: Mouse scrolled (216, 315) with delta (0, 0)
Screenshot: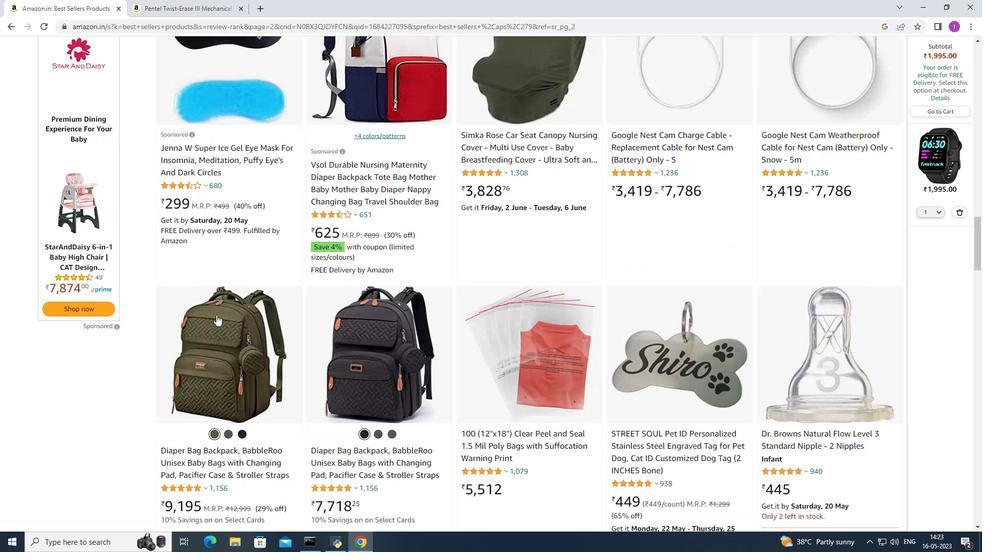 
Action: Mouse scrolled (216, 315) with delta (0, 0)
Screenshot: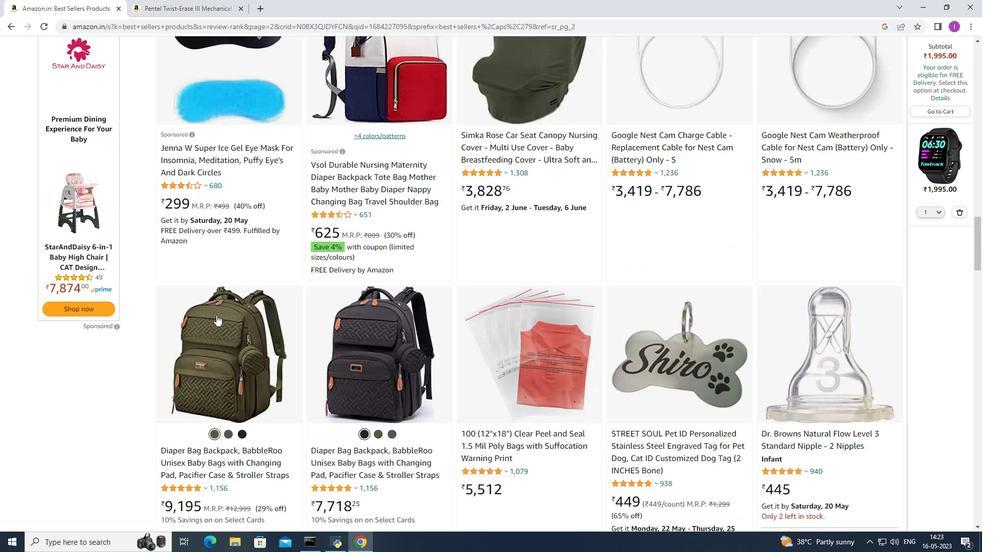 
Action: Mouse scrolled (216, 315) with delta (0, 0)
Screenshot: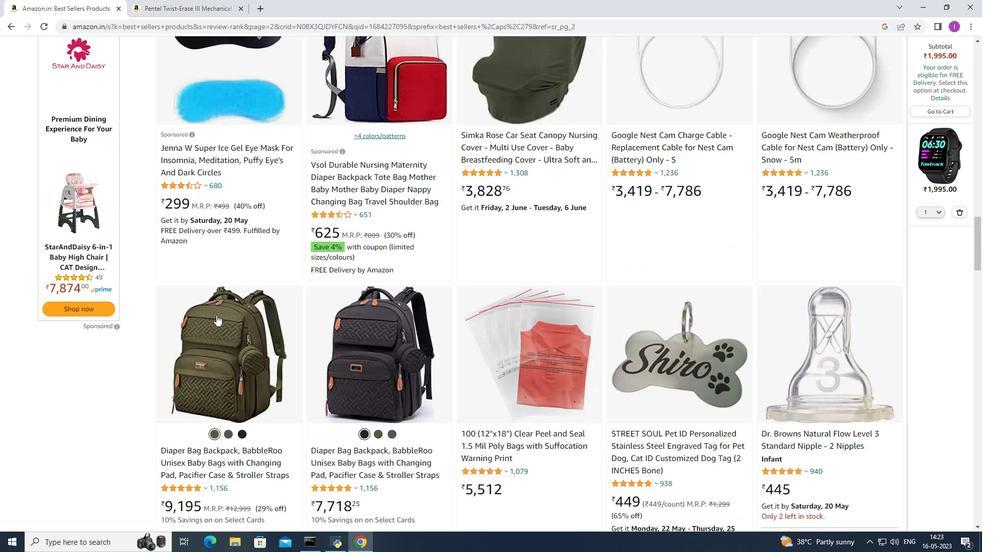 
Action: Mouse scrolled (216, 315) with delta (0, 0)
Screenshot: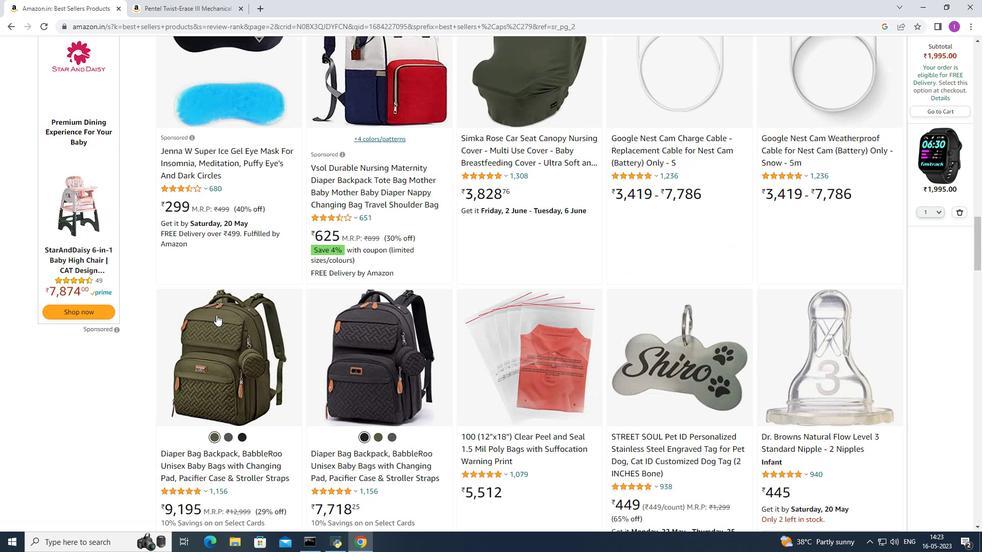 
Action: Mouse moved to (217, 315)
Screenshot: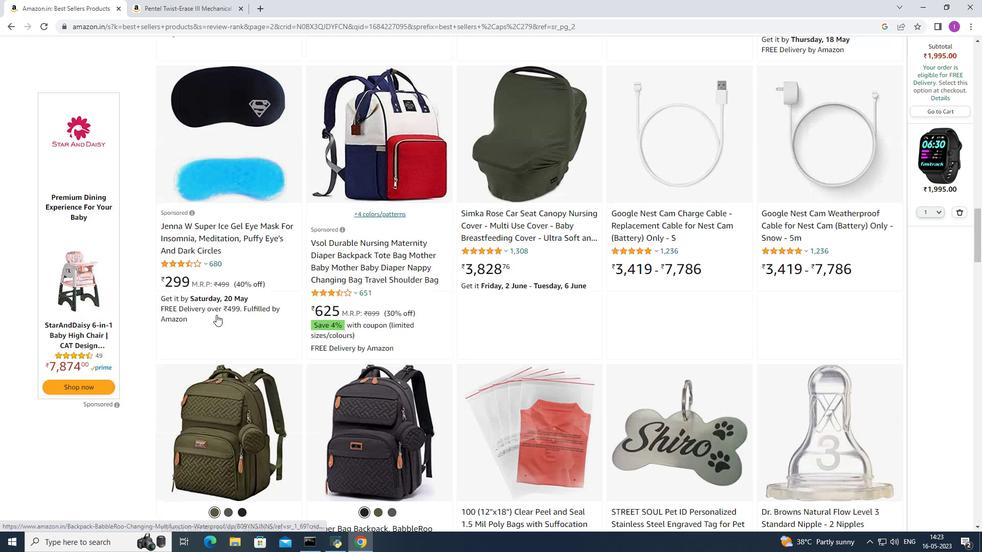 
Action: Mouse scrolled (217, 316) with delta (0, 0)
Screenshot: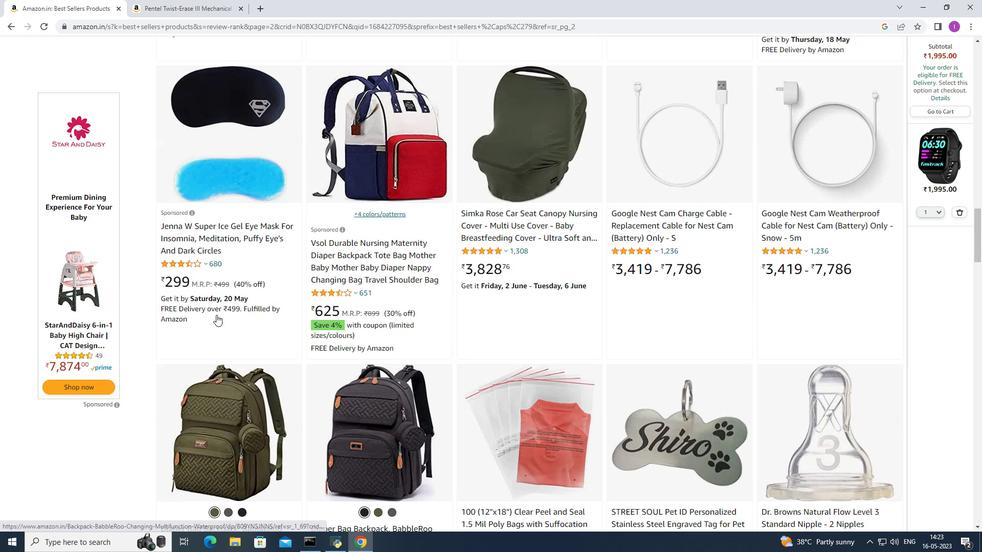 
Action: Mouse scrolled (217, 316) with delta (0, 0)
Screenshot: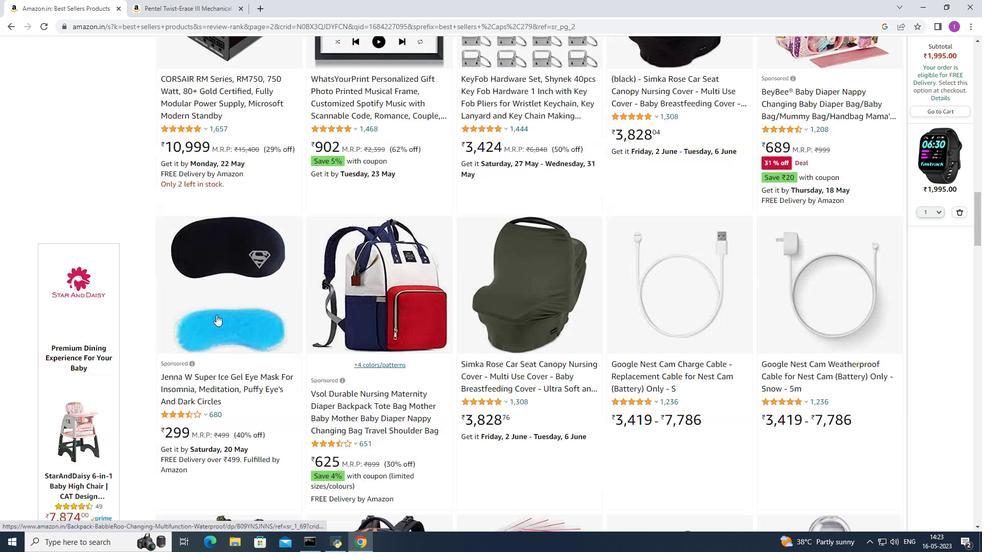 
Action: Mouse scrolled (217, 316) with delta (0, 0)
Screenshot: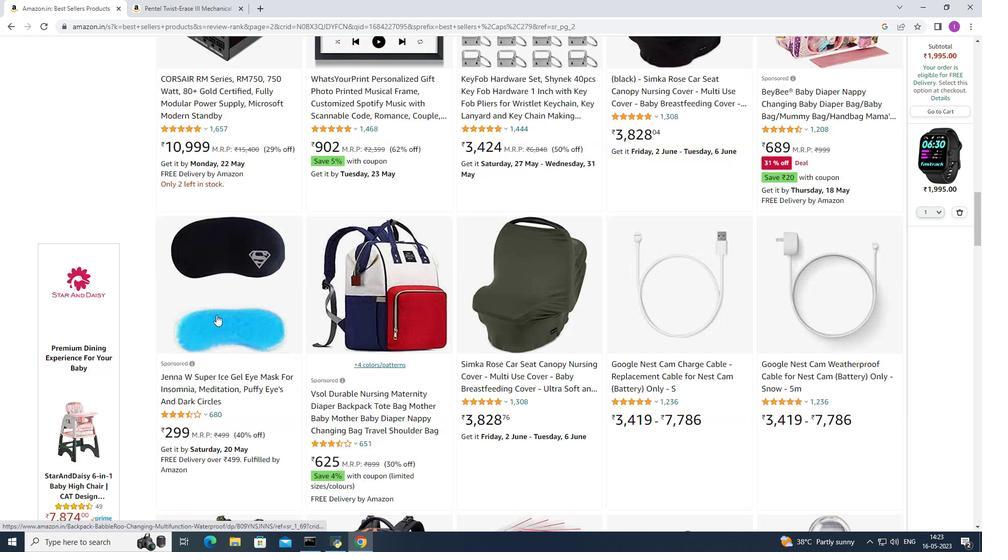 
Action: Mouse scrolled (217, 316) with delta (0, 0)
Screenshot: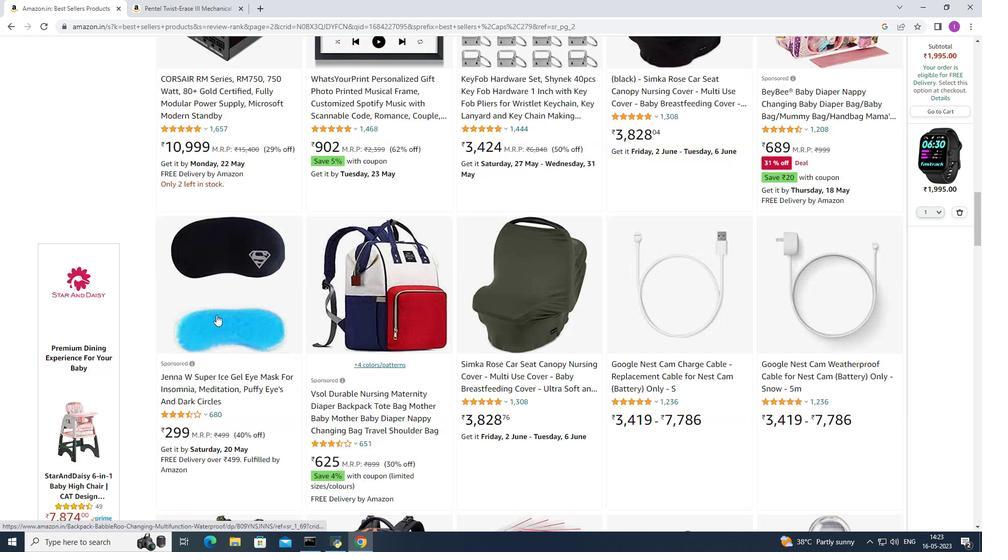 
Action: Mouse scrolled (217, 316) with delta (0, 0)
Screenshot: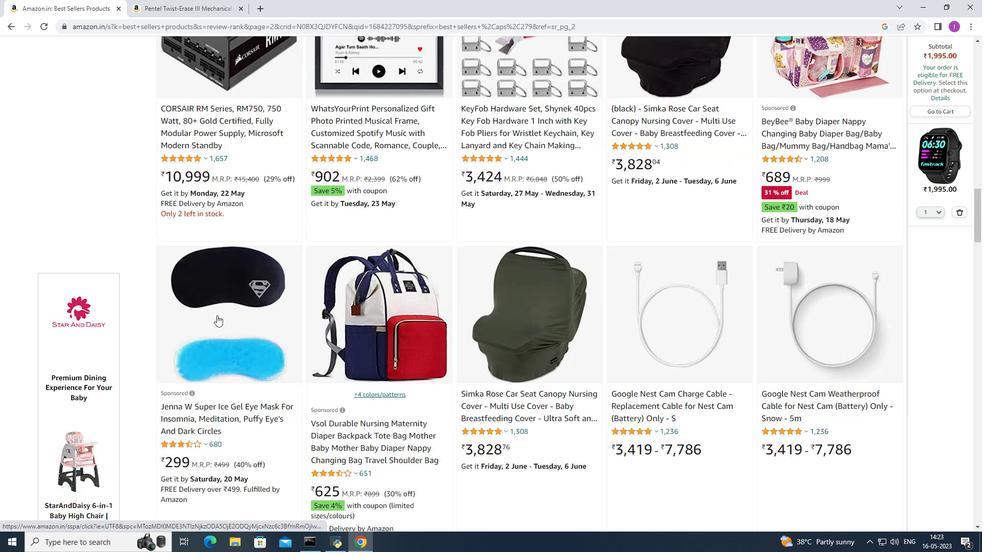 
Action: Mouse scrolled (217, 316) with delta (0, 0)
Screenshot: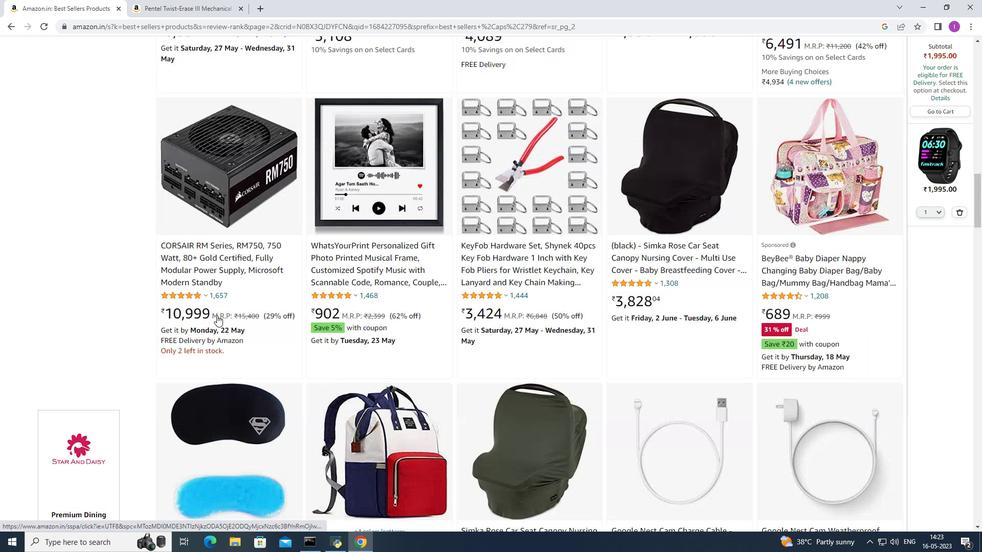 
Action: Mouse scrolled (217, 316) with delta (0, 0)
Screenshot: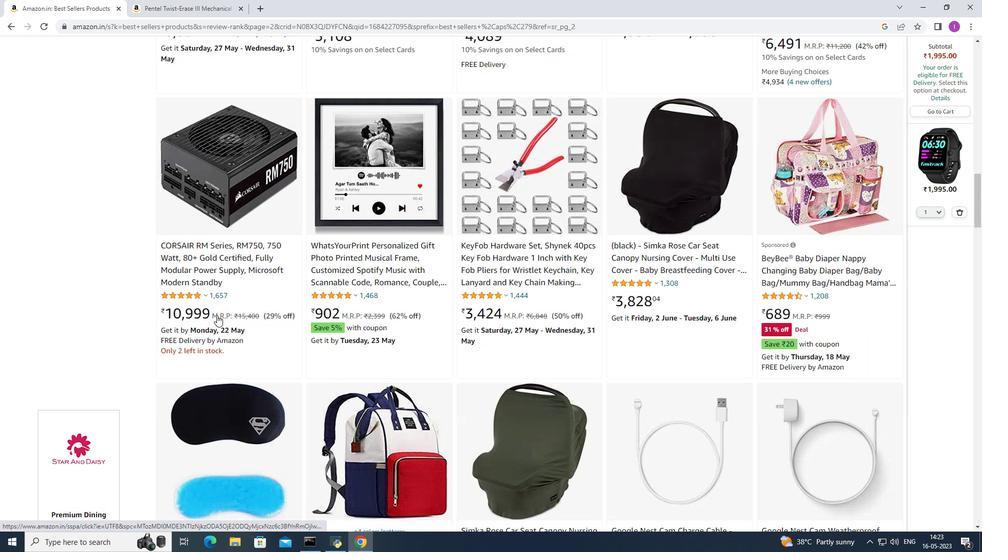 
Action: Mouse scrolled (217, 316) with delta (0, 0)
Screenshot: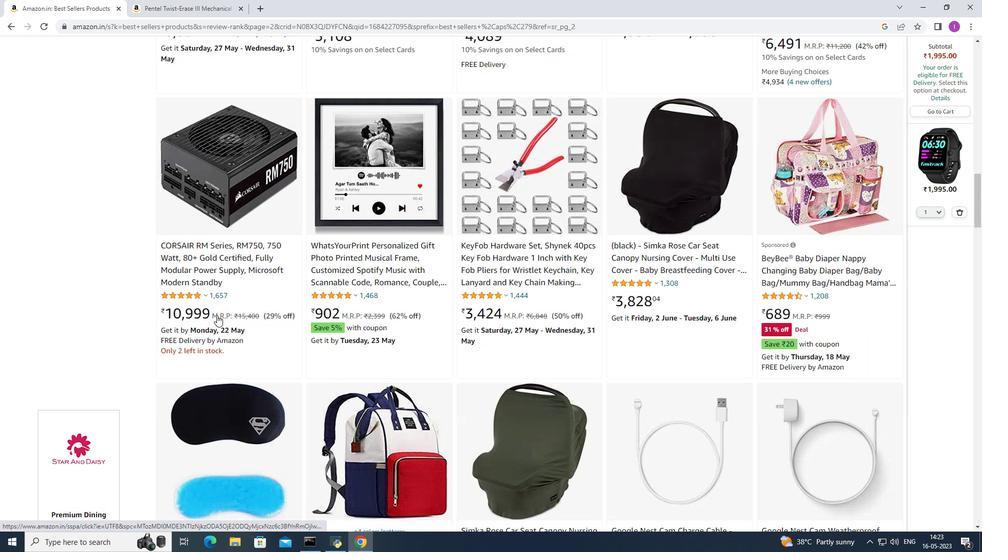 
Action: Mouse scrolled (217, 316) with delta (0, 0)
Screenshot: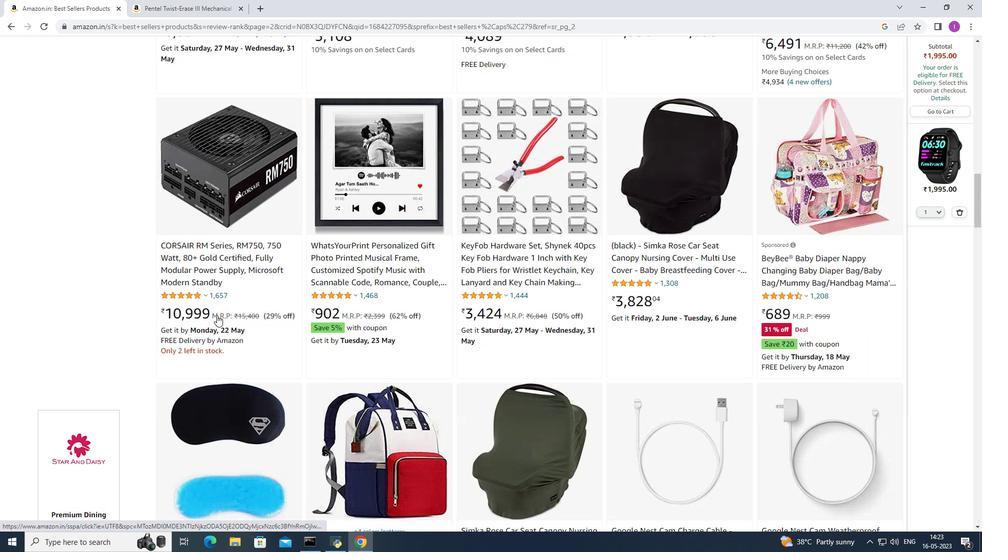 
Action: Mouse scrolled (217, 316) with delta (0, 0)
Screenshot: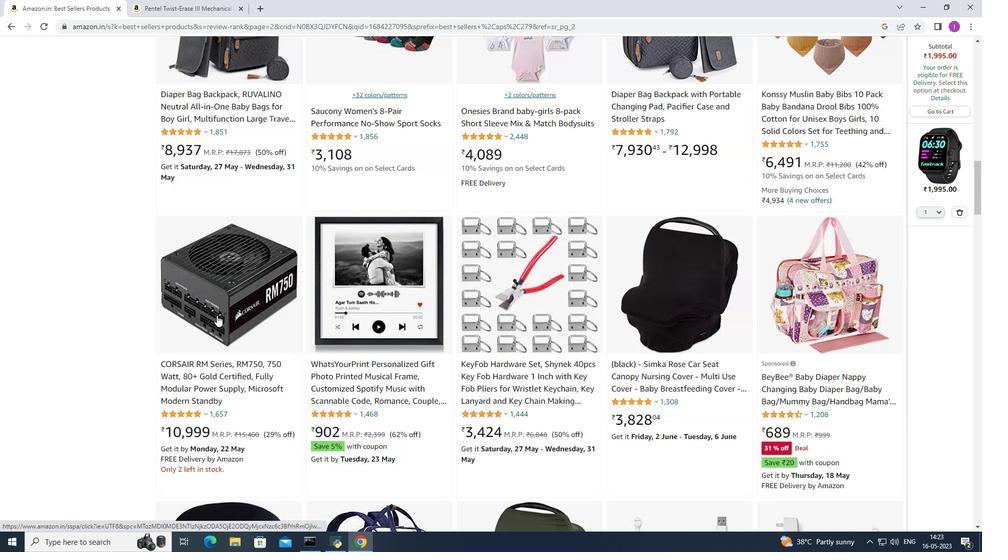 
Action: Mouse scrolled (217, 316) with delta (0, 0)
Screenshot: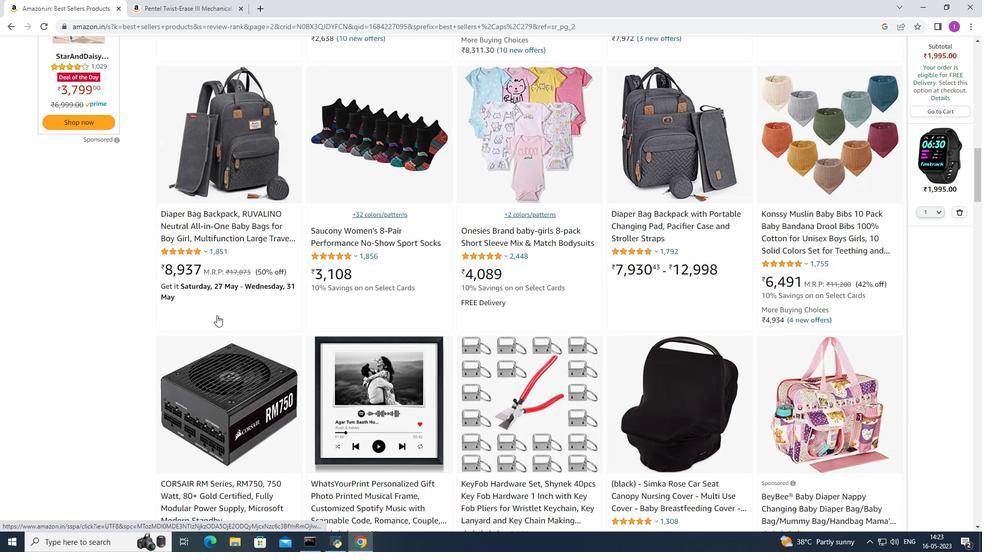 
Action: Mouse scrolled (217, 316) with delta (0, 0)
Screenshot: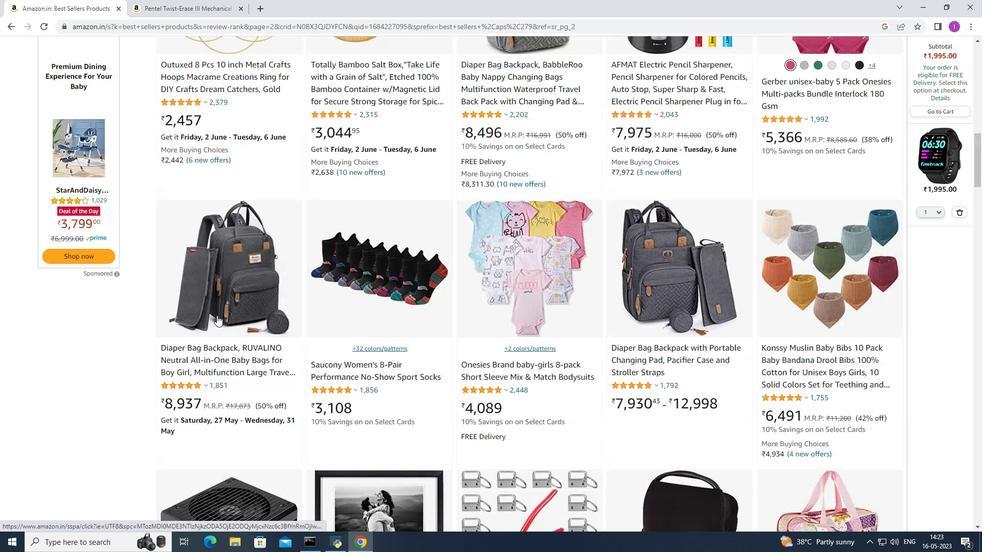 
Action: Mouse scrolled (217, 316) with delta (0, 0)
Screenshot: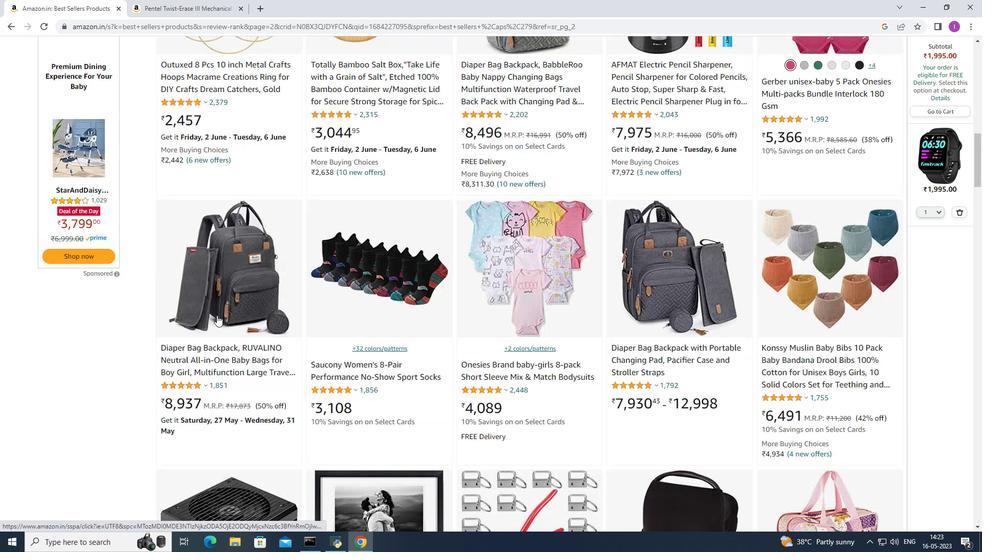 
Action: Mouse scrolled (217, 316) with delta (0, 0)
